 Task: Search for houses in Topeka, Kansas, with a private backyard pool.
Action: Mouse moved to (332, 177)
Screenshot: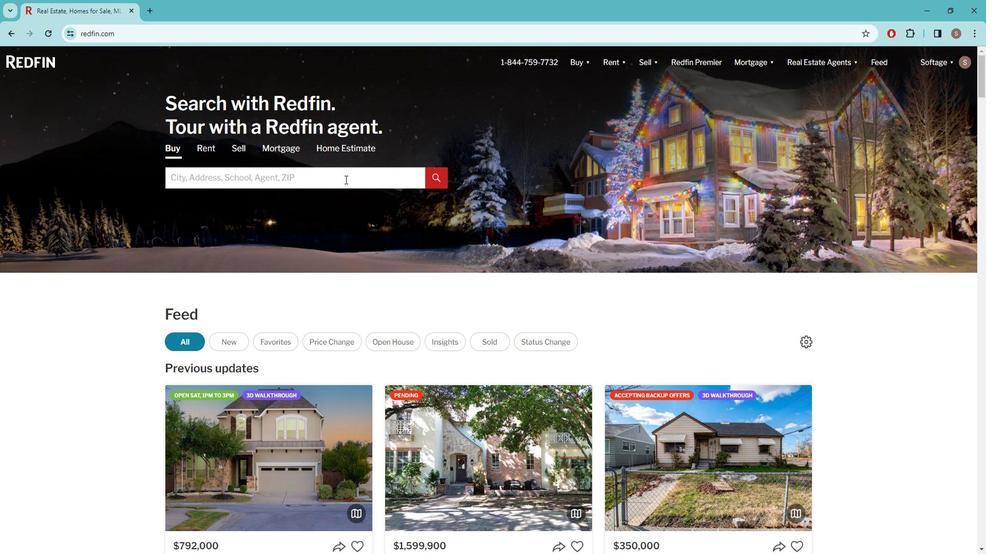 
Action: Mouse pressed left at (332, 177)
Screenshot: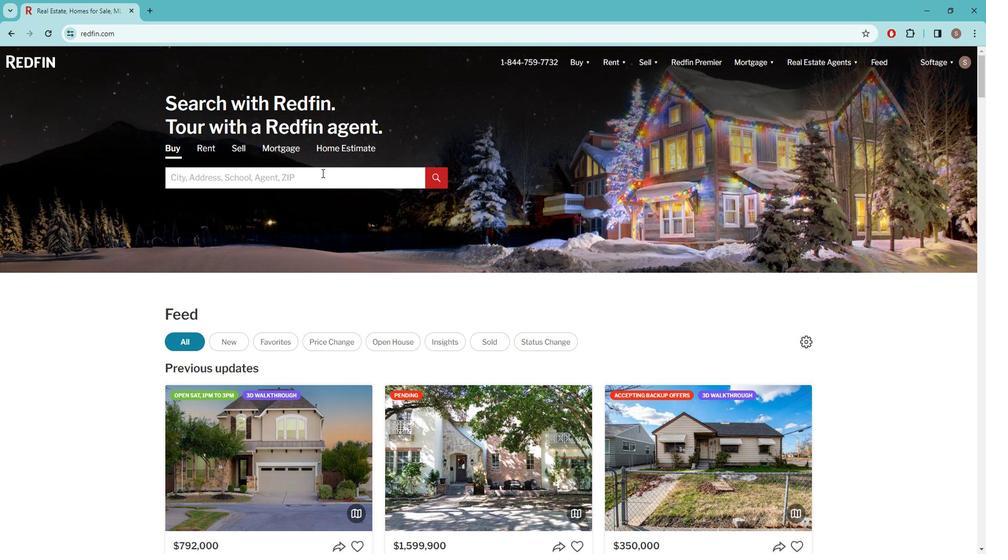 
Action: Key pressed t<Key.caps_lock>OPEKA
Screenshot: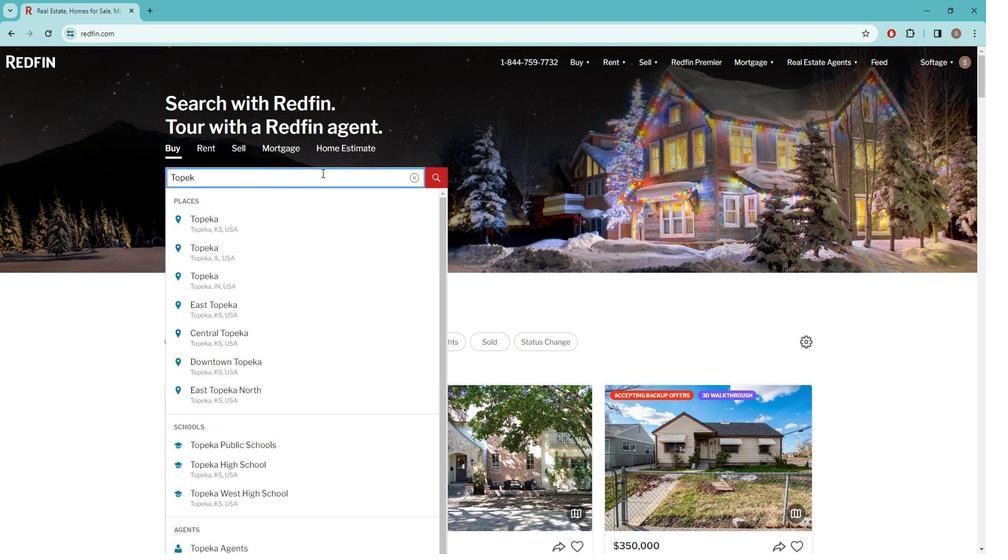 
Action: Mouse moved to (199, 218)
Screenshot: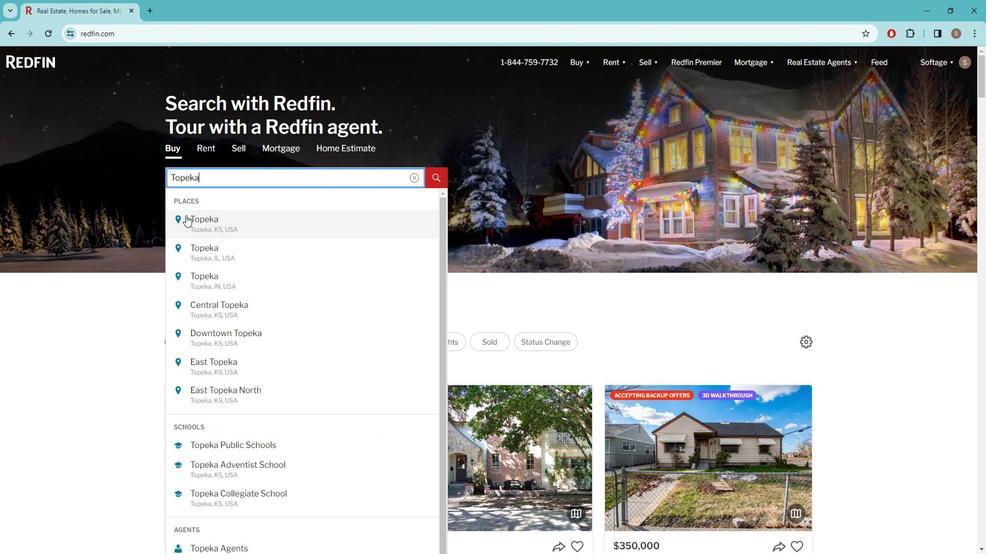 
Action: Mouse pressed left at (199, 218)
Screenshot: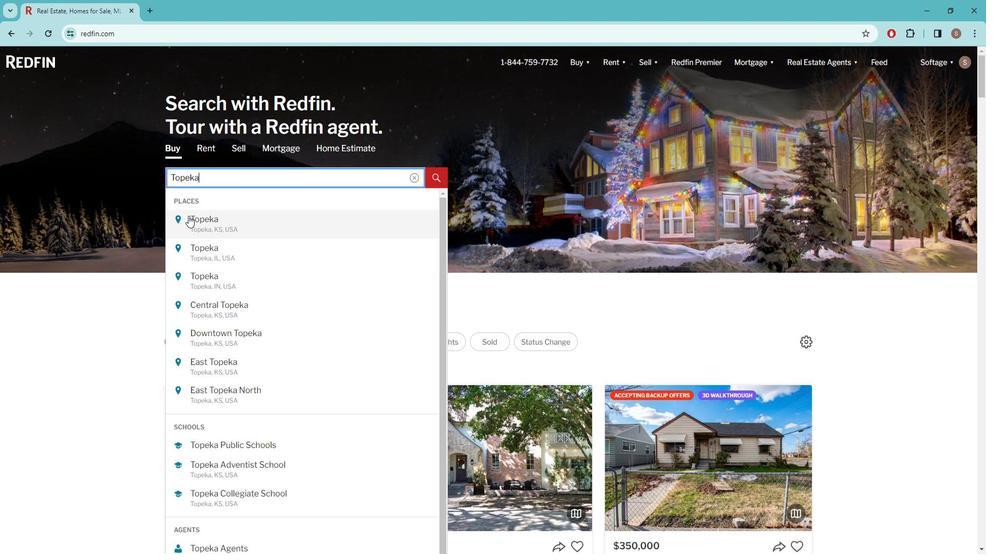 
Action: Mouse moved to (874, 135)
Screenshot: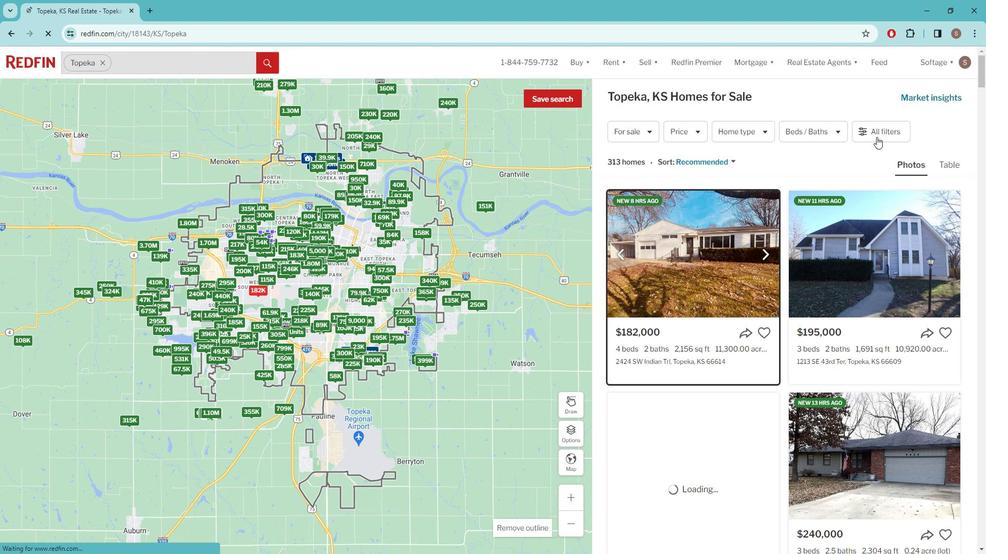 
Action: Mouse pressed left at (874, 135)
Screenshot: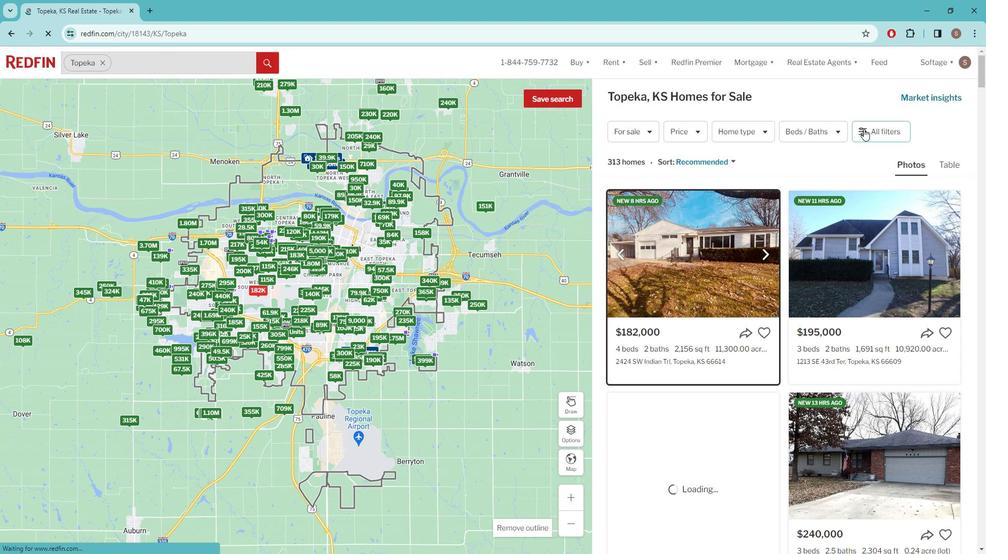 
Action: Mouse pressed left at (874, 135)
Screenshot: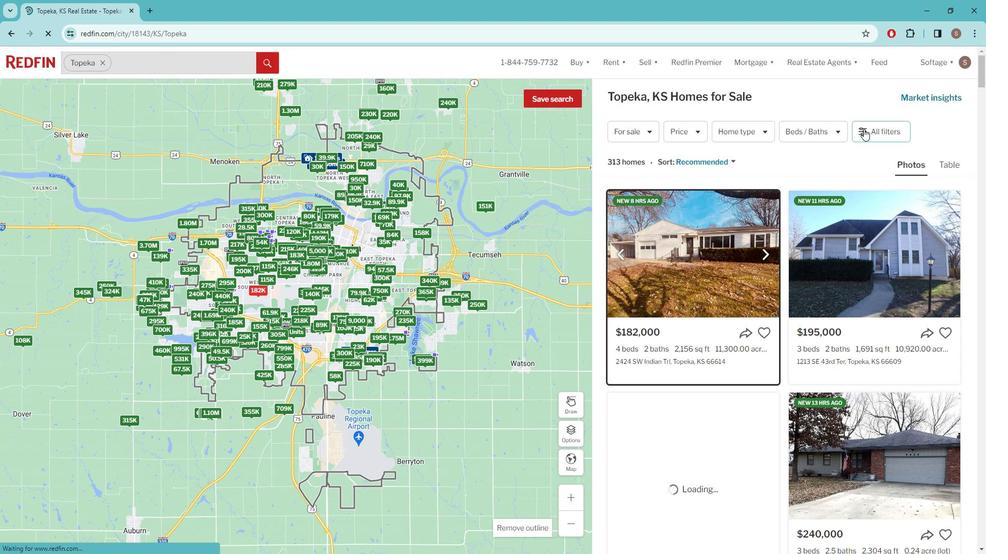
Action: Mouse moved to (874, 135)
Screenshot: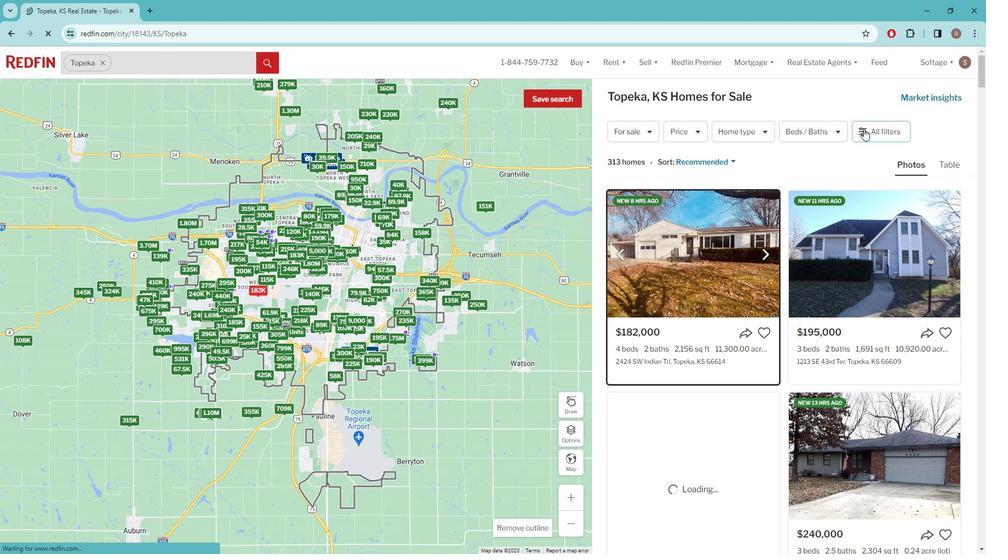 
Action: Mouse pressed left at (874, 135)
Screenshot: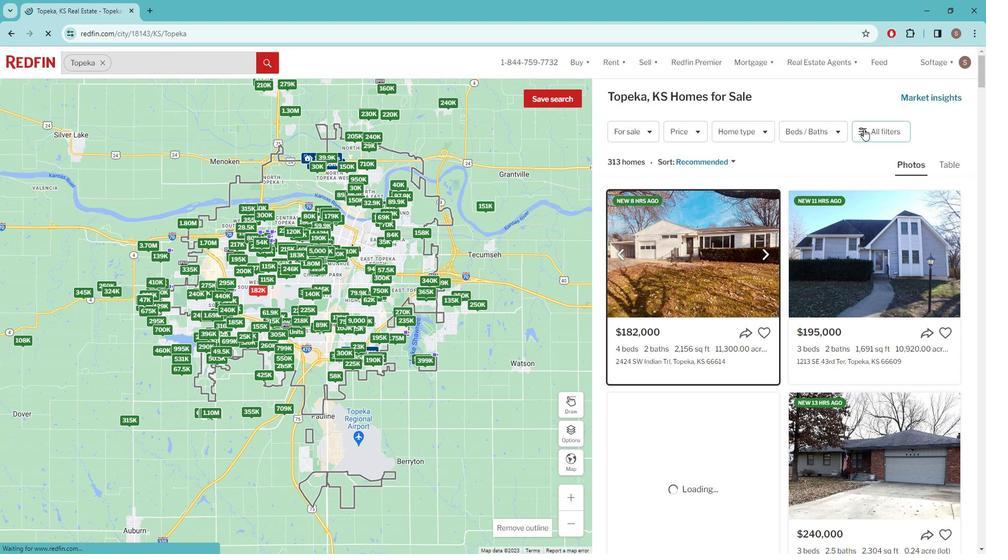 
Action: Mouse pressed left at (874, 135)
Screenshot: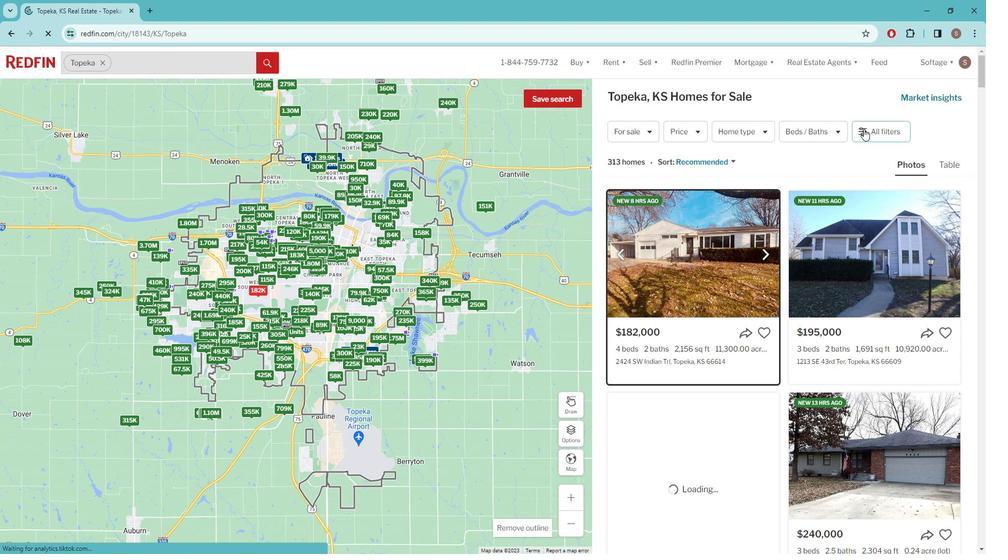 
Action: Mouse moved to (874, 132)
Screenshot: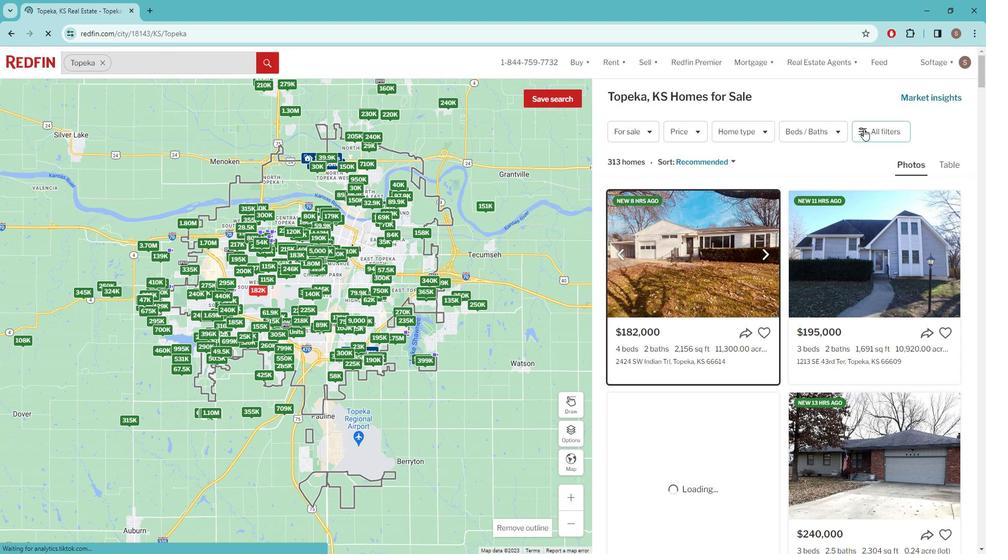 
Action: Mouse pressed left at (874, 132)
Screenshot: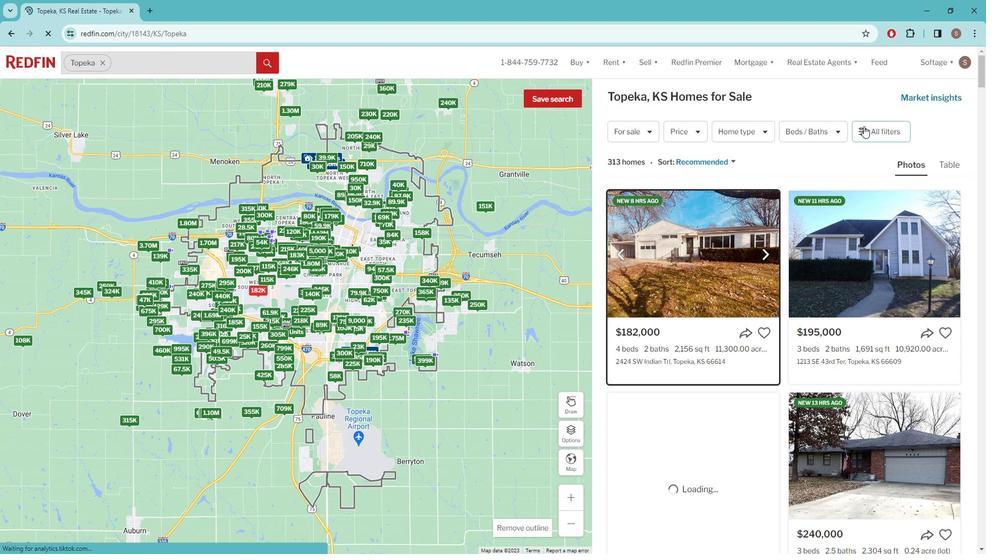 
Action: Mouse moved to (879, 131)
Screenshot: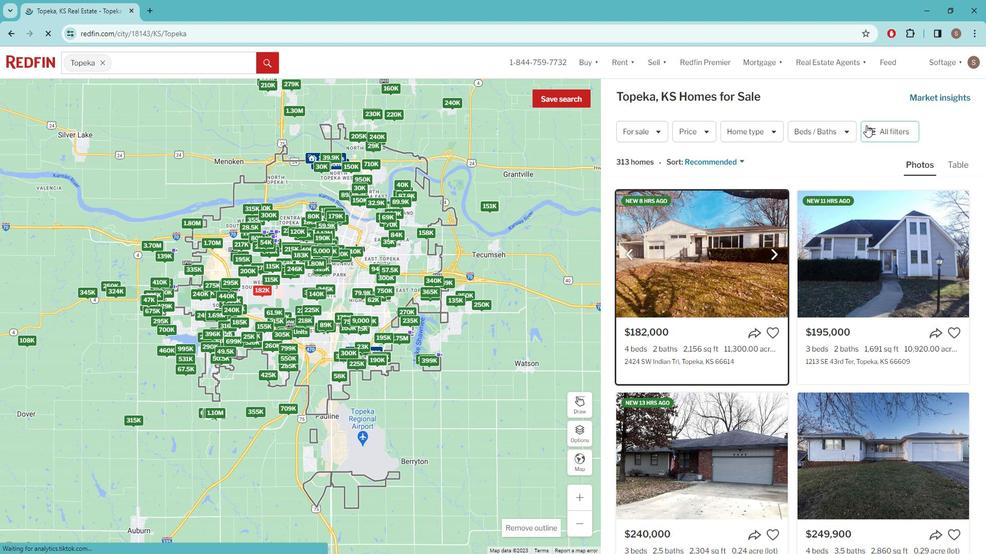 
Action: Mouse pressed left at (879, 131)
Screenshot: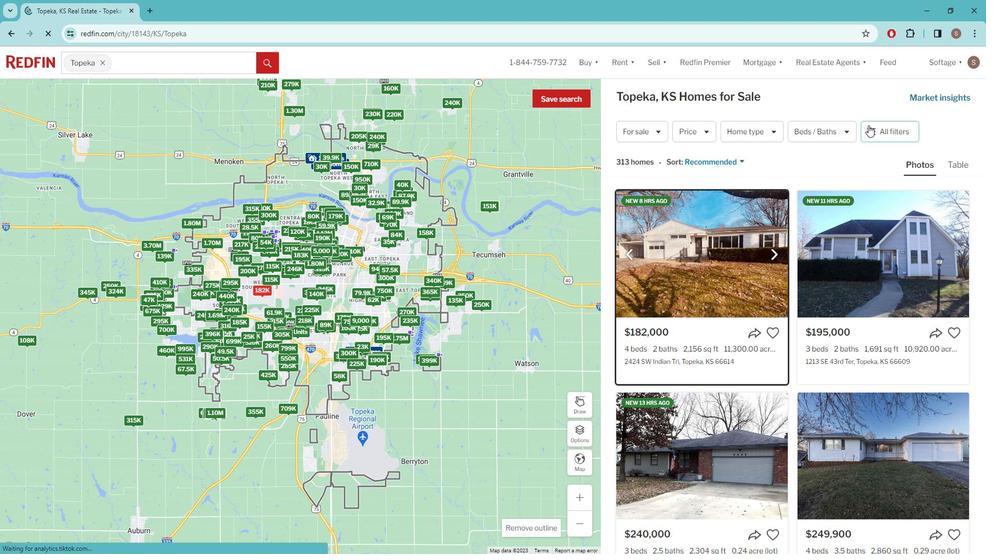 
Action: Mouse moved to (880, 131)
Screenshot: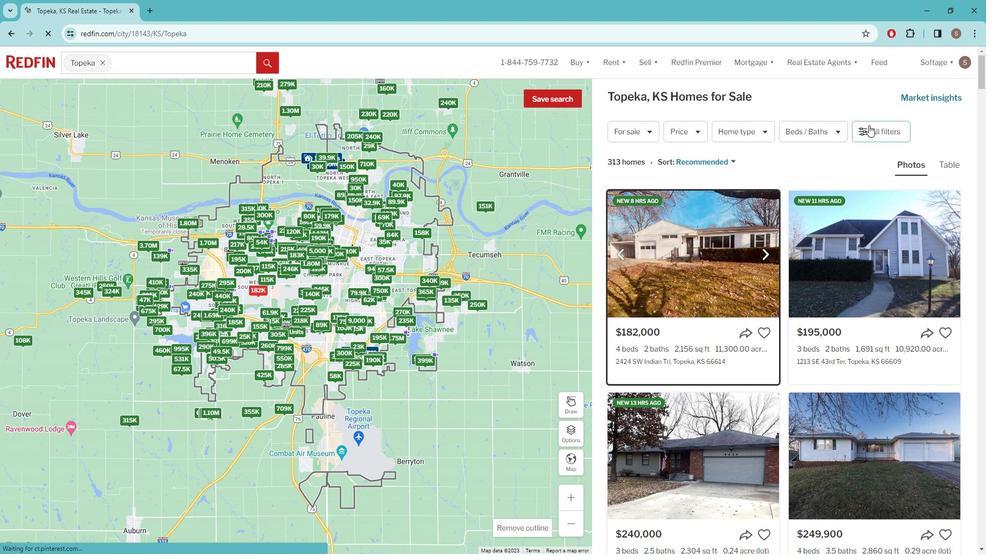 
Action: Mouse pressed left at (880, 131)
Screenshot: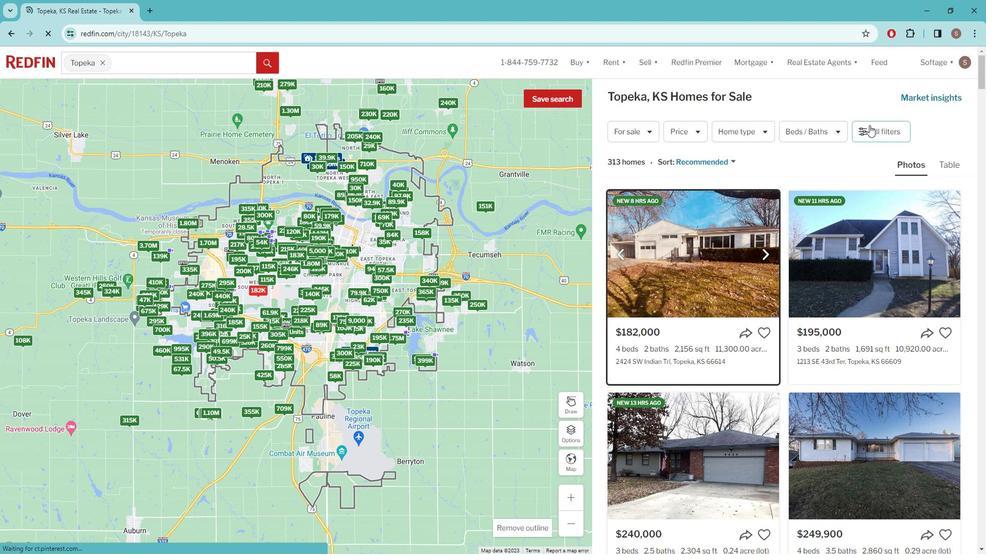 
Action: Mouse moved to (849, 199)
Screenshot: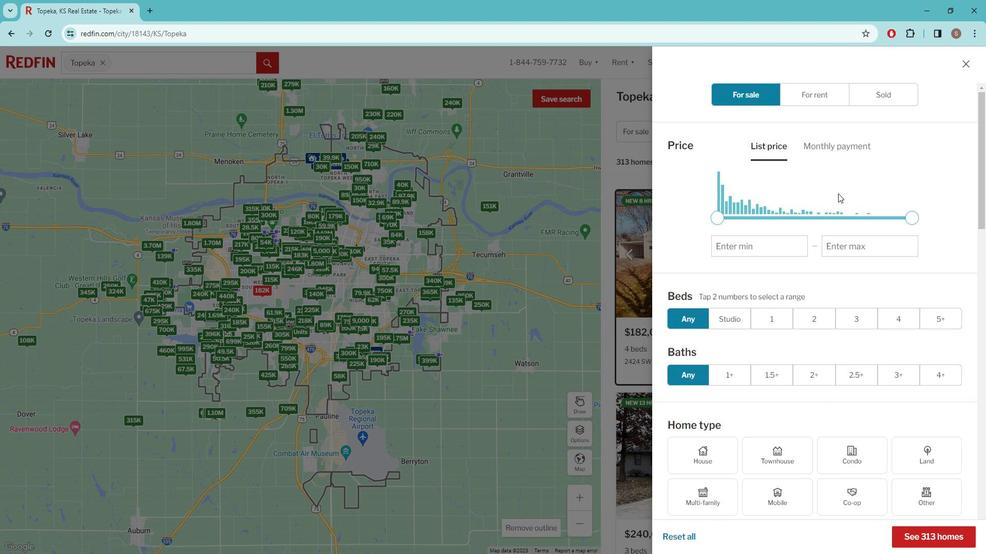 
Action: Mouse scrolled (849, 198) with delta (0, 0)
Screenshot: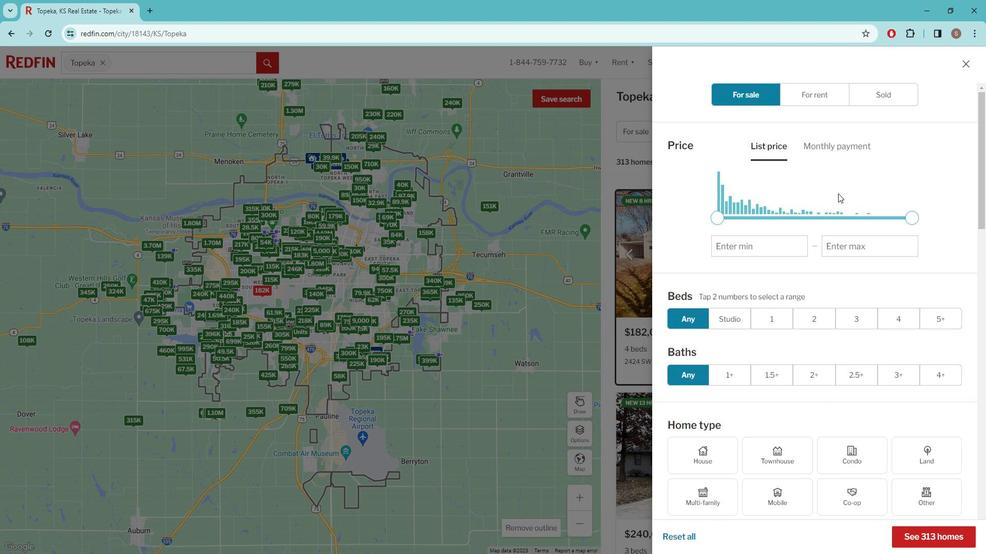 
Action: Mouse scrolled (849, 198) with delta (0, 0)
Screenshot: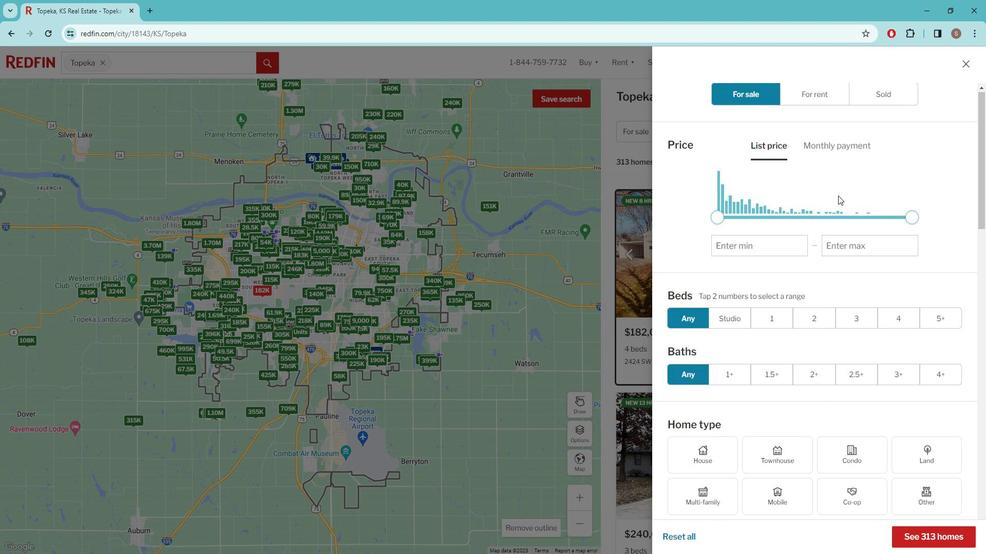 
Action: Mouse moved to (834, 233)
Screenshot: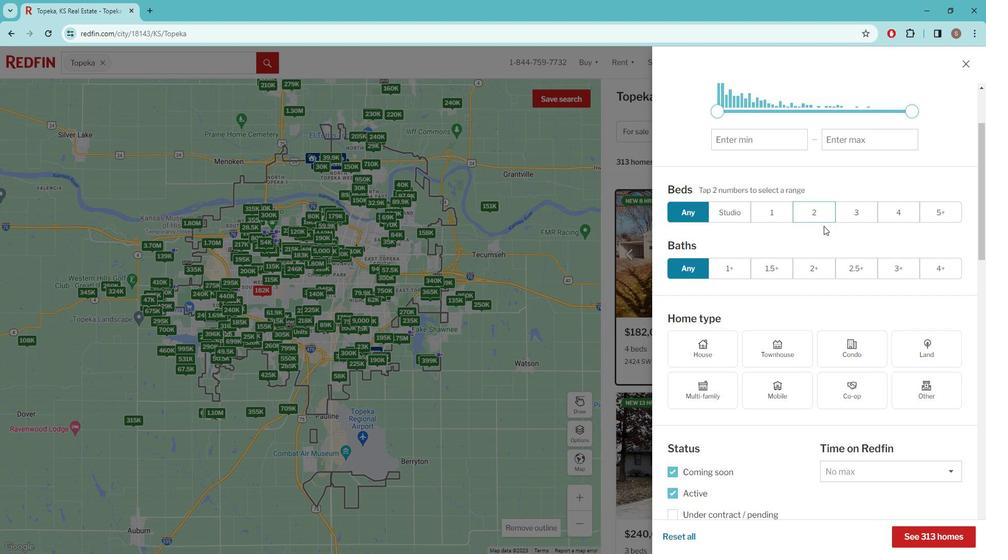 
Action: Mouse scrolled (834, 233) with delta (0, 0)
Screenshot: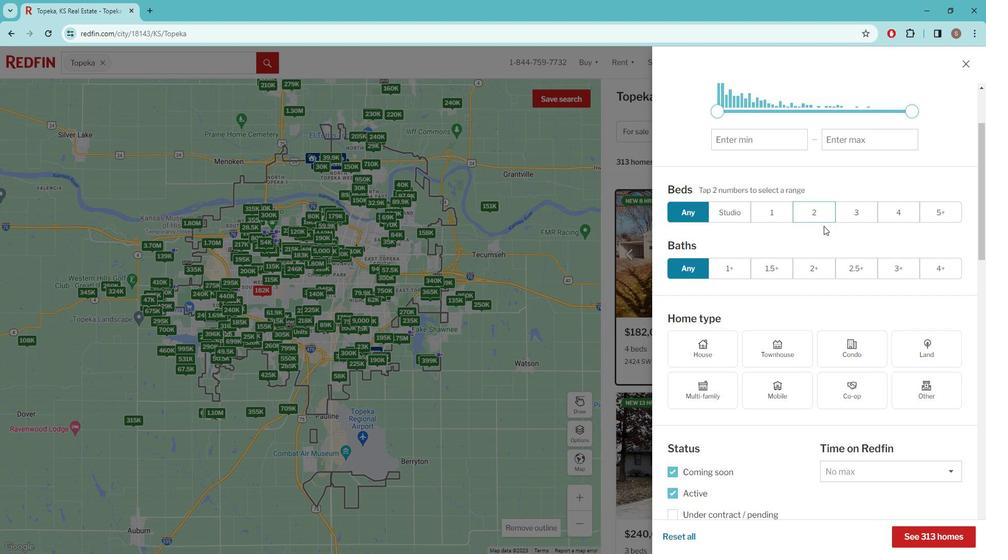 
Action: Mouse moved to (709, 293)
Screenshot: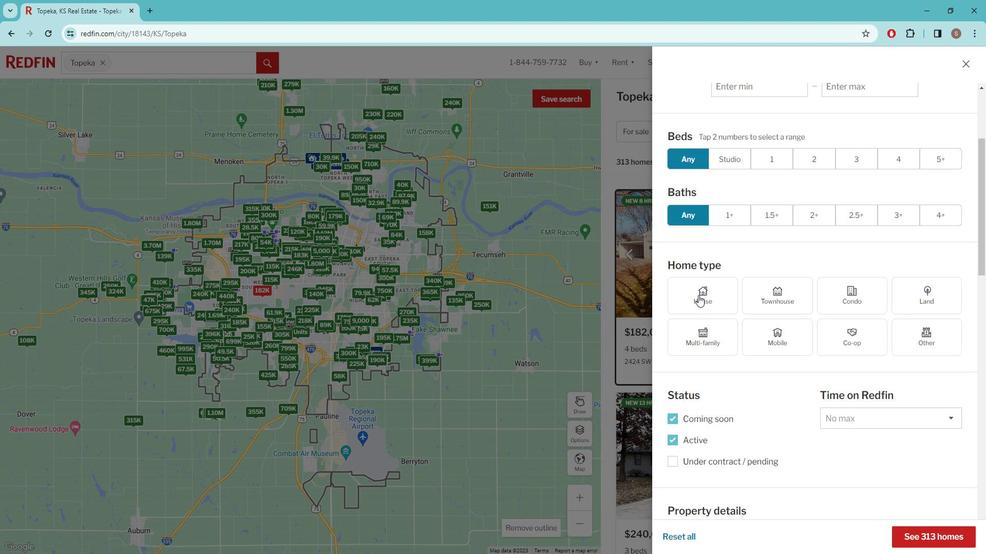 
Action: Mouse pressed left at (709, 293)
Screenshot: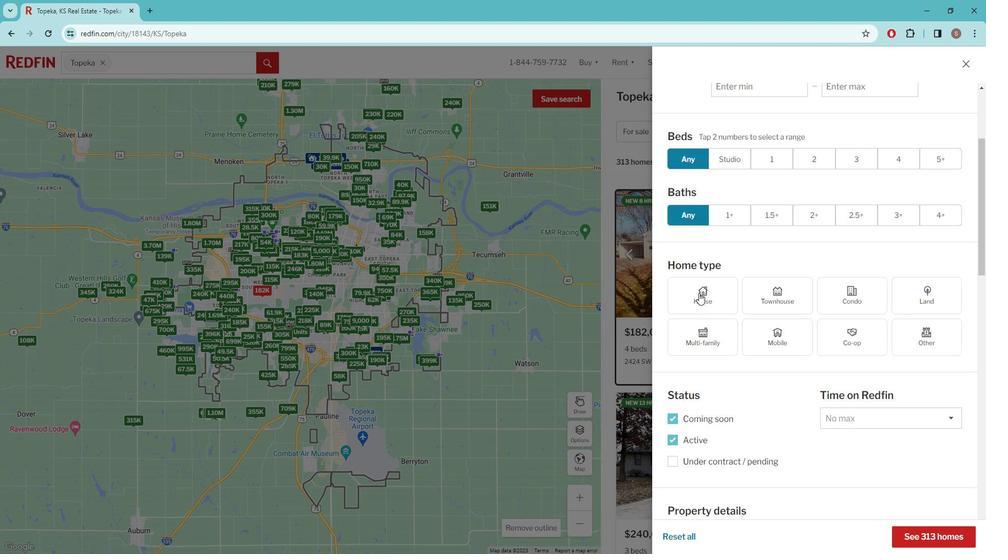 
Action: Mouse moved to (715, 299)
Screenshot: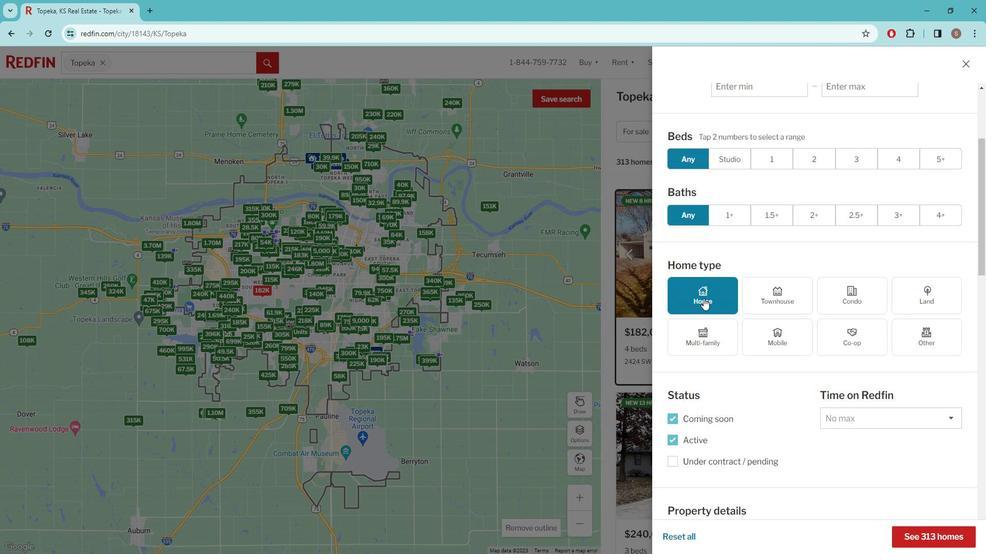 
Action: Mouse scrolled (715, 298) with delta (0, 0)
Screenshot: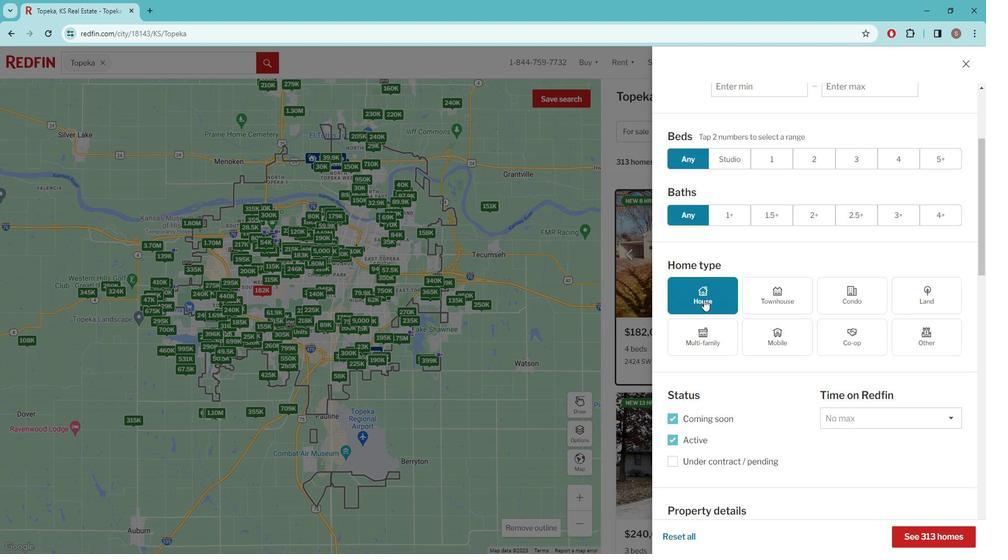 
Action: Mouse moved to (726, 298)
Screenshot: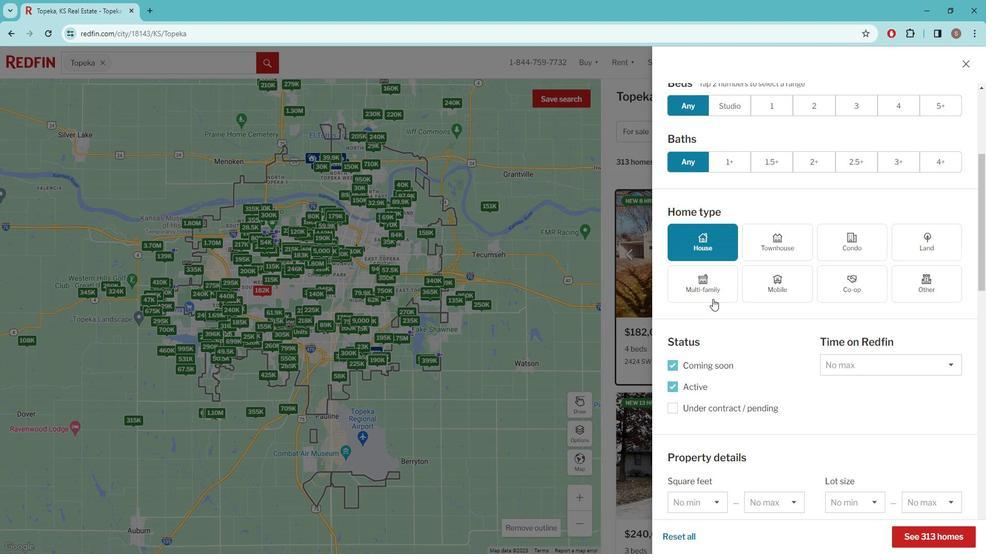
Action: Mouse scrolled (726, 297) with delta (0, 0)
Screenshot: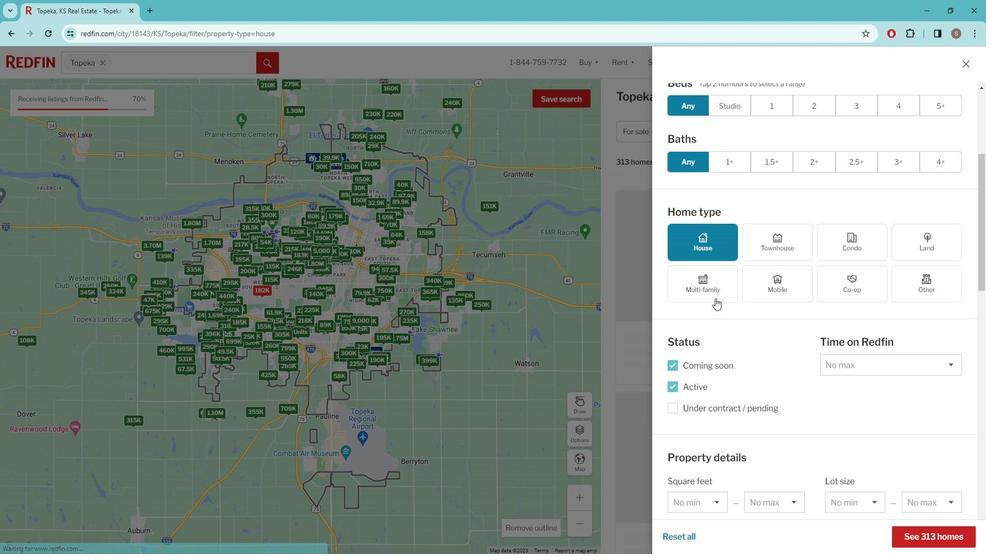 
Action: Mouse moved to (728, 297)
Screenshot: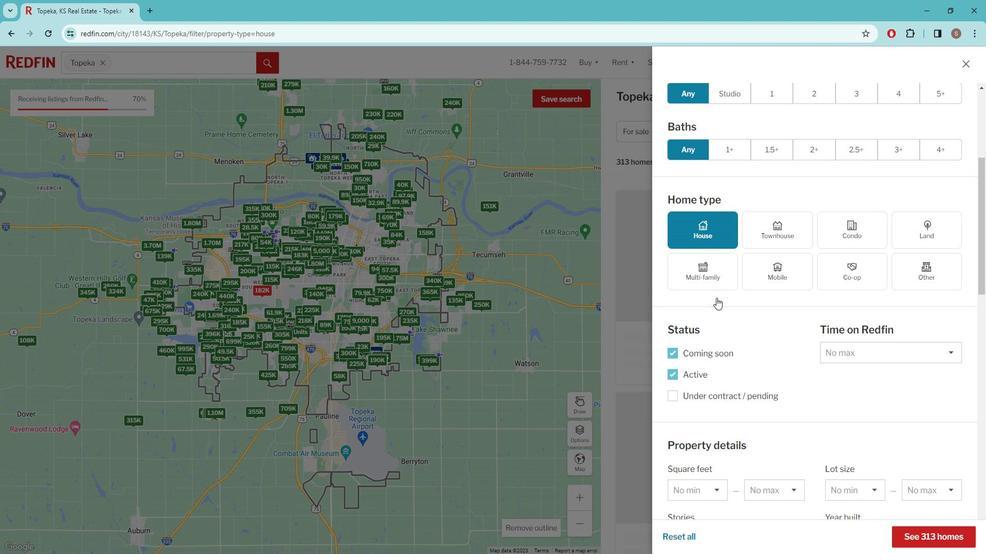 
Action: Mouse scrolled (728, 297) with delta (0, 0)
Screenshot: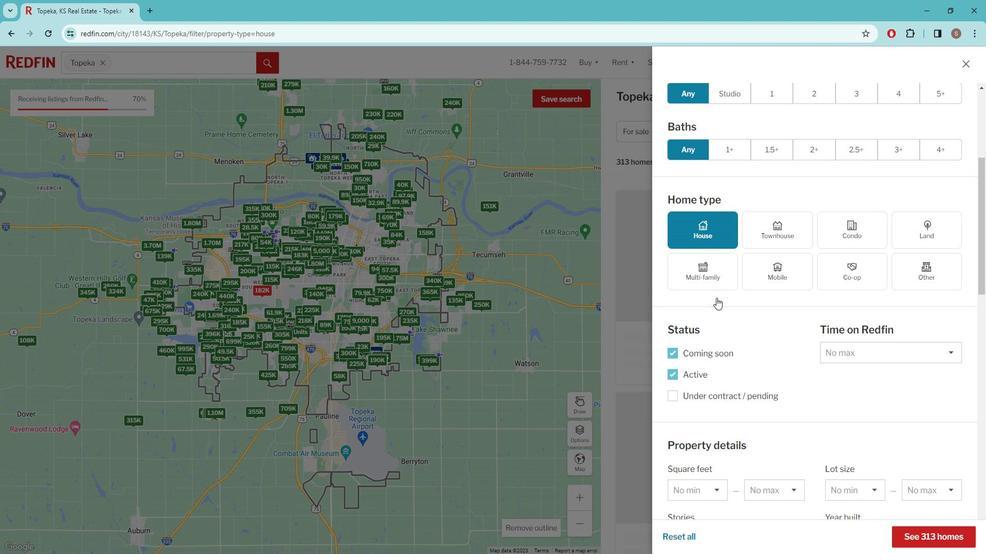 
Action: Mouse moved to (745, 294)
Screenshot: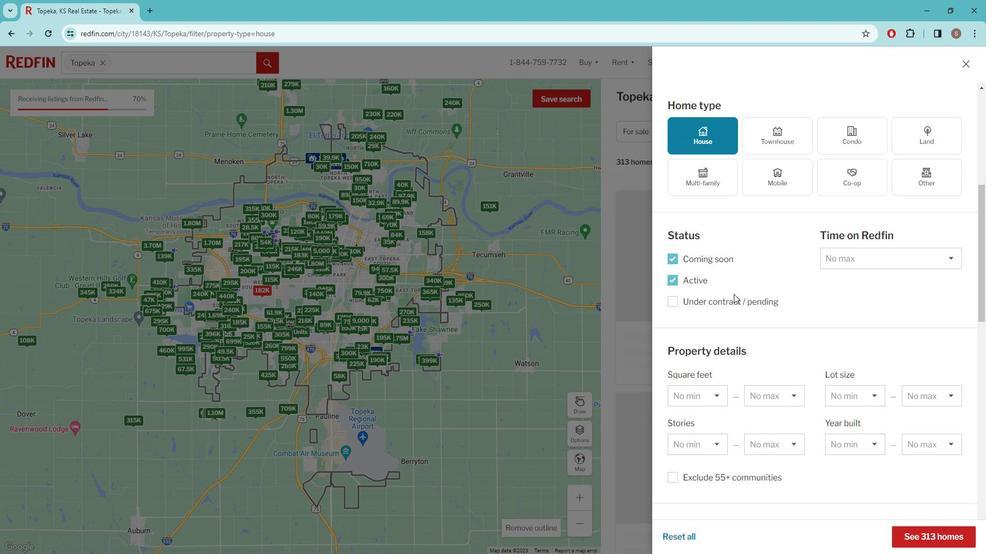 
Action: Mouse scrolled (745, 293) with delta (0, 0)
Screenshot: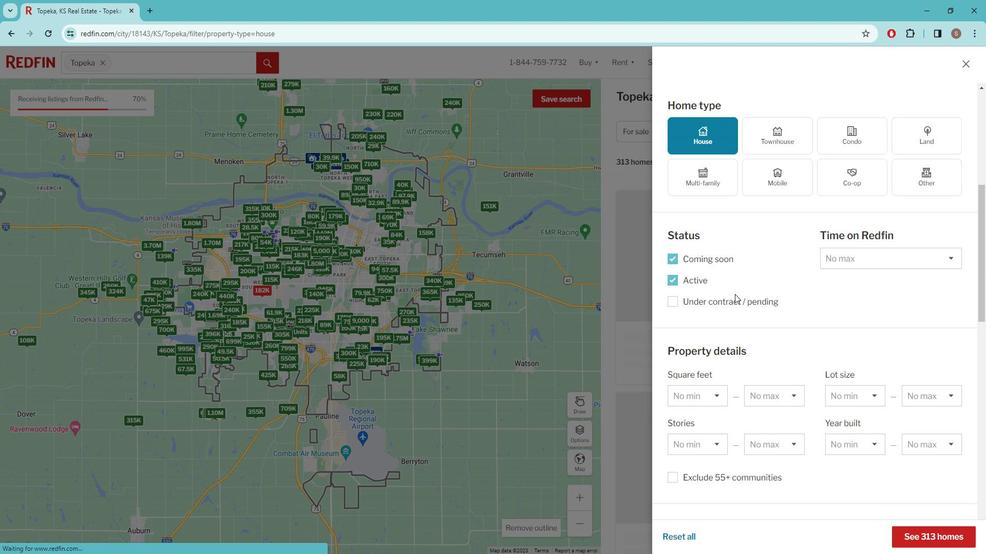 
Action: Mouse scrolled (745, 293) with delta (0, 0)
Screenshot: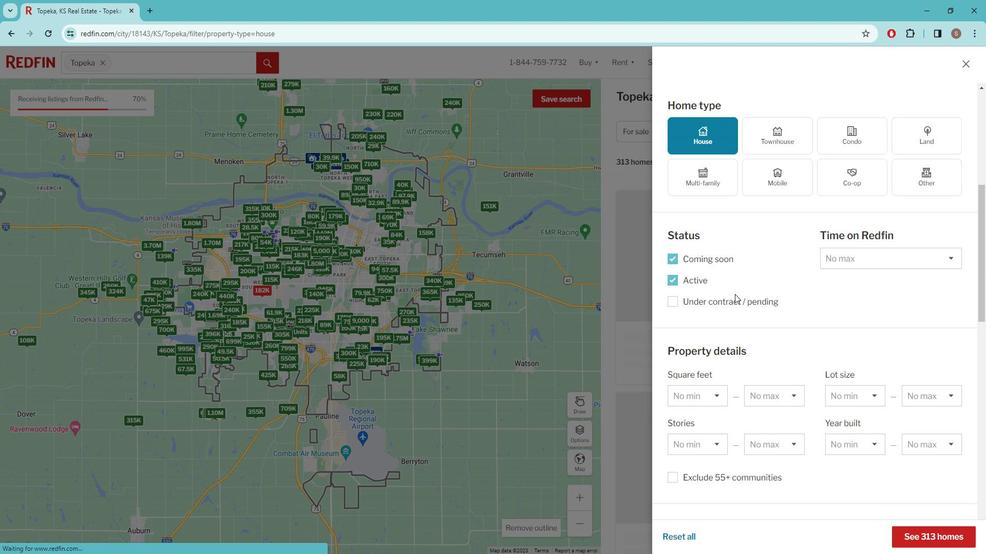 
Action: Mouse moved to (745, 294)
Screenshot: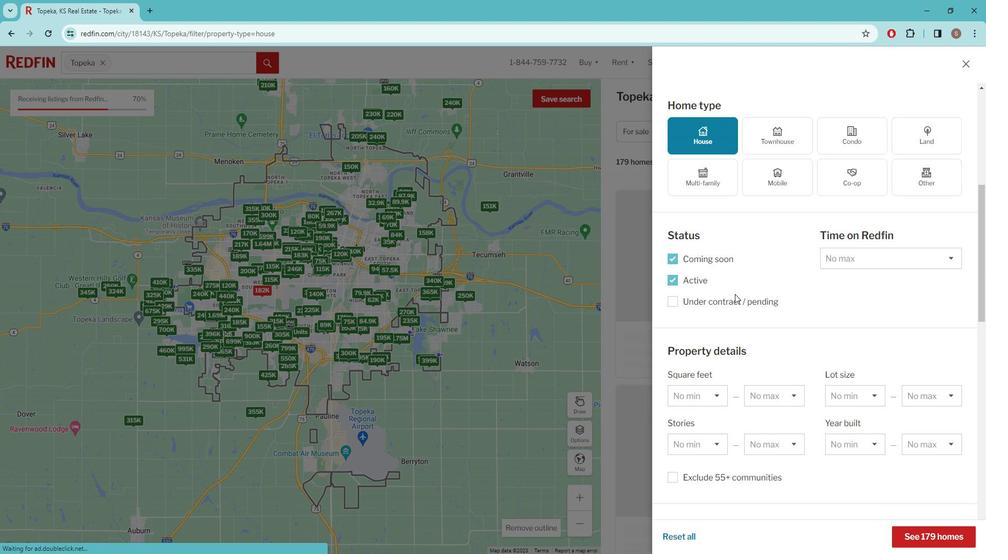 
Action: Mouse scrolled (745, 293) with delta (0, 0)
Screenshot: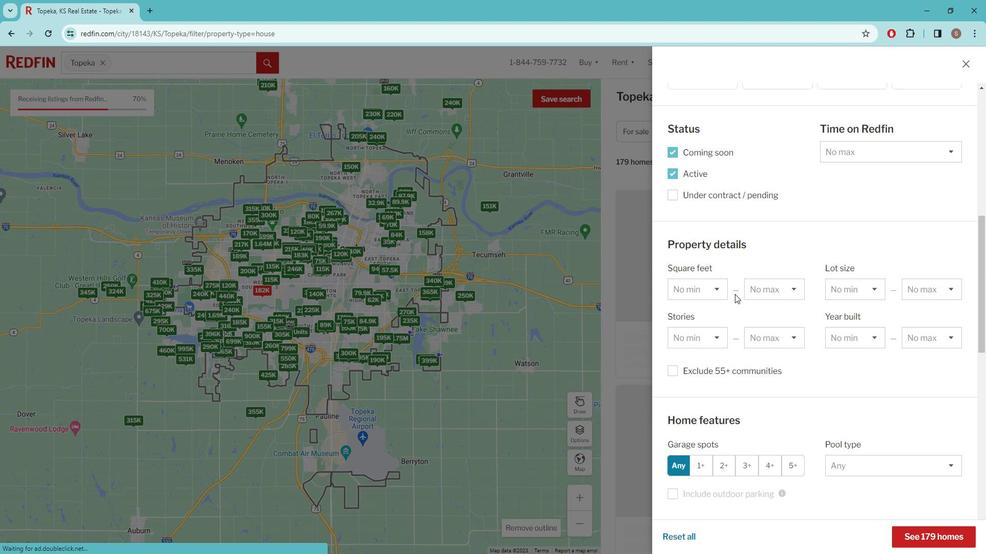 
Action: Mouse moved to (750, 312)
Screenshot: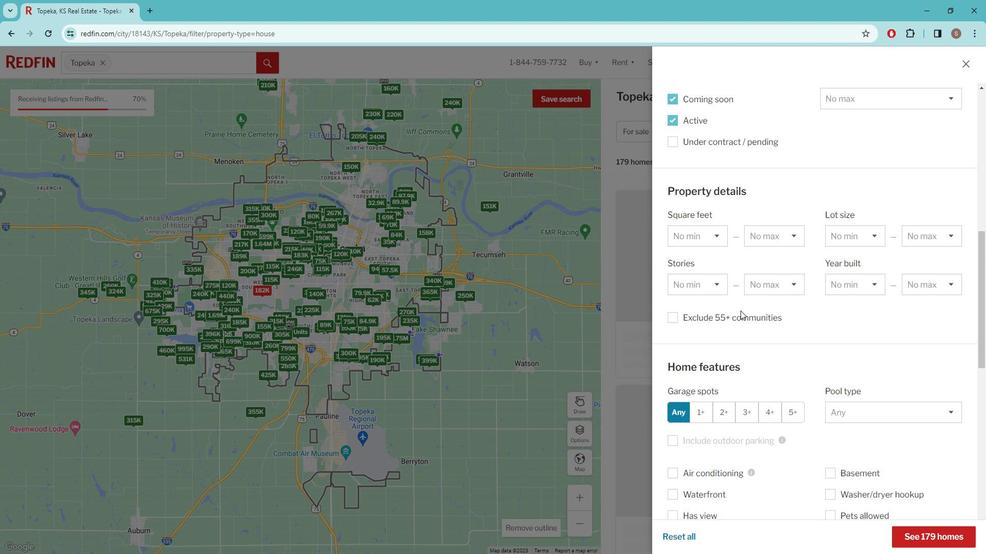 
Action: Mouse scrolled (750, 312) with delta (0, 0)
Screenshot: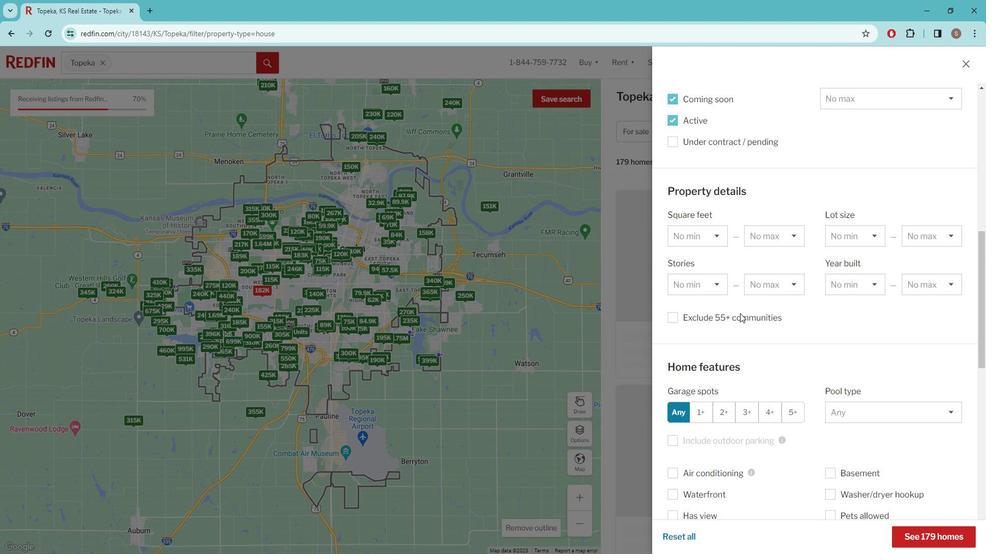 
Action: Mouse scrolled (750, 312) with delta (0, 0)
Screenshot: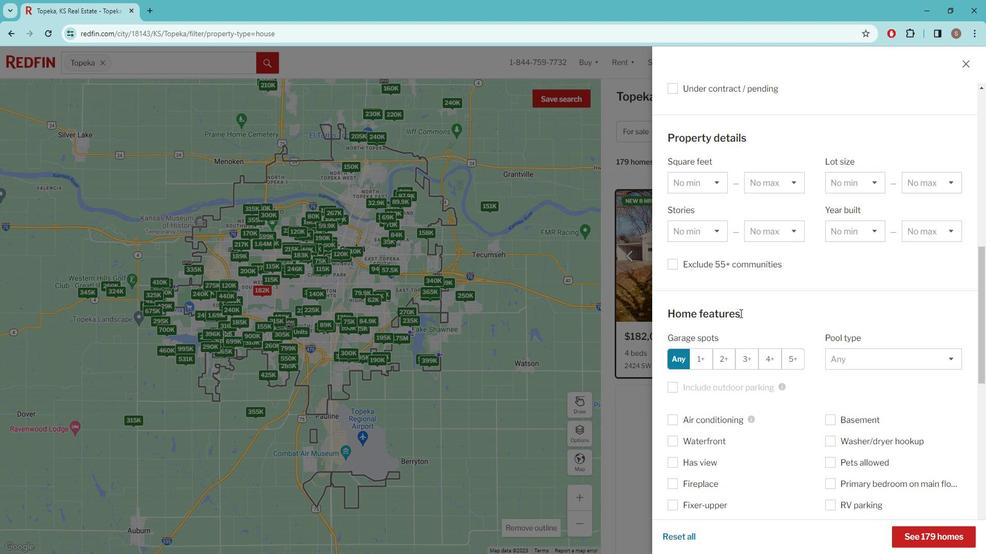 
Action: Mouse scrolled (750, 312) with delta (0, 0)
Screenshot: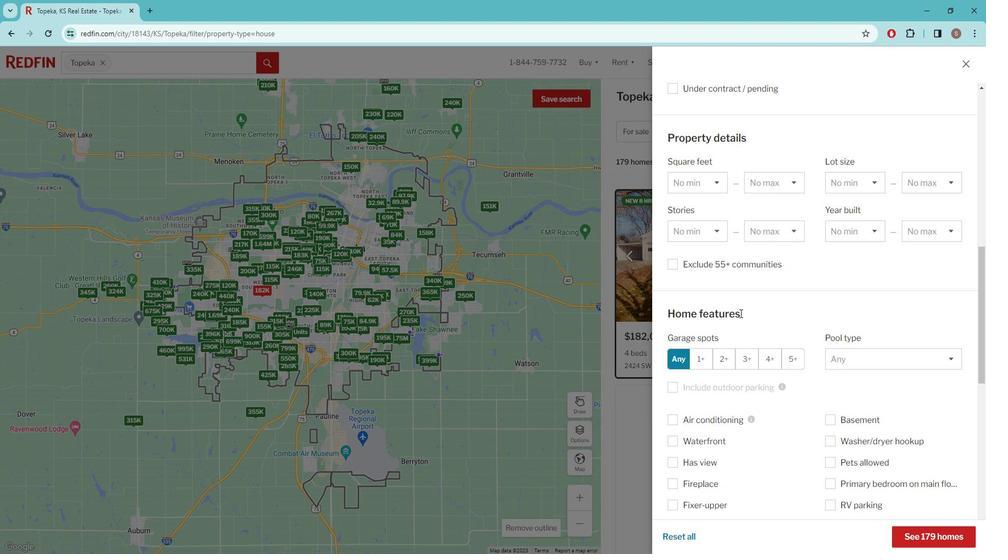 
Action: Mouse moved to (750, 315)
Screenshot: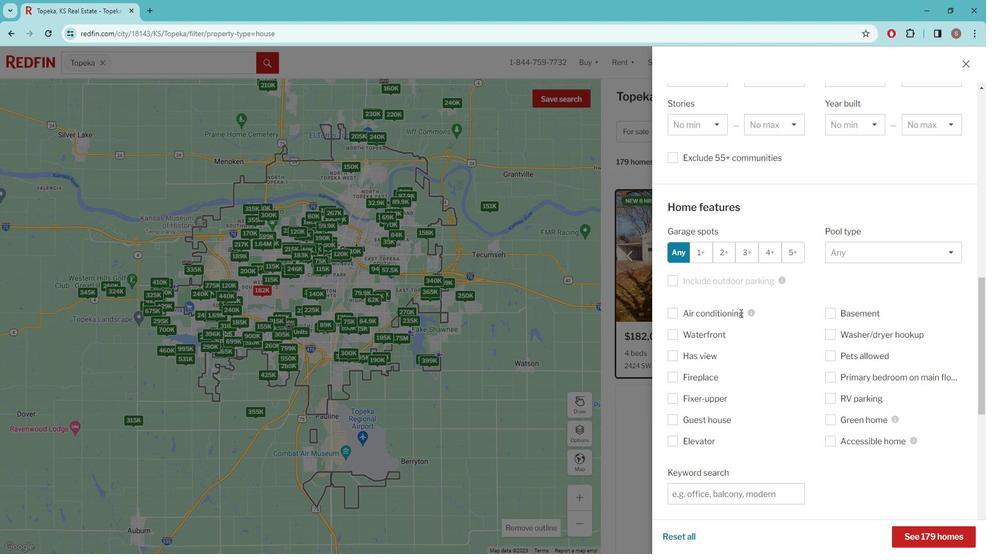 
Action: Mouse scrolled (750, 314) with delta (0, 0)
Screenshot: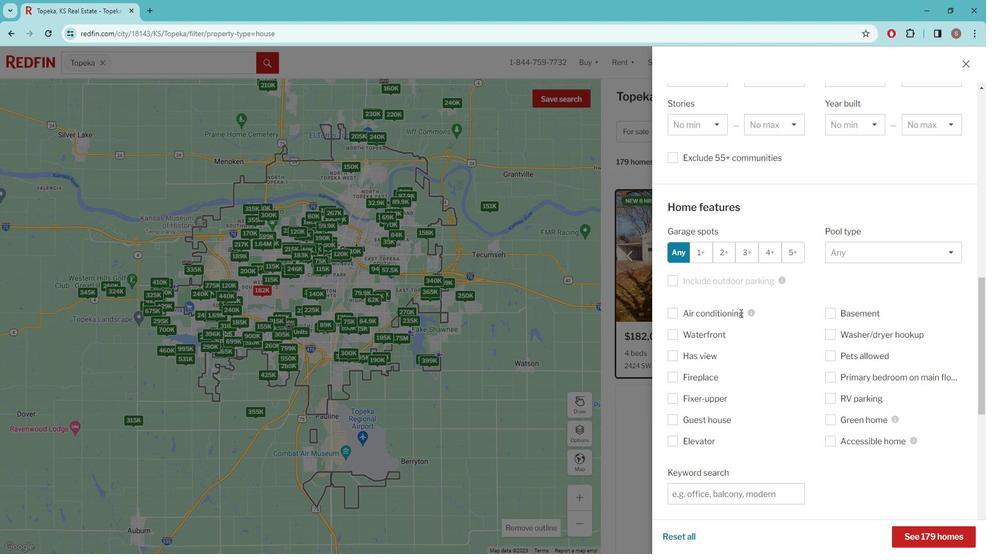 
Action: Mouse moved to (749, 317)
Screenshot: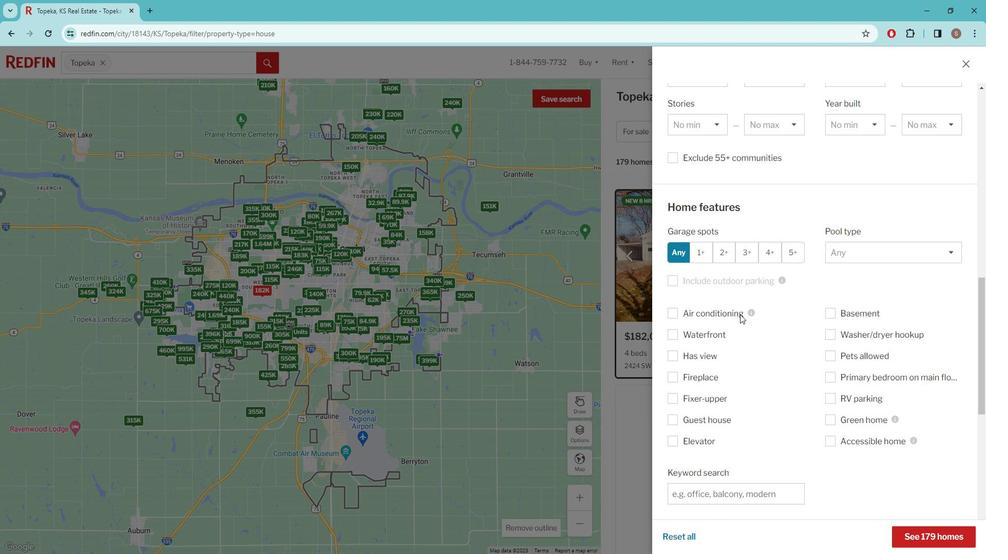 
Action: Mouse scrolled (749, 317) with delta (0, 0)
Screenshot: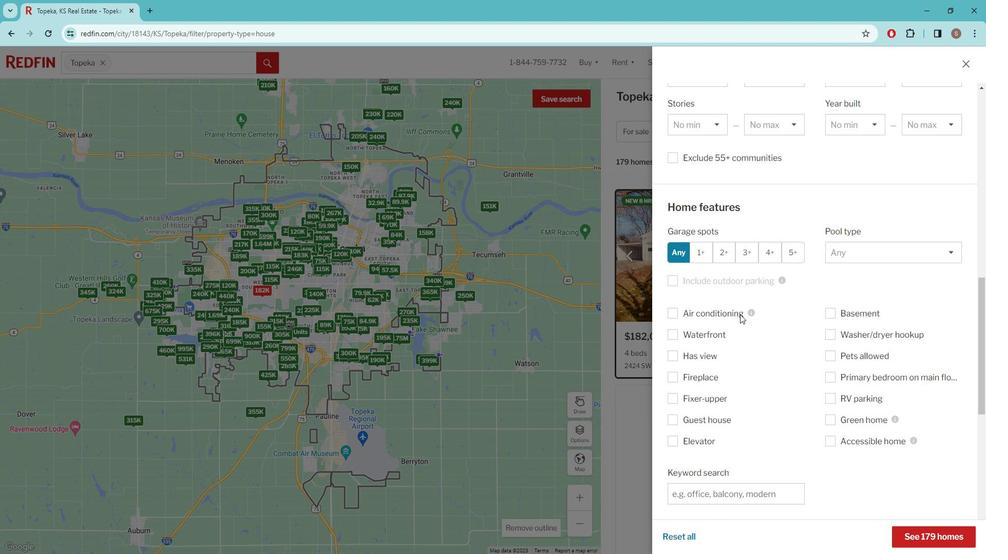 
Action: Mouse moved to (749, 320)
Screenshot: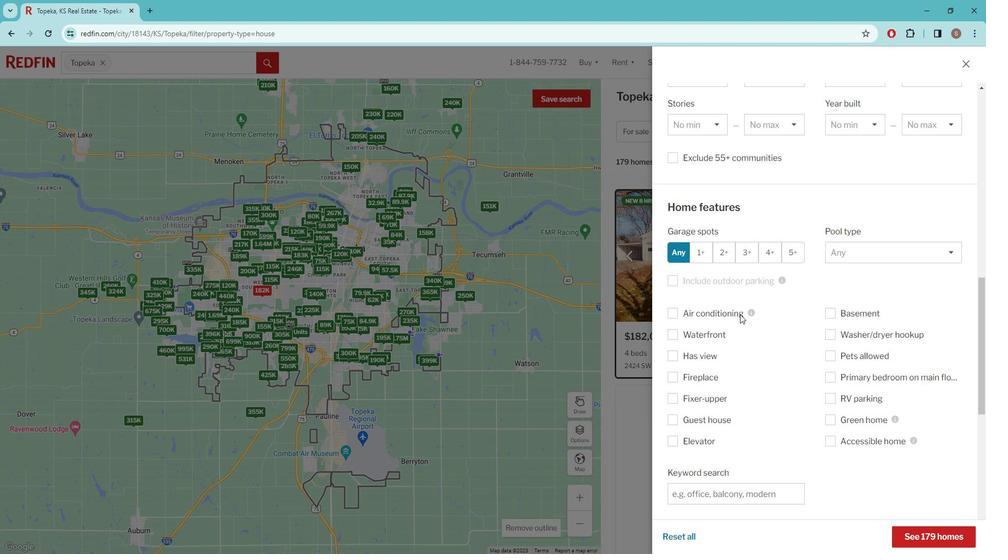 
Action: Mouse scrolled (749, 320) with delta (0, 0)
Screenshot: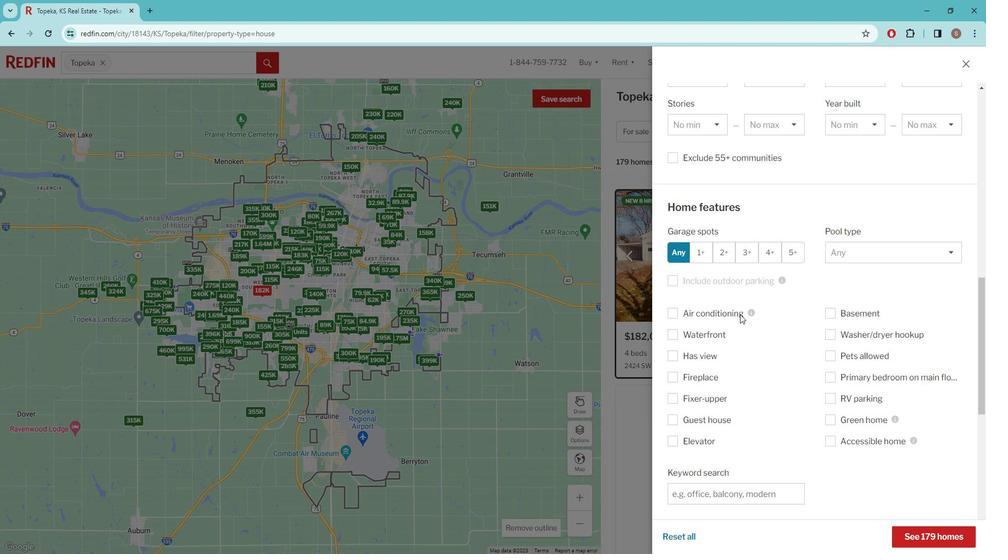 
Action: Mouse moved to (715, 337)
Screenshot: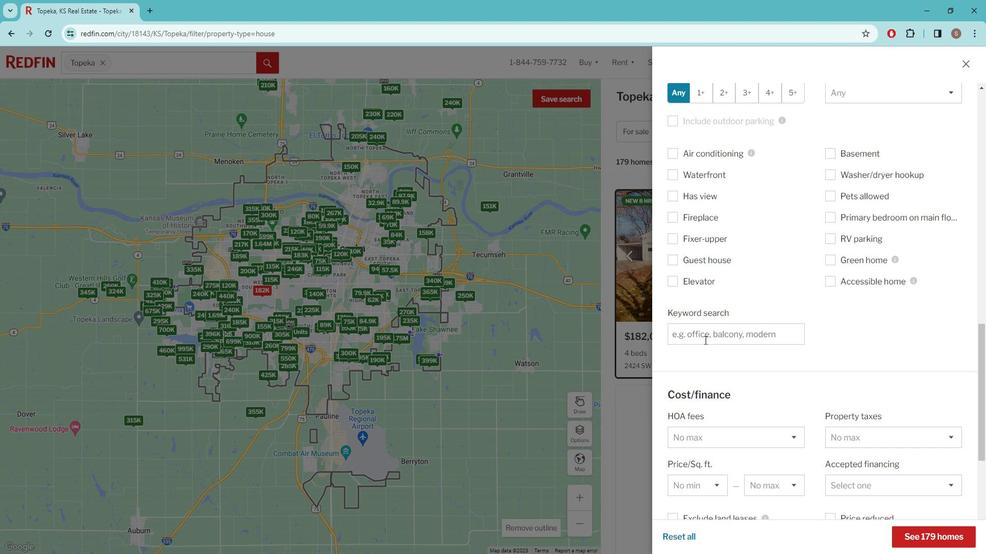 
Action: Mouse pressed left at (715, 337)
Screenshot: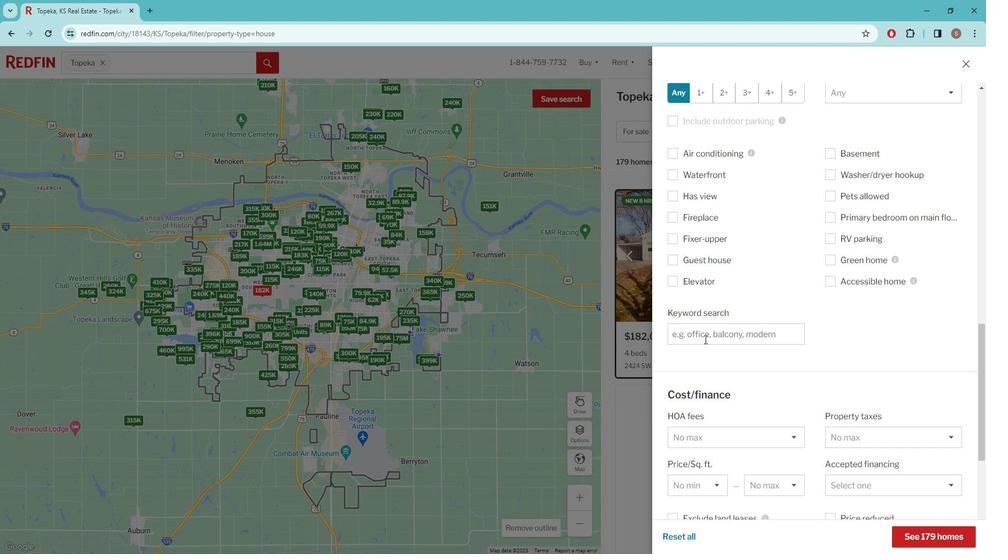 
Action: Key pressed PRIVATER<Key.backspace><Key.space>BACKYARD<Key.space>POOL<Key.space>
Screenshot: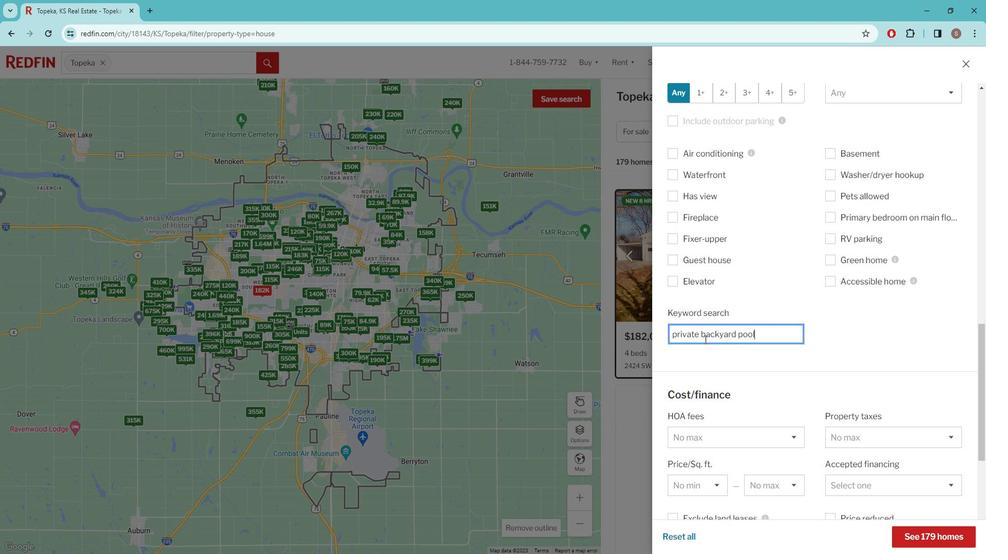
Action: Mouse scrolled (715, 337) with delta (0, 0)
Screenshot: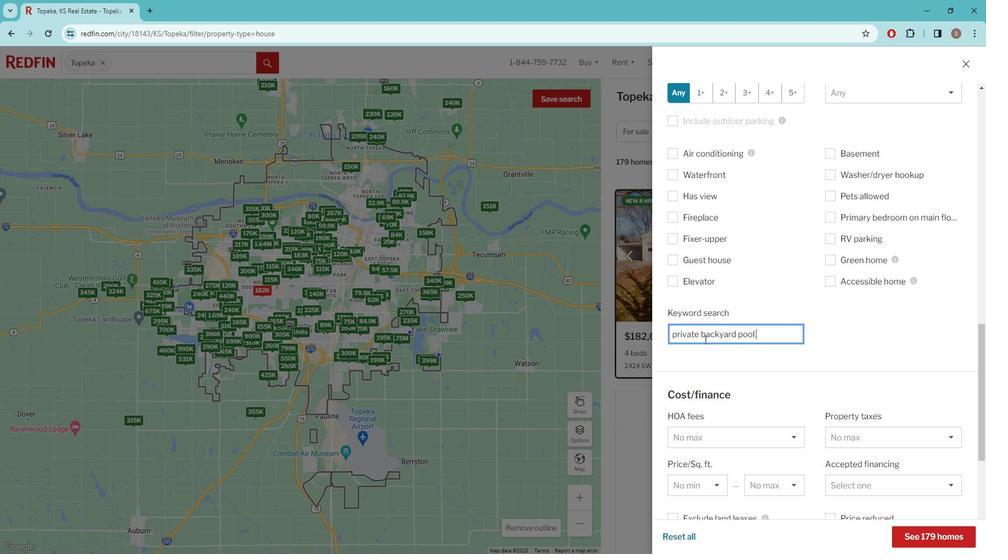 
Action: Mouse scrolled (715, 337) with delta (0, 0)
Screenshot: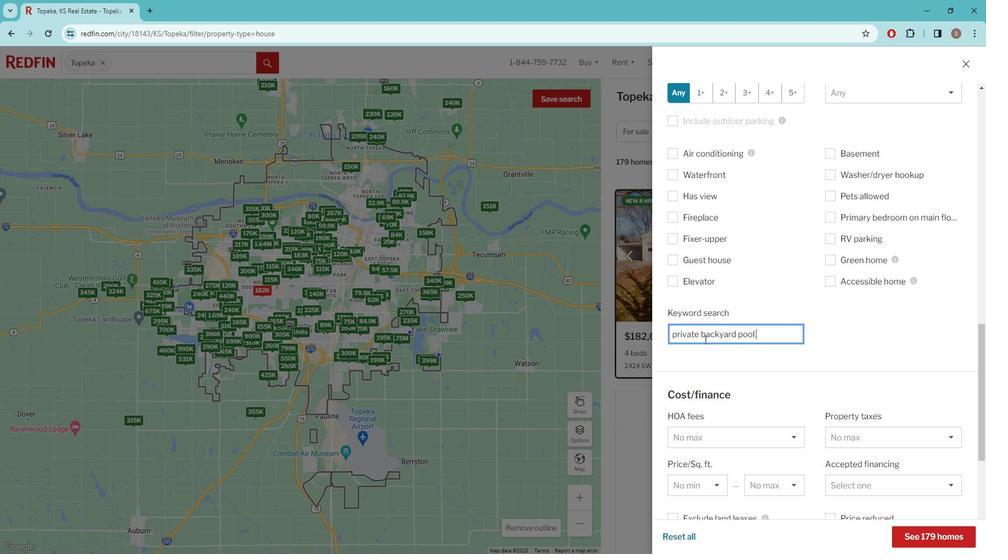
Action: Mouse scrolled (715, 337) with delta (0, 0)
Screenshot: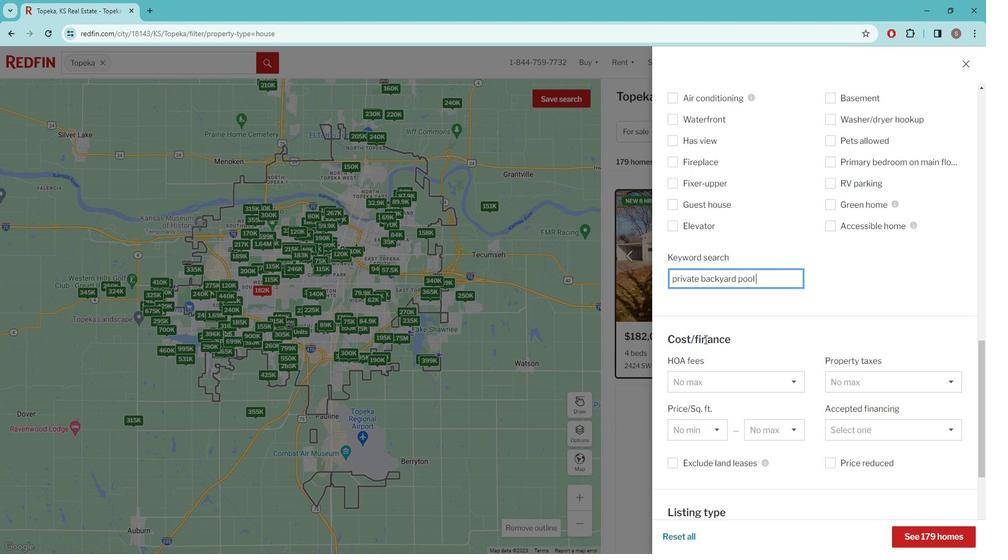 
Action: Mouse scrolled (715, 337) with delta (0, 0)
Screenshot: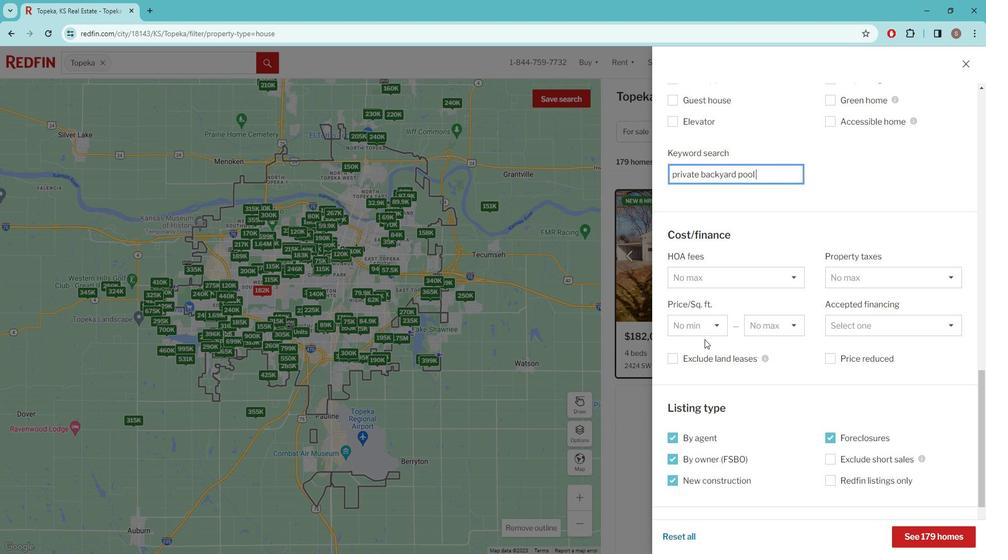 
Action: Mouse scrolled (715, 337) with delta (0, 0)
Screenshot: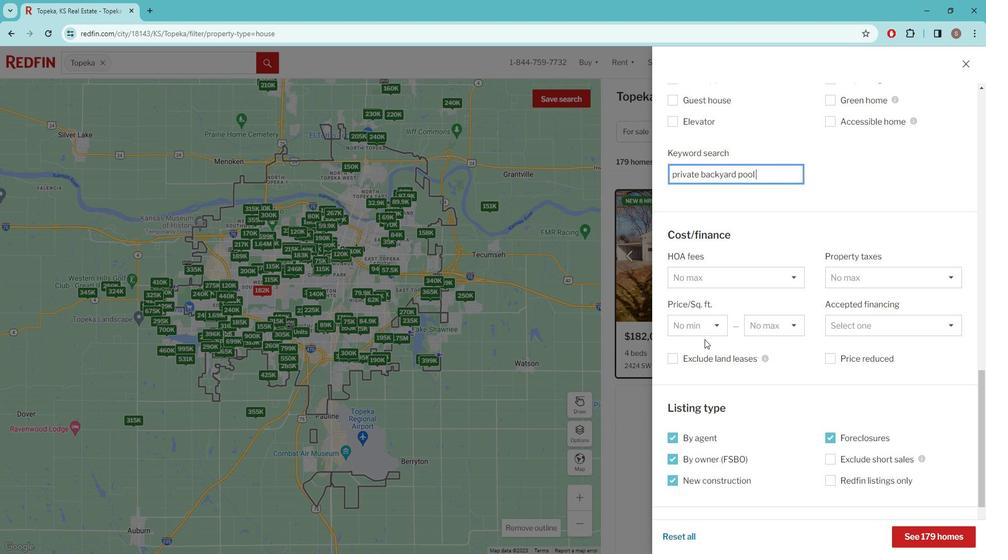
Action: Mouse scrolled (715, 337) with delta (0, 0)
Screenshot: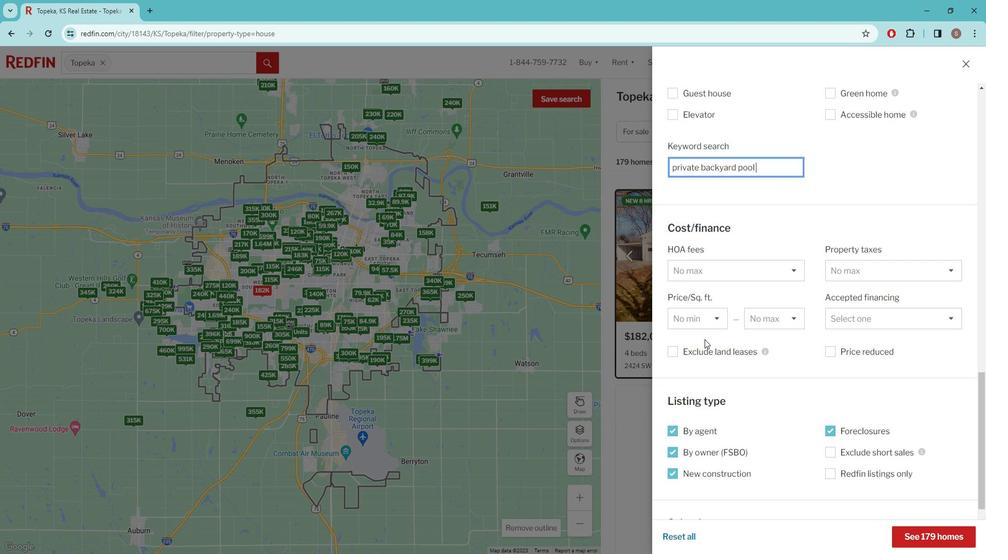 
Action: Mouse scrolled (715, 337) with delta (0, 0)
Screenshot: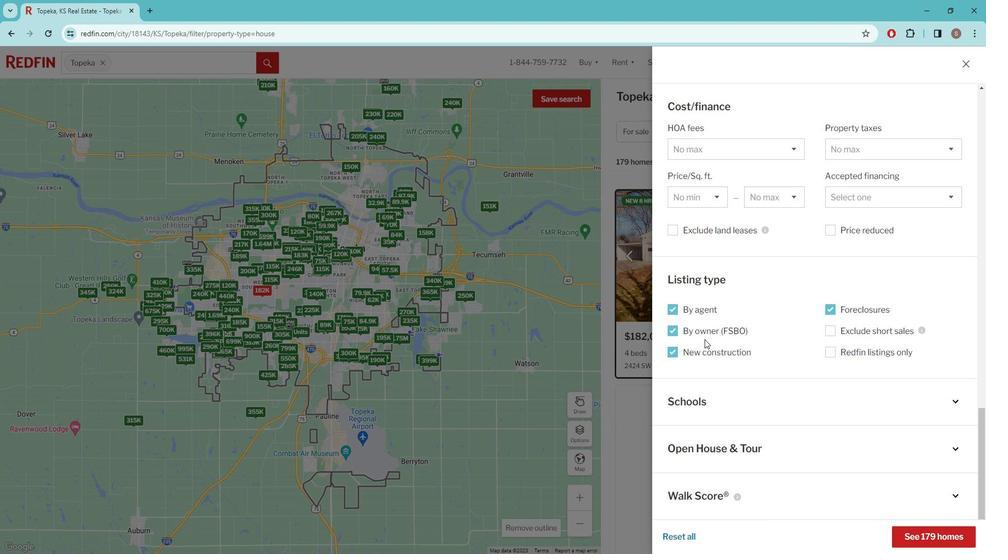 
Action: Mouse scrolled (715, 337) with delta (0, 0)
Screenshot: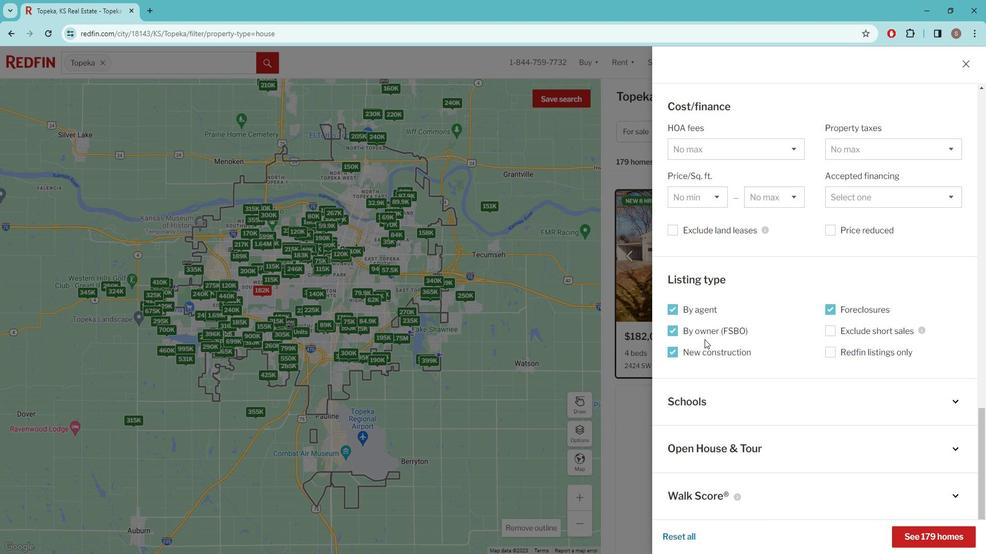 
Action: Mouse scrolled (715, 337) with delta (0, 0)
Screenshot: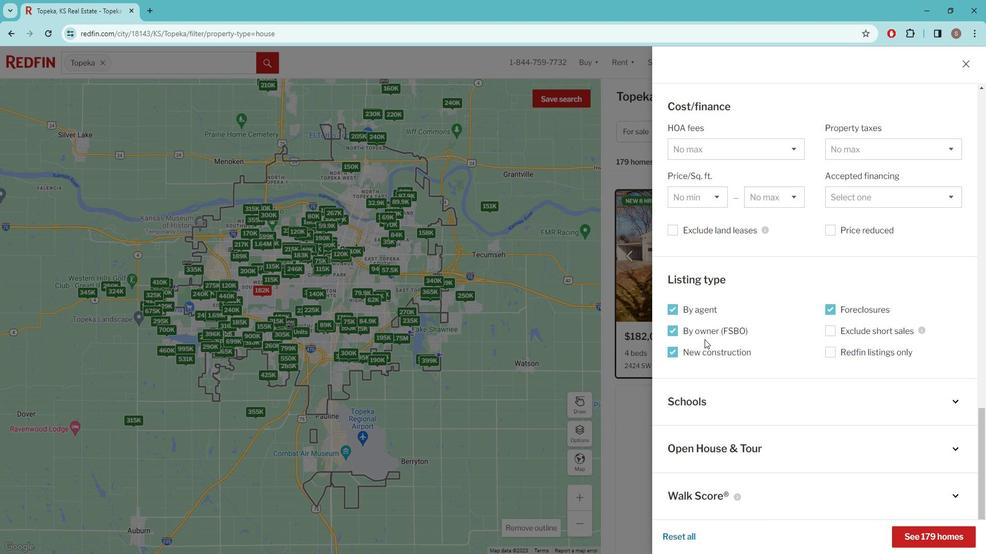 
Action: Mouse scrolled (715, 337) with delta (0, 0)
Screenshot: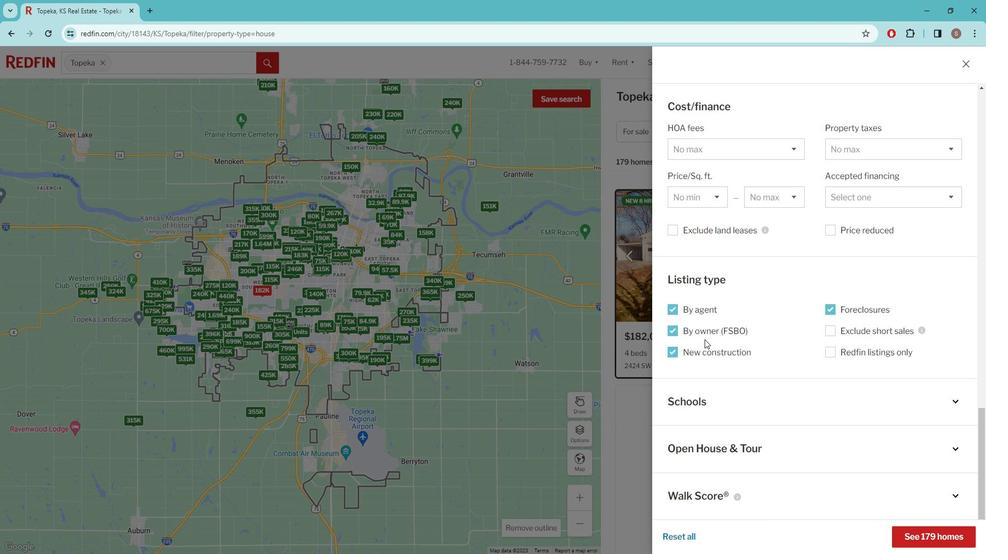 
Action: Mouse moved to (937, 527)
Screenshot: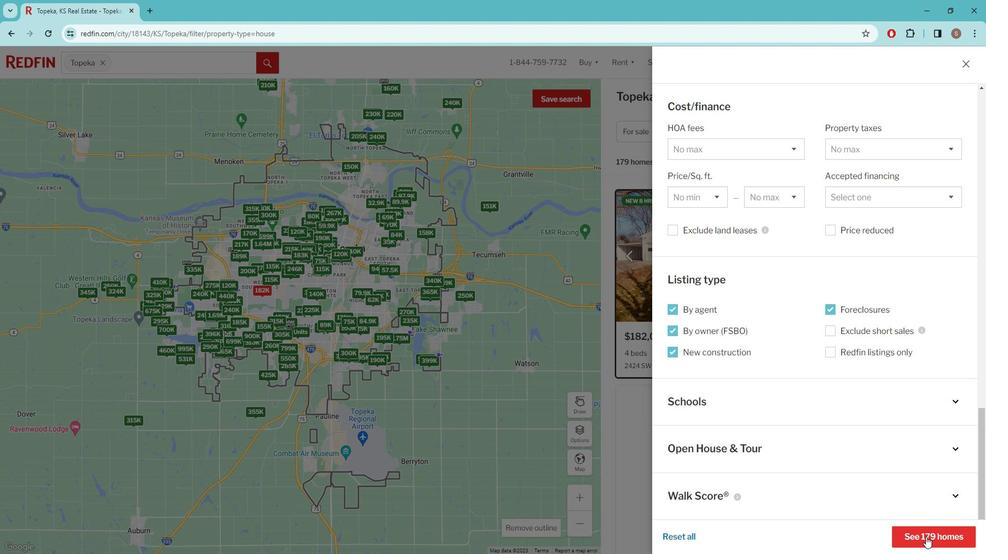 
Action: Mouse pressed left at (937, 527)
Screenshot: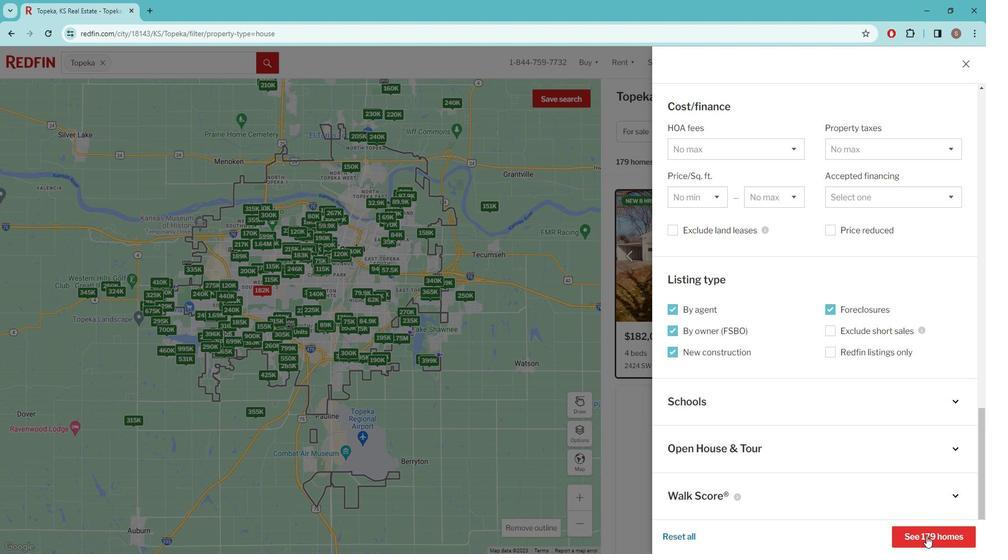 
Action: Mouse moved to (723, 329)
Screenshot: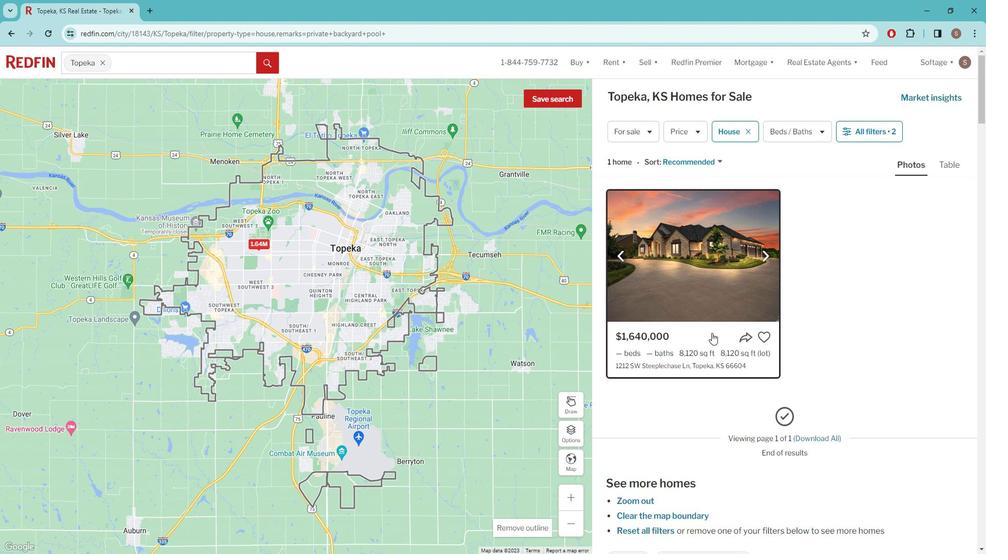 
Action: Mouse pressed left at (723, 329)
Screenshot: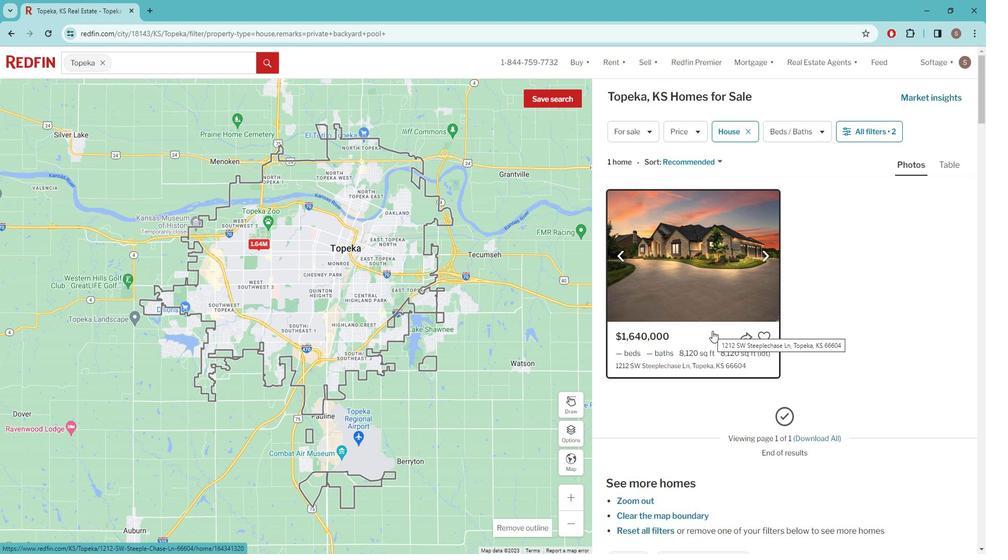 
Action: Mouse moved to (537, 291)
Screenshot: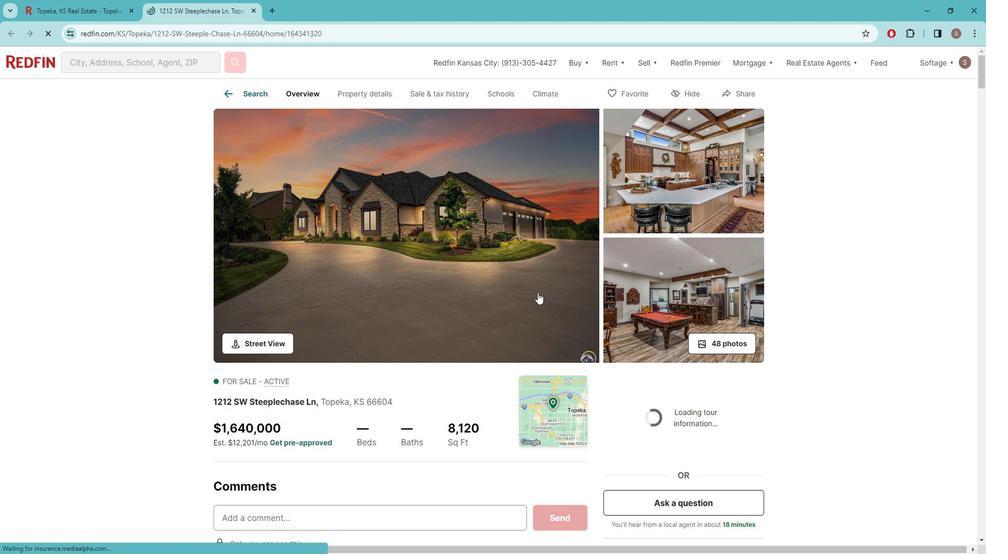 
Action: Mouse pressed left at (537, 291)
Screenshot: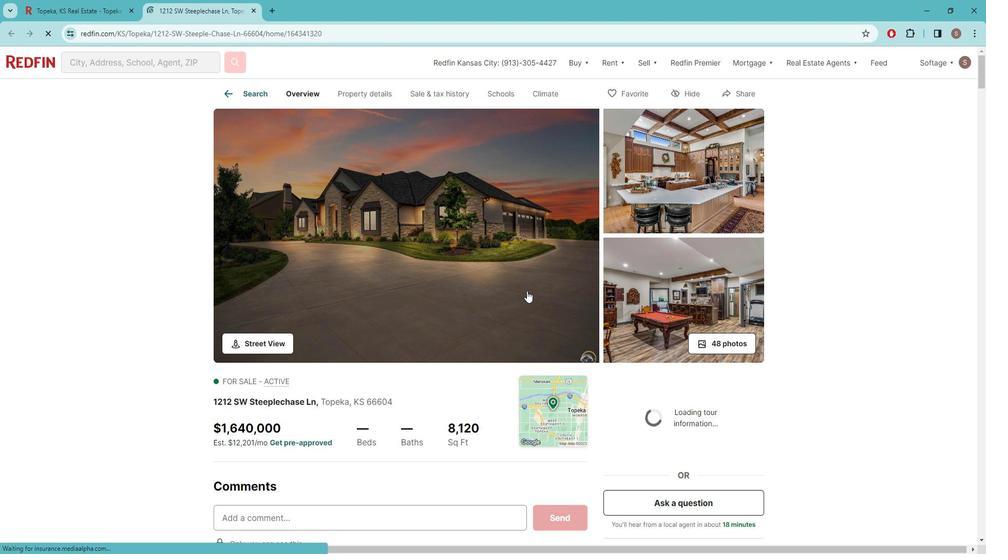 
Action: Mouse moved to (167, 164)
Screenshot: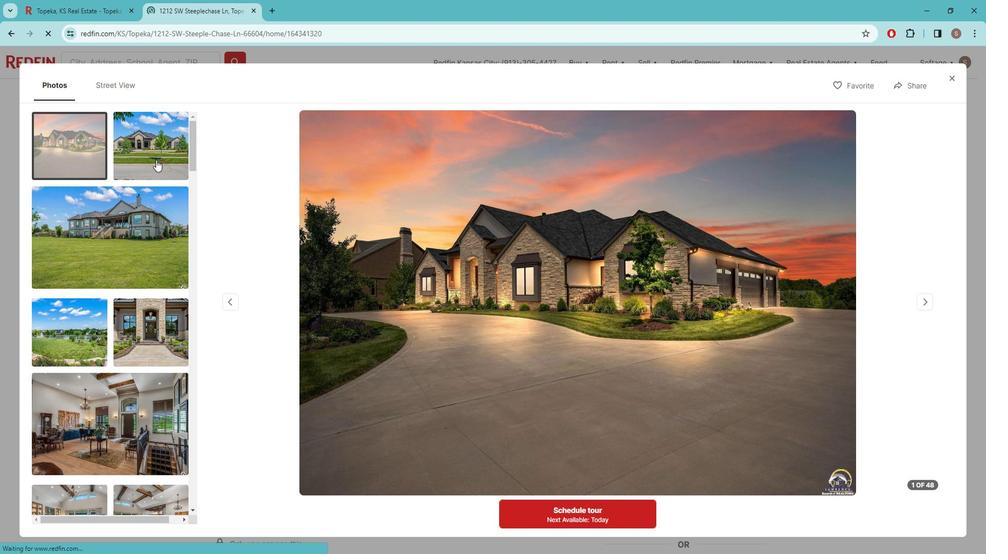 
Action: Mouse pressed left at (167, 164)
Screenshot: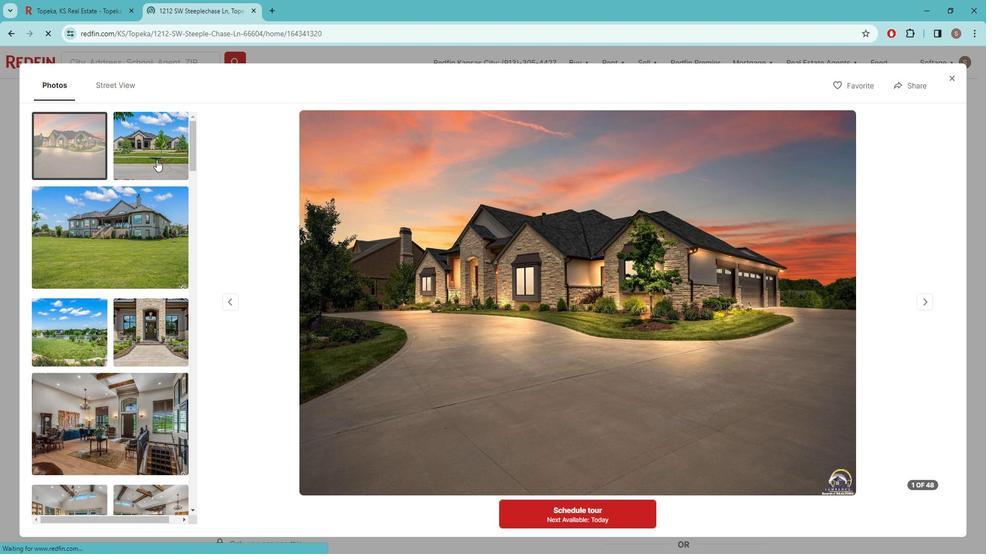 
Action: Mouse moved to (154, 227)
Screenshot: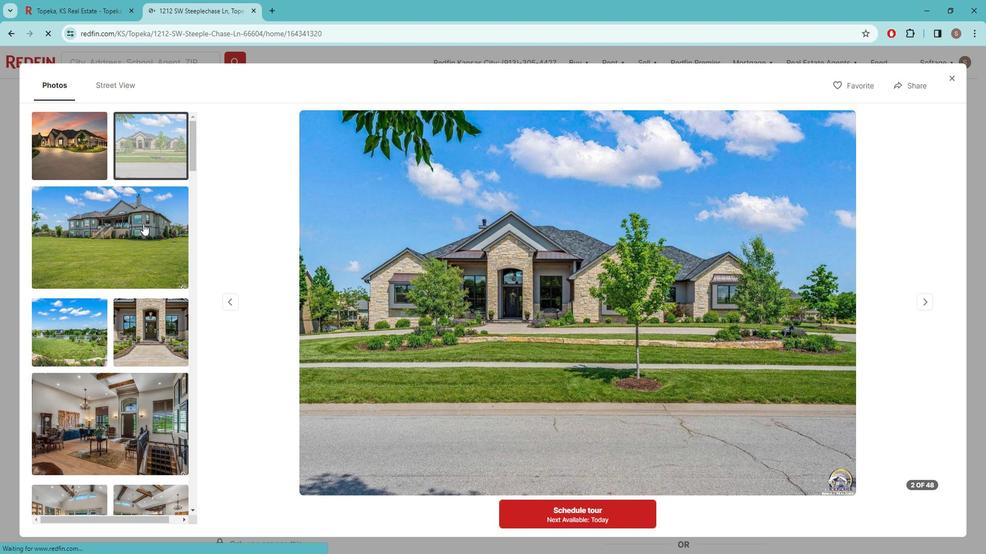 
Action: Mouse pressed left at (154, 227)
Screenshot: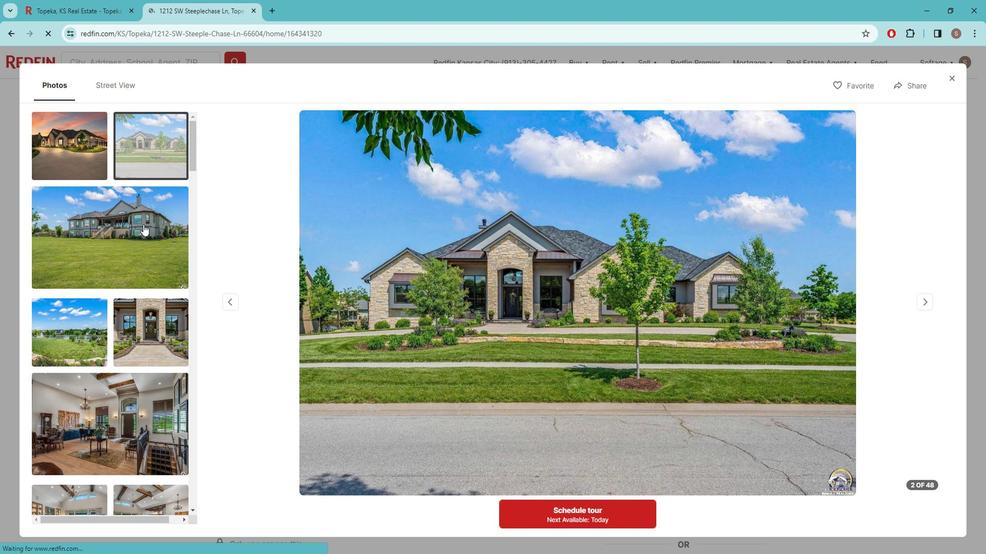 
Action: Mouse moved to (936, 302)
Screenshot: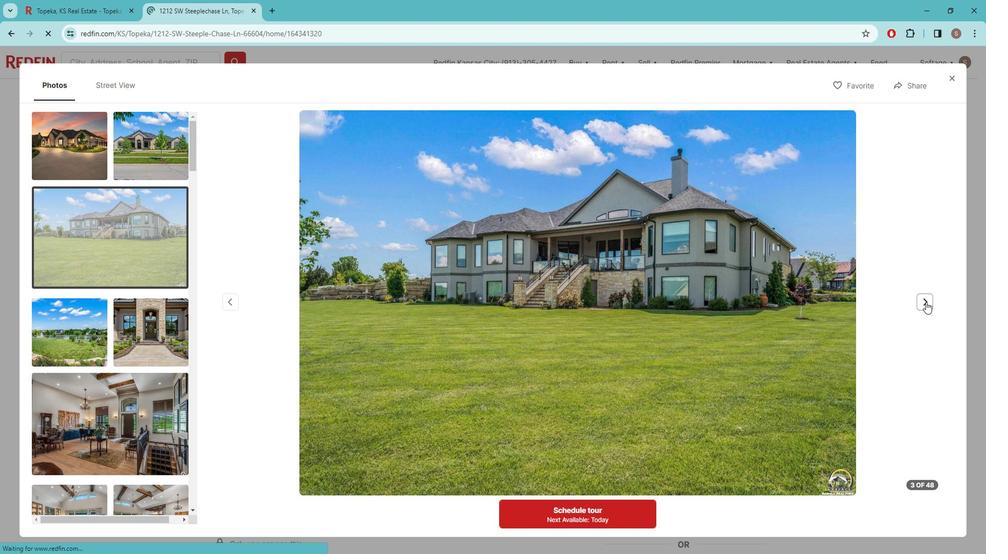 
Action: Mouse pressed left at (936, 302)
Screenshot: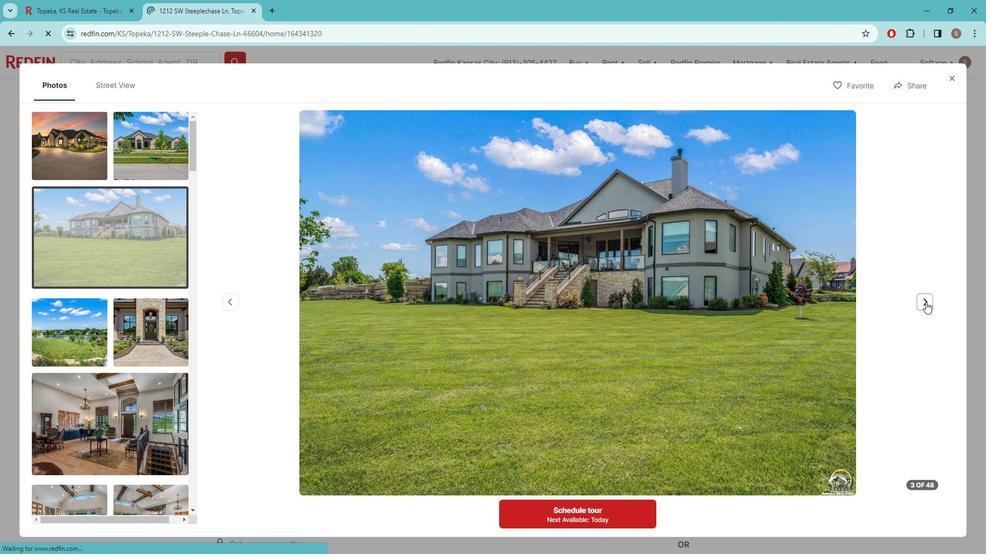 
Action: Mouse pressed left at (936, 302)
Screenshot: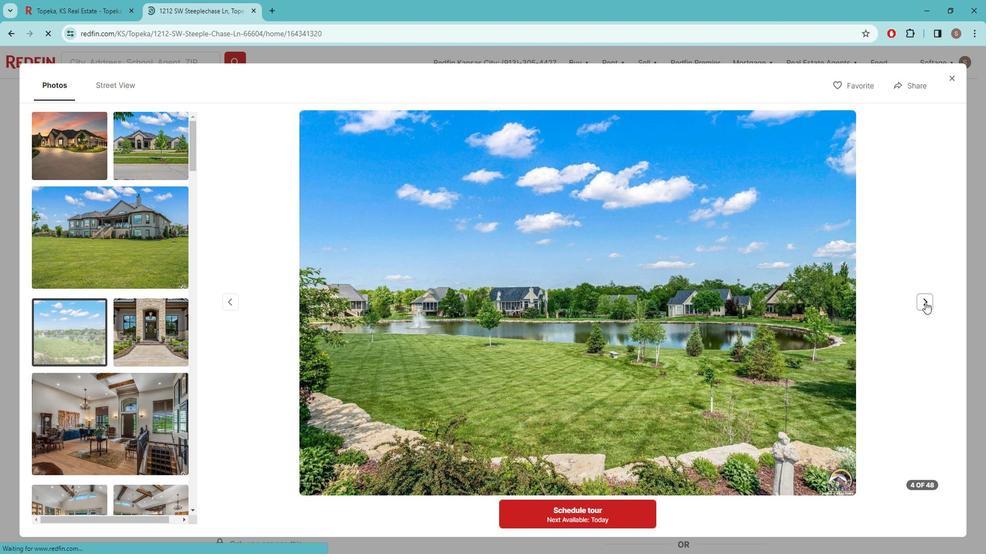 
Action: Mouse pressed left at (936, 302)
Screenshot: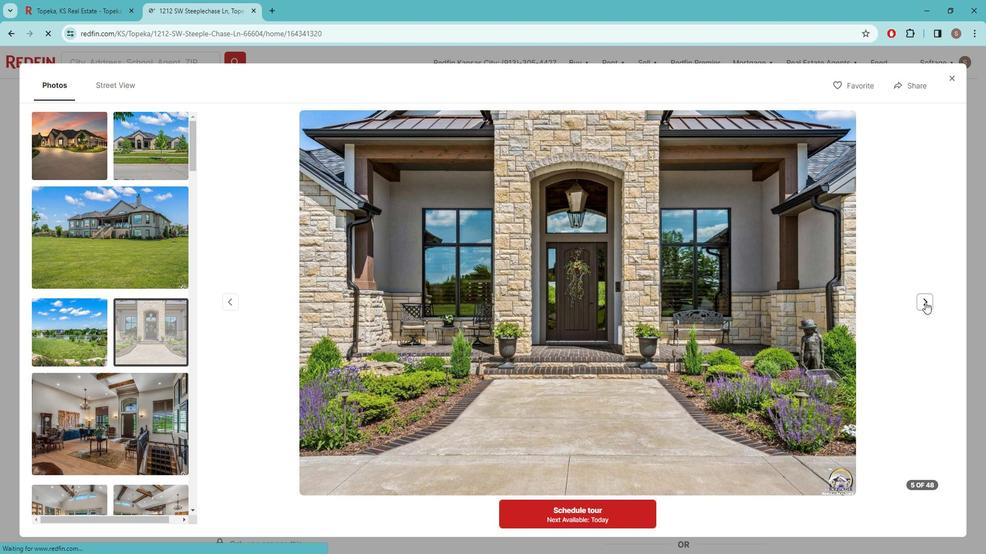 
Action: Mouse pressed left at (936, 302)
Screenshot: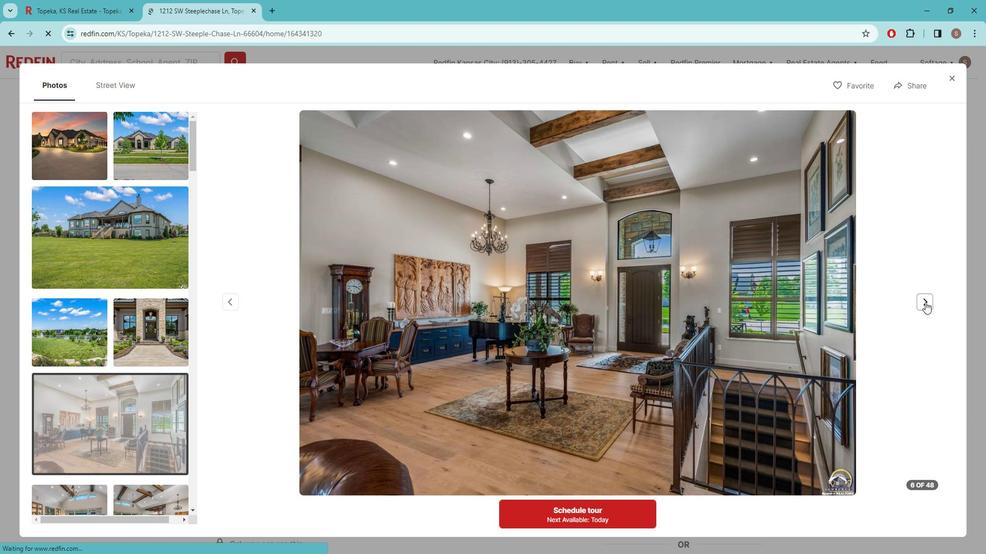 
Action: Mouse pressed left at (936, 302)
Screenshot: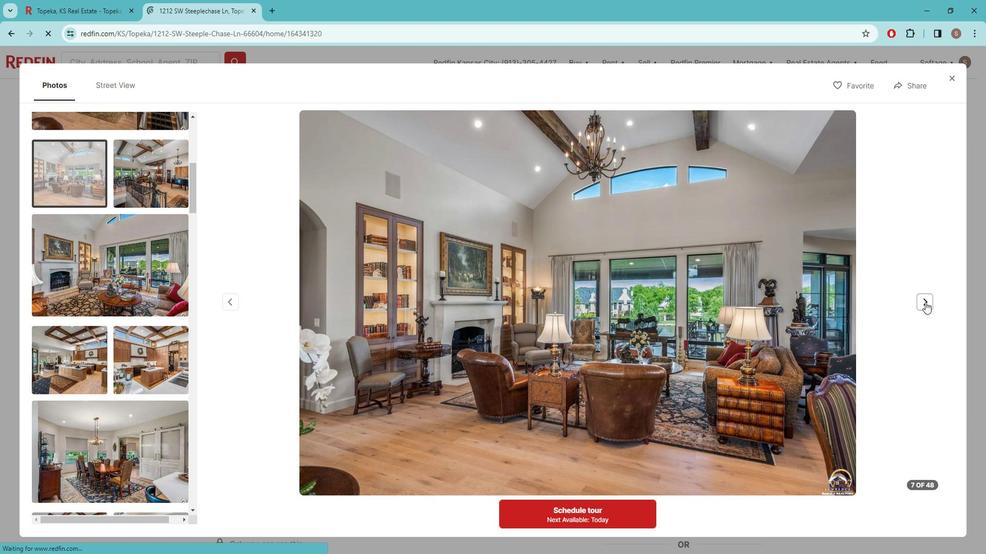 
Action: Mouse pressed left at (936, 302)
Screenshot: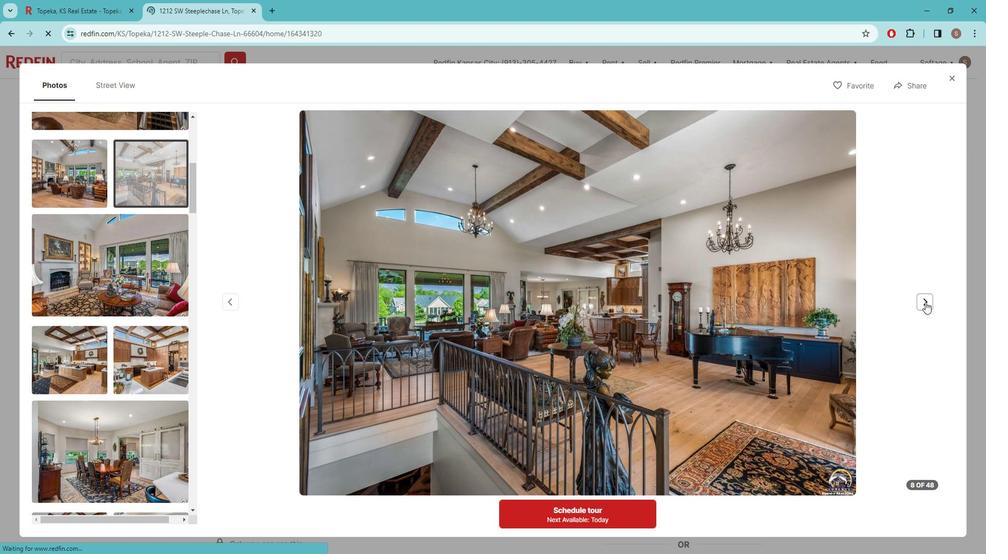 
Action: Mouse scrolled (936, 301) with delta (0, 0)
Screenshot: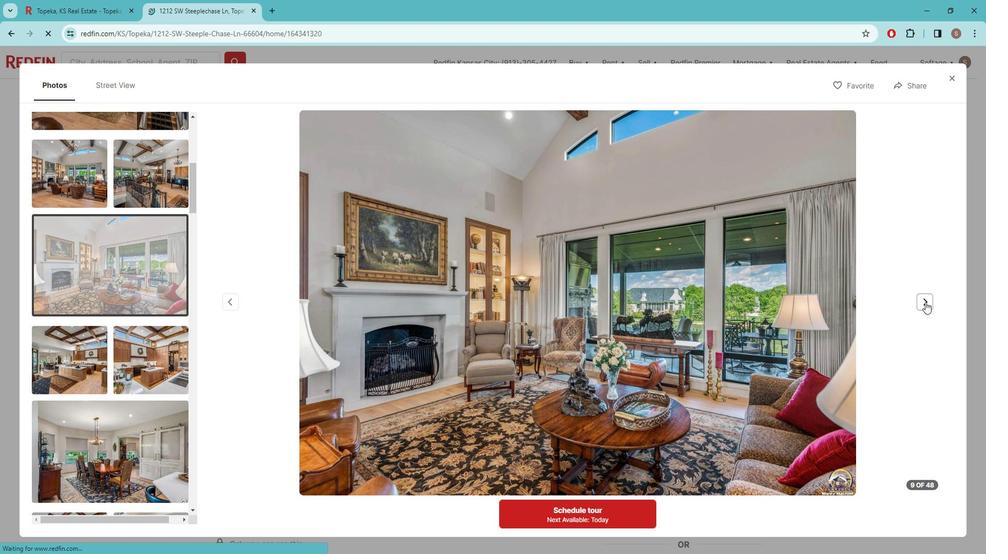 
Action: Mouse pressed left at (936, 302)
Screenshot: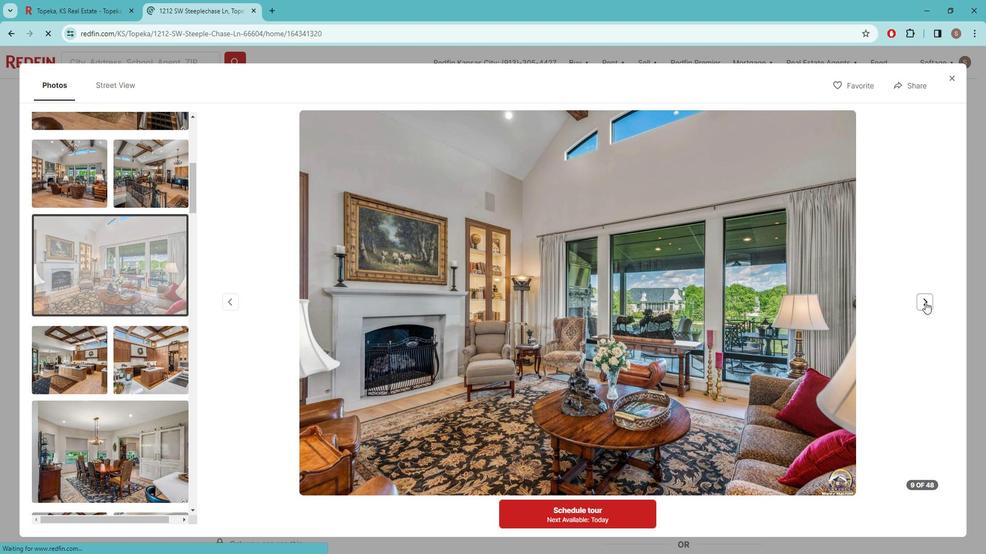 
Action: Mouse pressed left at (936, 302)
Screenshot: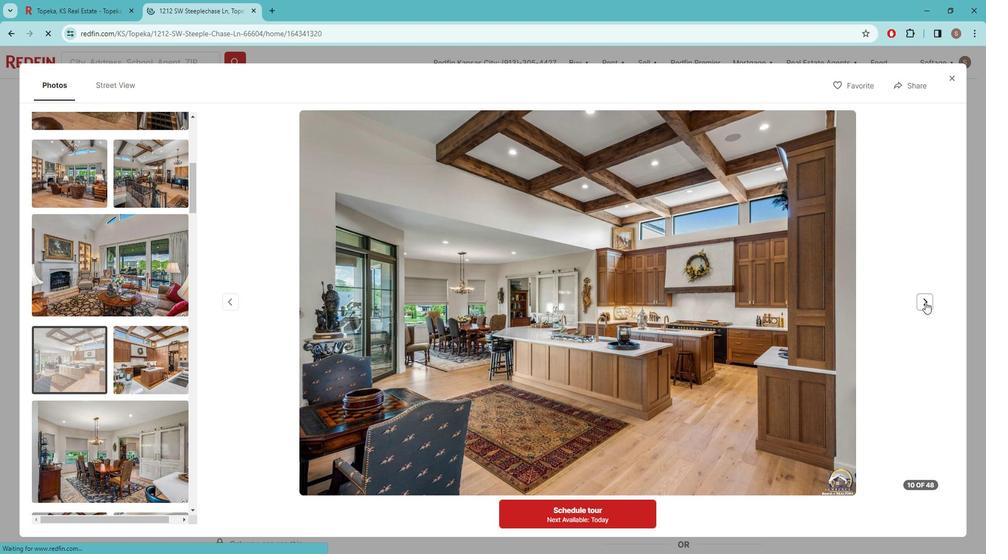 
Action: Mouse pressed left at (936, 302)
Screenshot: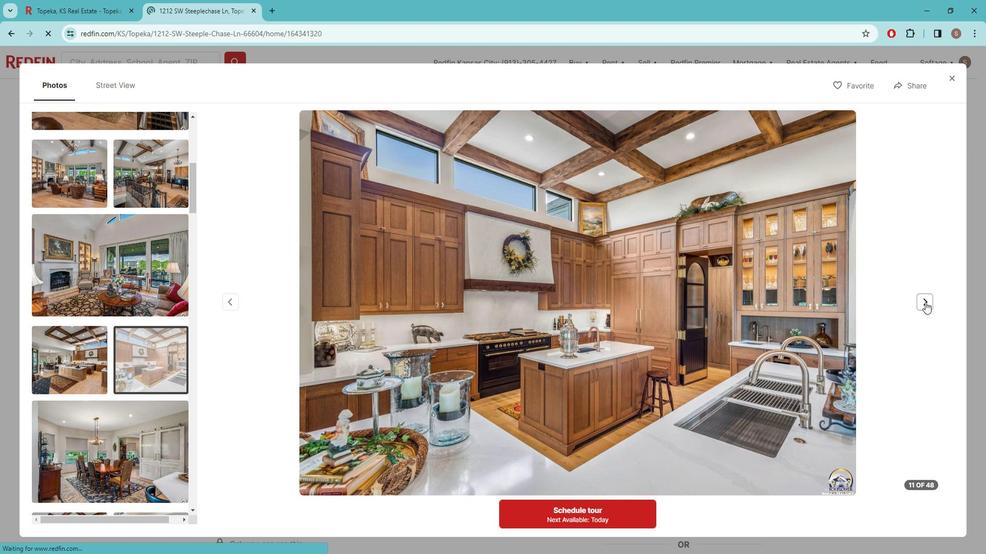 
Action: Mouse moved to (935, 302)
Screenshot: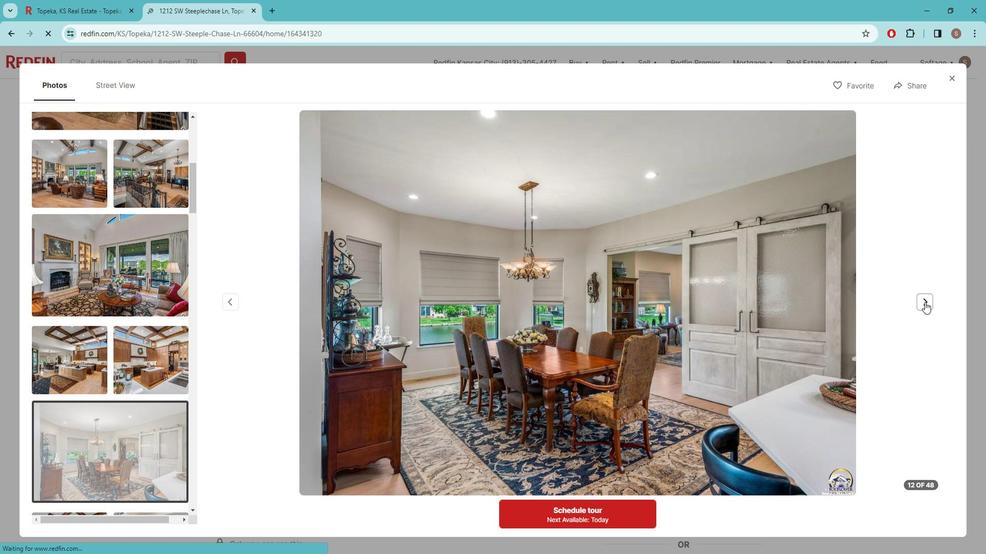 
Action: Mouse pressed left at (935, 302)
Screenshot: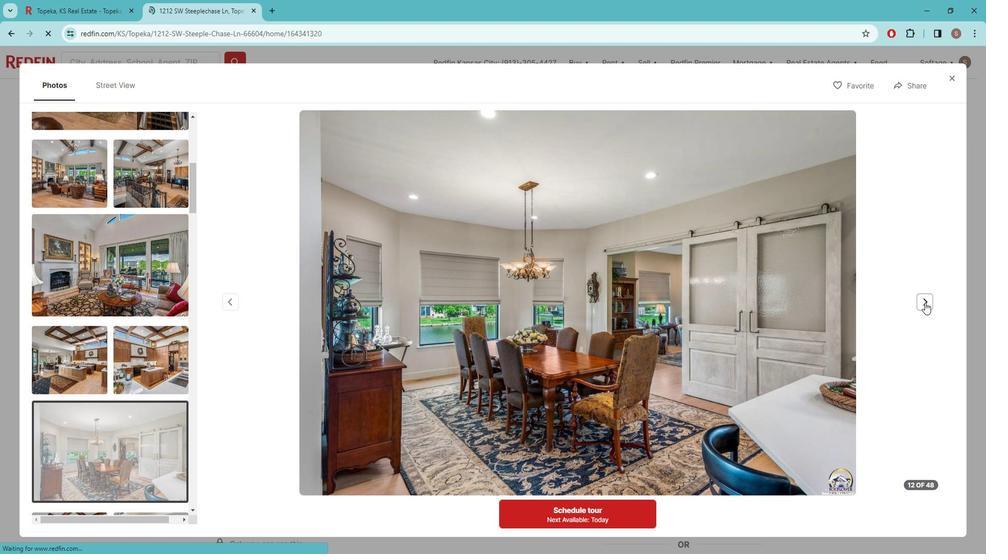 
Action: Mouse moved to (938, 304)
Screenshot: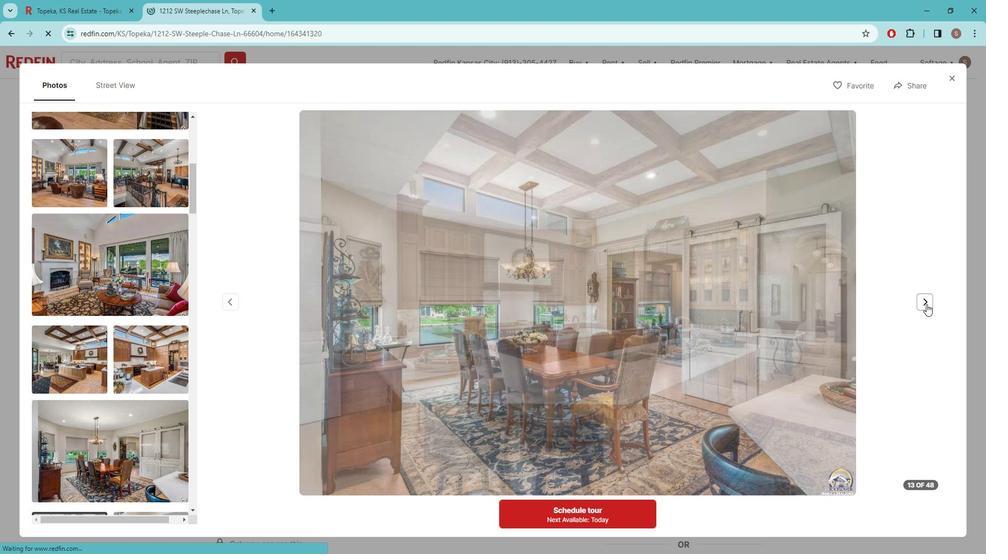 
Action: Mouse pressed left at (938, 304)
Screenshot: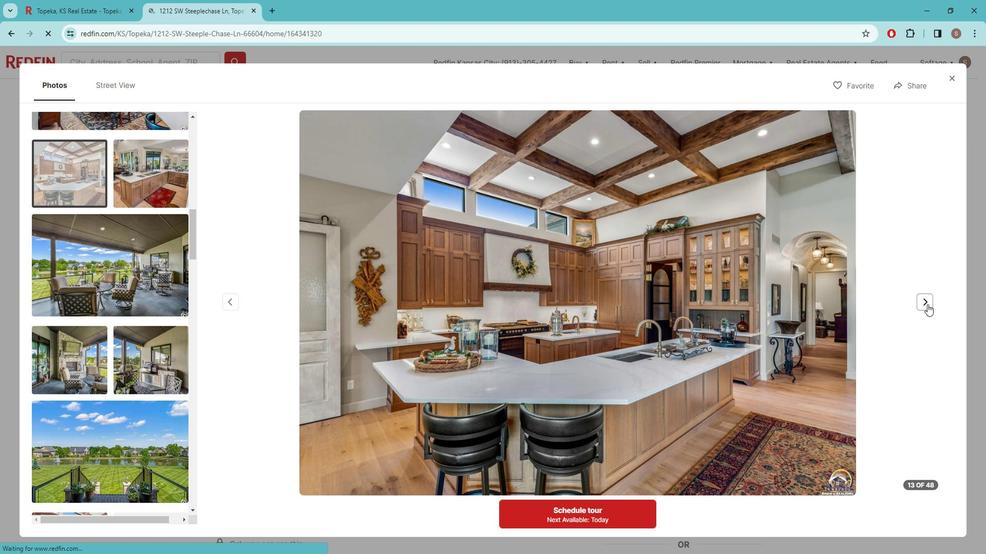 
Action: Mouse pressed left at (938, 304)
Screenshot: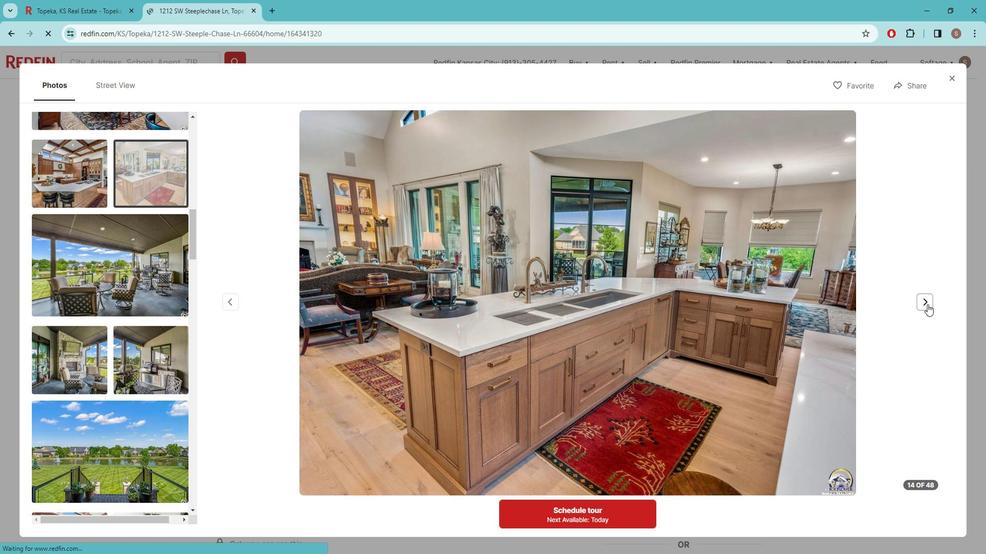 
Action: Mouse pressed left at (938, 304)
Screenshot: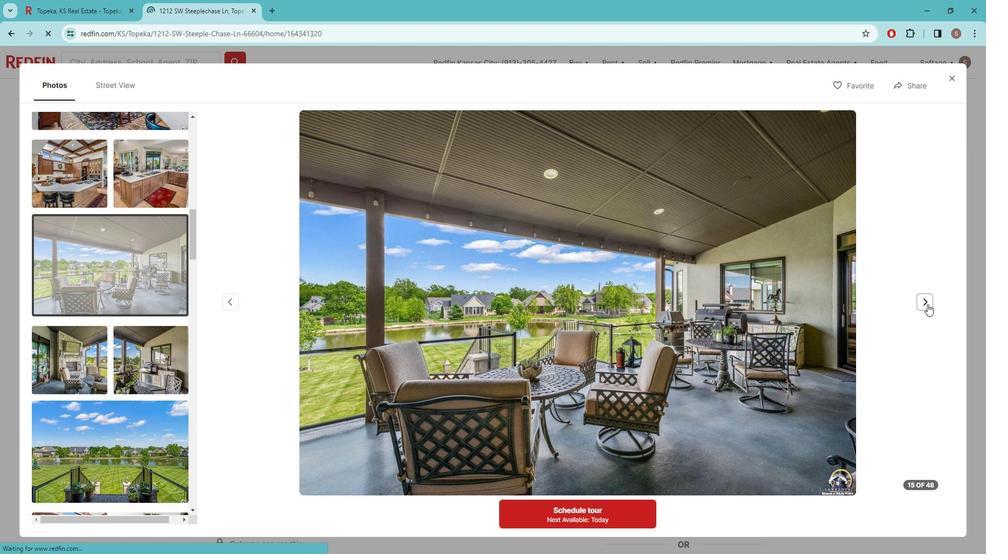 
Action: Mouse pressed left at (938, 304)
Screenshot: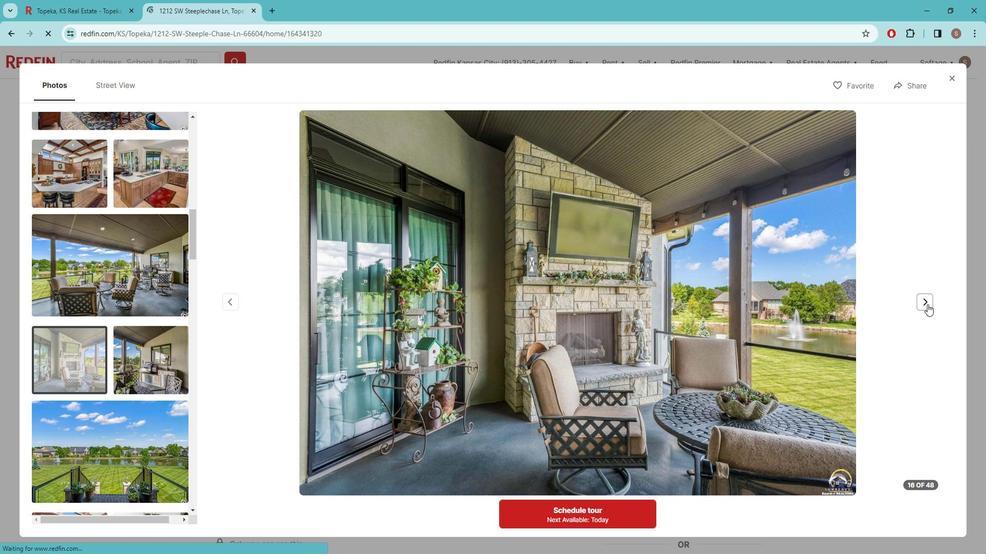 
Action: Mouse pressed left at (938, 304)
Screenshot: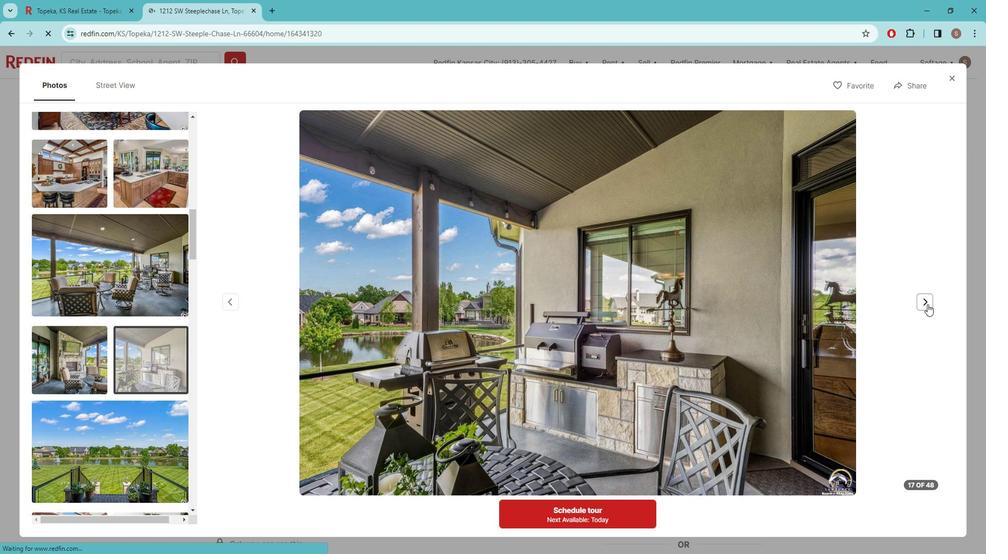 
Action: Mouse pressed left at (938, 304)
Screenshot: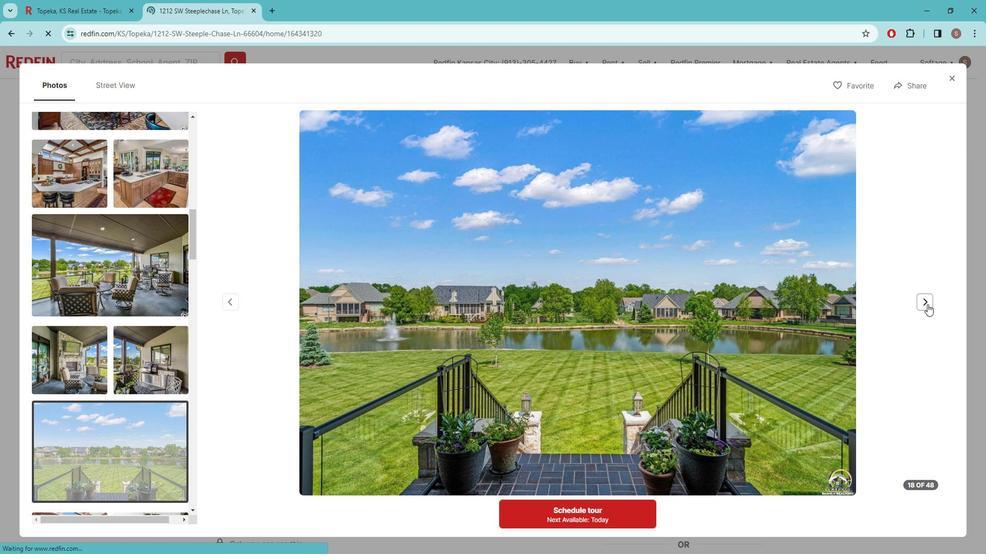 
Action: Mouse pressed left at (938, 304)
Screenshot: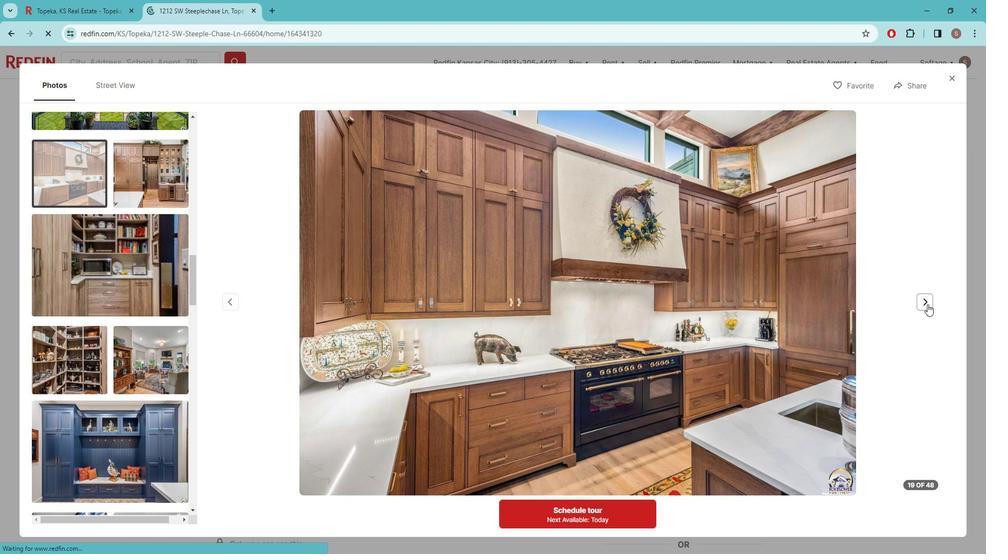 
Action: Mouse pressed left at (938, 304)
Screenshot: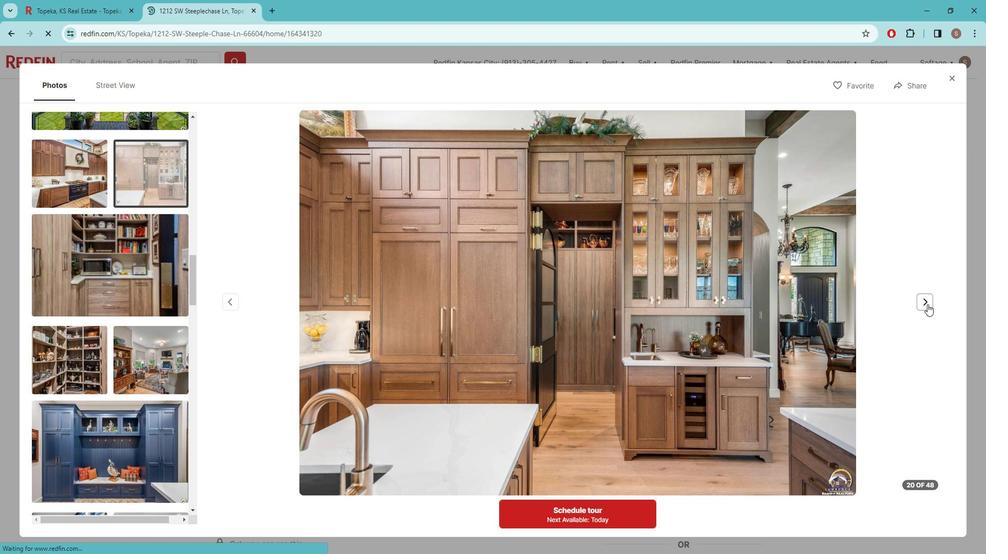 
Action: Mouse pressed left at (938, 304)
Screenshot: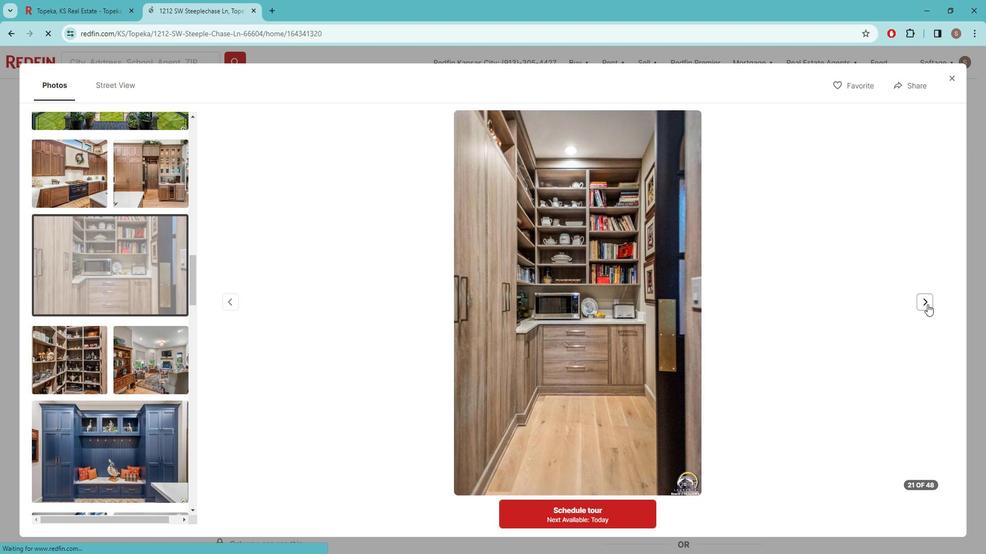 
Action: Mouse pressed left at (938, 304)
Screenshot: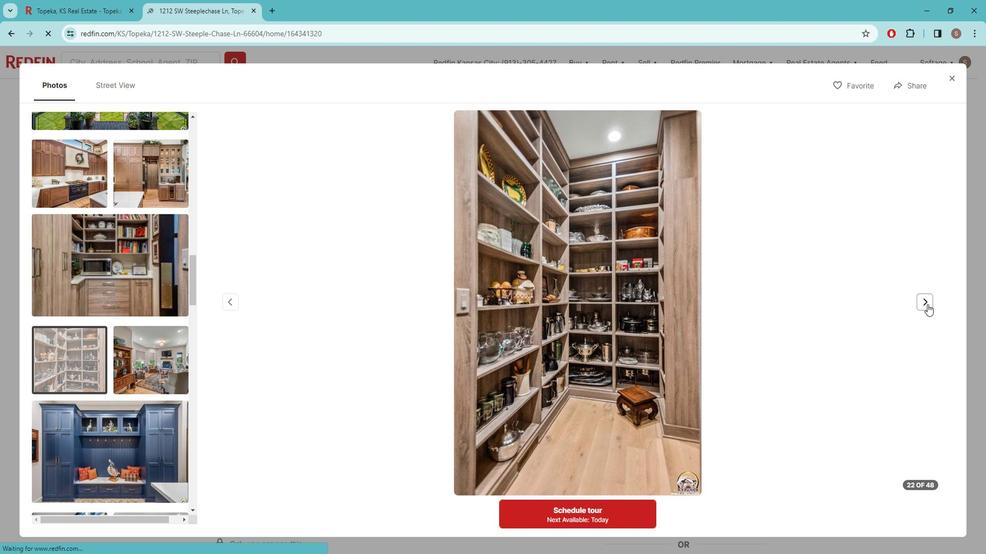 
Action: Mouse pressed left at (938, 304)
Screenshot: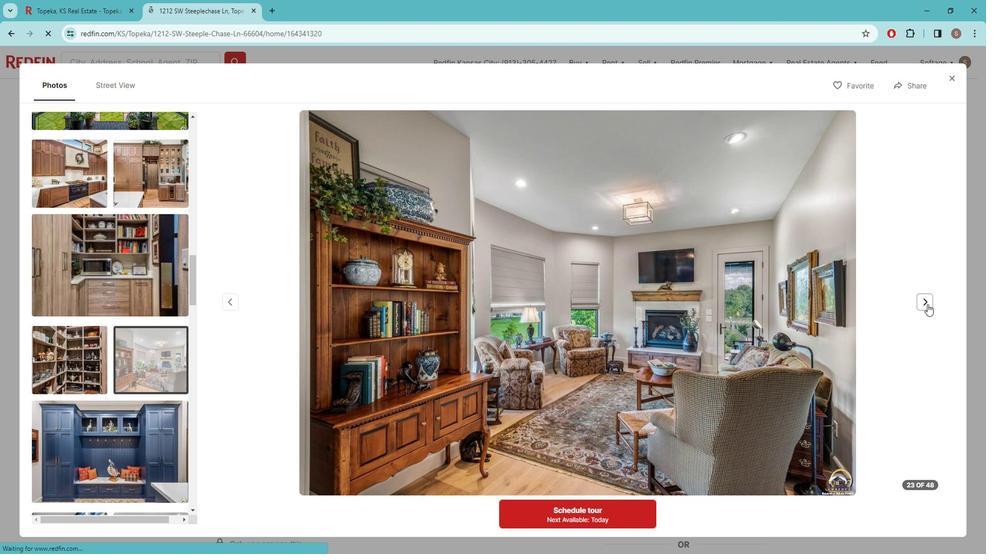 
Action: Mouse pressed left at (938, 304)
Screenshot: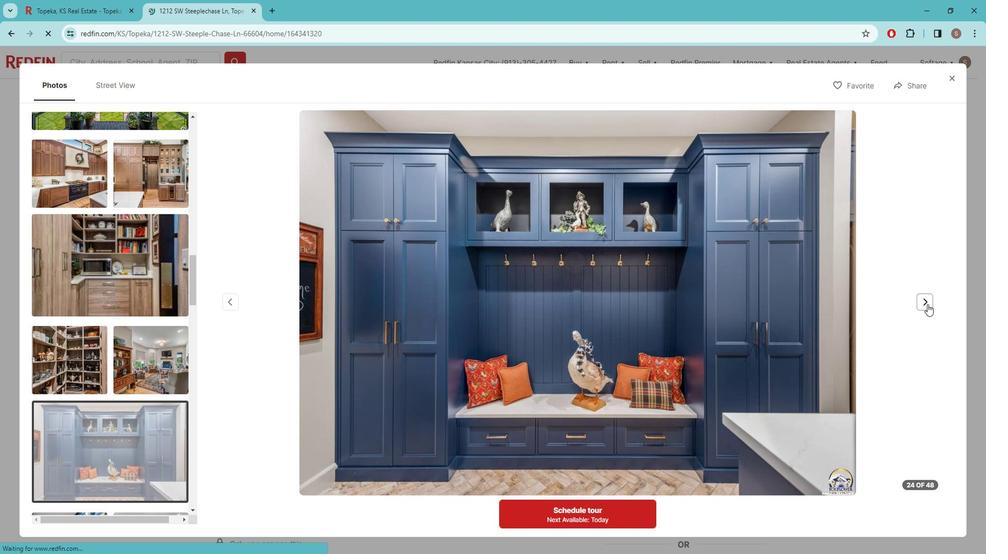 
Action: Mouse pressed left at (938, 304)
Screenshot: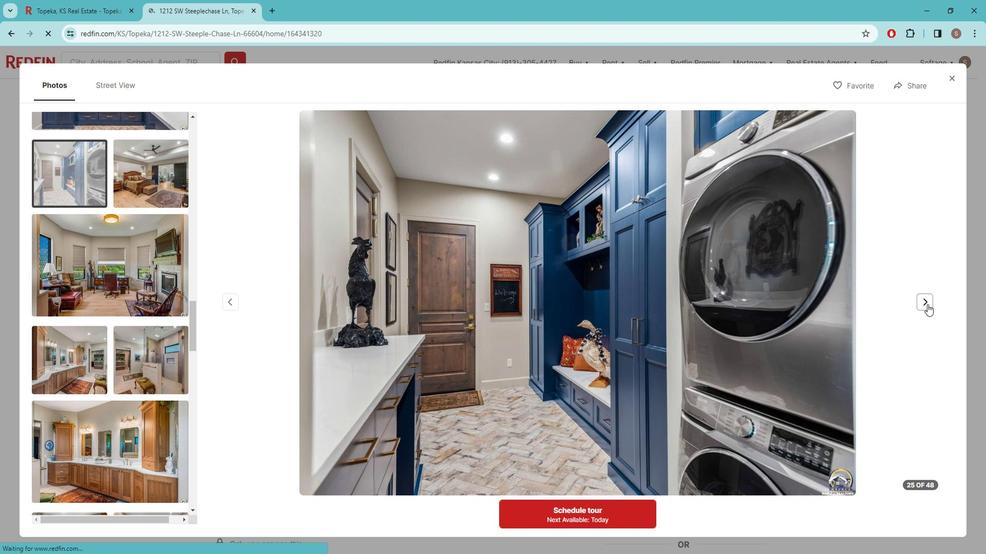 
Action: Mouse pressed left at (938, 304)
Screenshot: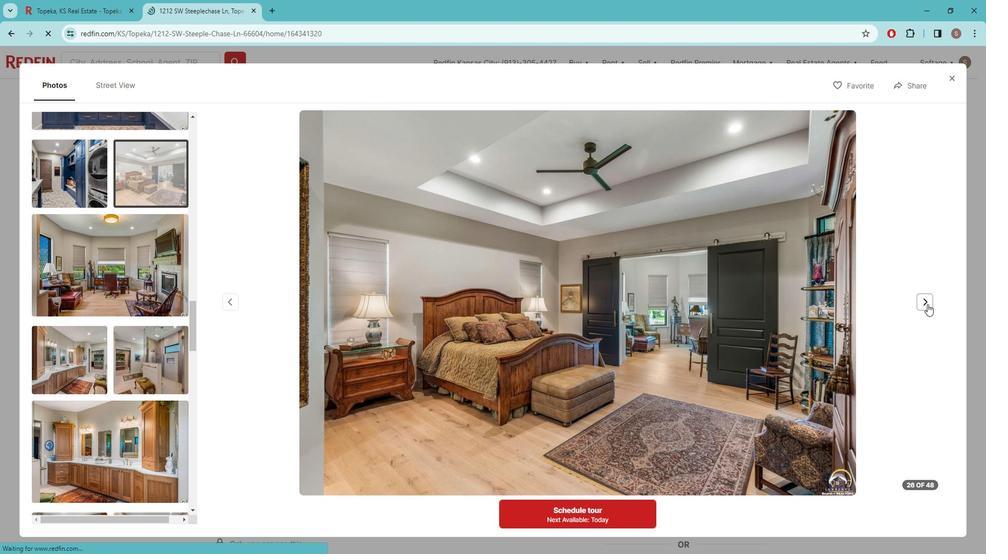 
Action: Mouse pressed left at (938, 304)
Screenshot: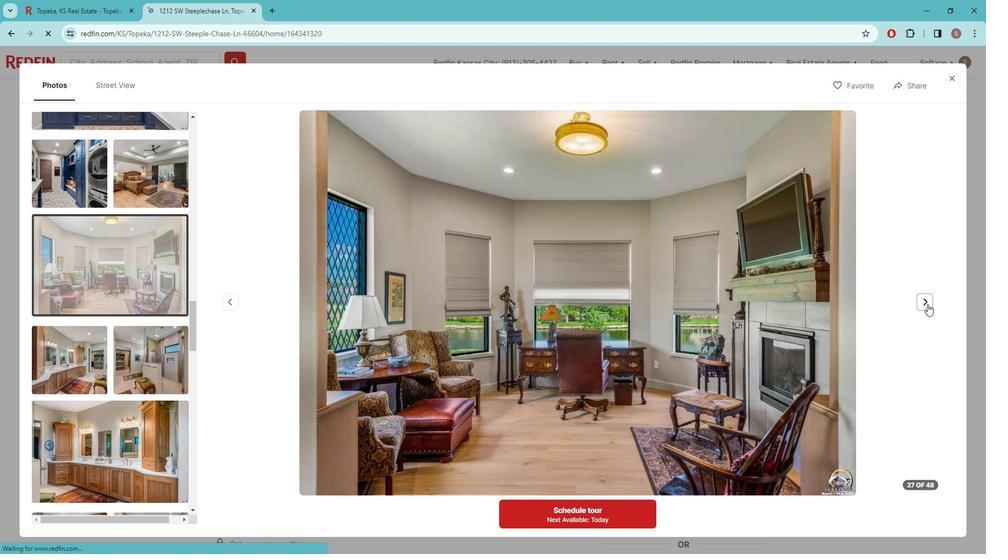 
Action: Mouse pressed left at (938, 304)
Screenshot: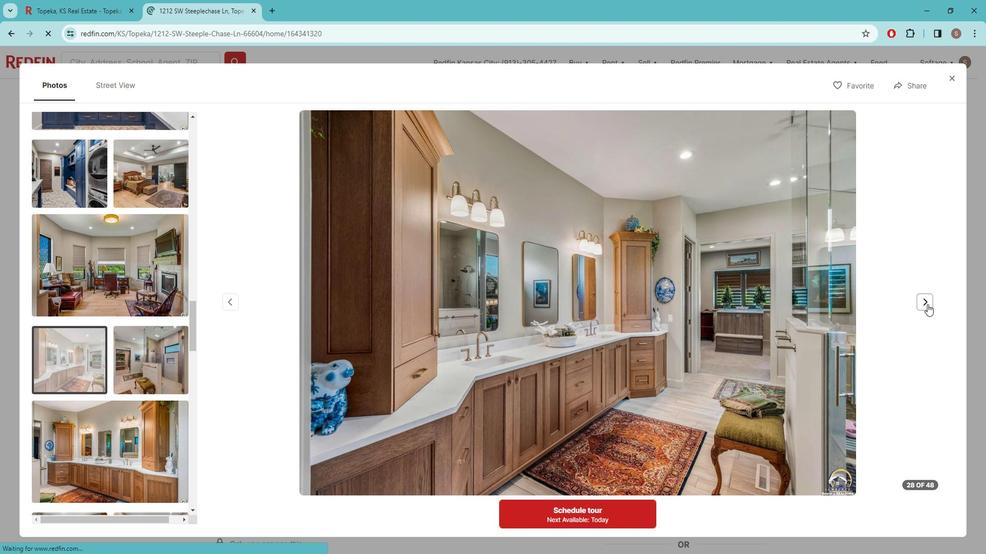 
Action: Mouse pressed left at (938, 304)
Screenshot: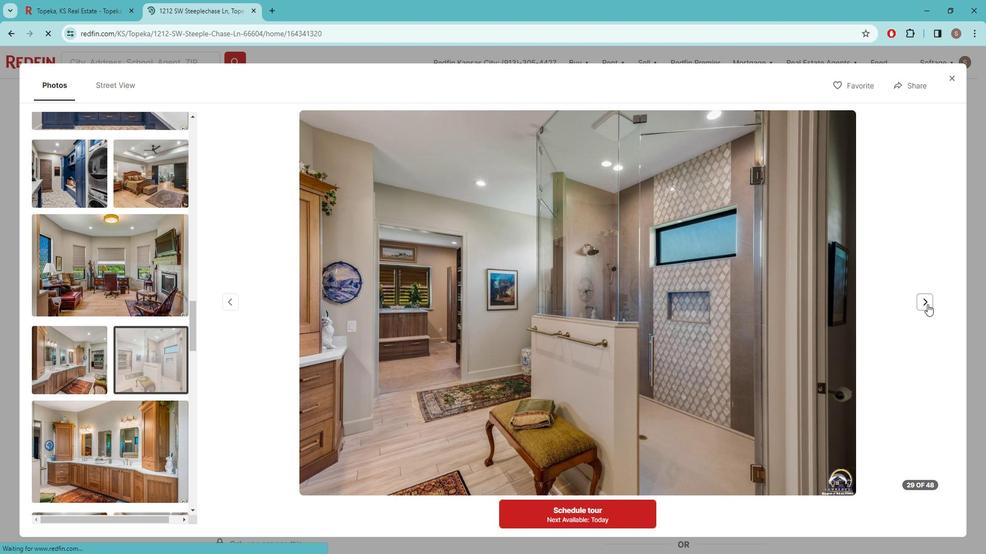 
Action: Mouse pressed left at (938, 304)
Screenshot: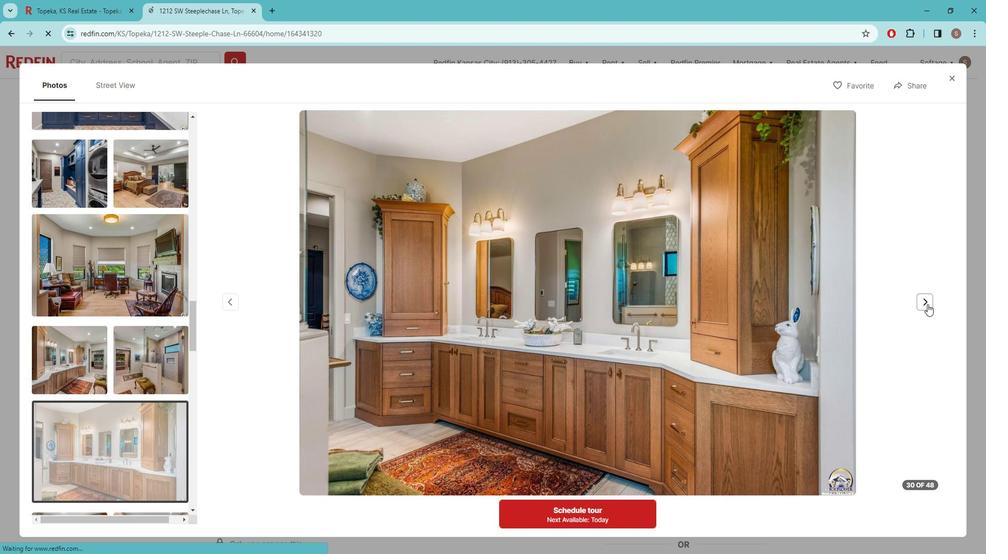 
Action: Mouse pressed left at (938, 304)
Screenshot: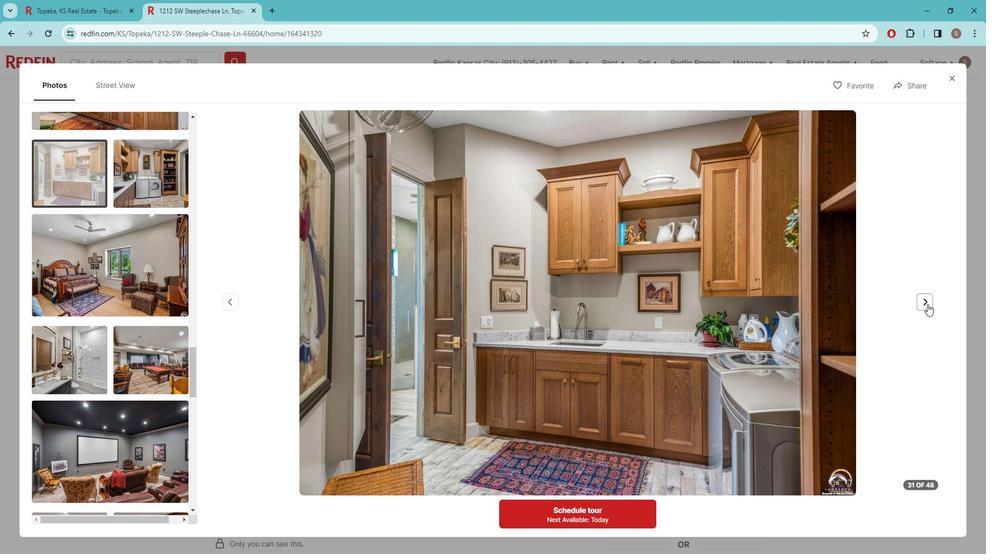 
Action: Mouse pressed left at (938, 304)
Screenshot: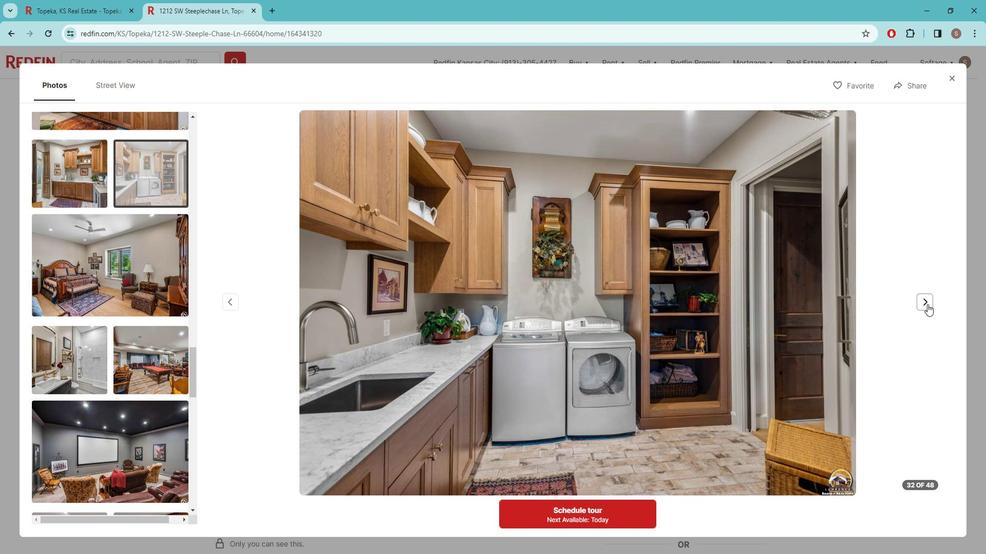 
Action: Mouse pressed left at (938, 304)
Screenshot: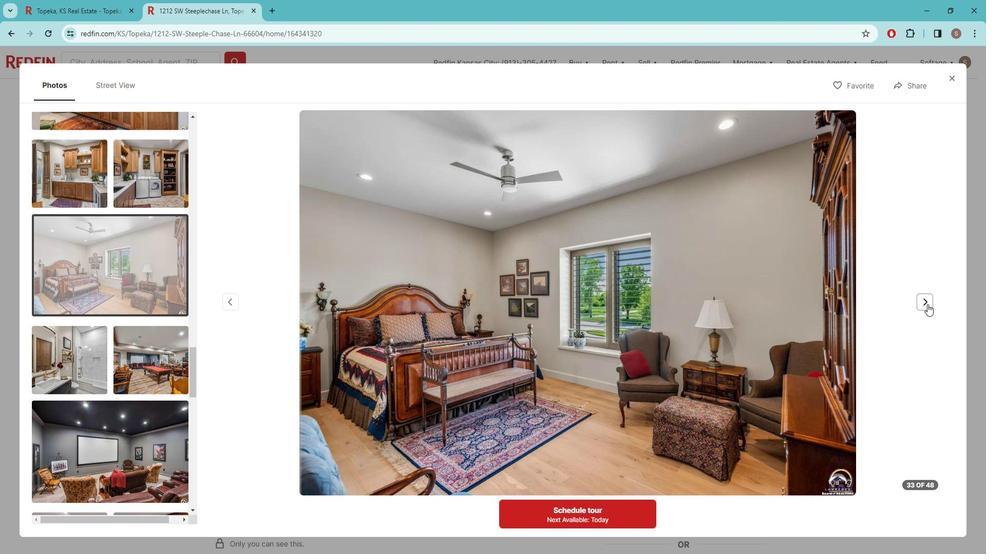 
Action: Mouse pressed left at (938, 304)
Screenshot: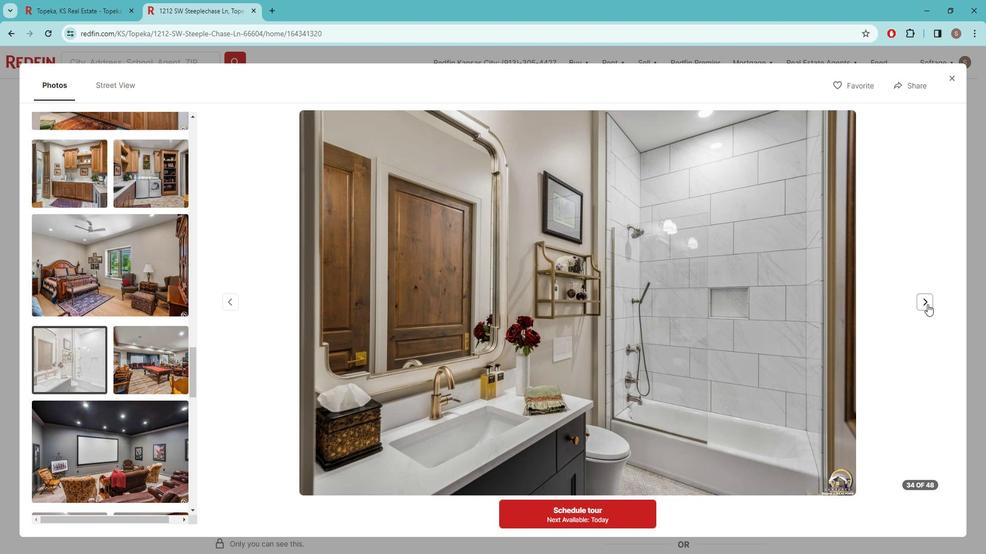 
Action: Mouse pressed left at (938, 304)
Screenshot: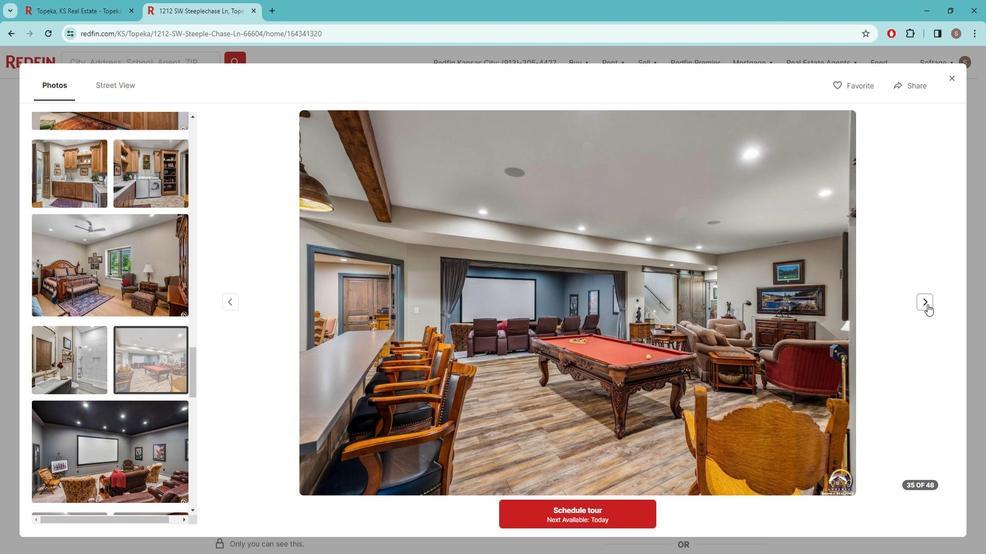 
Action: Mouse moved to (161, 300)
Screenshot: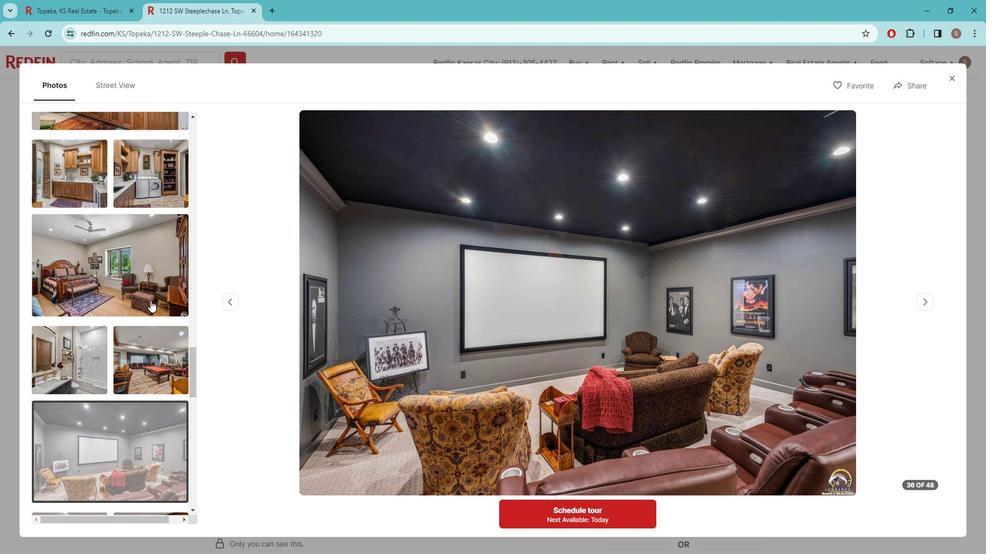 
Action: Mouse scrolled (161, 299) with delta (0, 0)
Screenshot: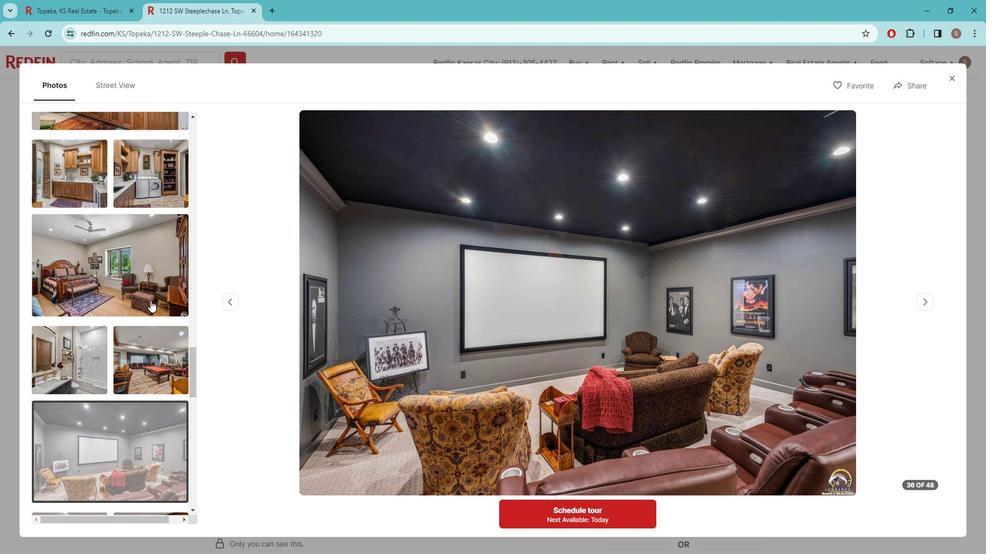 
Action: Mouse scrolled (161, 299) with delta (0, 0)
Screenshot: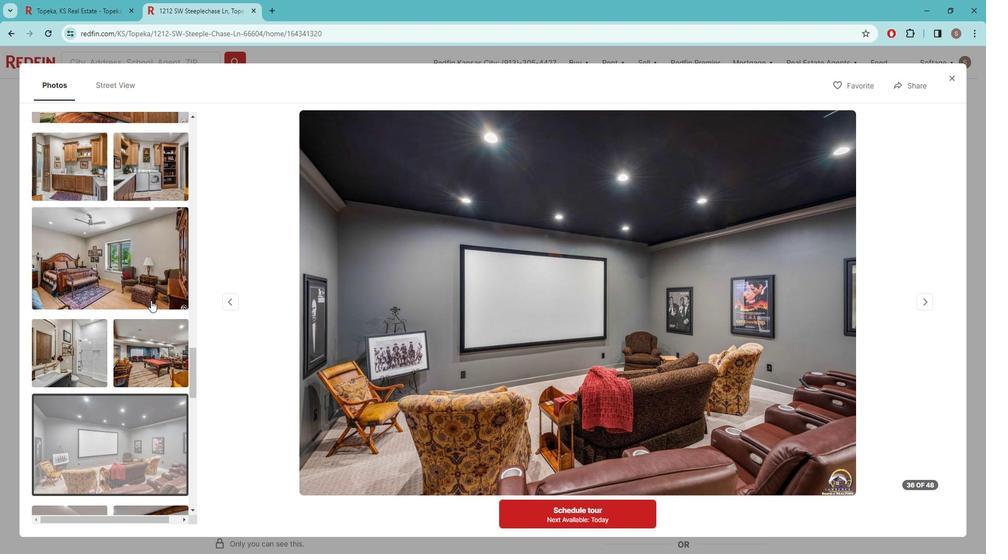 
Action: Mouse moved to (164, 299)
Screenshot: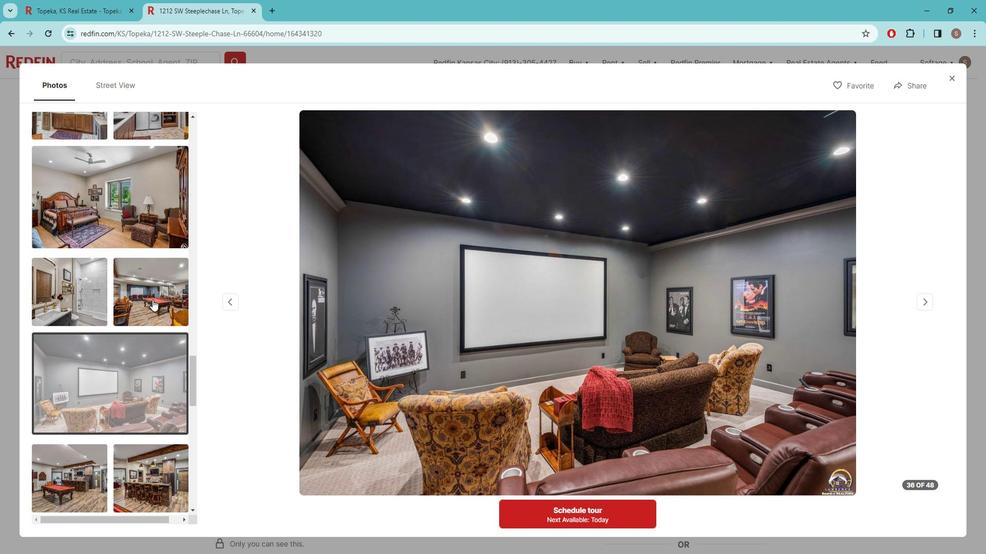 
Action: Mouse scrolled (164, 298) with delta (0, 0)
Screenshot: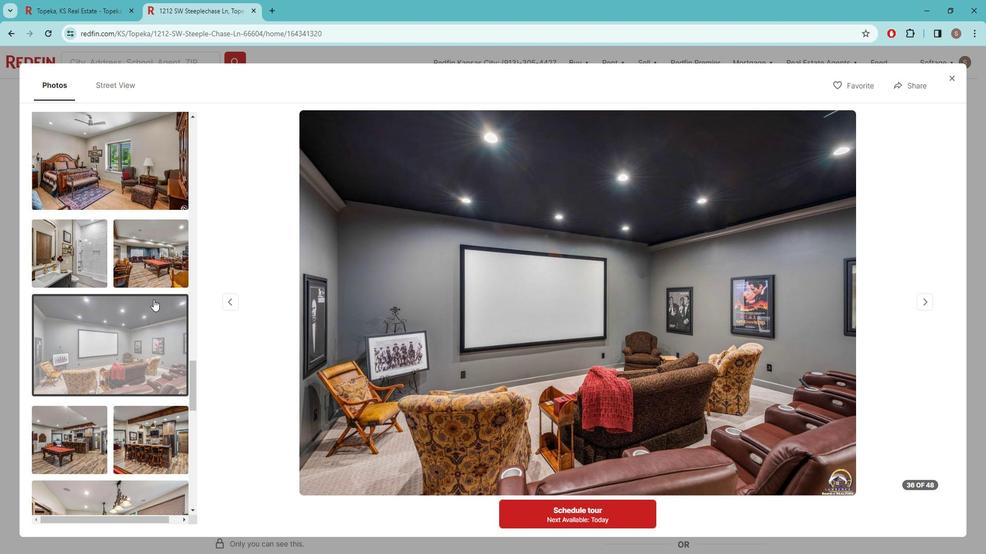
Action: Mouse scrolled (164, 298) with delta (0, 0)
Screenshot: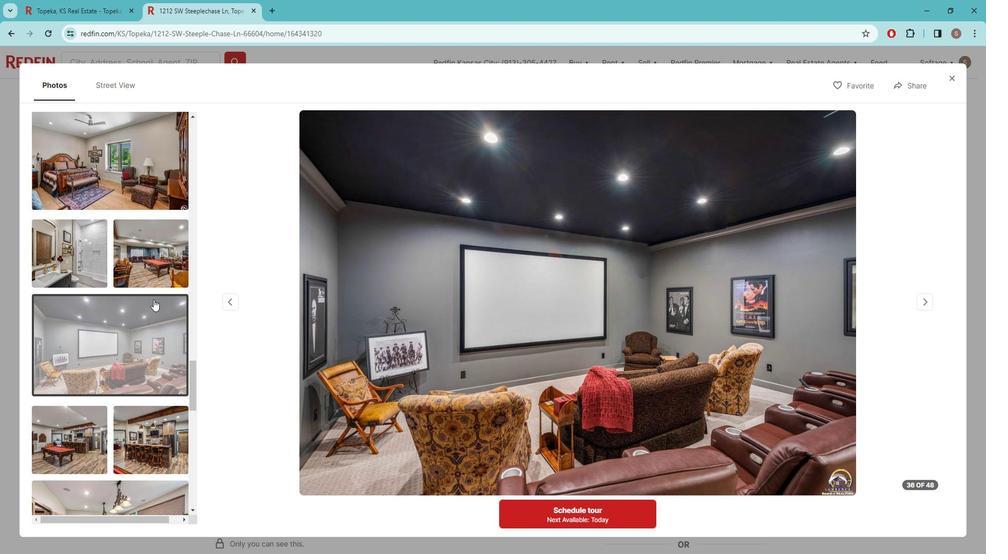 
Action: Mouse scrolled (164, 298) with delta (0, 0)
Screenshot: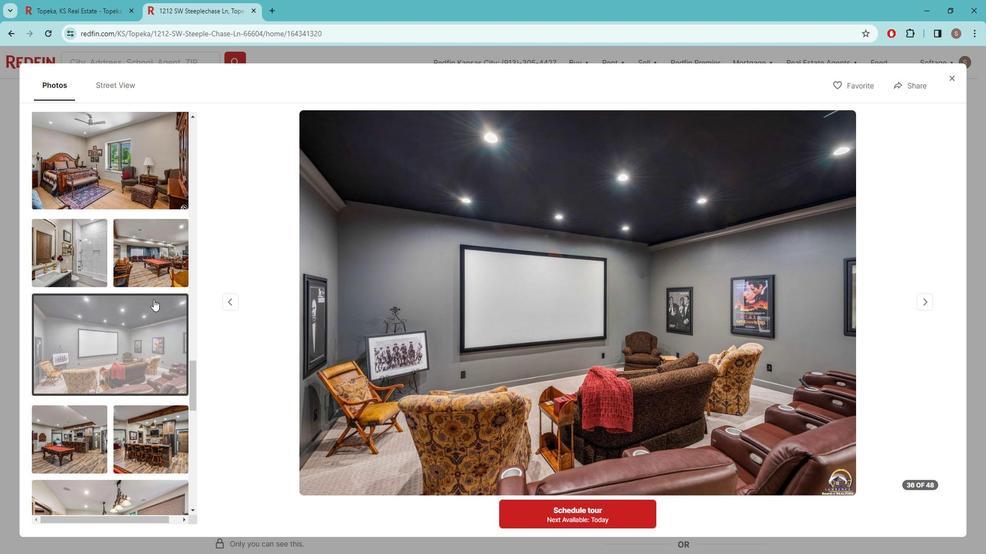 
Action: Mouse moved to (165, 298)
Screenshot: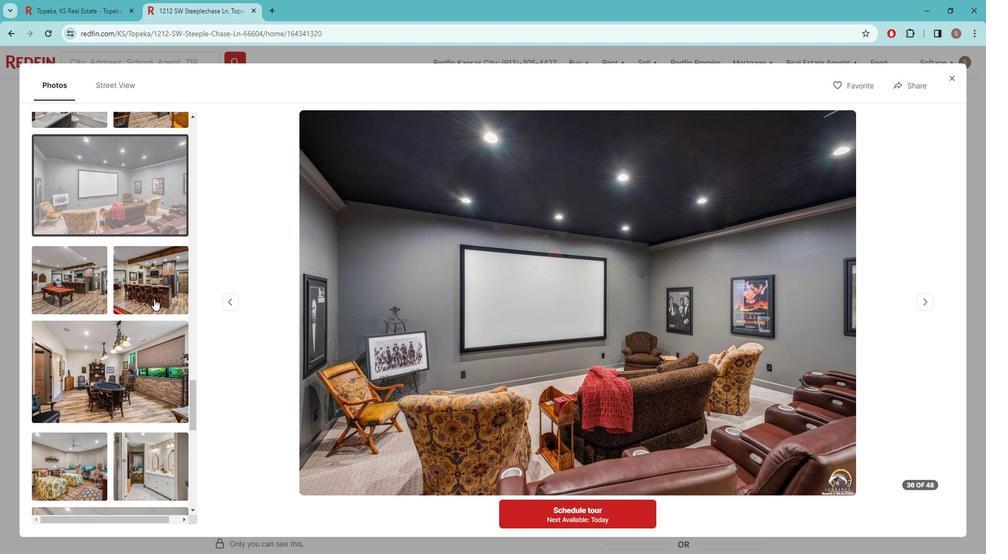 
Action: Mouse scrolled (165, 298) with delta (0, 0)
Screenshot: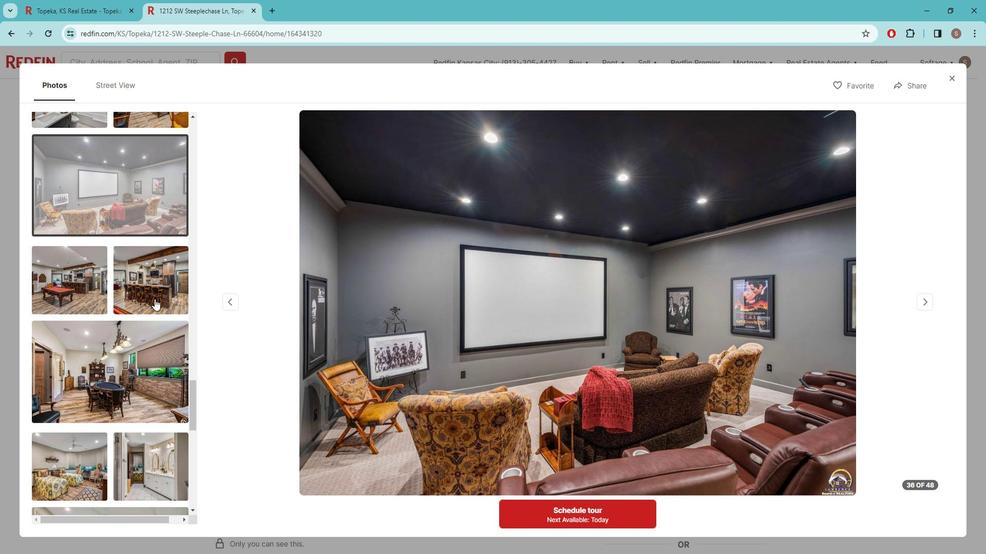 
Action: Mouse scrolled (165, 298) with delta (0, 0)
Screenshot: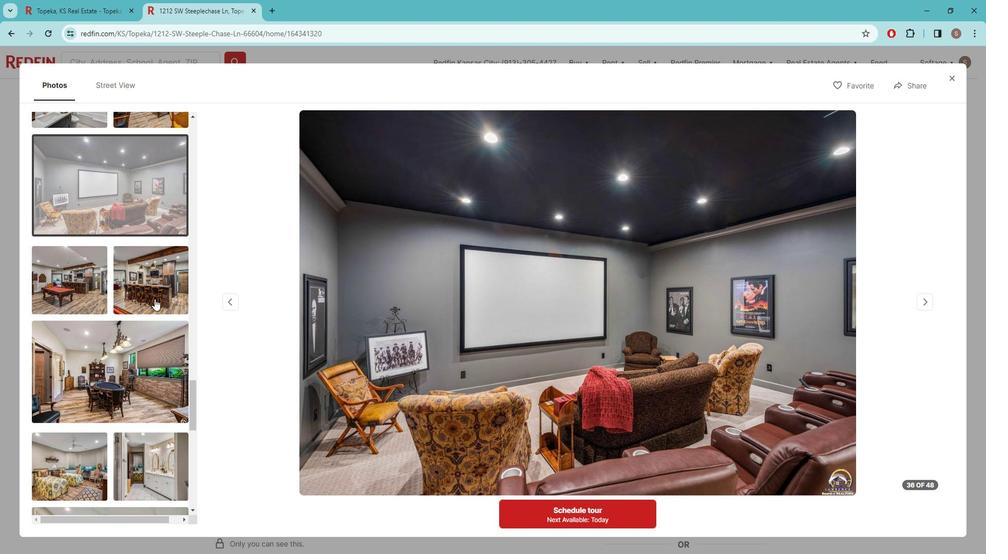 
Action: Mouse scrolled (165, 298) with delta (0, 0)
Screenshot: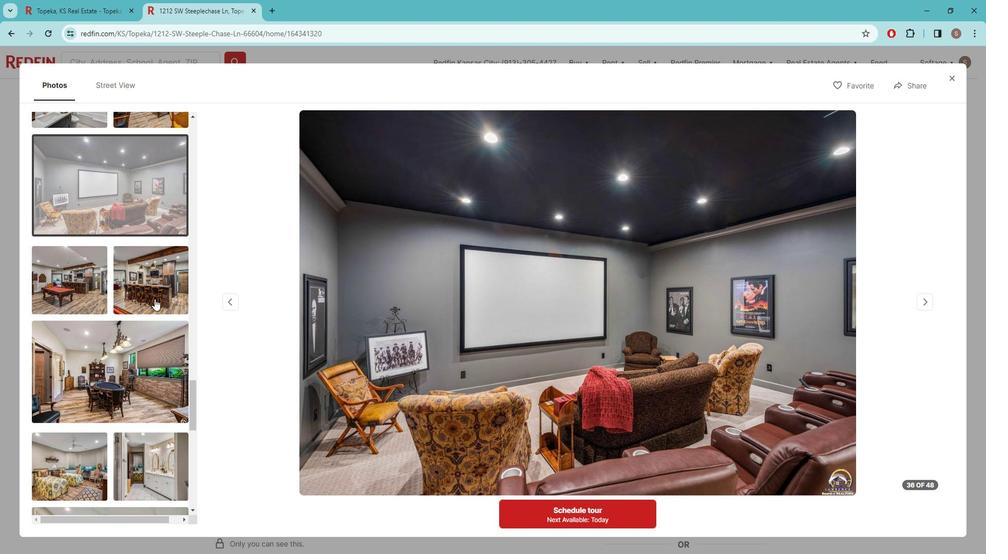 
Action: Mouse scrolled (165, 298) with delta (0, 0)
Screenshot: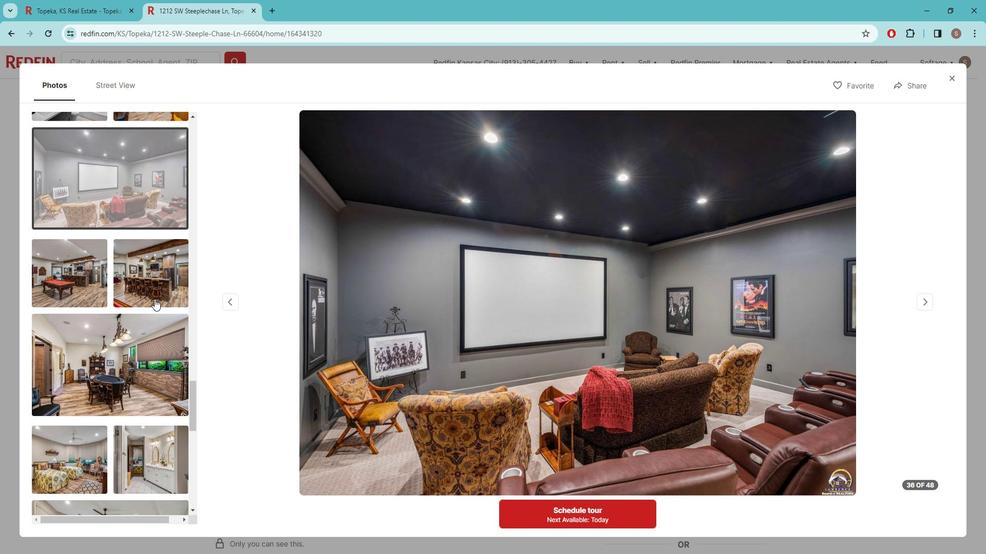 
Action: Mouse moved to (168, 297)
Screenshot: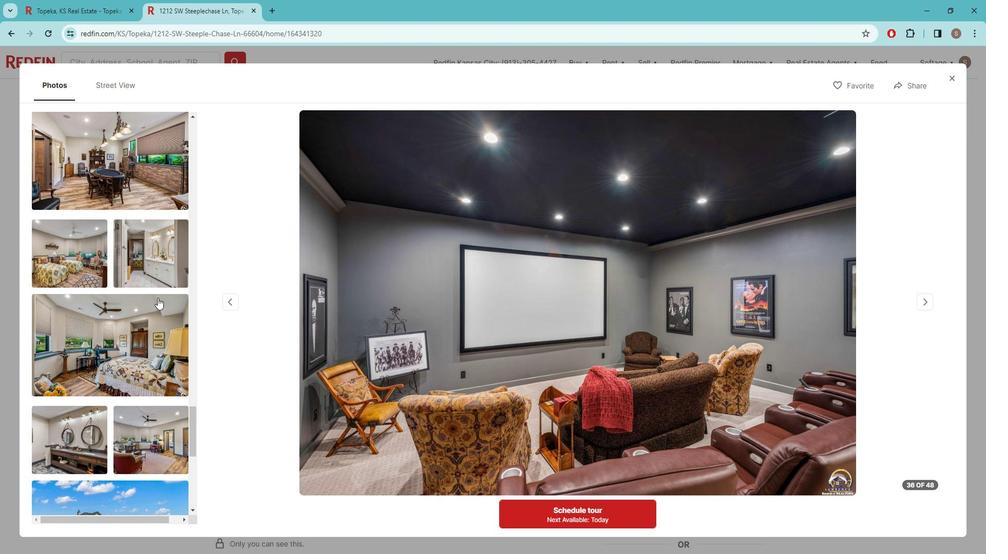
Action: Mouse scrolled (168, 297) with delta (0, 0)
Screenshot: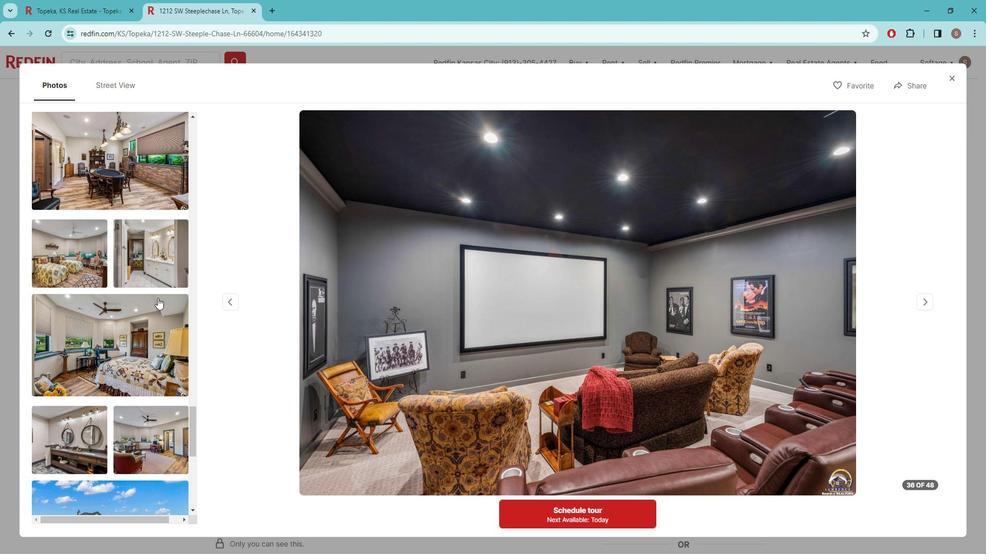 
Action: Mouse scrolled (168, 297) with delta (0, 0)
Screenshot: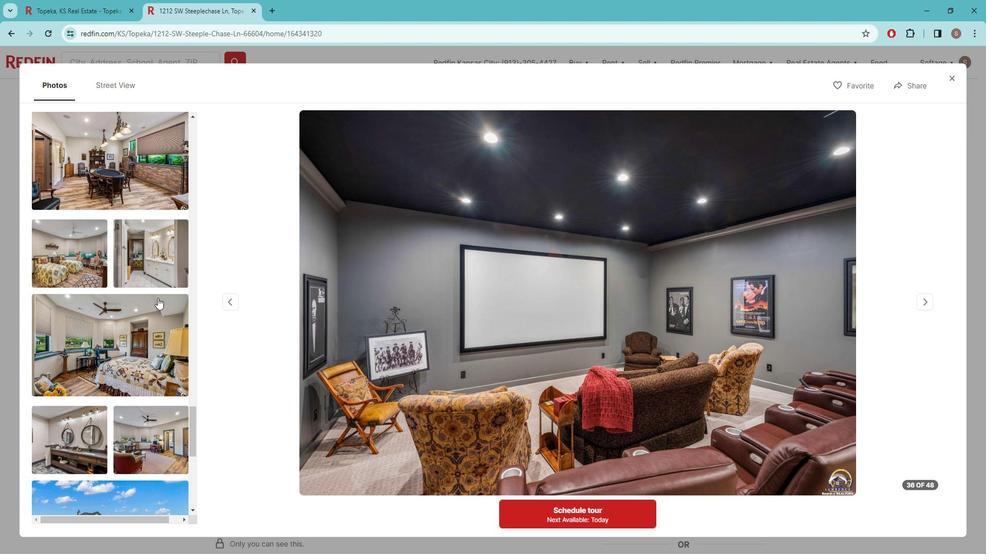 
Action: Mouse scrolled (168, 297) with delta (0, 0)
Screenshot: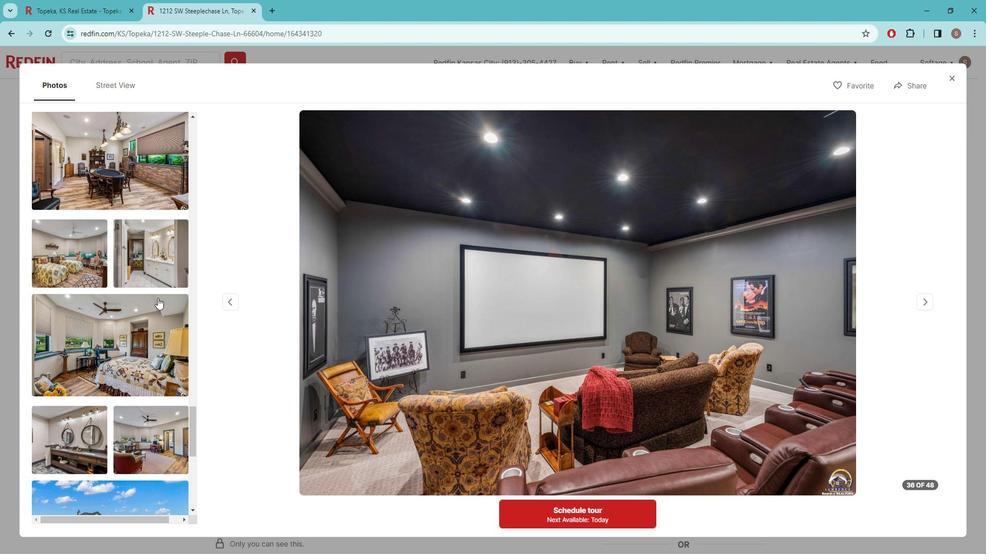 
Action: Mouse moved to (170, 297)
Screenshot: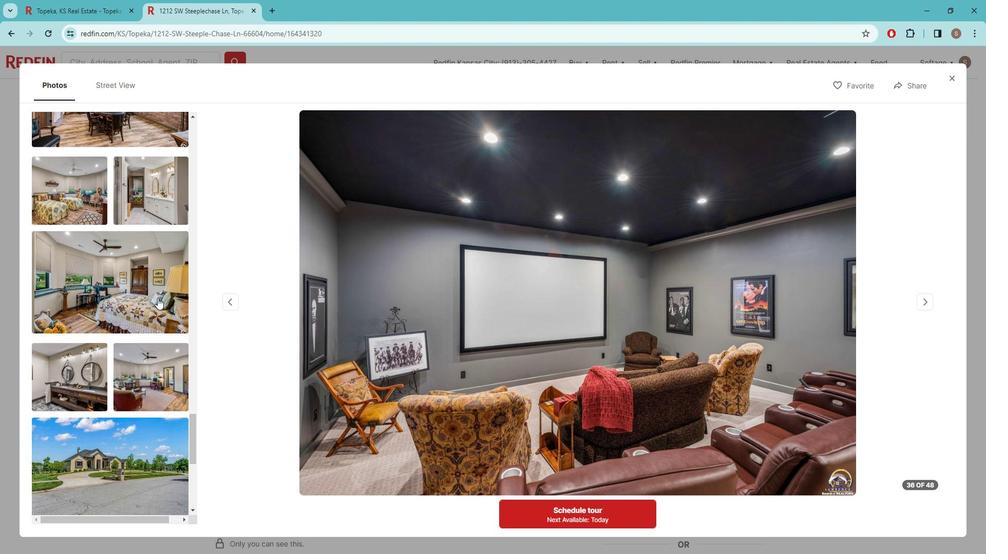 
Action: Mouse scrolled (170, 297) with delta (0, 0)
Screenshot: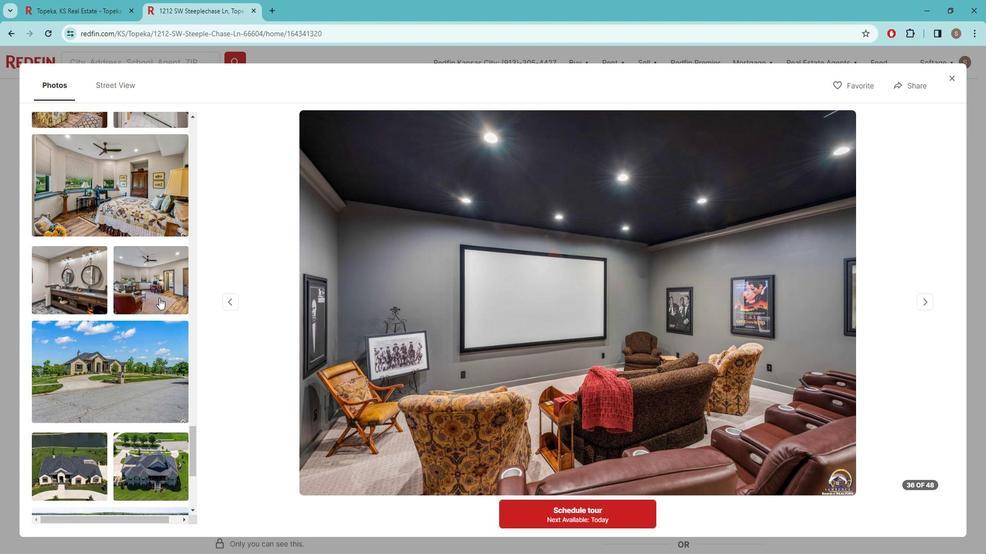 
Action: Mouse scrolled (170, 297) with delta (0, 0)
Screenshot: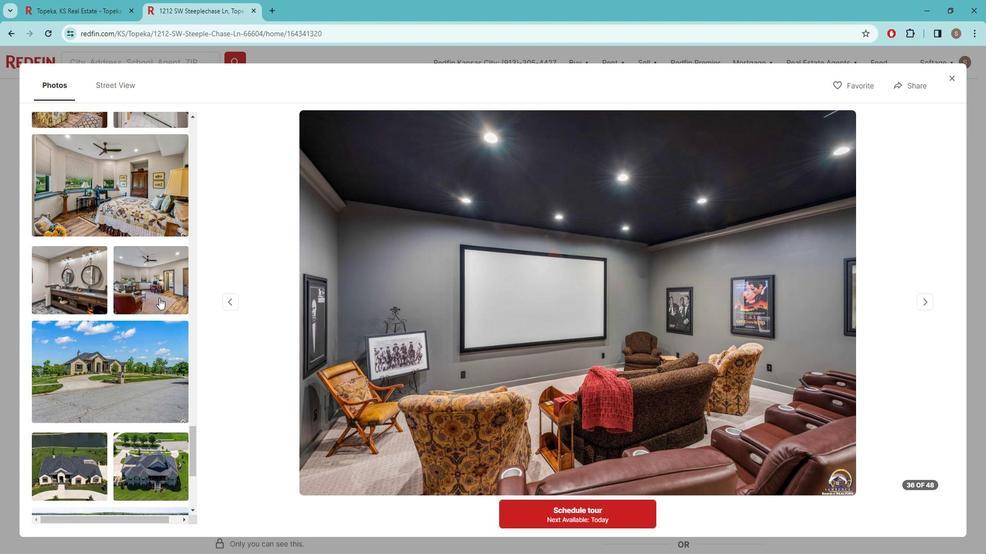 
Action: Mouse scrolled (170, 297) with delta (0, 0)
Screenshot: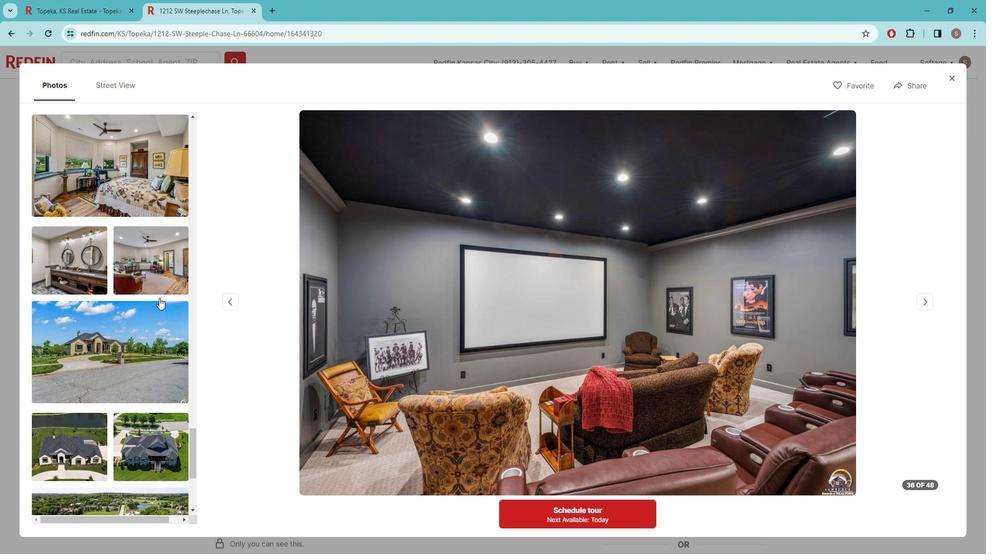 
Action: Mouse moved to (932, 304)
Screenshot: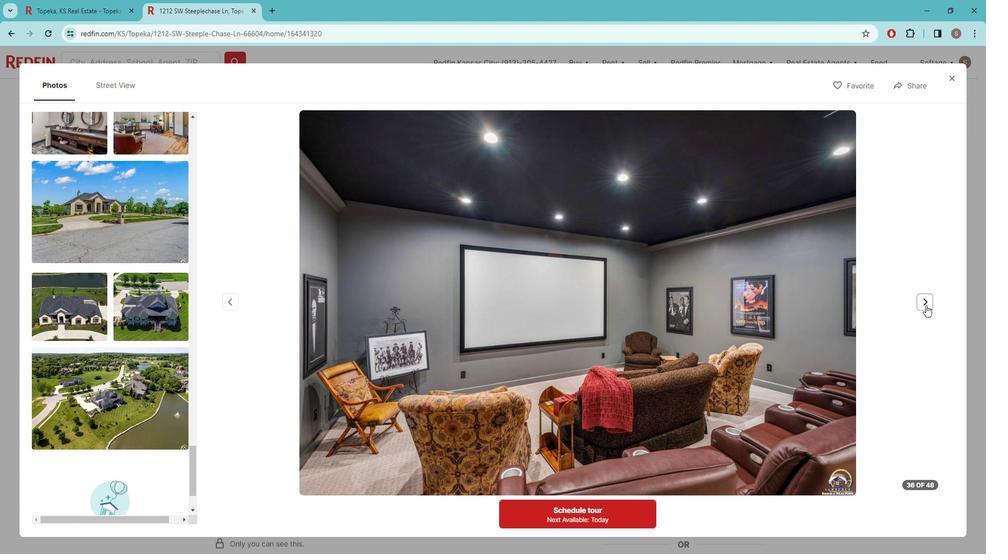 
Action: Mouse pressed left at (932, 304)
Screenshot: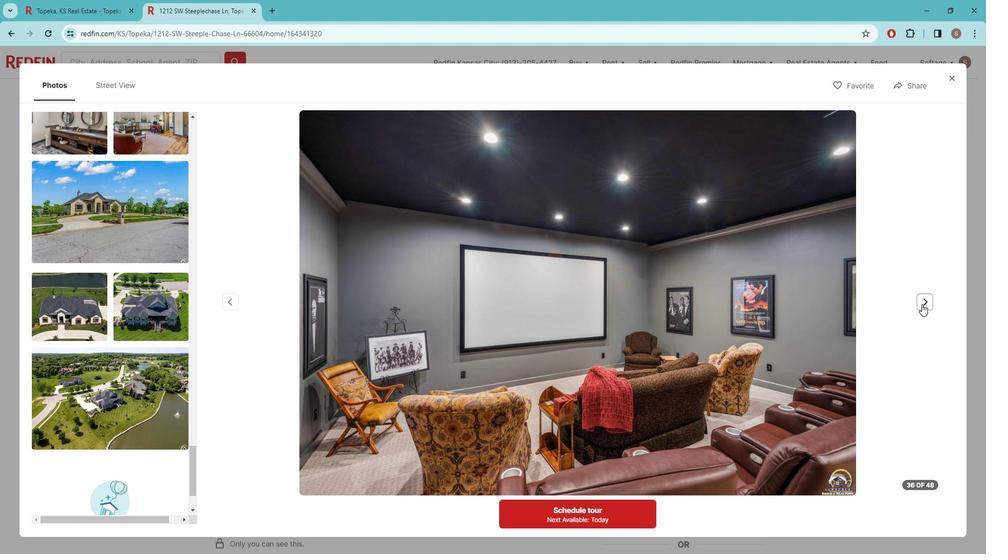 
Action: Mouse pressed left at (932, 304)
Screenshot: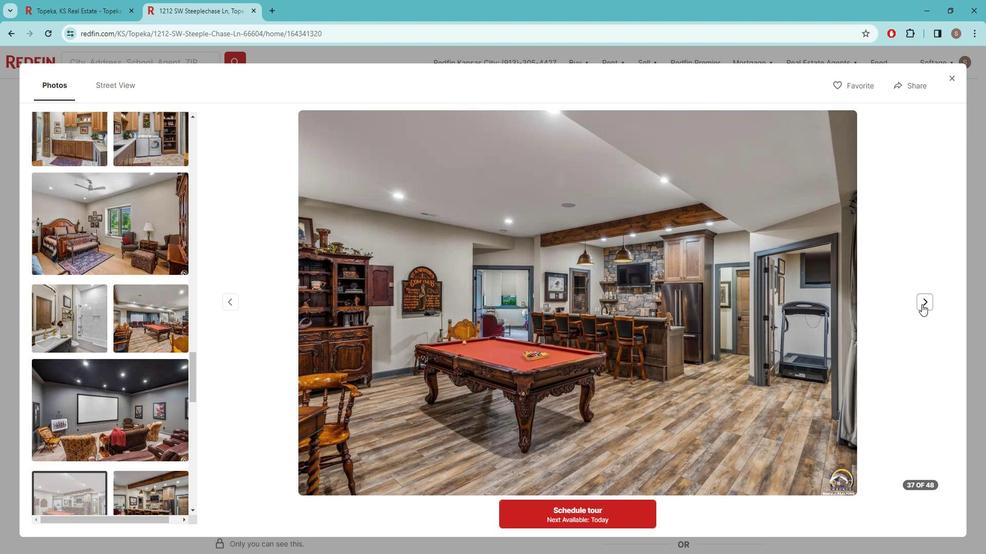 
Action: Mouse pressed left at (932, 304)
Screenshot: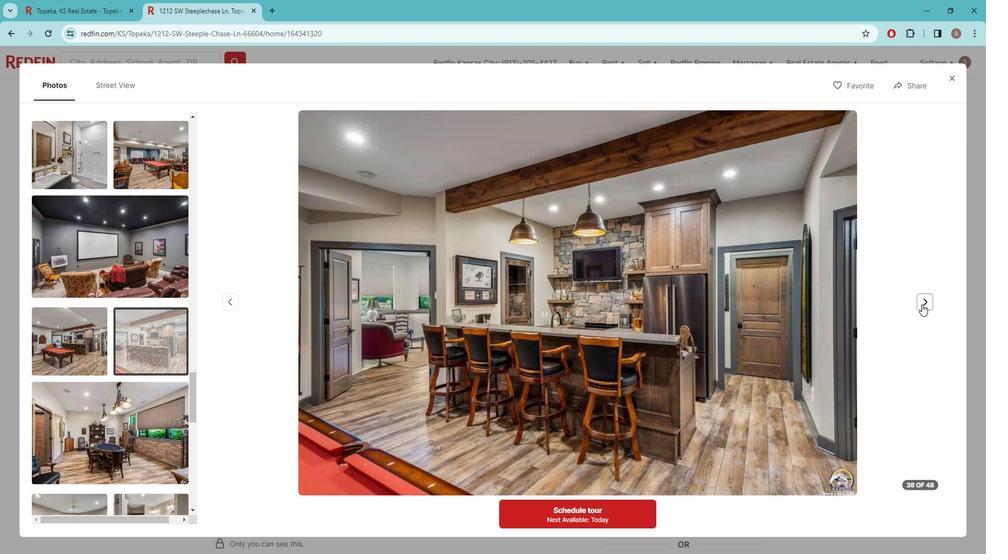 
Action: Mouse pressed left at (932, 304)
Screenshot: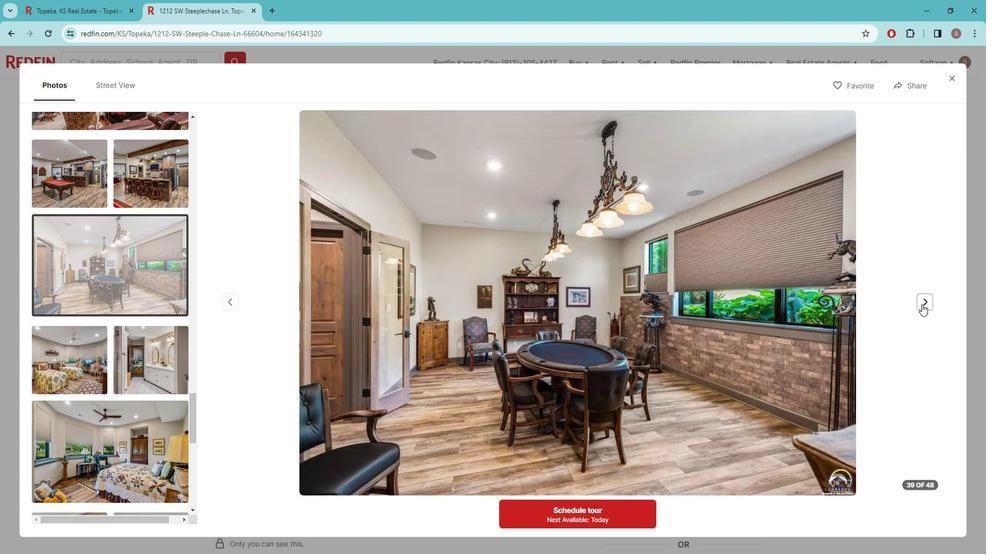 
Action: Mouse pressed left at (932, 304)
Screenshot: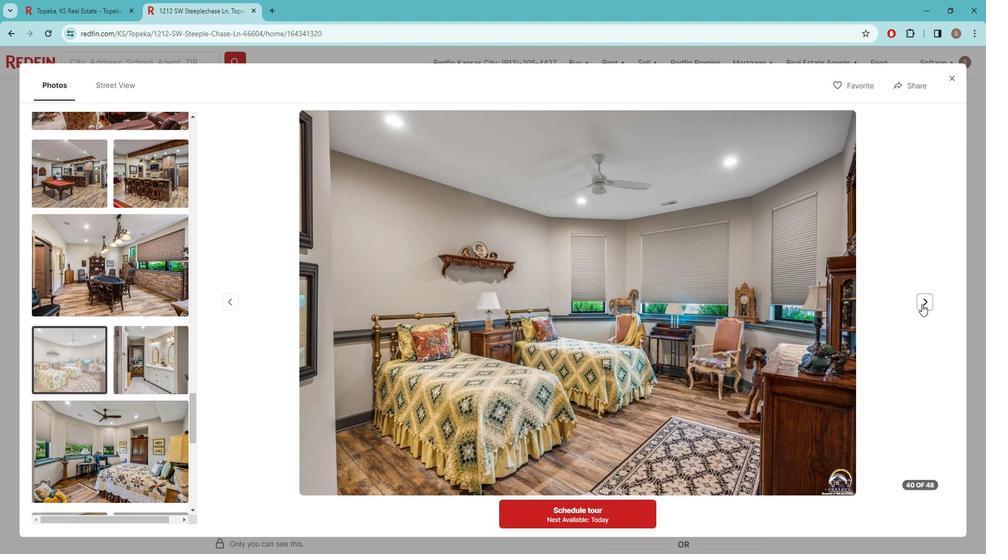 
Action: Mouse pressed left at (932, 304)
Screenshot: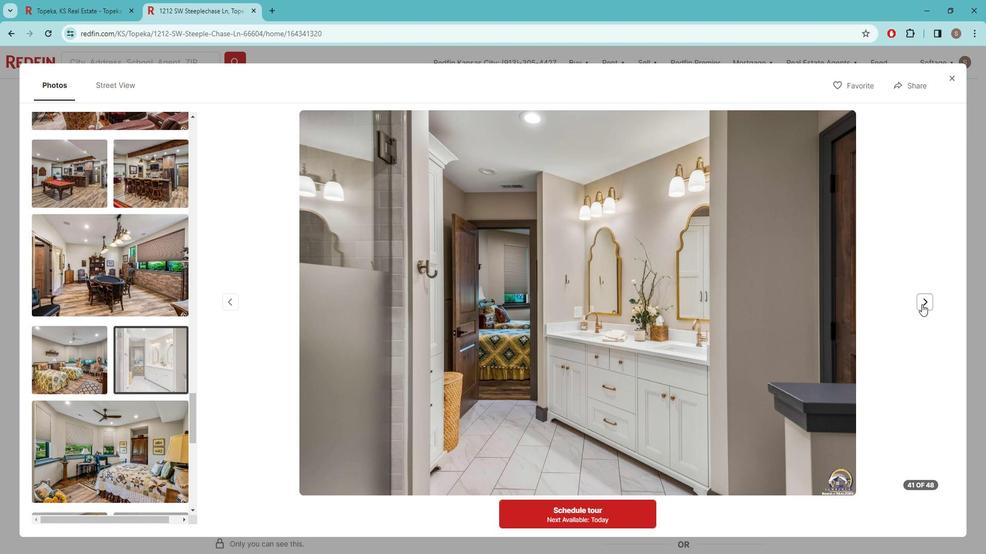 
Action: Mouse pressed left at (932, 304)
Screenshot: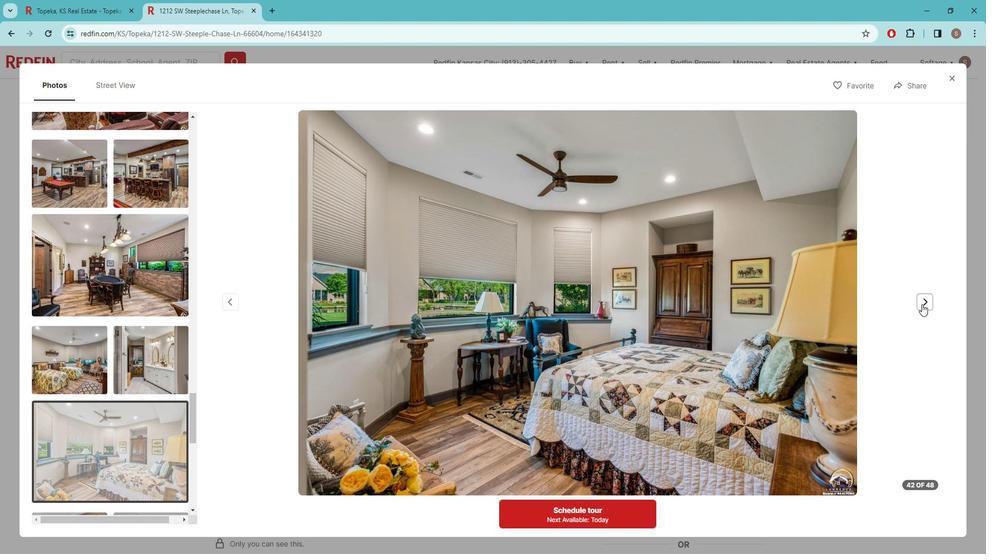 
Action: Mouse pressed left at (932, 304)
Screenshot: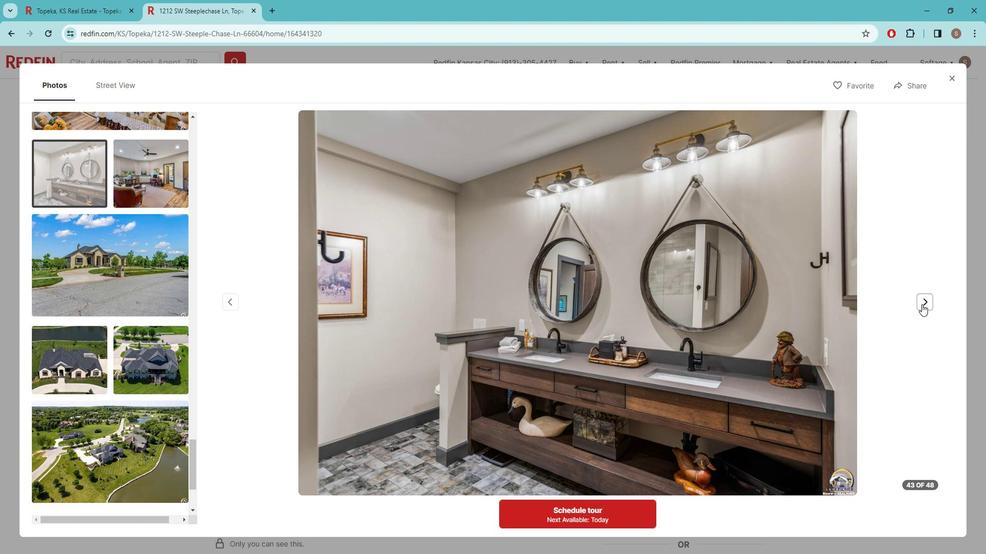
Action: Mouse pressed left at (932, 304)
Screenshot: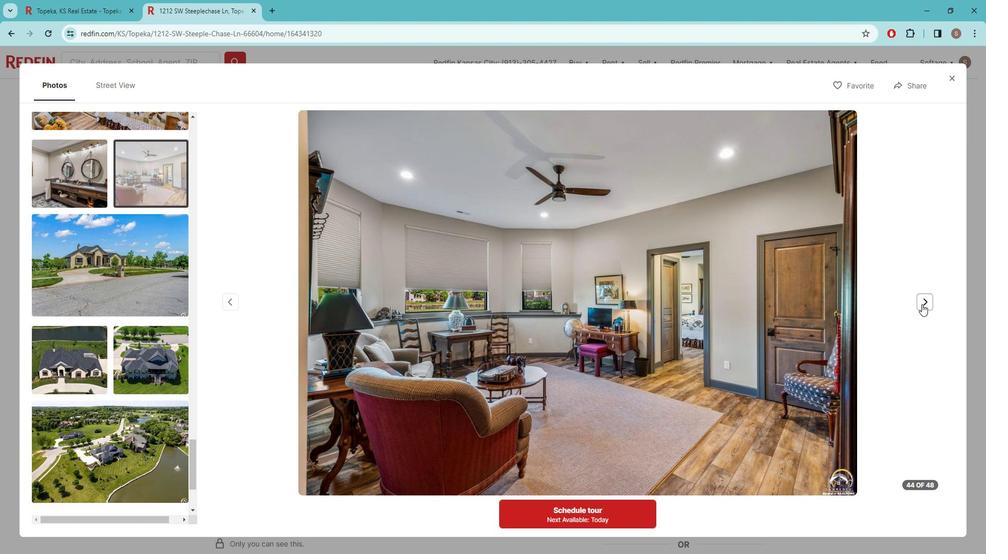 
Action: Mouse pressed left at (932, 304)
Screenshot: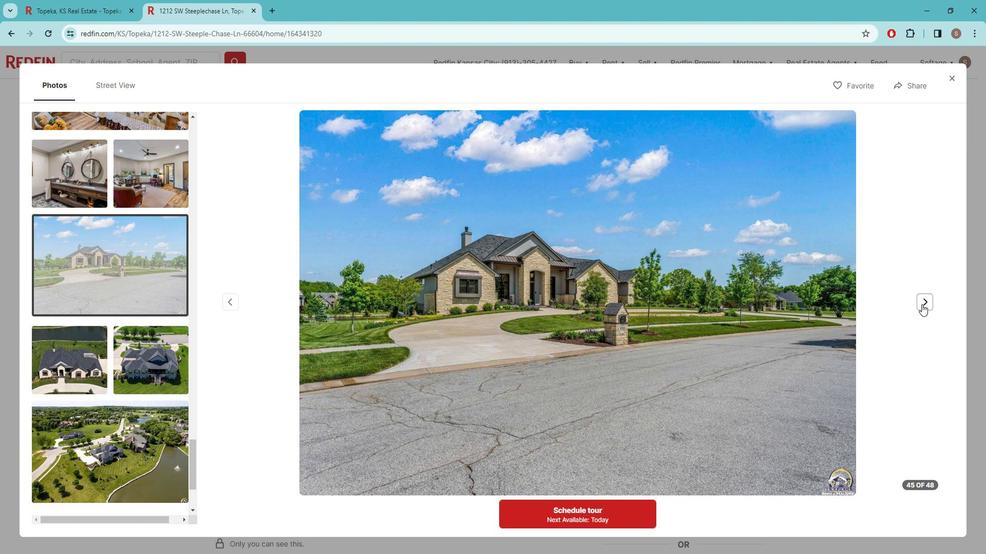 
Action: Mouse pressed left at (932, 304)
Screenshot: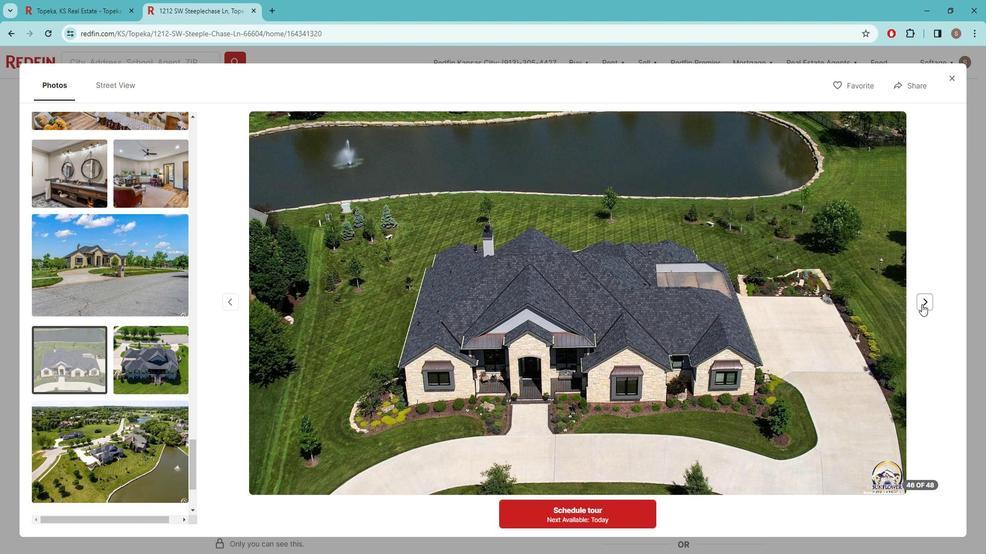 
Action: Mouse pressed left at (932, 304)
Screenshot: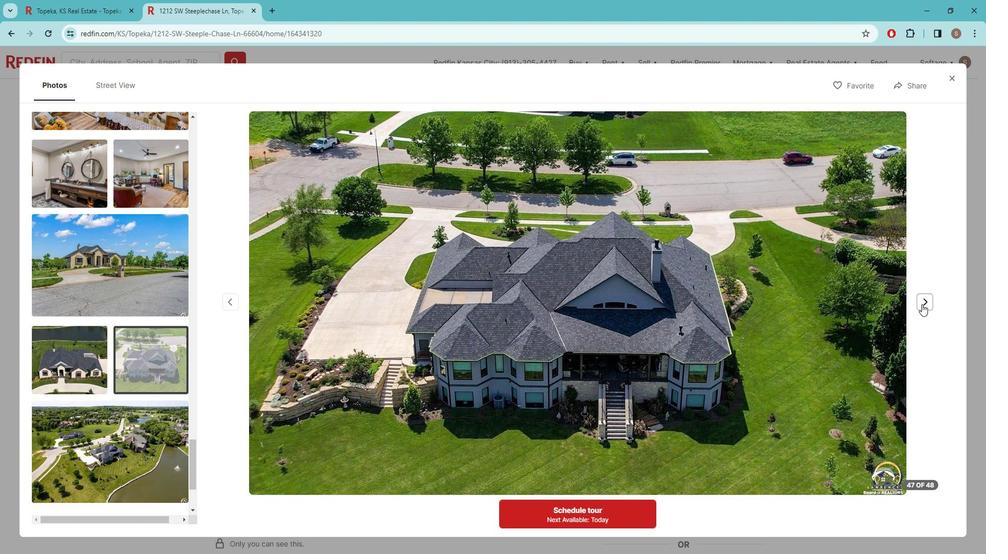 
Action: Mouse moved to (179, 350)
Screenshot: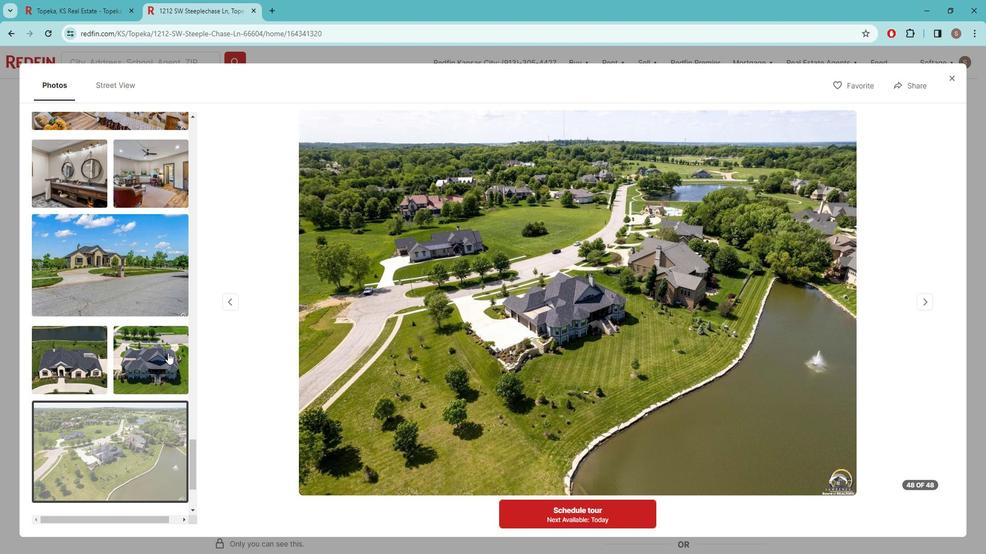 
Action: Mouse scrolled (179, 349) with delta (0, 0)
Screenshot: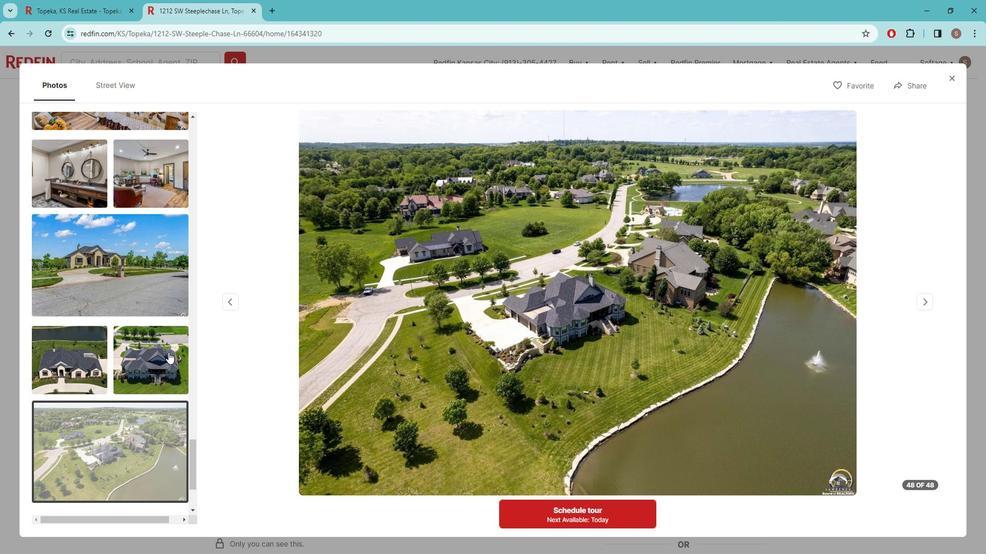 
Action: Mouse scrolled (179, 349) with delta (0, 0)
Screenshot: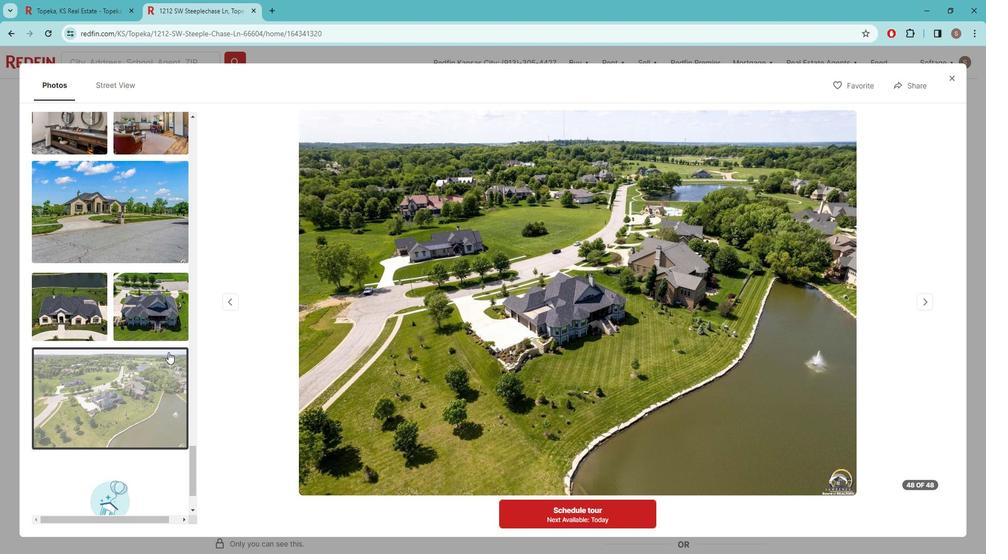 
Action: Mouse moved to (964, 88)
Screenshot: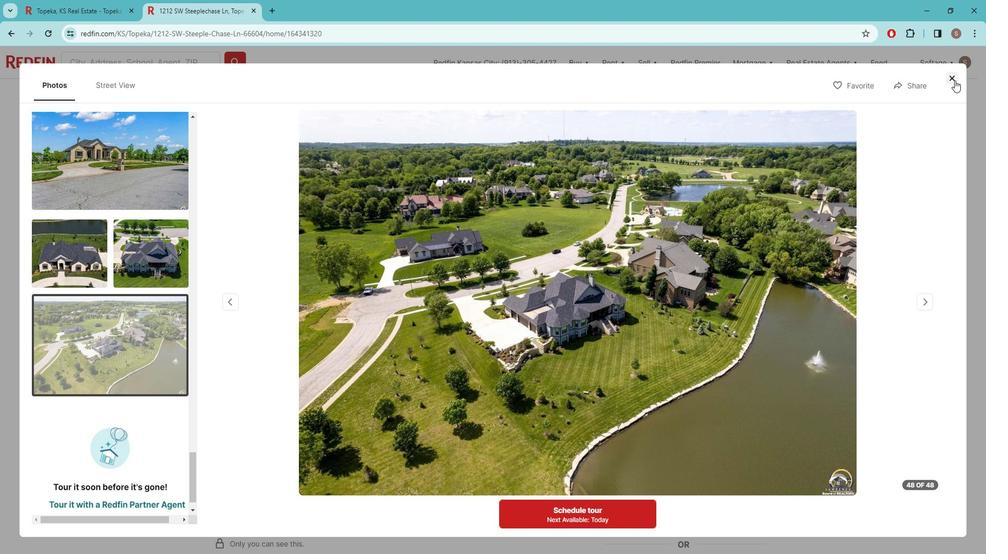 
Action: Mouse pressed left at (964, 88)
Screenshot: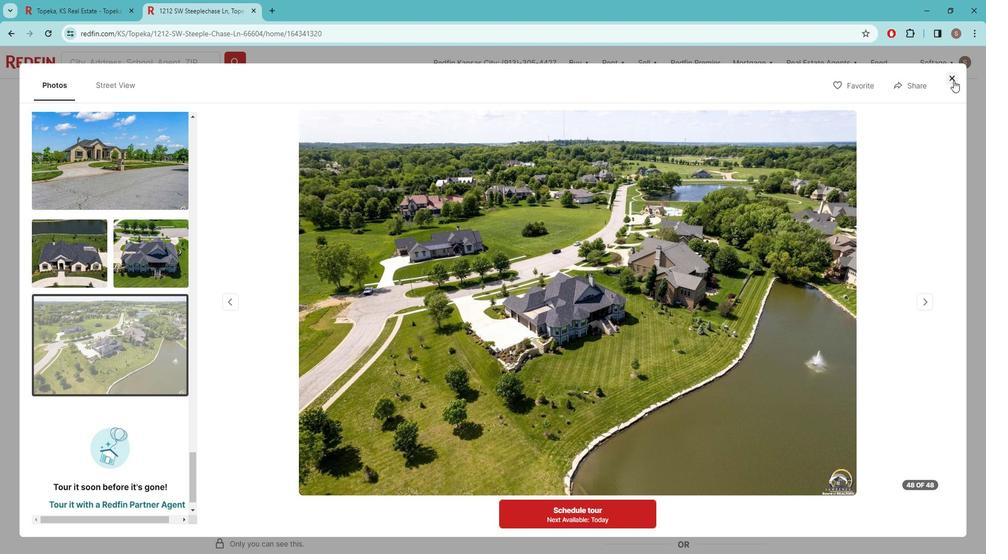 
Action: Mouse moved to (373, 123)
Screenshot: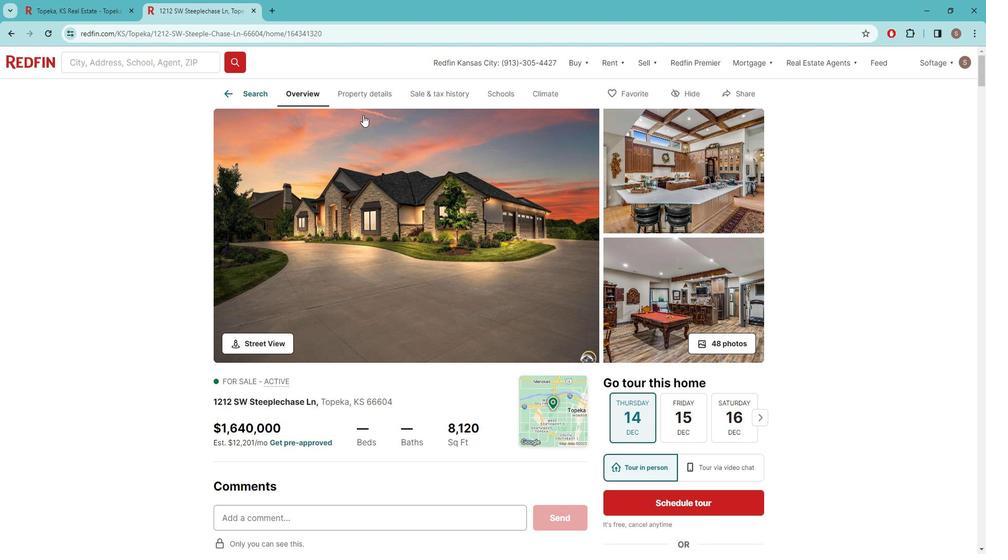 
Action: Mouse scrolled (373, 122) with delta (0, 0)
Screenshot: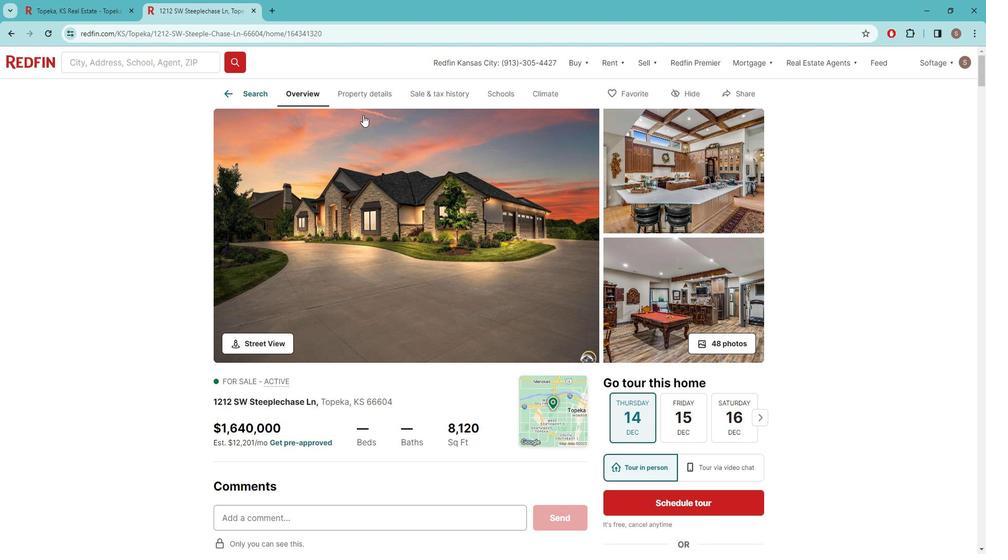 
Action: Mouse moved to (373, 123)
Screenshot: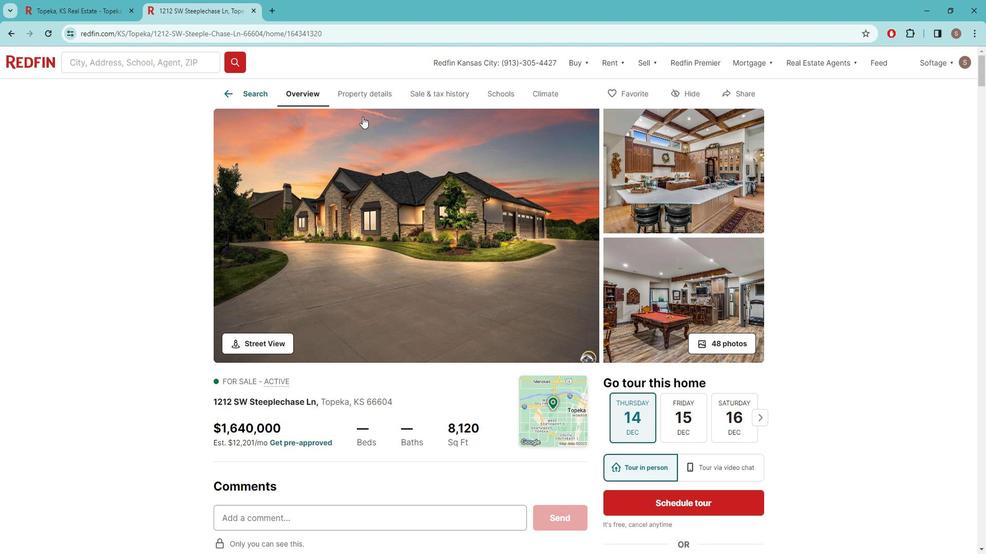 
Action: Mouse scrolled (373, 122) with delta (0, 0)
Screenshot: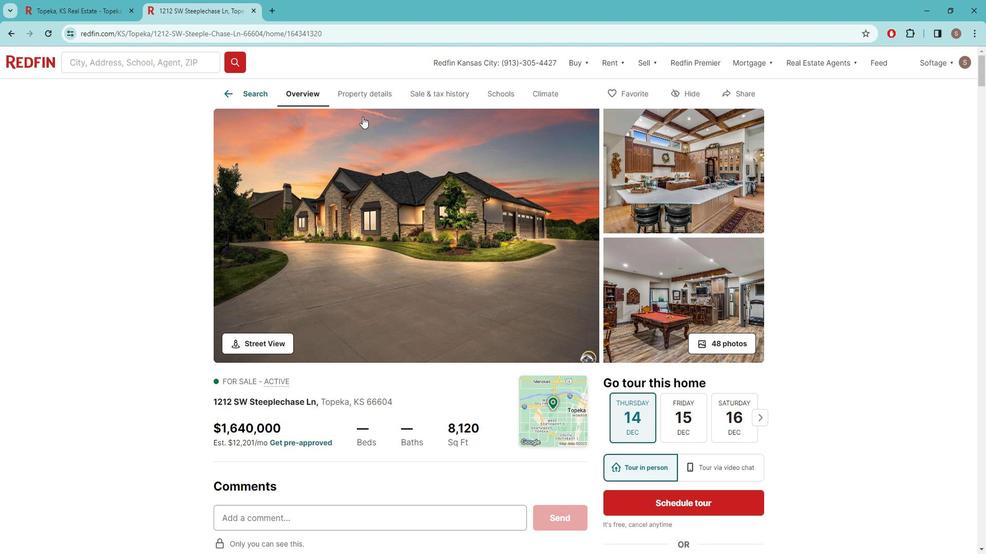 
Action: Mouse scrolled (373, 122) with delta (0, 0)
Screenshot: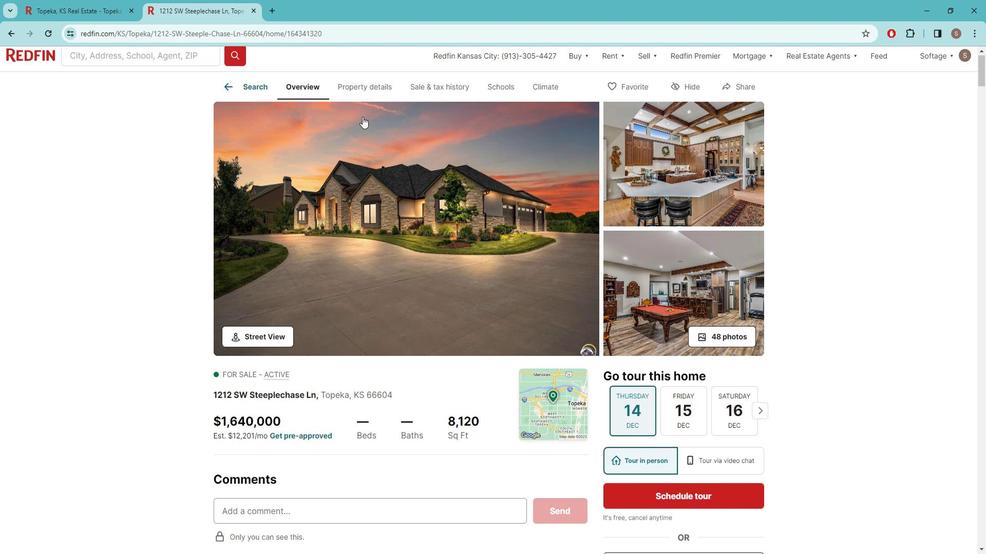 
Action: Mouse moved to (372, 138)
Screenshot: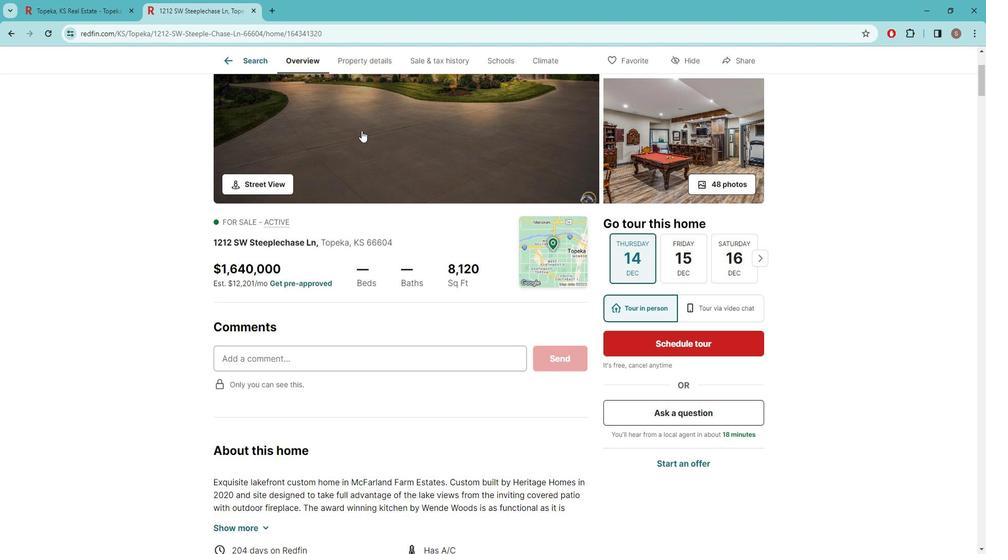 
Action: Mouse scrolled (372, 138) with delta (0, 0)
Screenshot: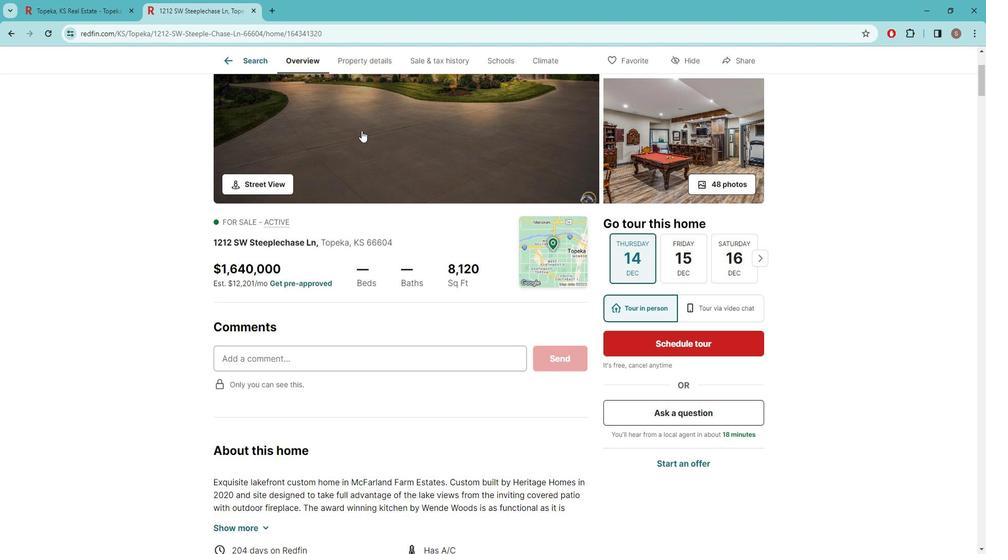 
Action: Mouse moved to (372, 140)
Screenshot: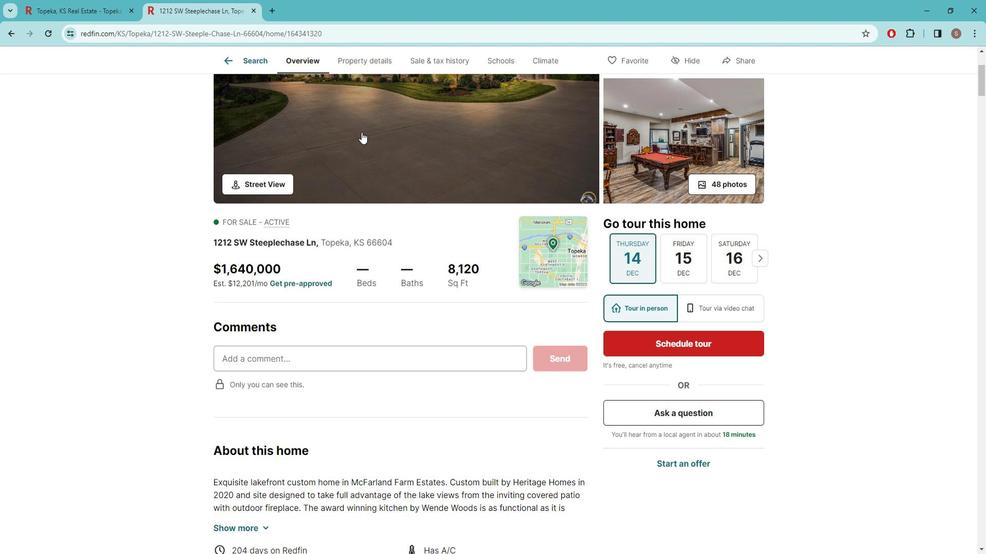
Action: Mouse scrolled (372, 139) with delta (0, 0)
Screenshot: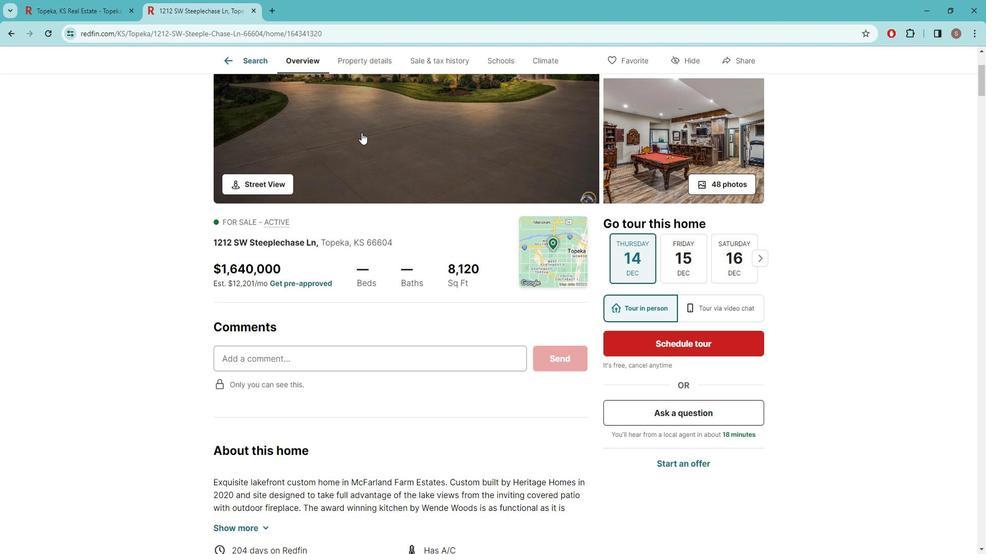 
Action: Mouse moved to (372, 141)
Screenshot: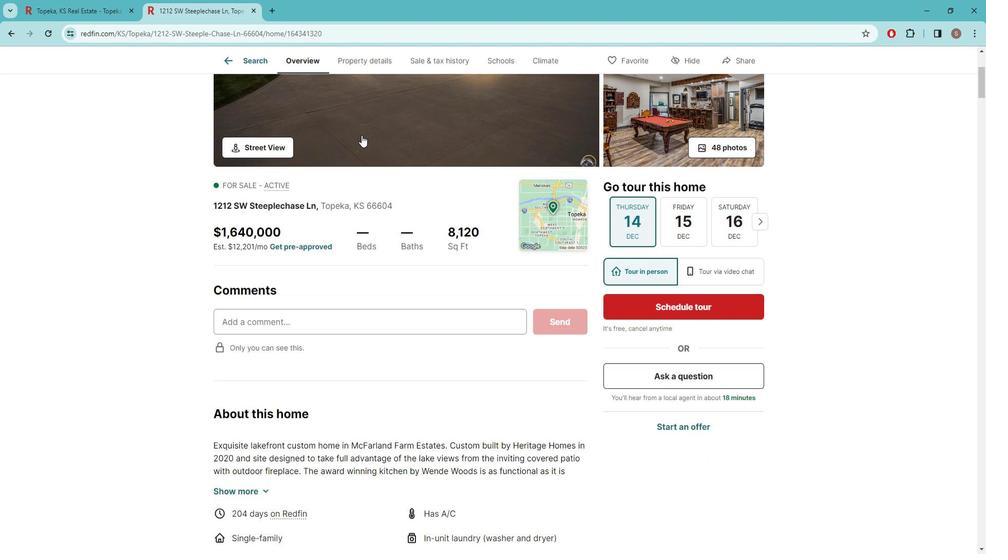 
Action: Mouse scrolled (372, 140) with delta (0, 0)
Screenshot: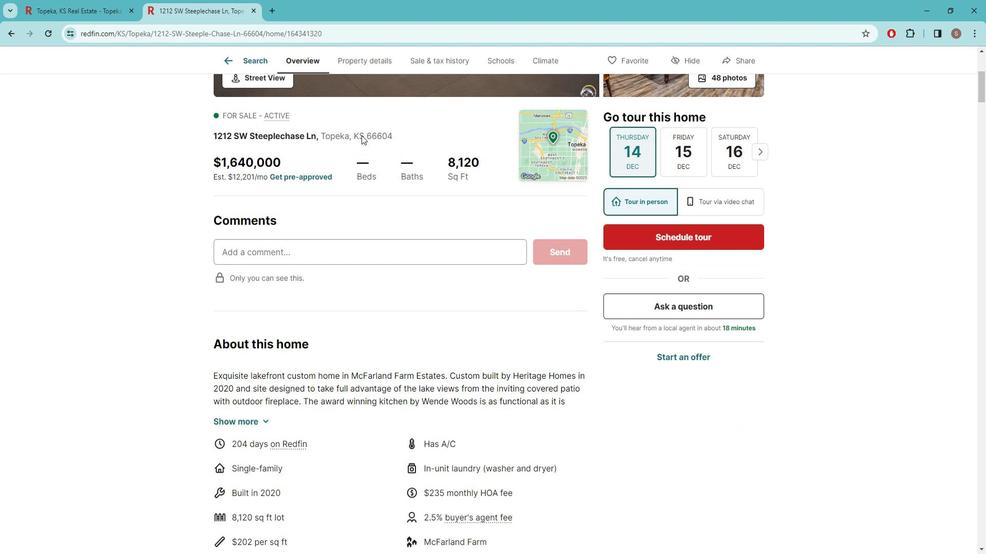 
Action: Mouse scrolled (372, 140) with delta (0, 0)
Screenshot: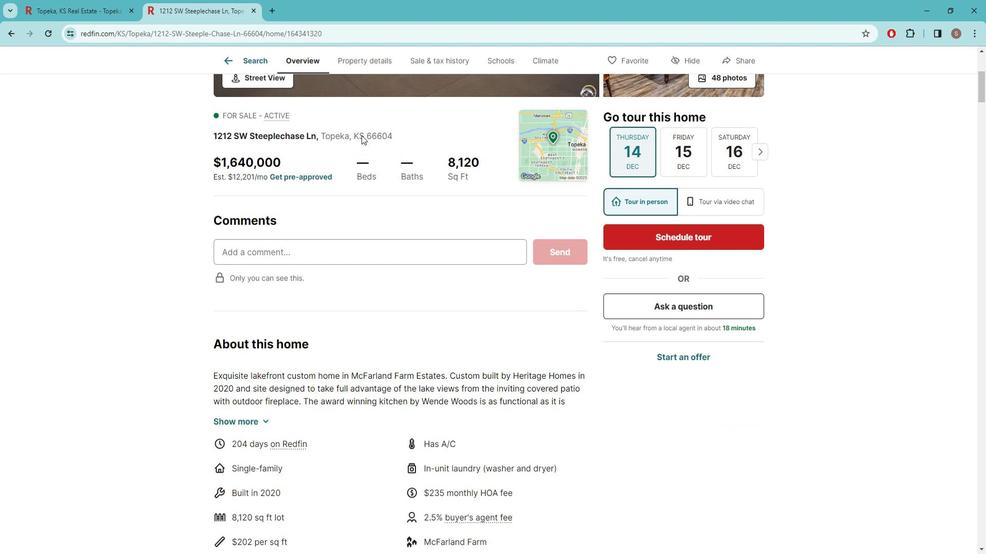 
Action: Mouse moved to (377, 195)
Screenshot: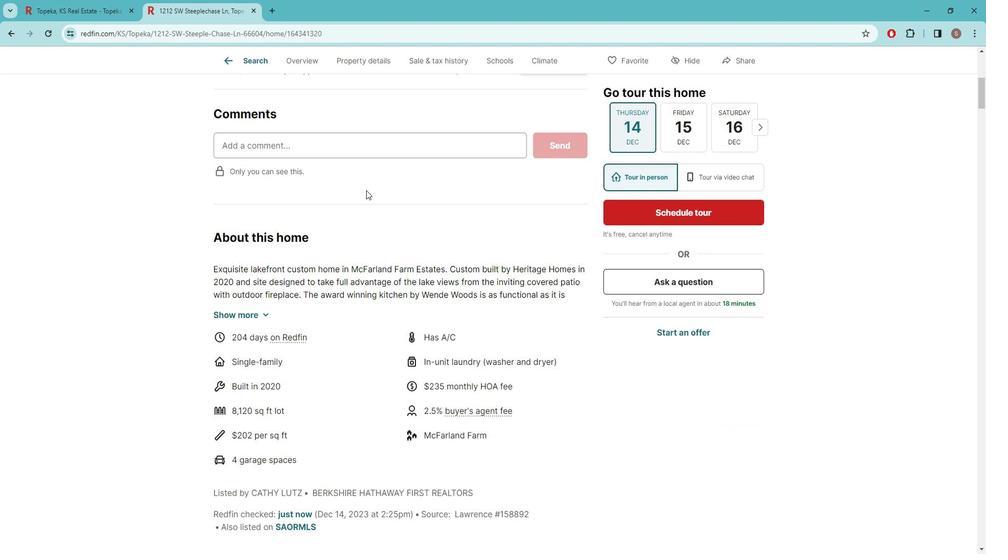 
Action: Mouse scrolled (377, 194) with delta (0, 0)
Screenshot: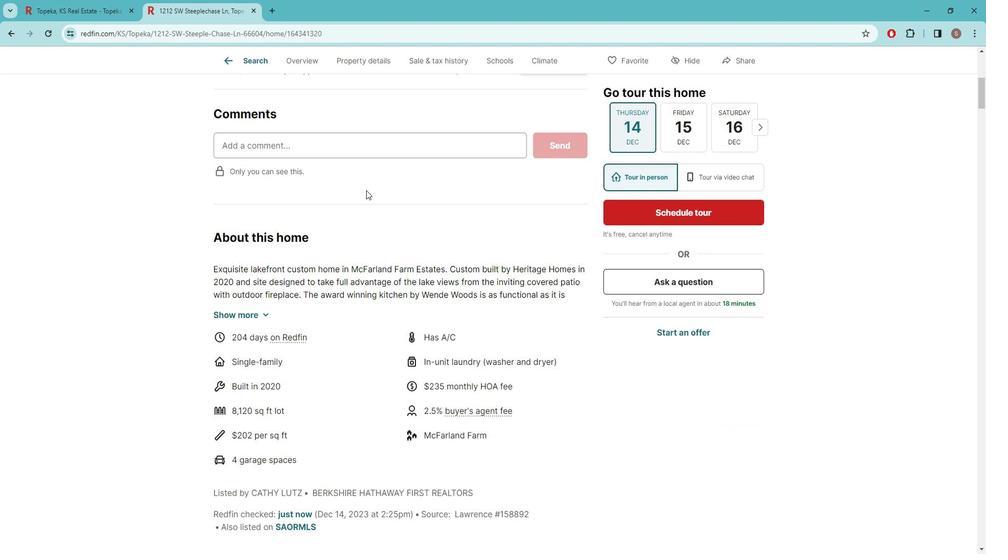 
Action: Mouse moved to (377, 195)
Screenshot: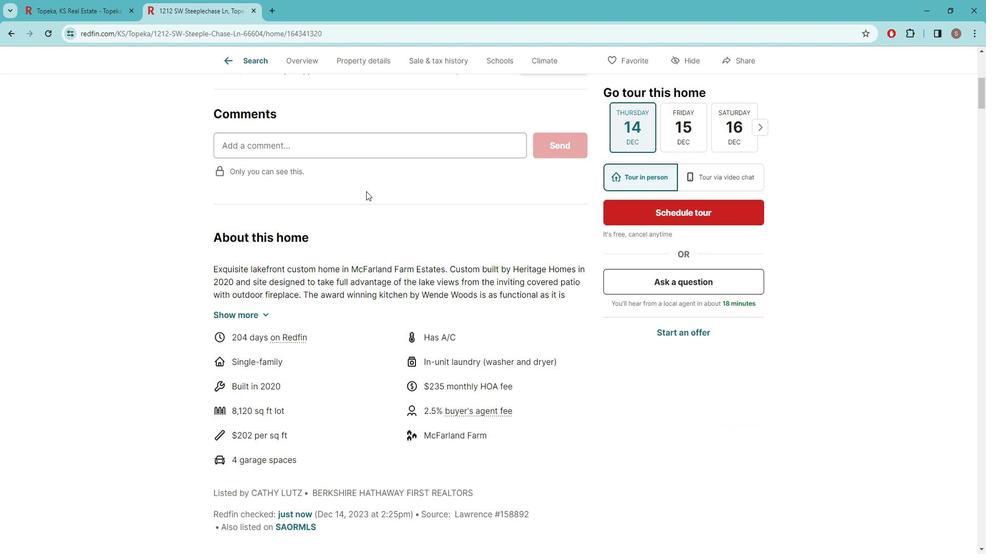 
Action: Mouse scrolled (377, 195) with delta (0, 0)
Screenshot: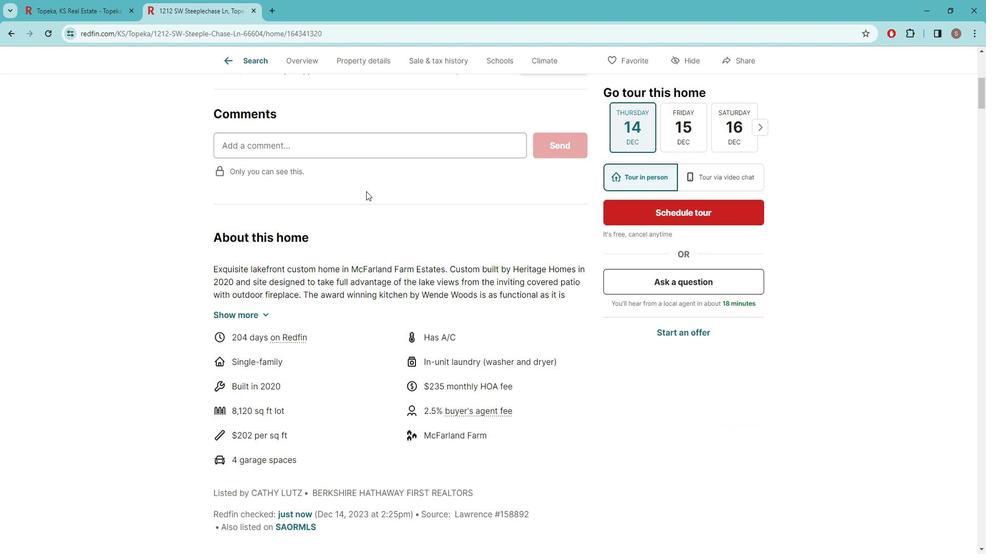 
Action: Mouse moved to (377, 195)
Screenshot: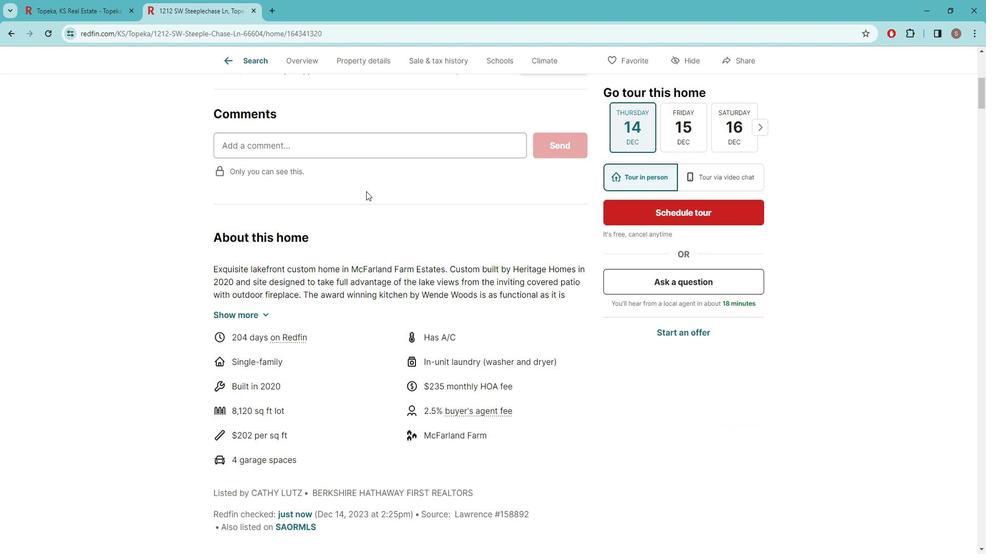 
Action: Mouse scrolled (377, 196) with delta (0, 0)
Screenshot: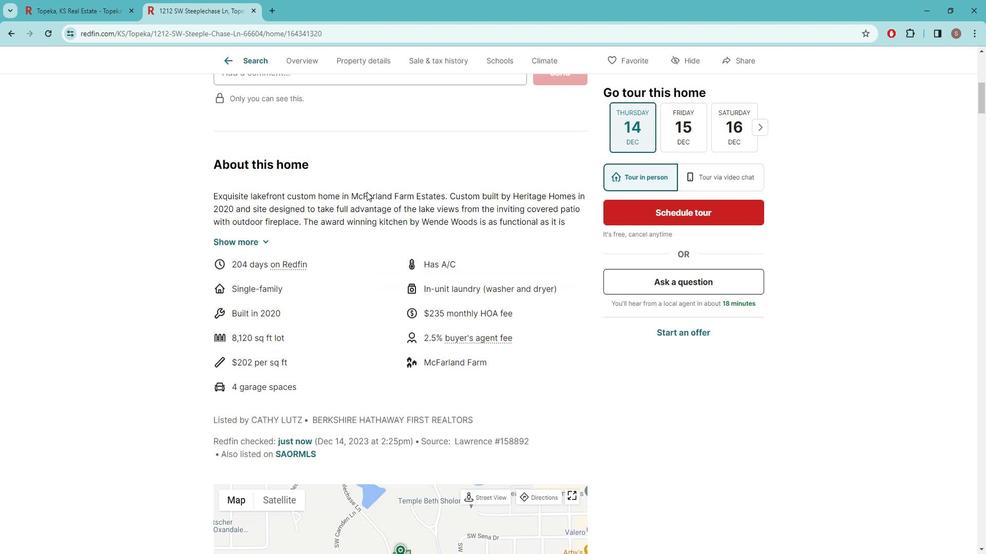 
Action: Mouse moved to (377, 227)
Screenshot: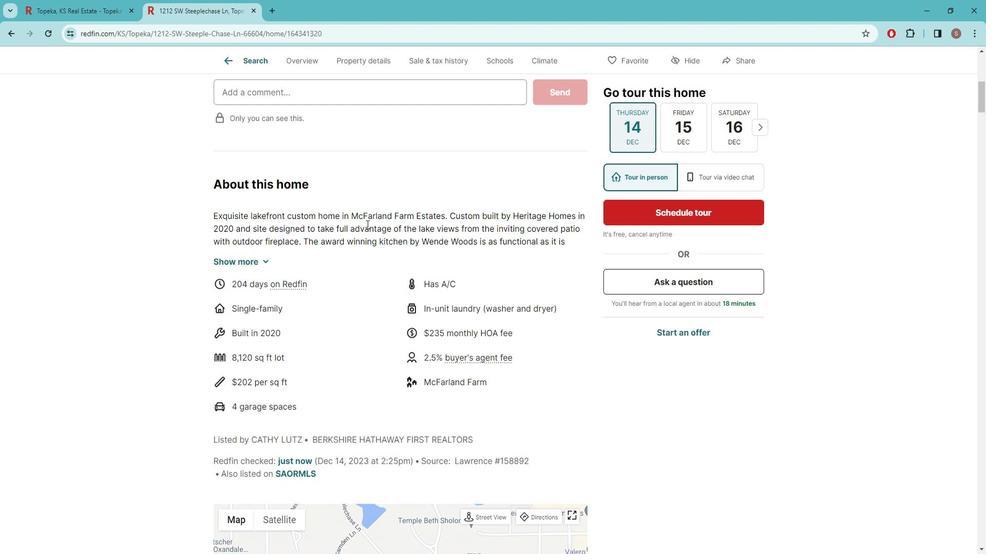 
Action: Mouse scrolled (377, 227) with delta (0, 0)
Screenshot: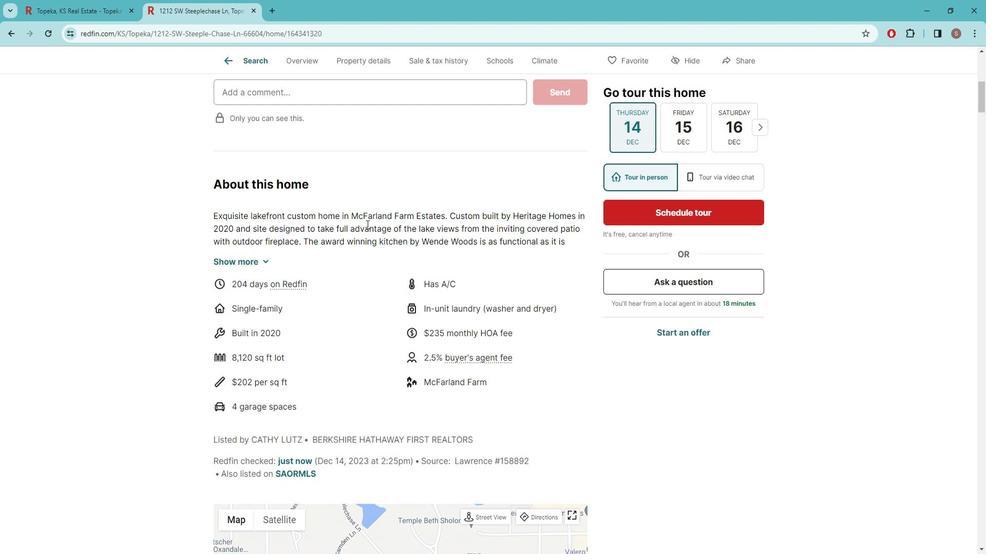 
Action: Mouse moved to (377, 228)
Screenshot: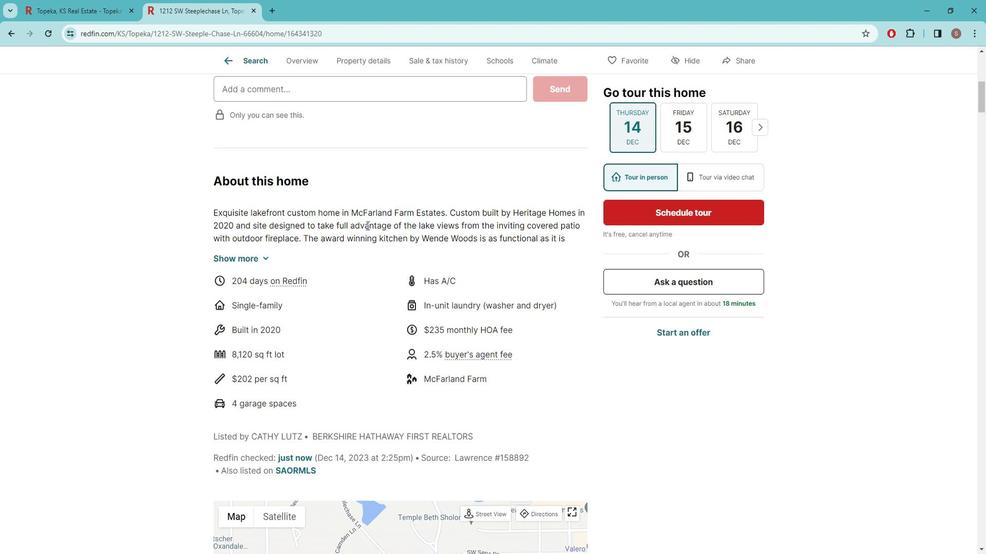 
Action: Mouse scrolled (377, 228) with delta (0, 0)
Screenshot: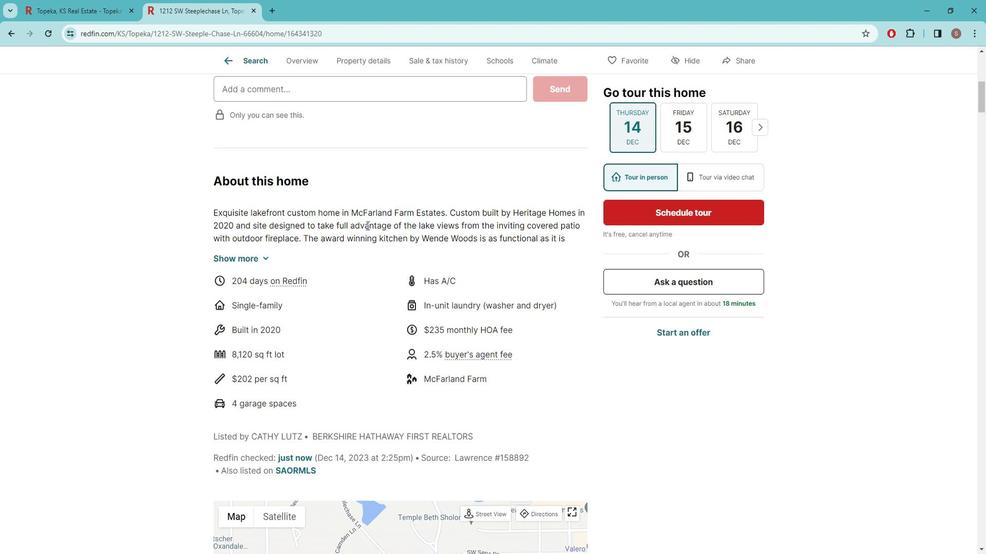 
Action: Mouse moved to (374, 251)
Screenshot: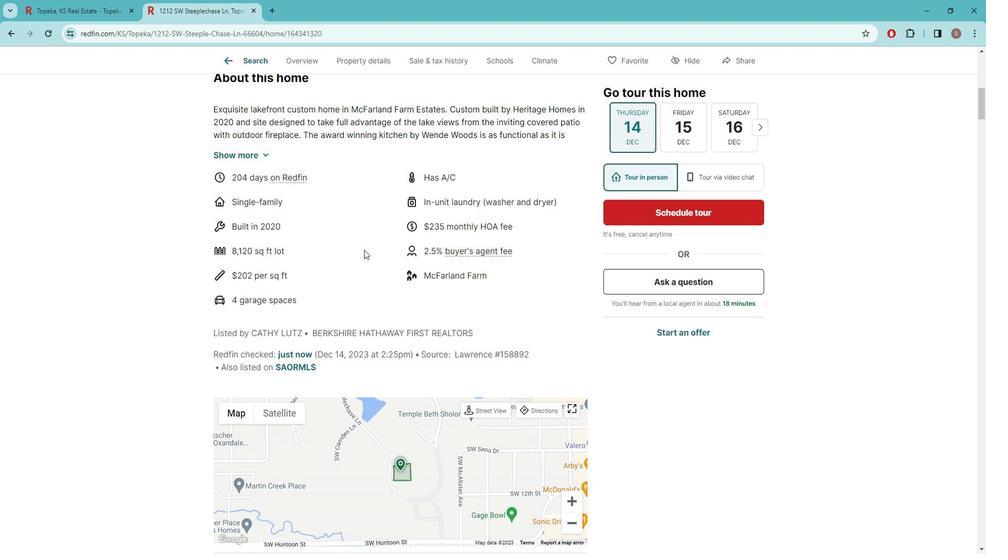 
Action: Mouse scrolled (374, 251) with delta (0, 0)
Screenshot: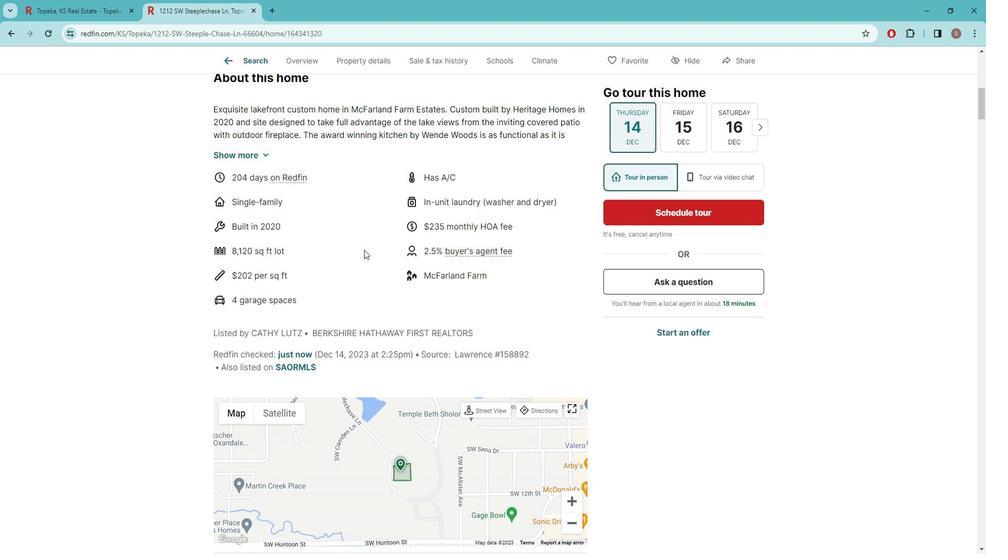 
Action: Mouse moved to (374, 252)
Screenshot: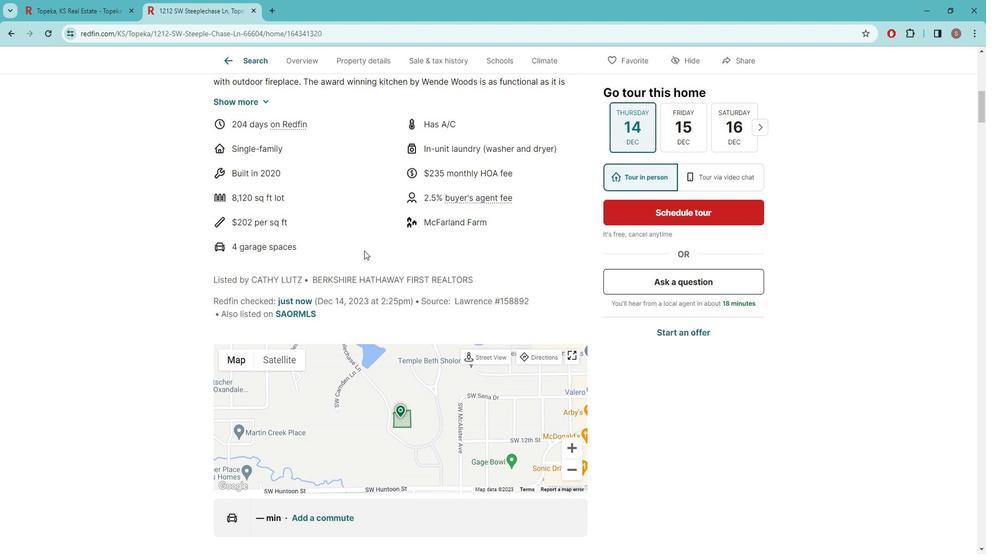 
Action: Mouse scrolled (374, 252) with delta (0, 0)
Screenshot: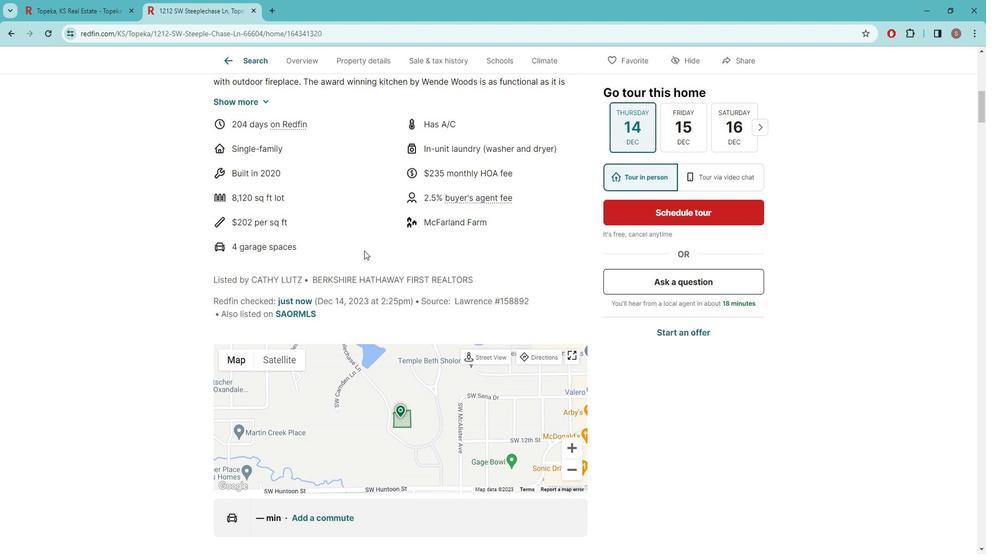 
Action: Mouse moved to (375, 253)
Screenshot: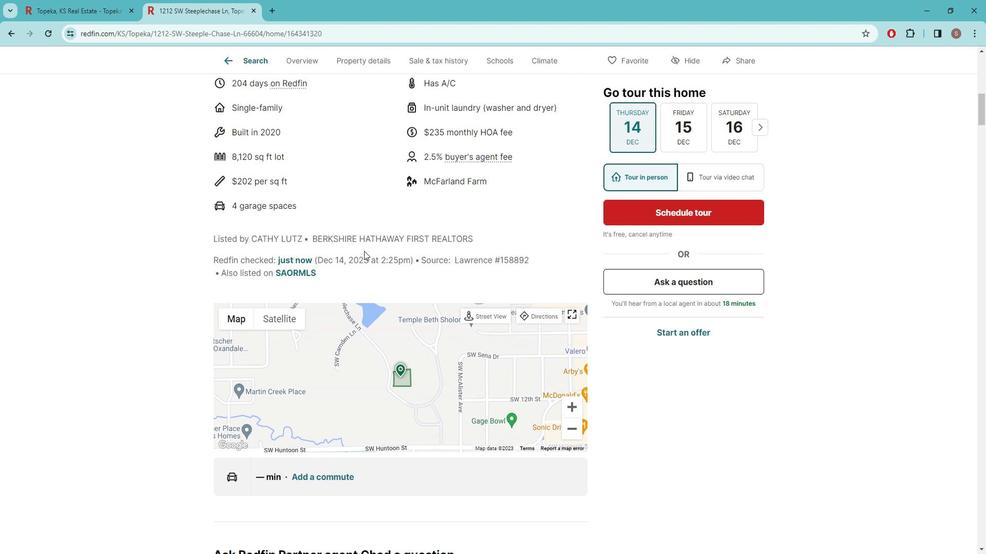
Action: Mouse scrolled (375, 252) with delta (0, 0)
Screenshot: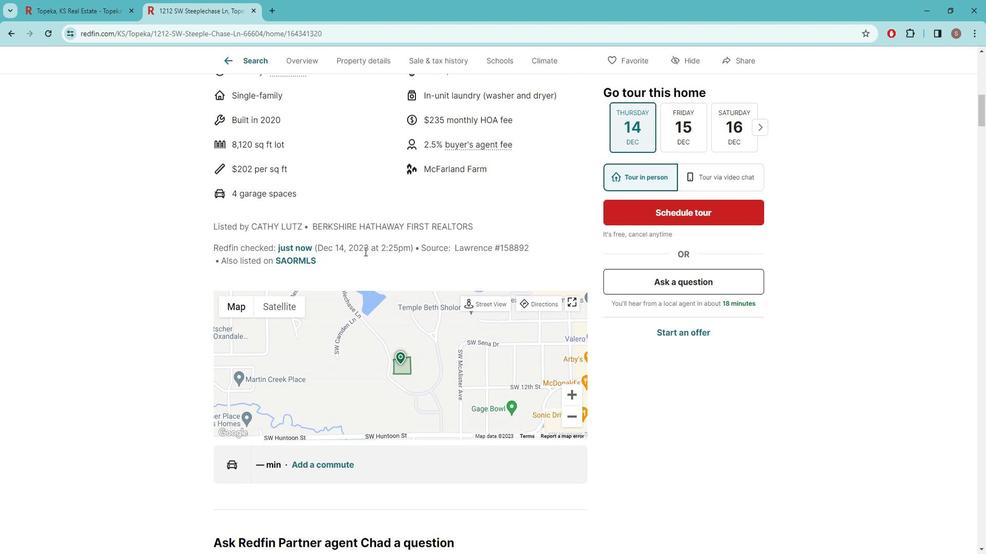 
Action: Mouse moved to (375, 253)
Screenshot: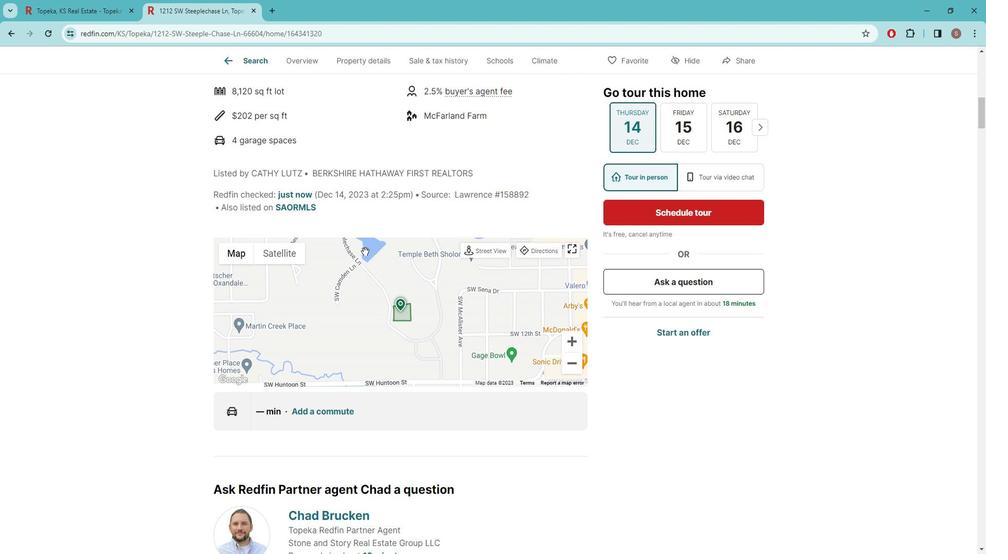 
Action: Mouse scrolled (375, 252) with delta (0, 0)
Screenshot: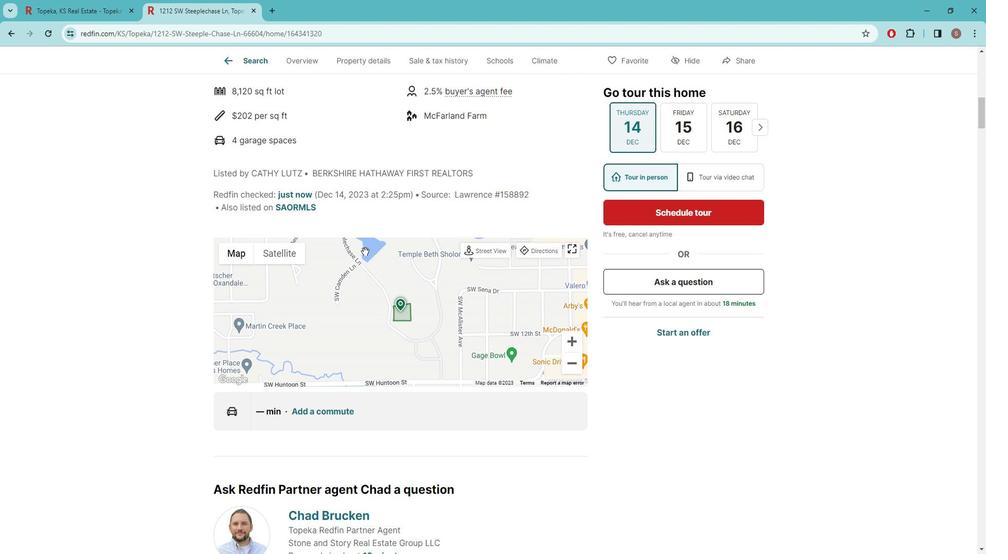 
Action: Mouse moved to (376, 252)
Screenshot: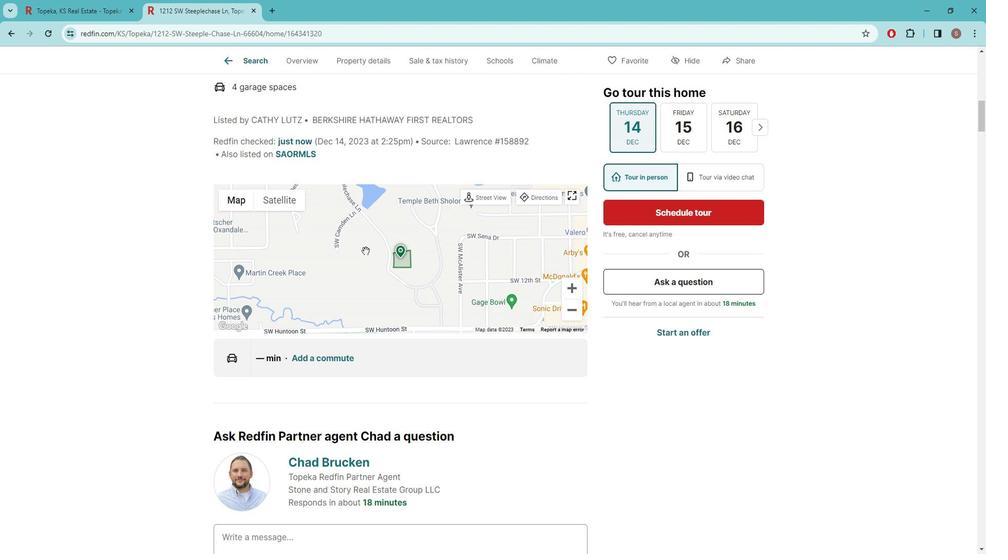 
Action: Mouse scrolled (376, 252) with delta (0, 0)
Screenshot: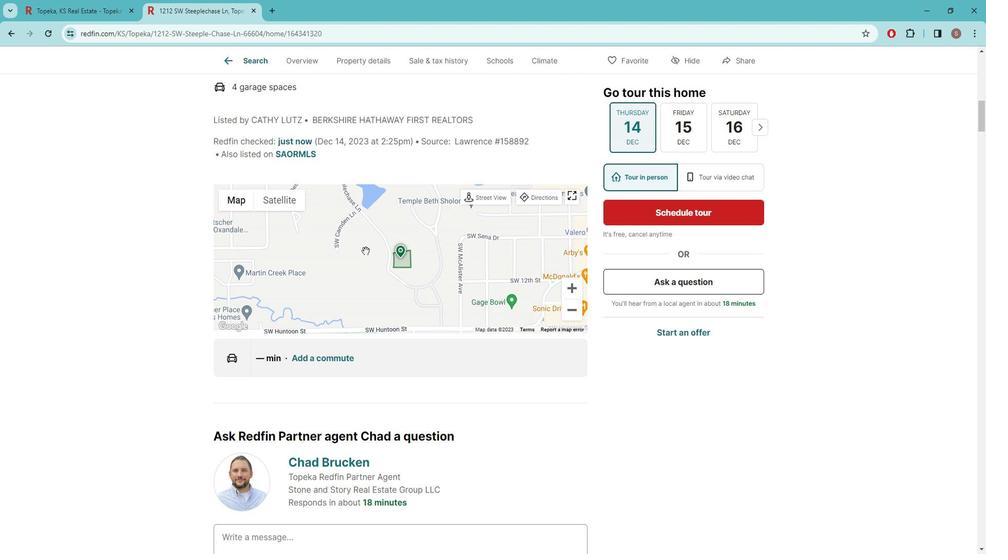 
Action: Mouse moved to (378, 256)
Screenshot: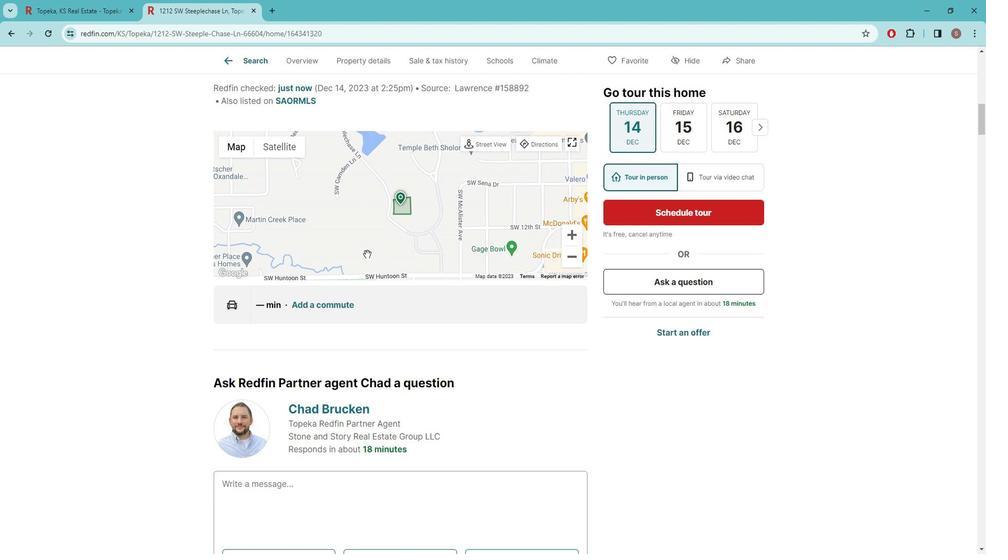 
Action: Mouse scrolled (378, 255) with delta (0, 0)
Screenshot: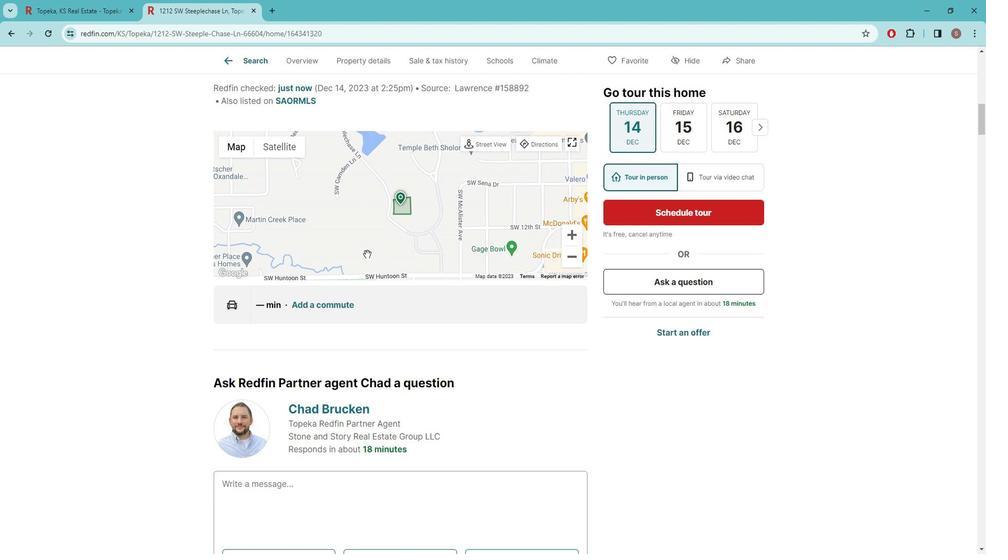 
Action: Mouse scrolled (378, 255) with delta (0, 0)
Screenshot: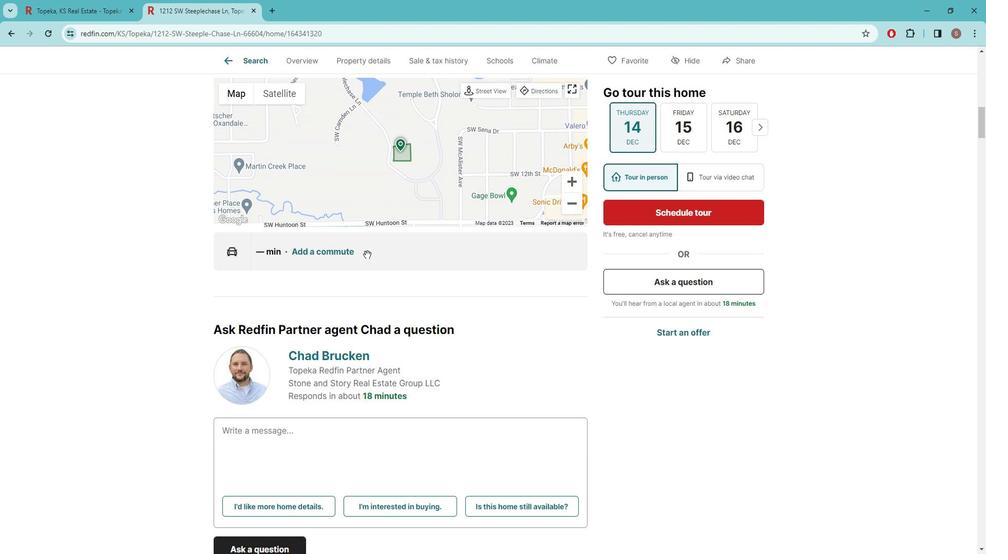 
Action: Mouse scrolled (378, 255) with delta (0, 0)
Screenshot: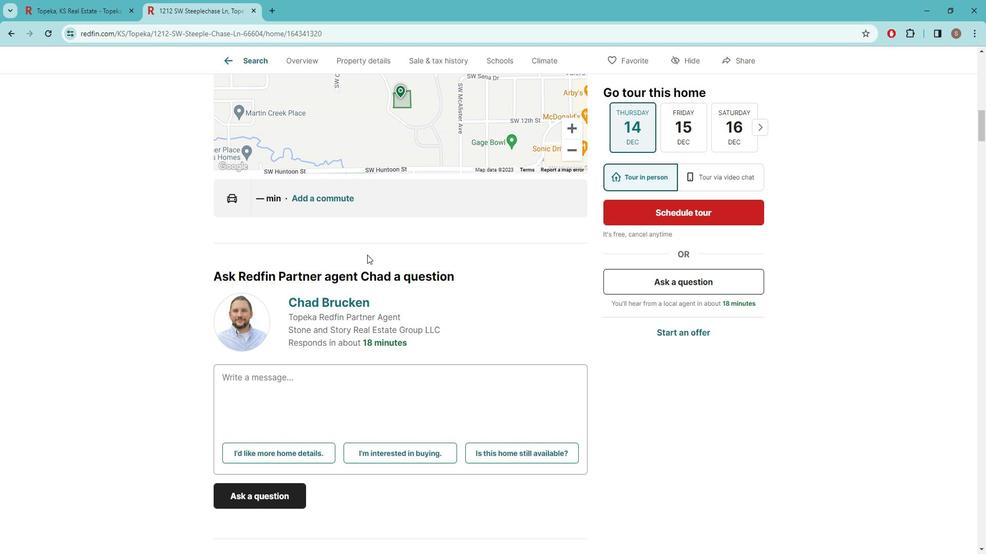 
Action: Mouse moved to (378, 256)
Screenshot: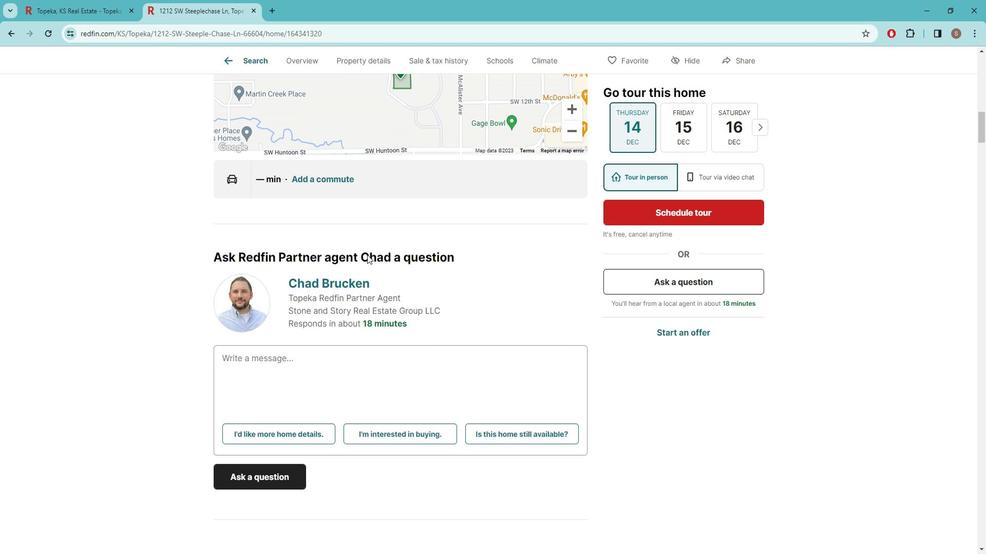 
Action: Mouse scrolled (378, 256) with delta (0, 0)
Screenshot: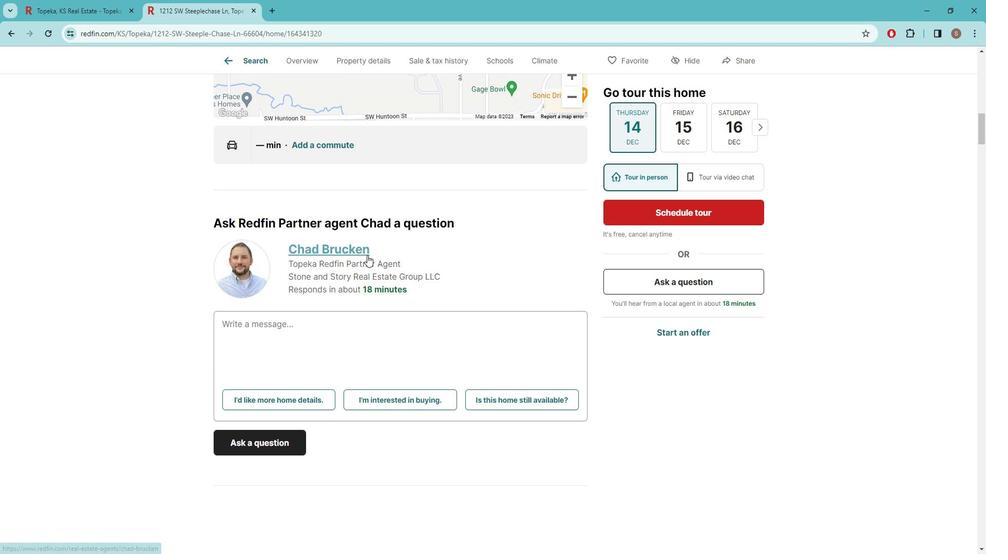 
Action: Mouse scrolled (378, 256) with delta (0, 0)
Screenshot: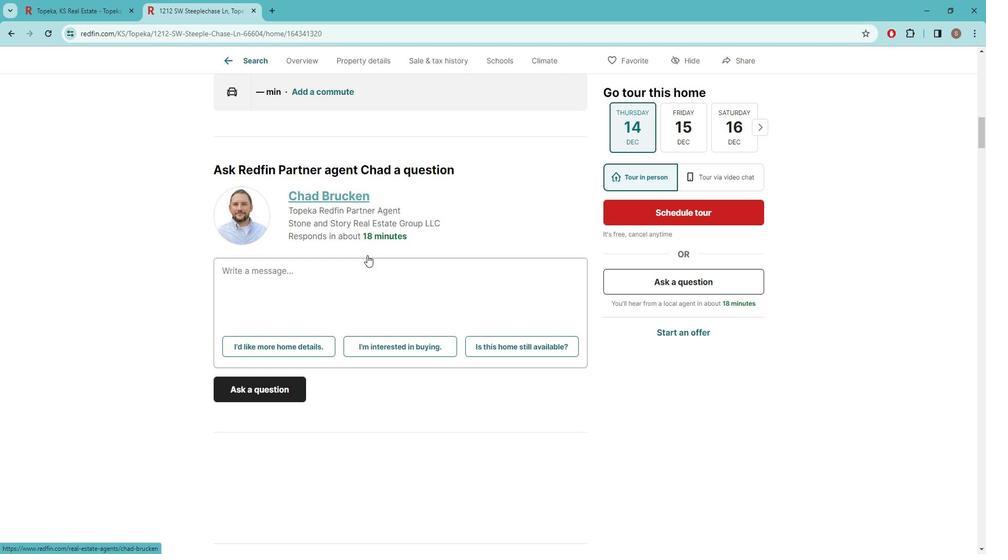 
Action: Mouse scrolled (378, 256) with delta (0, 0)
Screenshot: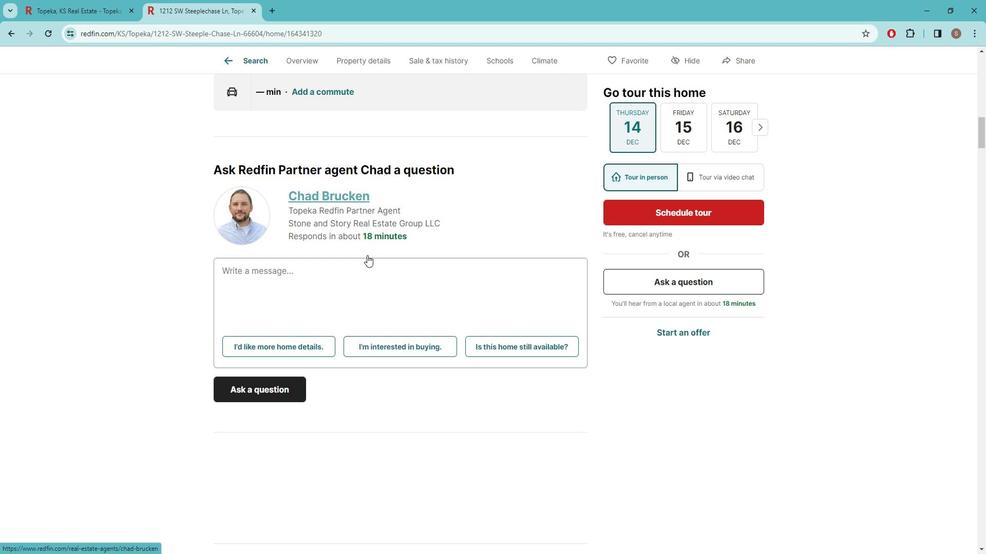 
Action: Mouse scrolled (378, 256) with delta (0, 0)
Screenshot: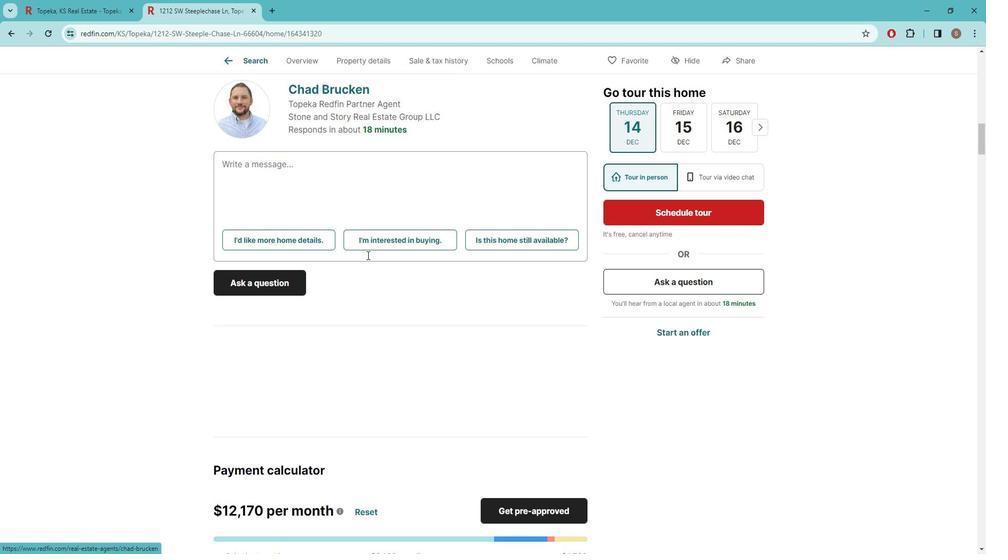 
Action: Mouse scrolled (378, 256) with delta (0, 0)
Screenshot: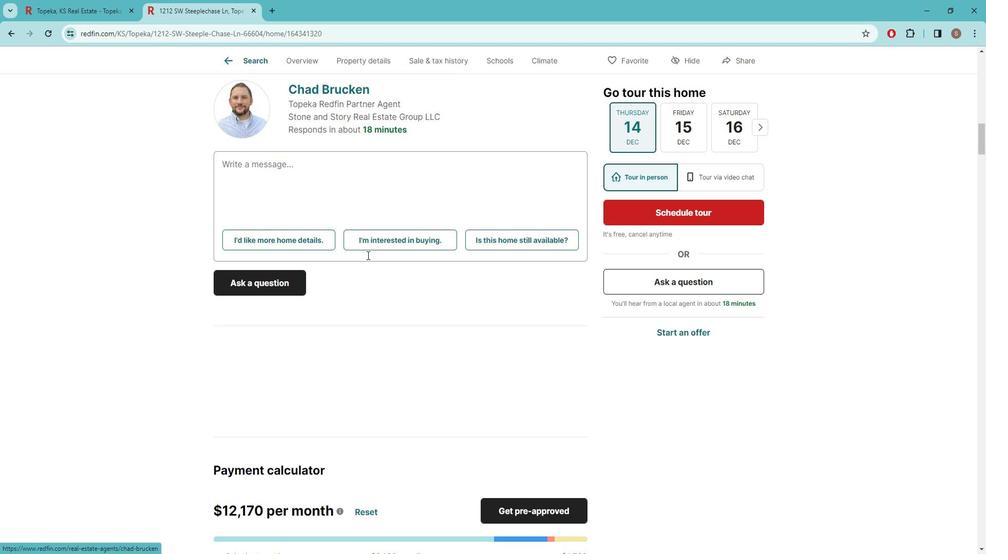 
Action: Mouse scrolled (378, 256) with delta (0, 0)
Screenshot: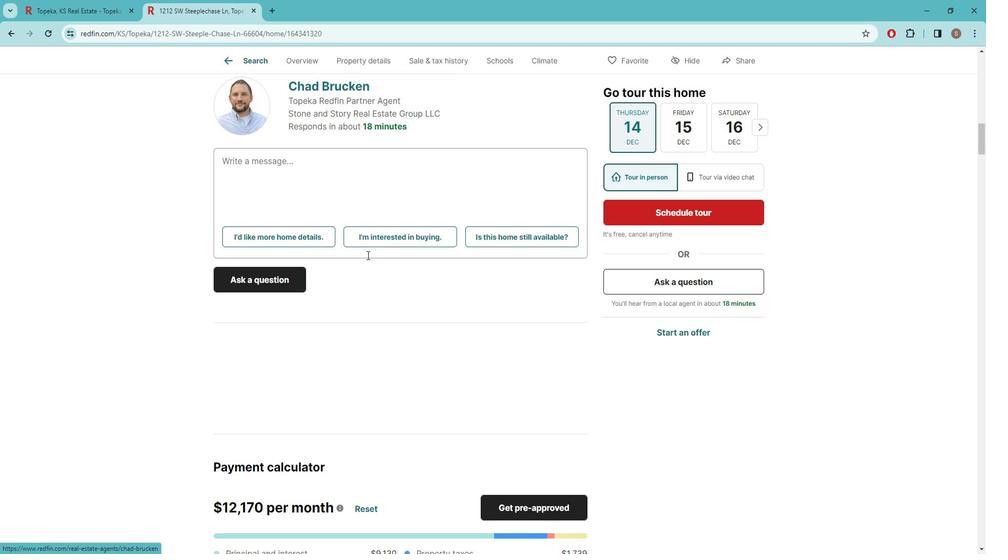 
Action: Mouse scrolled (378, 256) with delta (0, 0)
Screenshot: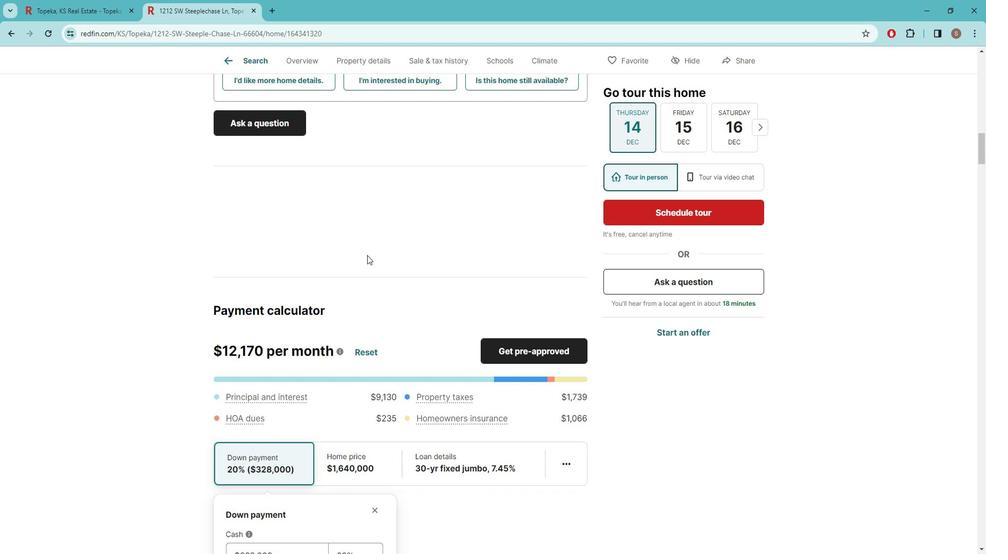 
Action: Mouse scrolled (378, 256) with delta (0, 0)
Screenshot: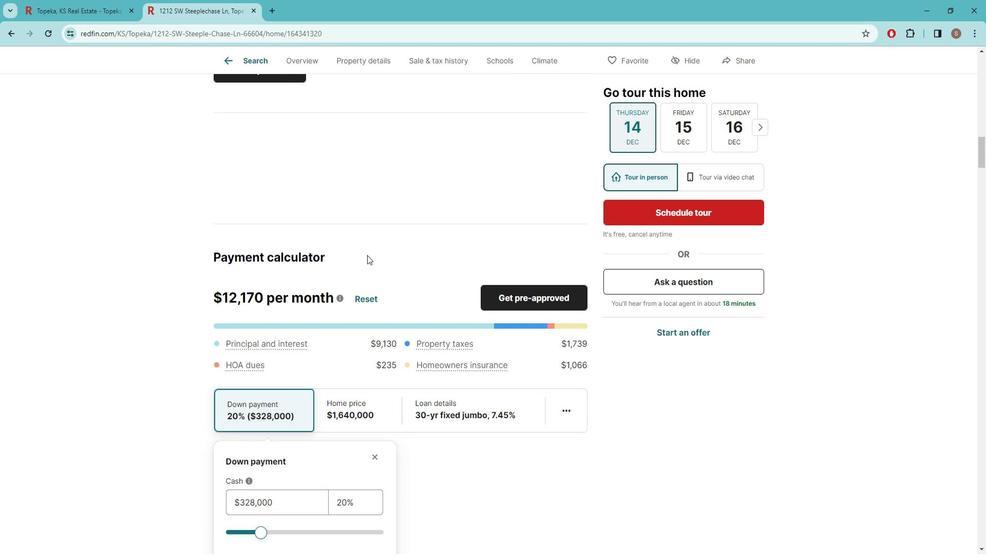 
Action: Mouse scrolled (378, 256) with delta (0, 0)
Screenshot: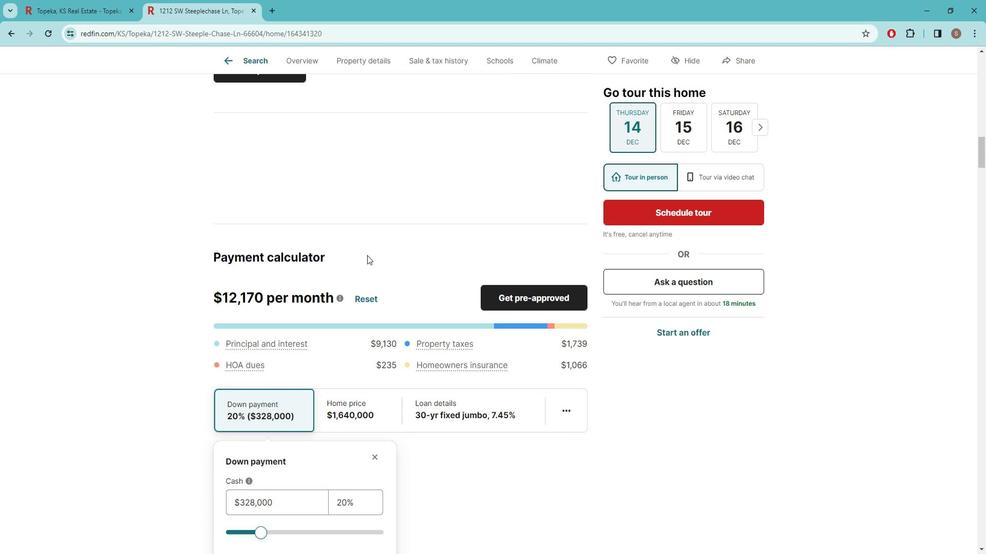 
Action: Mouse scrolled (378, 256) with delta (0, 0)
Screenshot: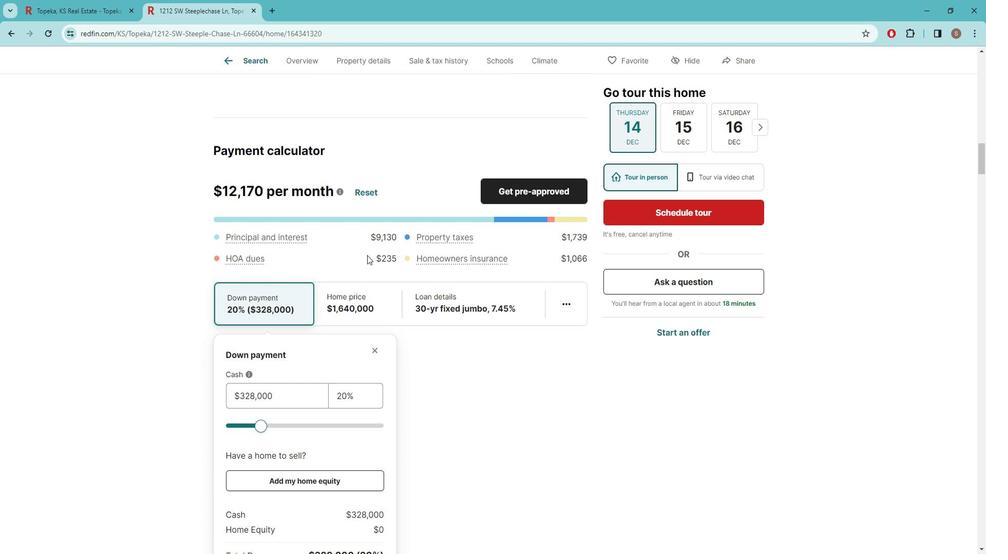 
Action: Mouse scrolled (378, 256) with delta (0, 0)
Screenshot: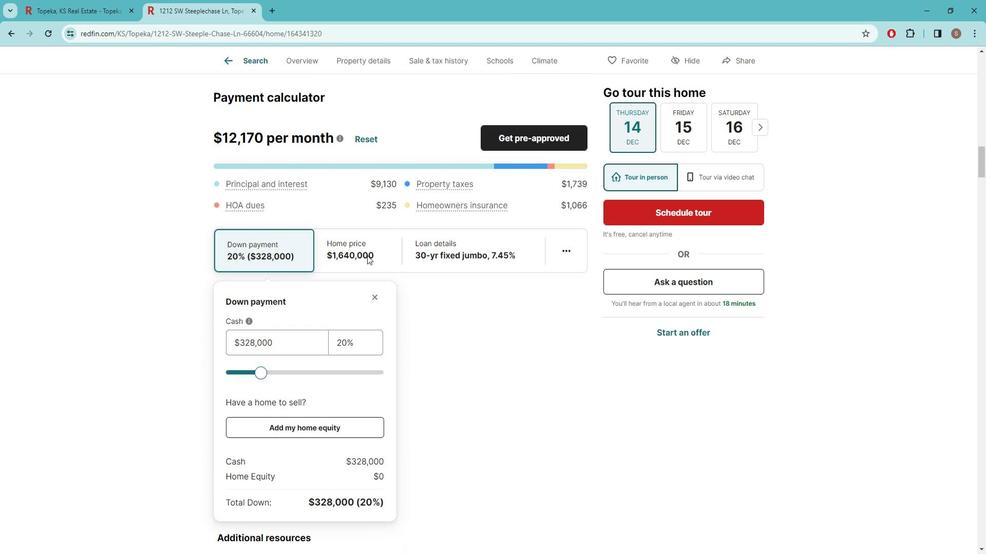 
Action: Mouse scrolled (378, 256) with delta (0, 0)
Screenshot: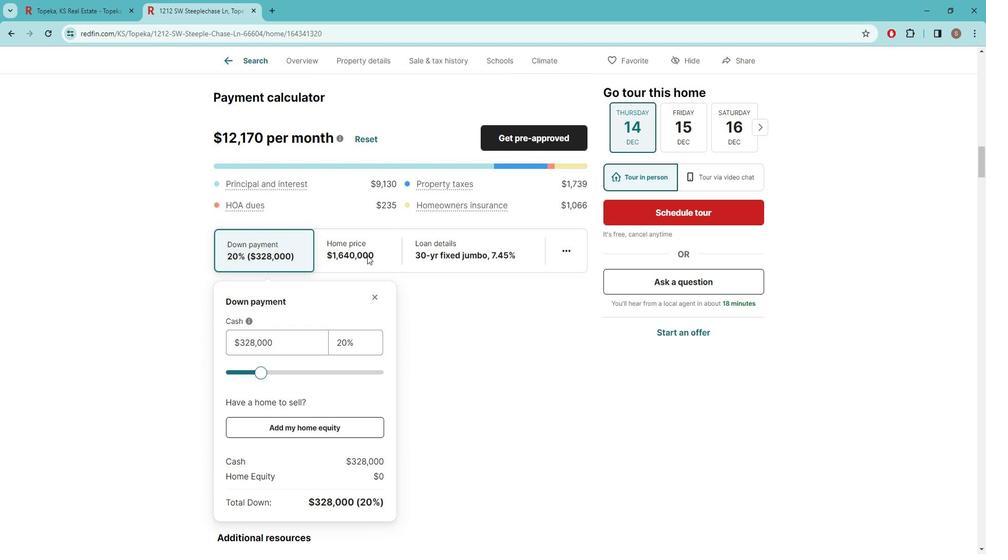 
Action: Mouse scrolled (378, 256) with delta (0, 0)
Screenshot: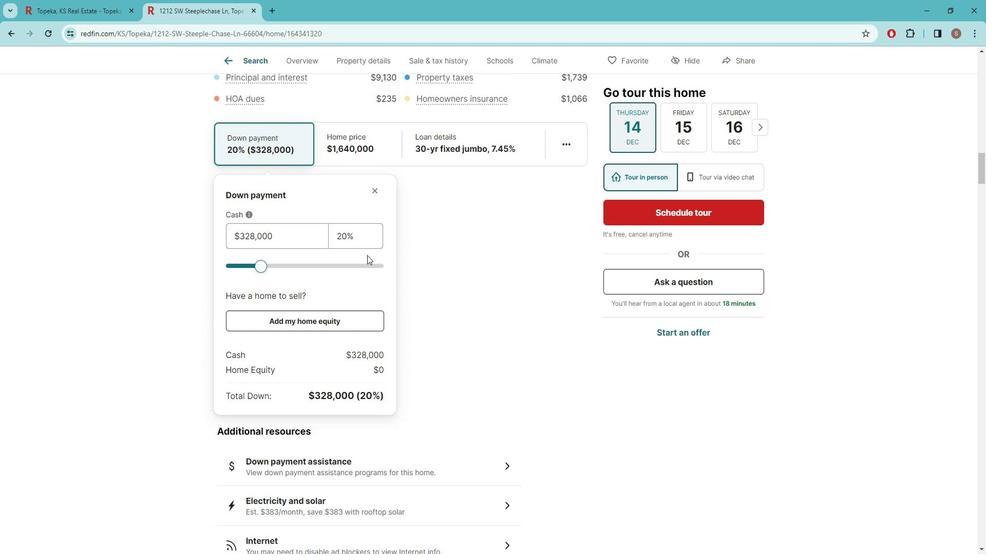 
Action: Mouse scrolled (378, 256) with delta (0, 0)
Screenshot: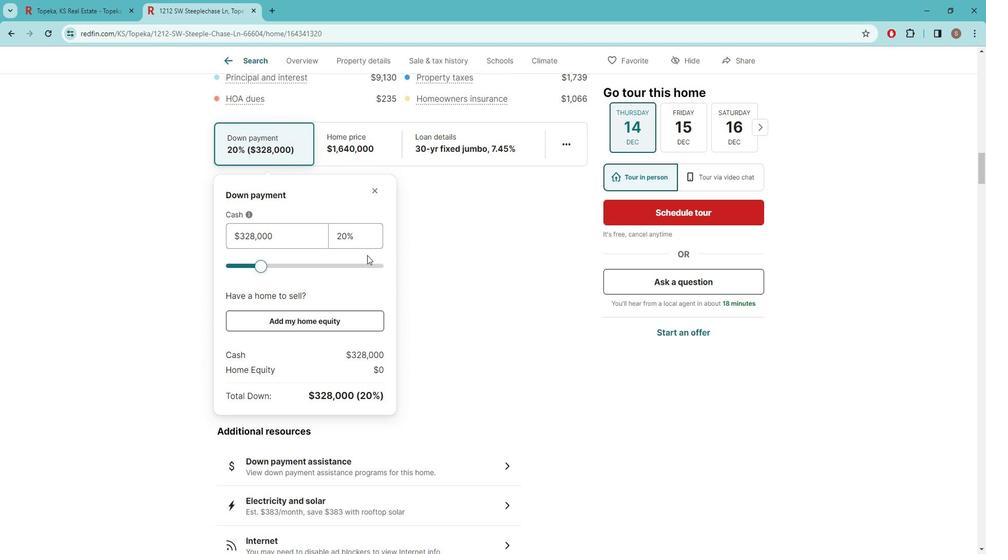 
Action: Mouse scrolled (378, 256) with delta (0, 0)
Screenshot: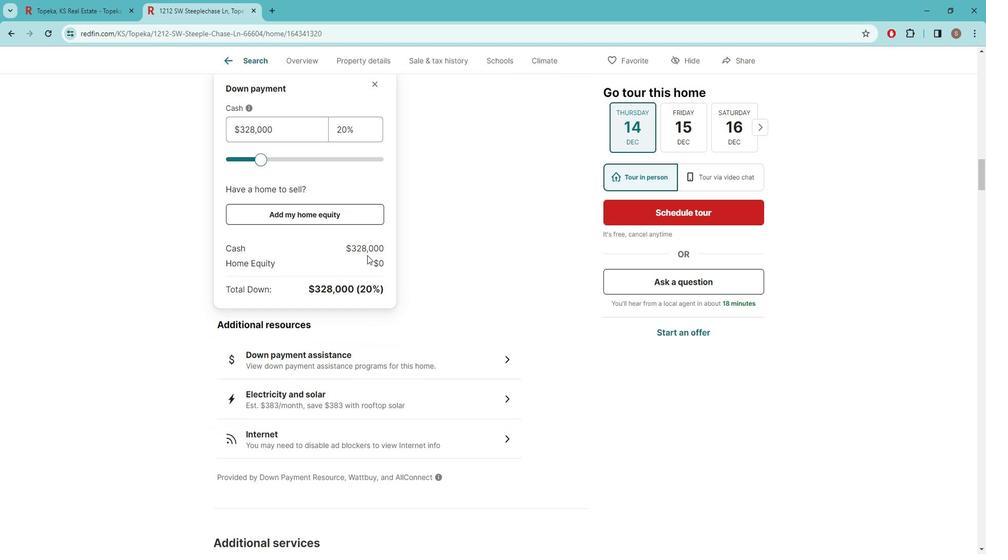 
Action: Mouse scrolled (378, 256) with delta (0, 0)
Screenshot: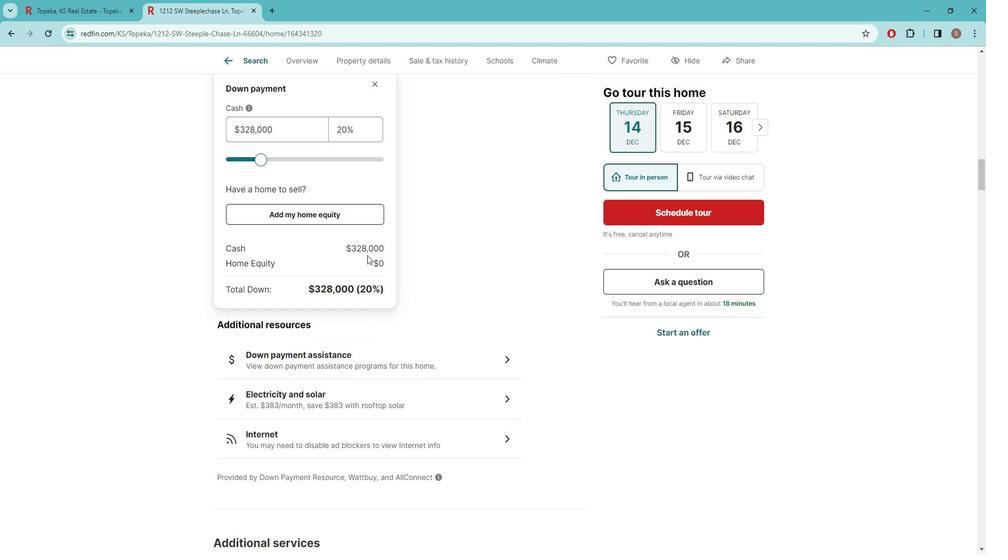 
Action: Mouse scrolled (378, 256) with delta (0, 0)
Screenshot: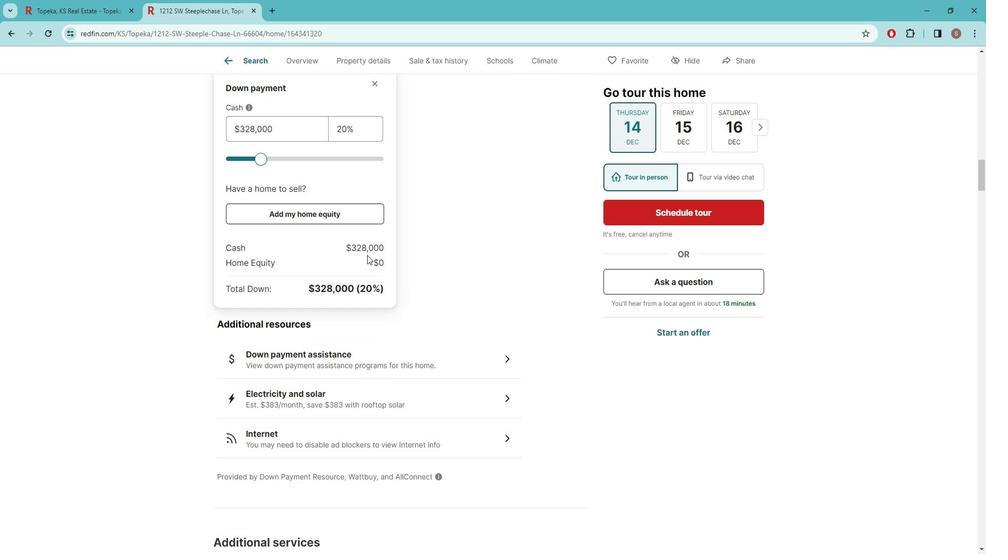 
Action: Mouse scrolled (378, 256) with delta (0, 0)
Screenshot: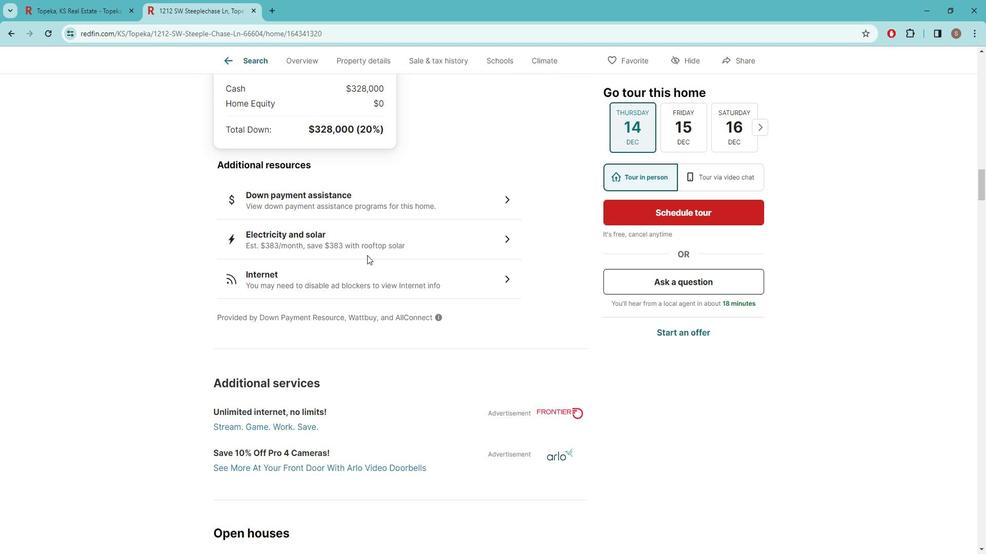 
Action: Mouse scrolled (378, 256) with delta (0, 0)
Screenshot: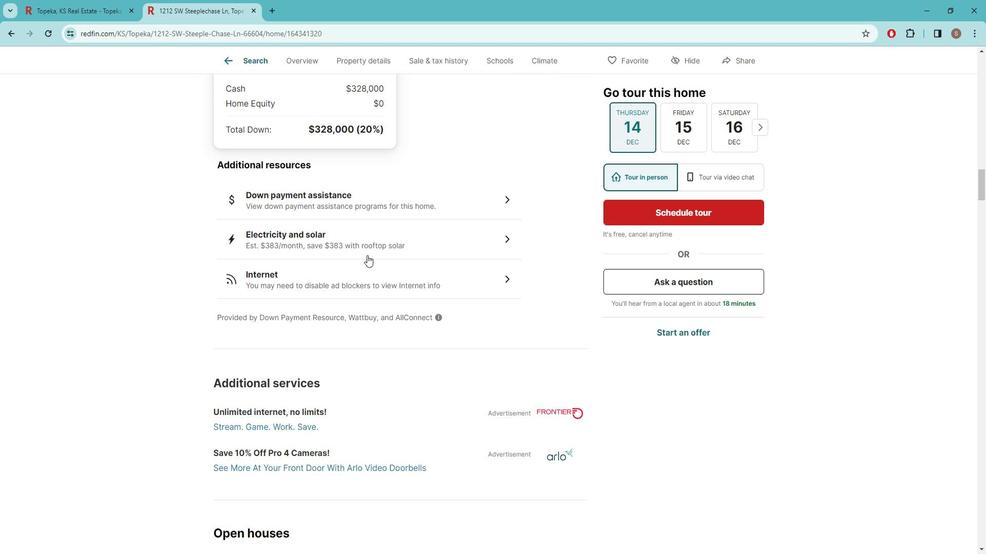 
Action: Mouse moved to (379, 256)
Screenshot: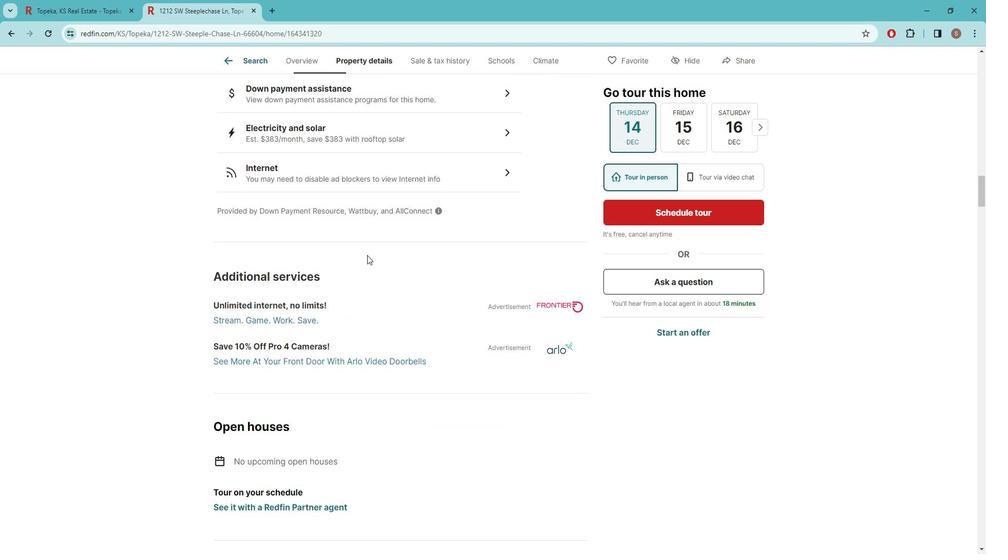 
Action: Mouse scrolled (379, 256) with delta (0, 0)
Screenshot: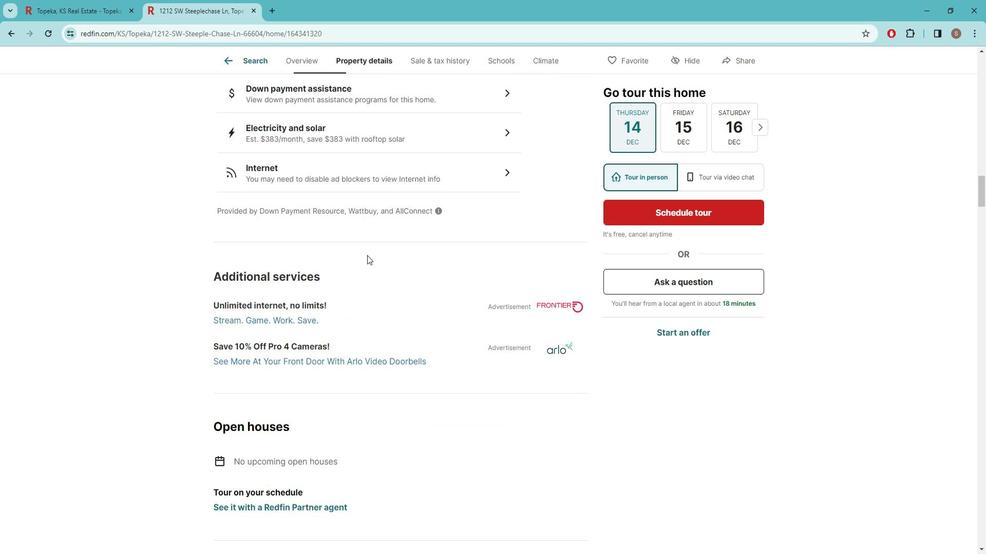 
Action: Mouse scrolled (379, 256) with delta (0, 0)
Screenshot: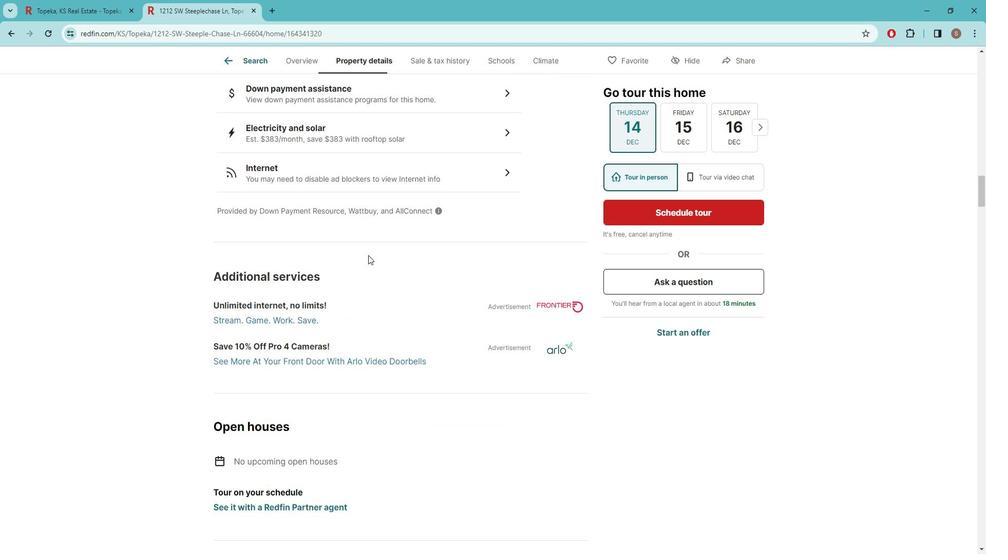 
Action: Mouse scrolled (379, 256) with delta (0, 0)
Screenshot: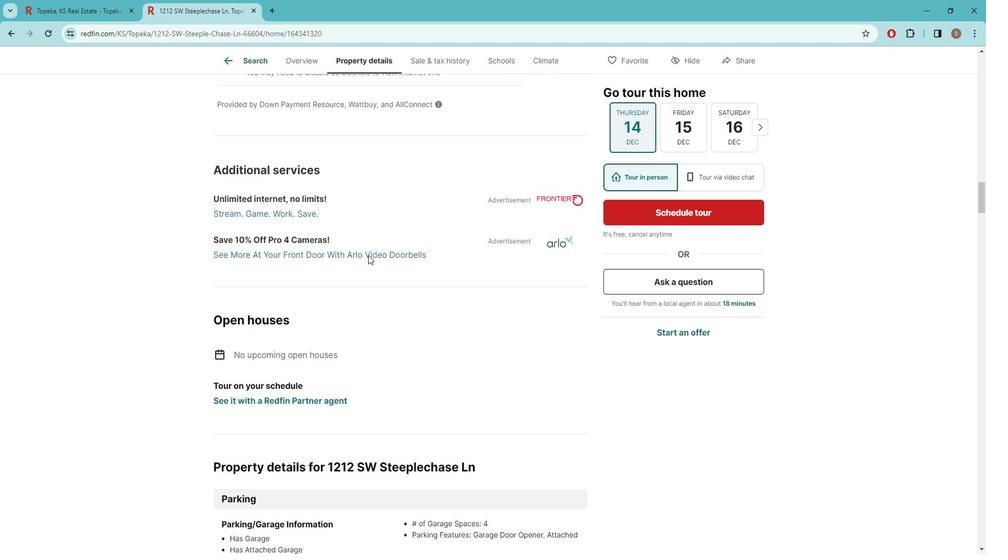 
Action: Mouse scrolled (379, 256) with delta (0, 0)
Screenshot: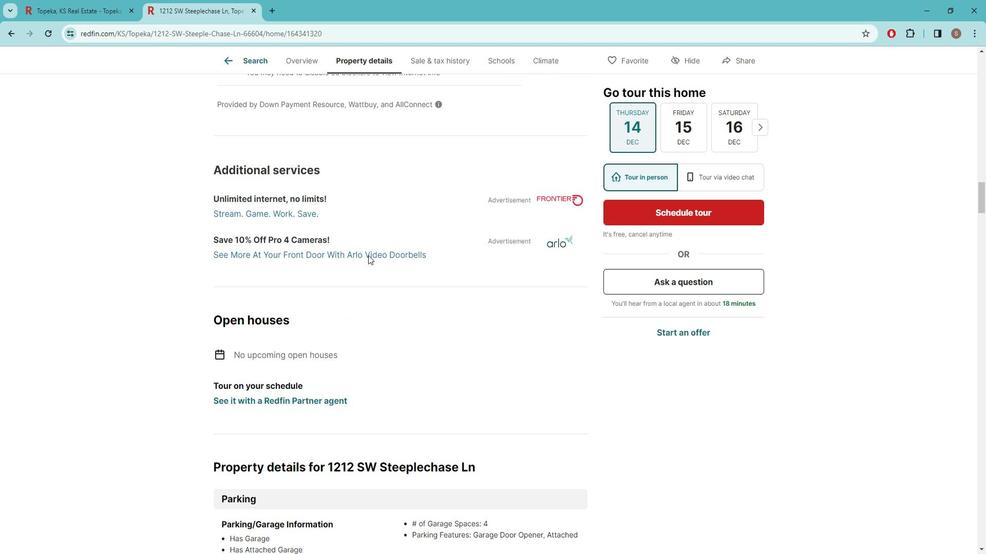 
Action: Mouse scrolled (379, 256) with delta (0, 0)
Screenshot: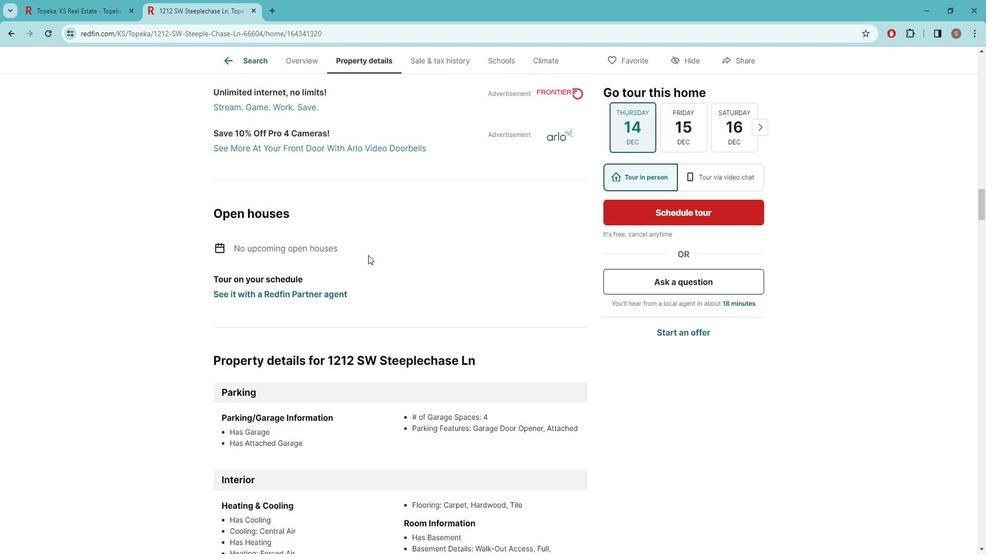 
Action: Mouse scrolled (379, 256) with delta (0, 0)
Screenshot: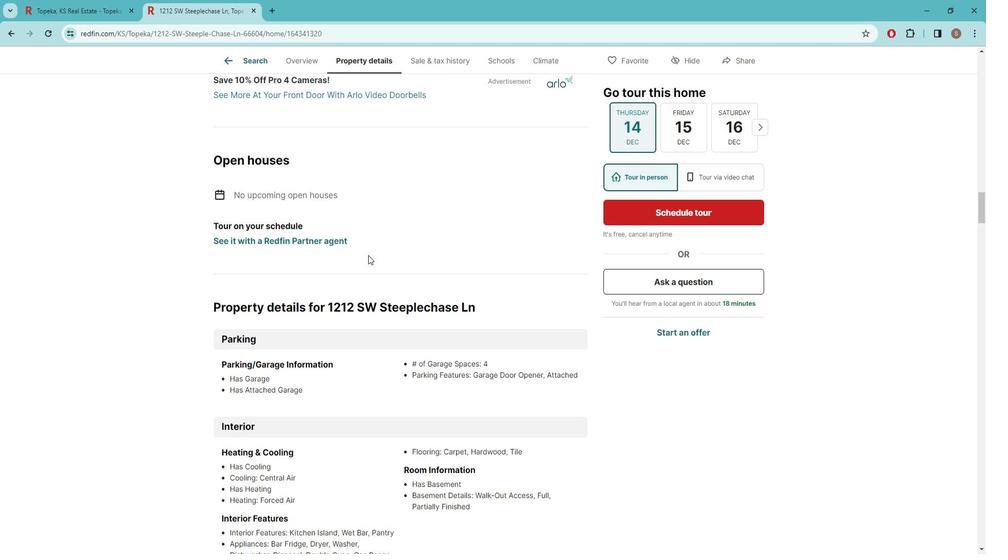 
Action: Mouse scrolled (379, 256) with delta (0, 0)
Screenshot: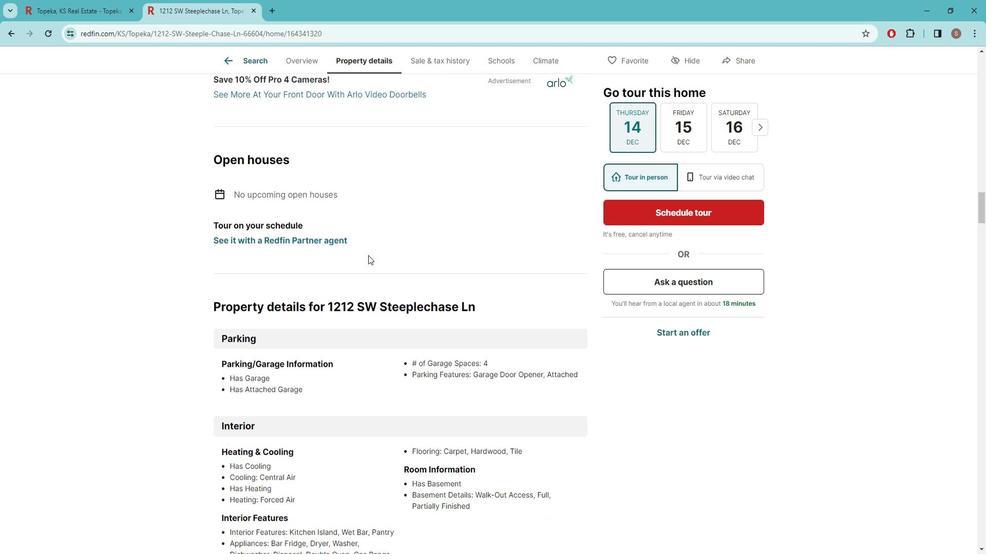
Action: Mouse moved to (379, 256)
Screenshot: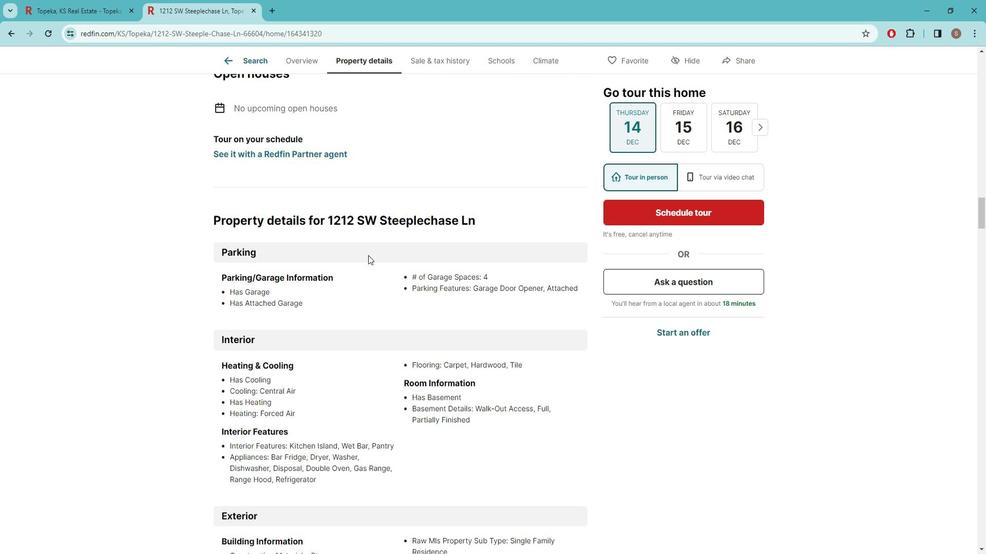 
Action: Mouse scrolled (379, 256) with delta (0, 0)
Screenshot: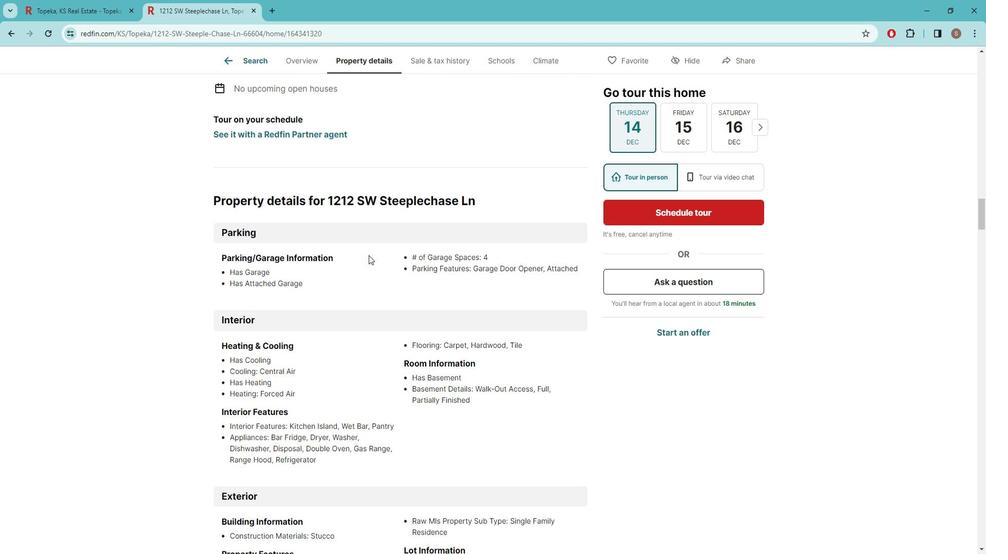 
Action: Mouse scrolled (379, 256) with delta (0, 0)
Screenshot: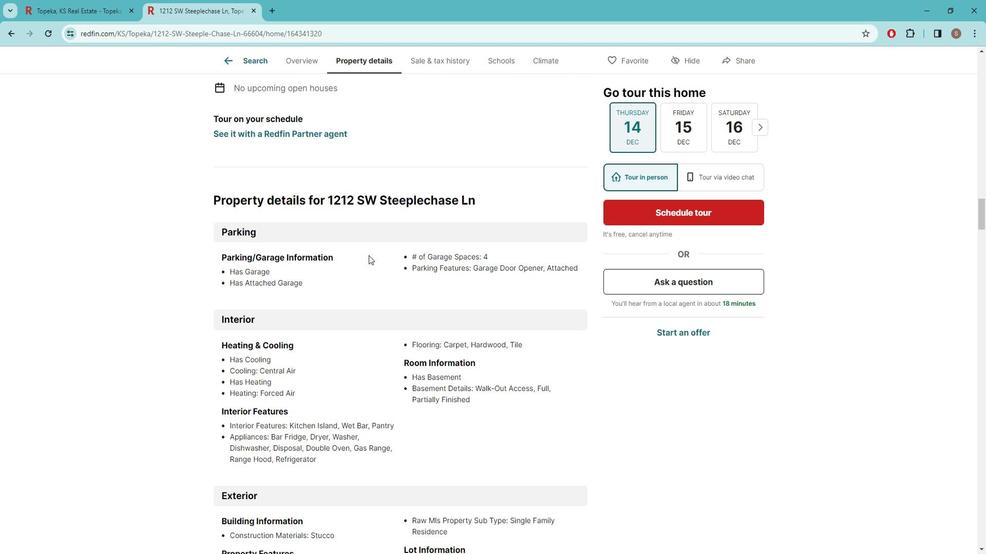 
Action: Mouse moved to (379, 256)
Screenshot: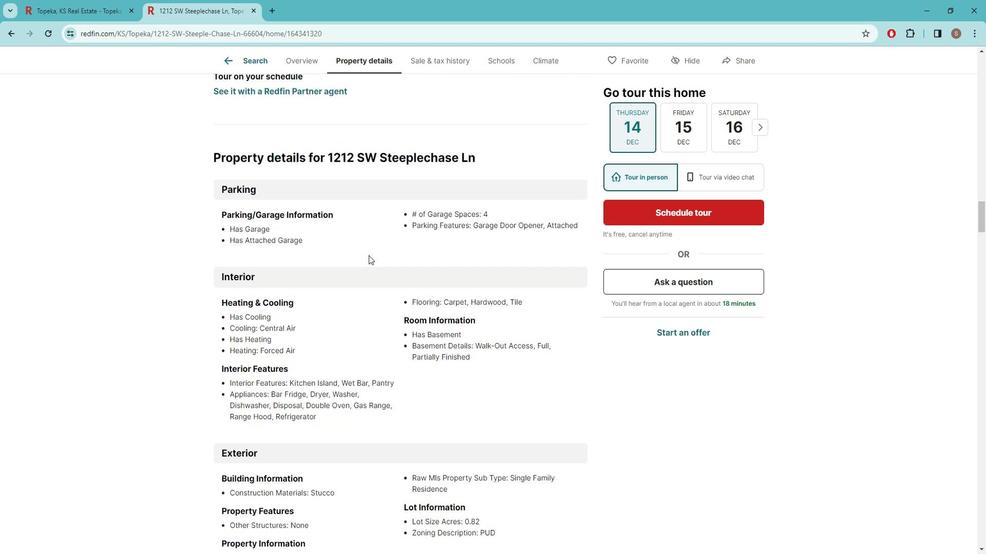 
Action: Mouse scrolled (379, 256) with delta (0, 0)
Screenshot: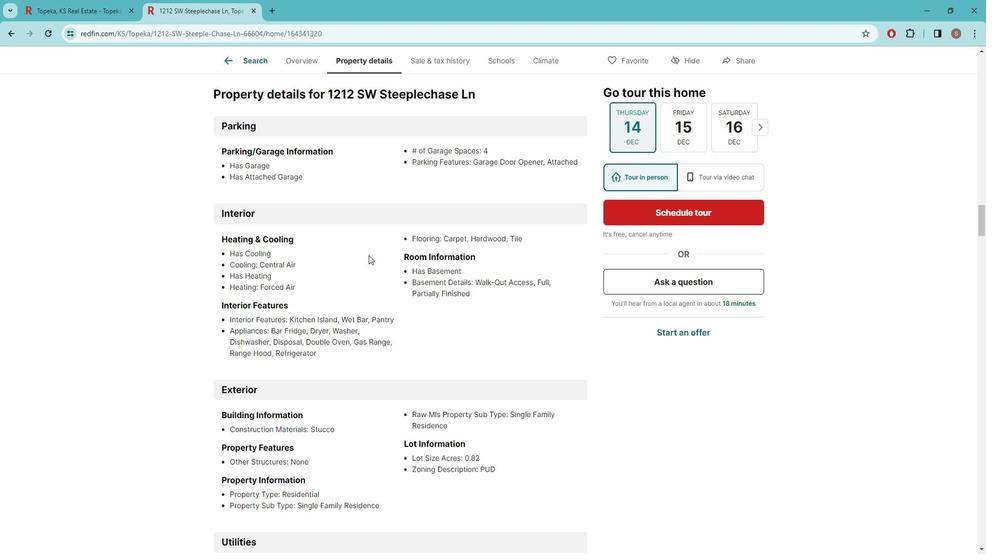 
Action: Mouse scrolled (379, 256) with delta (0, 0)
Screenshot: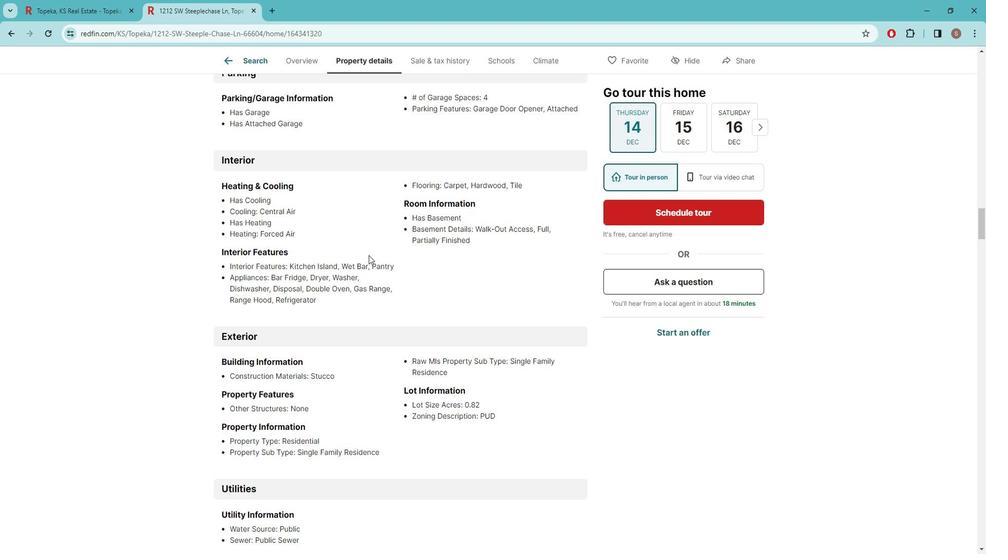
Action: Mouse scrolled (379, 257) with delta (0, 0)
Screenshot: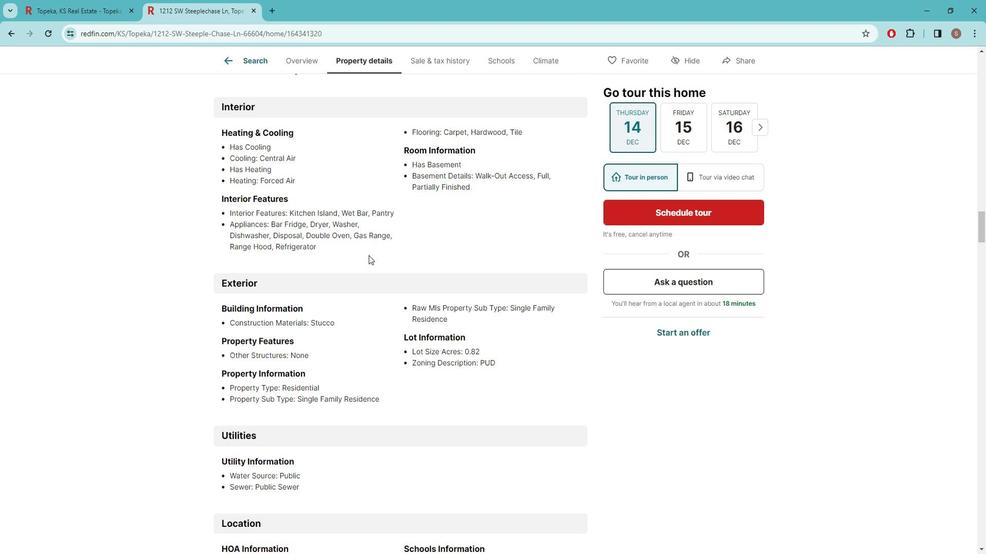 
Action: Mouse scrolled (379, 257) with delta (0, 0)
Screenshot: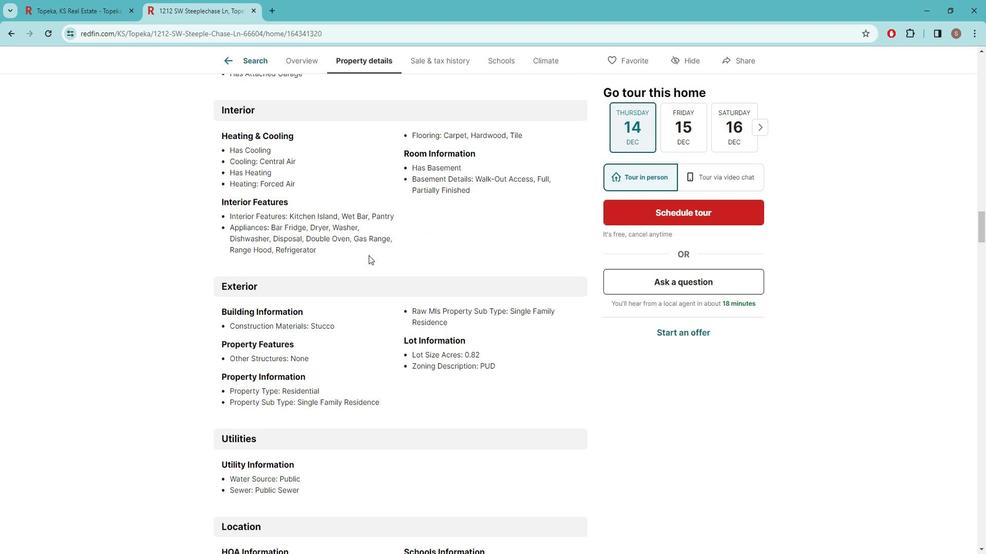 
Action: Mouse scrolled (379, 256) with delta (0, 0)
Screenshot: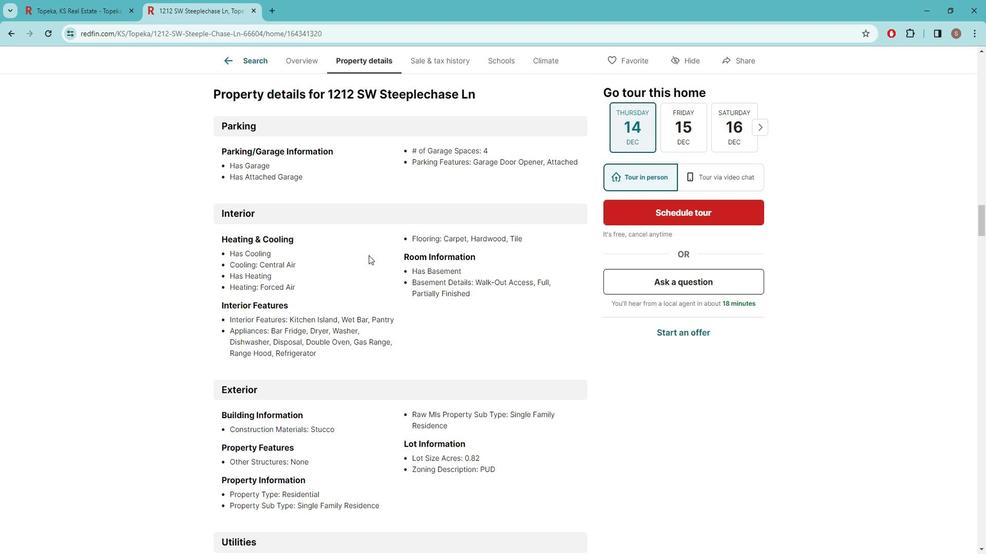 
Action: Mouse scrolled (379, 256) with delta (0, 0)
Screenshot: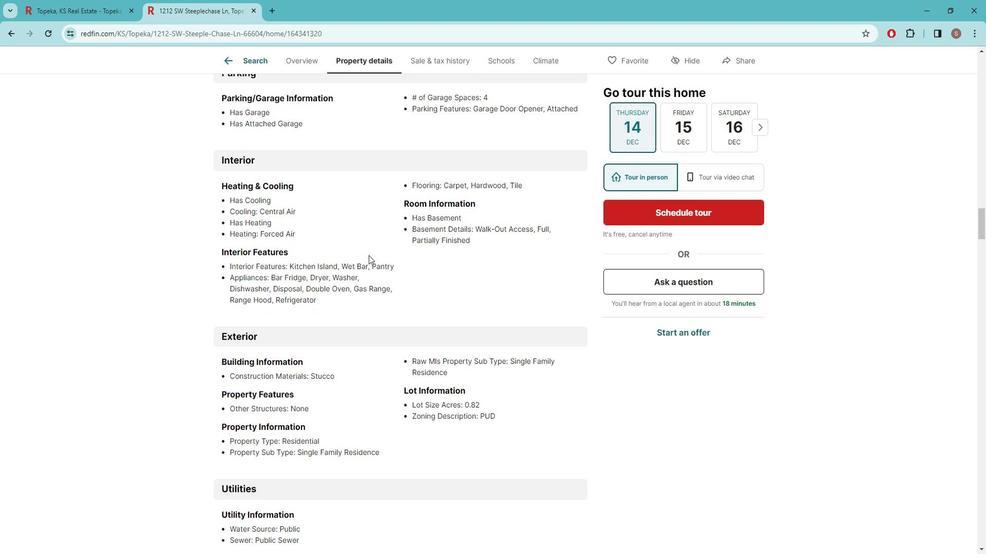 
Action: Mouse scrolled (379, 256) with delta (0, 0)
Screenshot: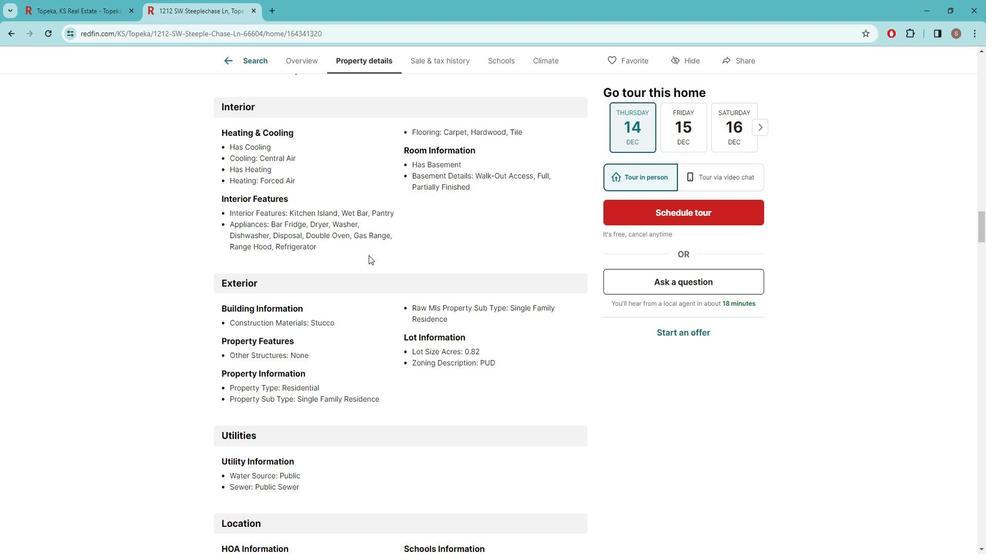 
Action: Mouse scrolled (379, 256) with delta (0, 0)
Screenshot: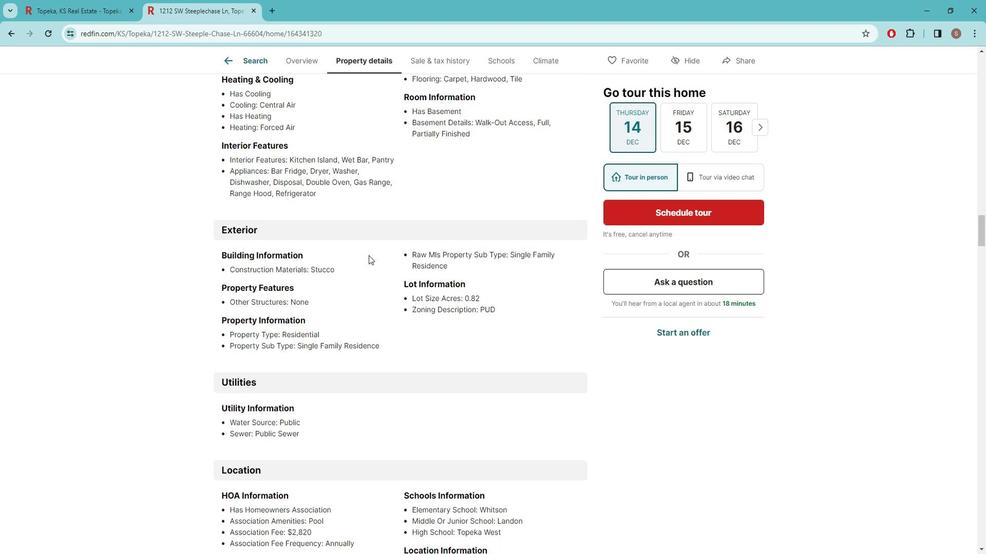 
Action: Mouse scrolled (379, 256) with delta (0, 0)
Screenshot: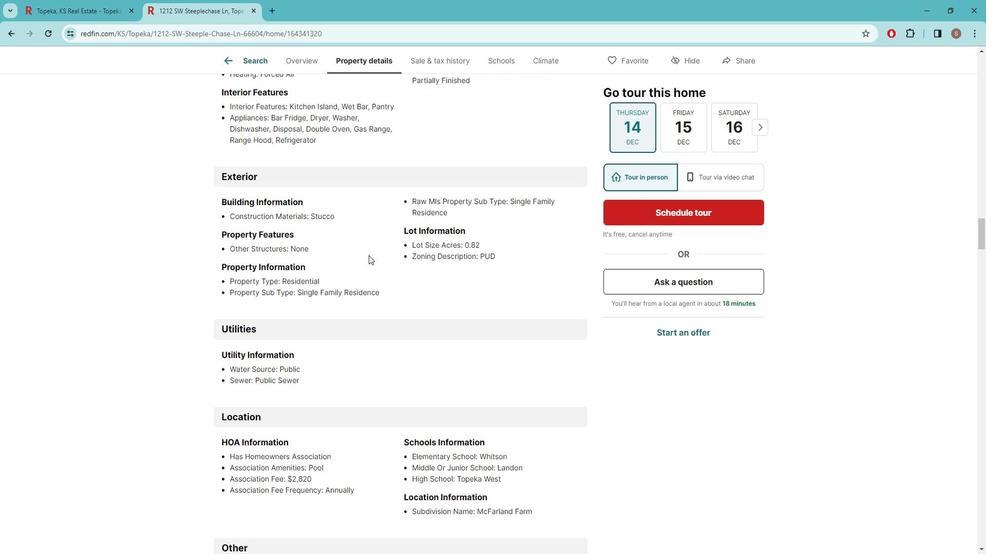 
Action: Mouse scrolled (379, 256) with delta (0, 0)
Screenshot: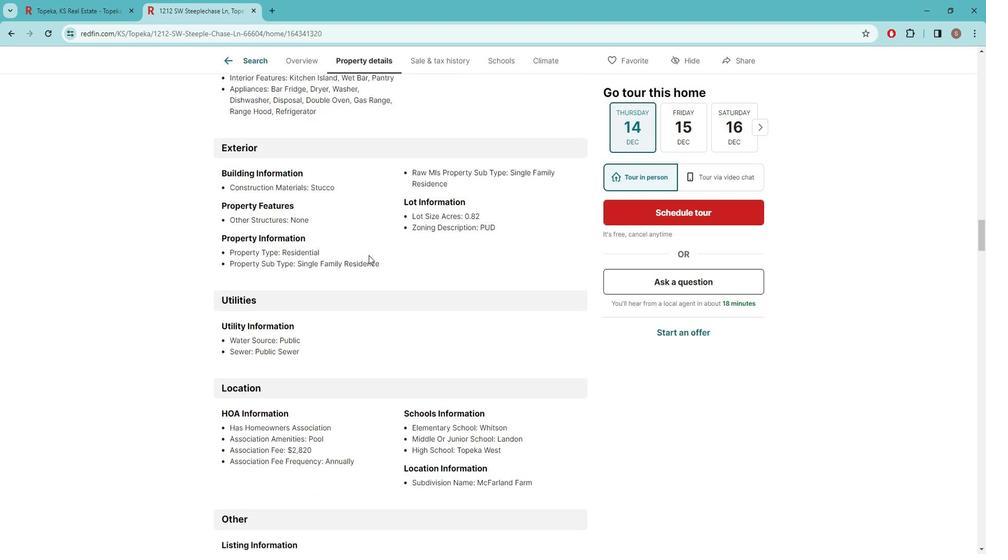 
Action: Mouse scrolled (379, 256) with delta (0, 0)
Screenshot: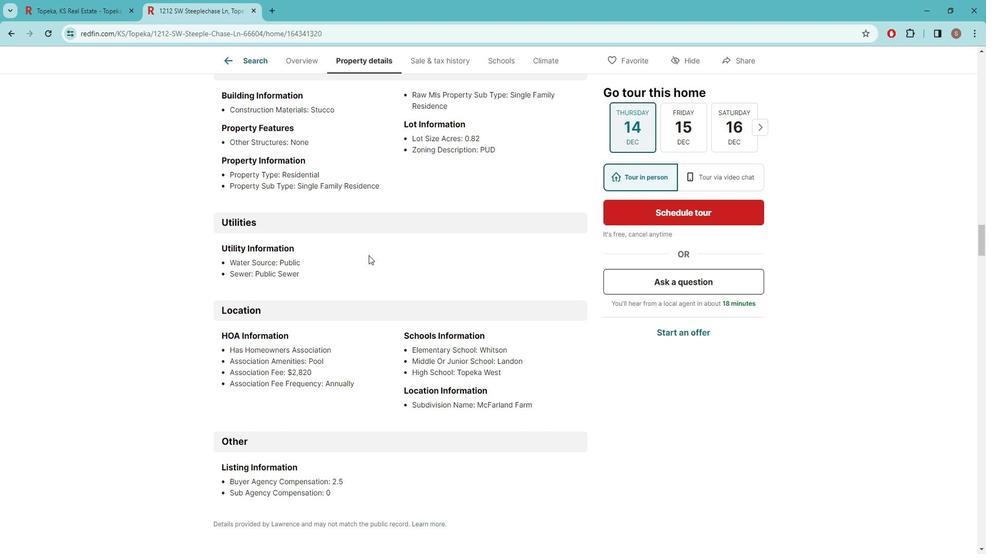 
Action: Mouse moved to (381, 256)
Screenshot: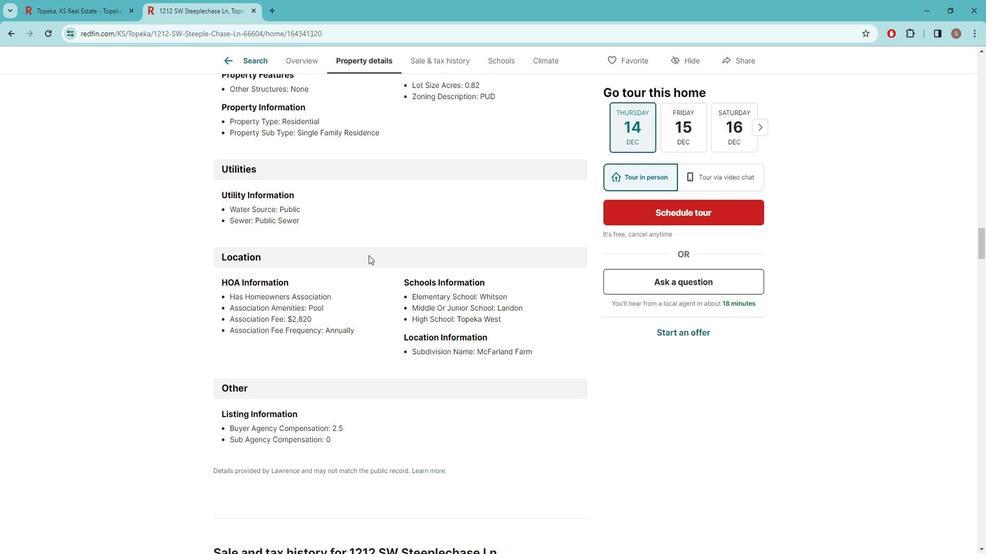 
Action: Mouse scrolled (381, 256) with delta (0, 0)
Screenshot: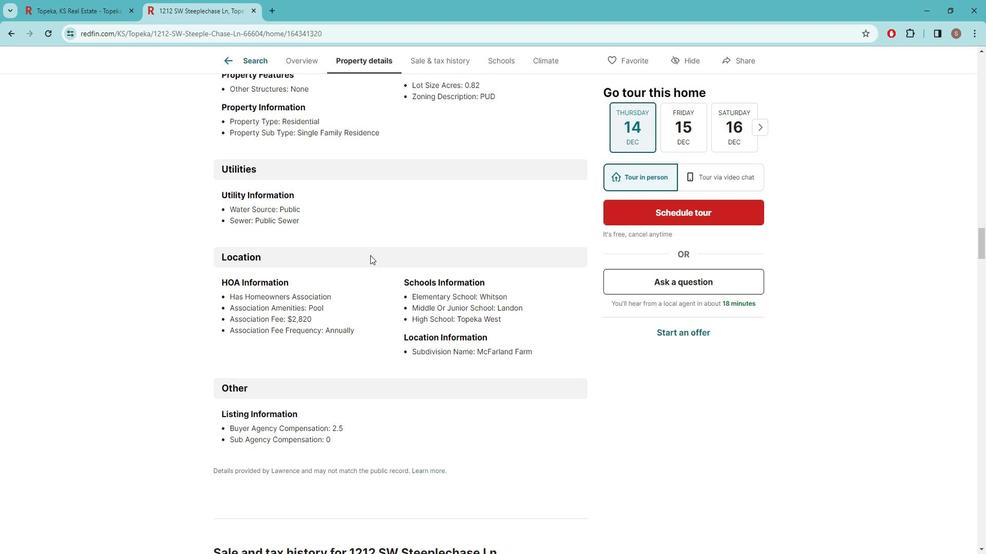 
Action: Mouse scrolled (381, 256) with delta (0, 0)
Screenshot: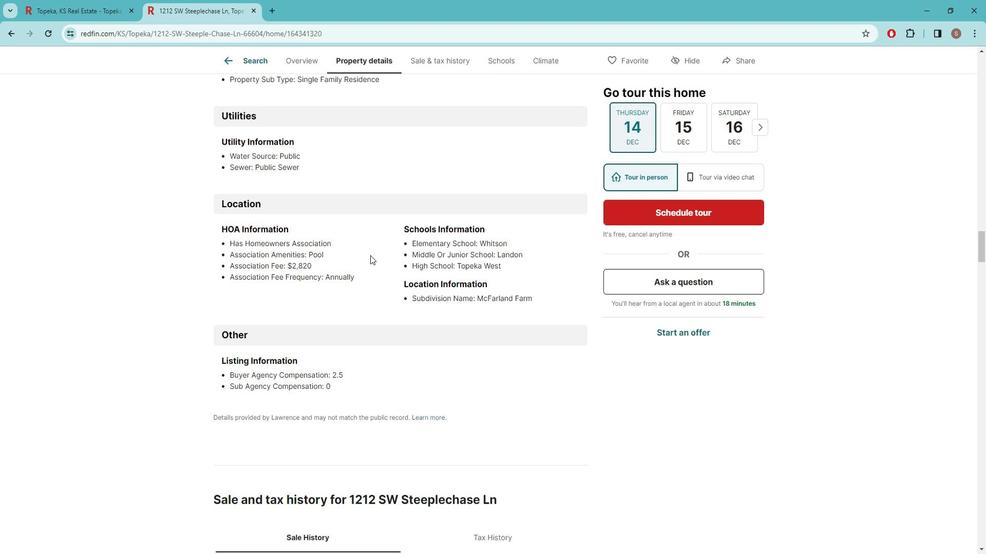 
Action: Mouse scrolled (381, 256) with delta (0, 0)
Screenshot: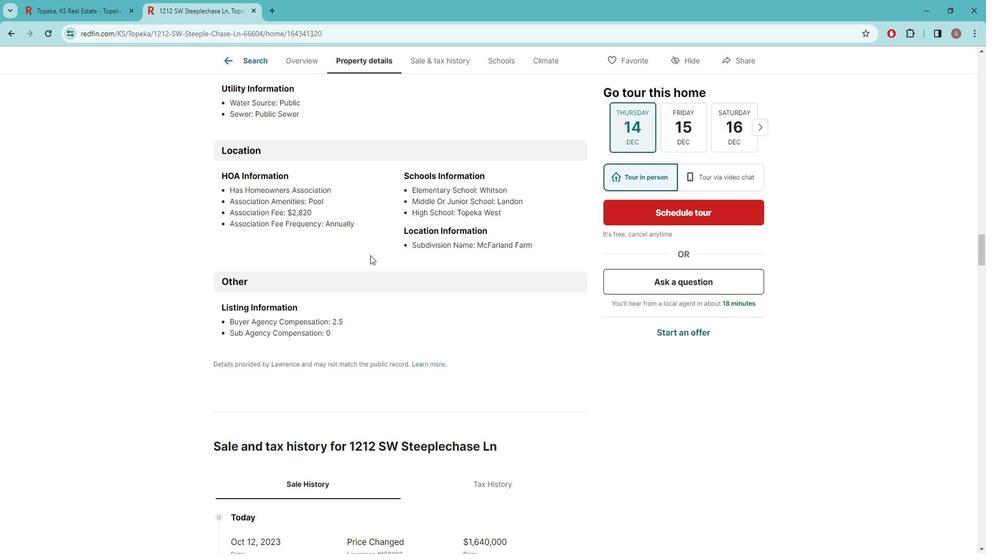 
Action: Mouse scrolled (381, 256) with delta (0, 0)
Screenshot: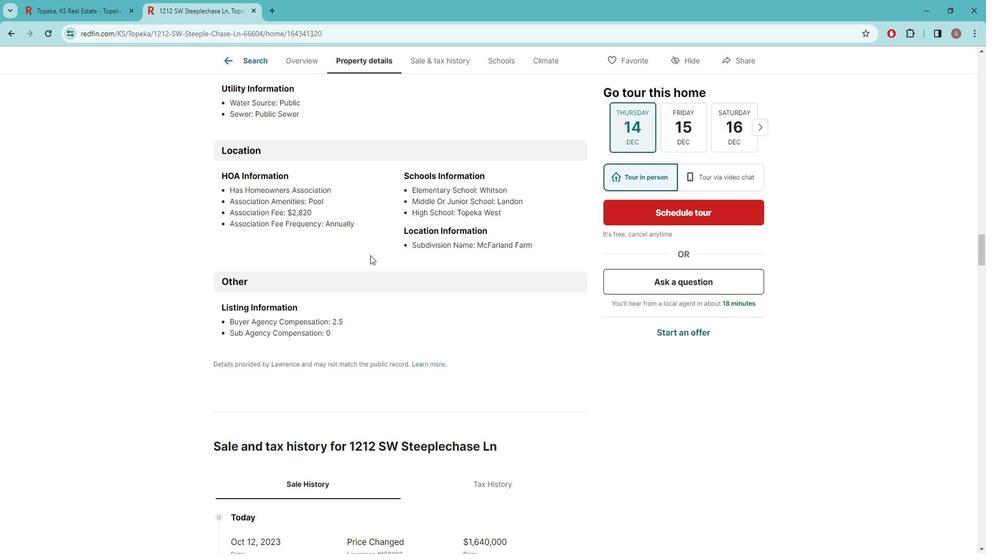 
Action: Mouse scrolled (381, 256) with delta (0, 0)
Screenshot: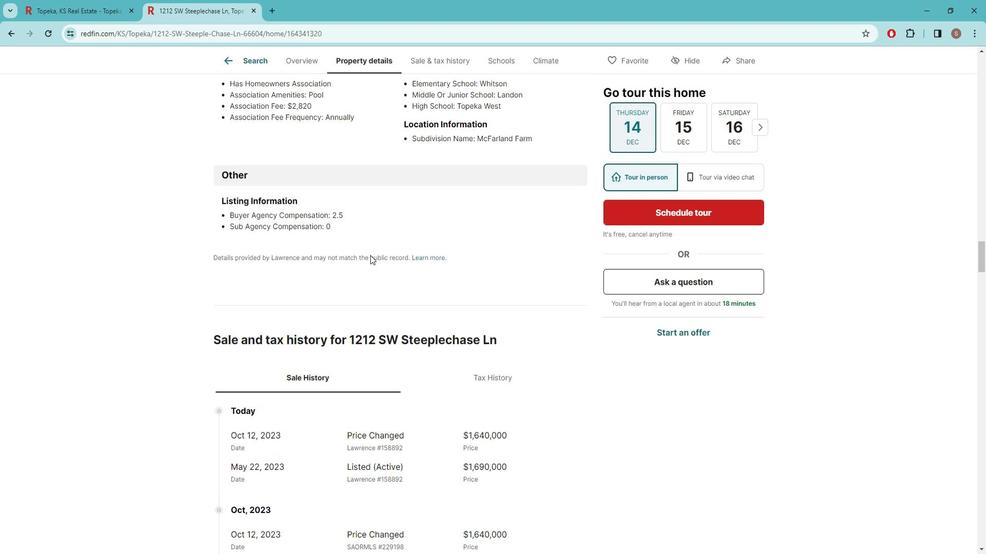 
Action: Mouse scrolled (381, 256) with delta (0, 0)
Screenshot: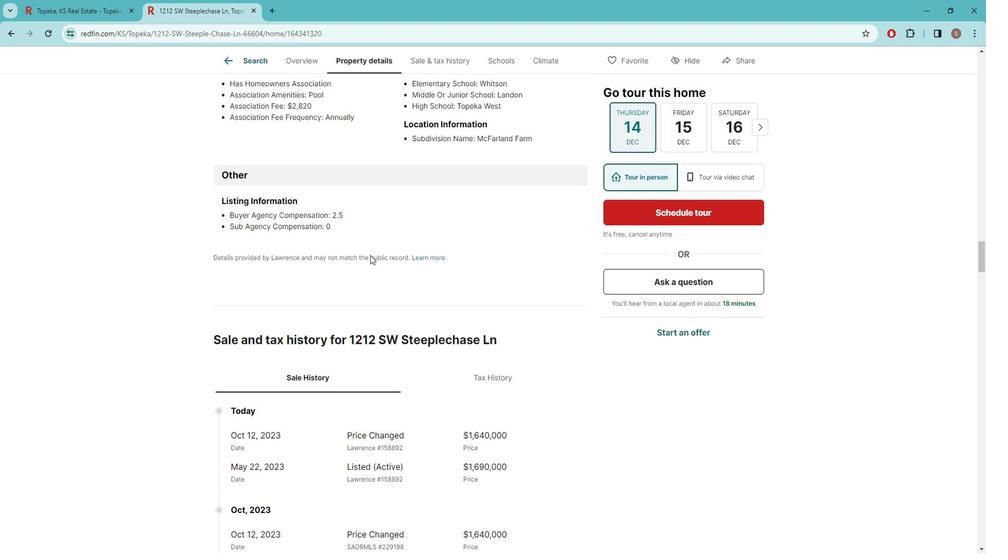 
Action: Mouse scrolled (381, 256) with delta (0, 0)
Screenshot: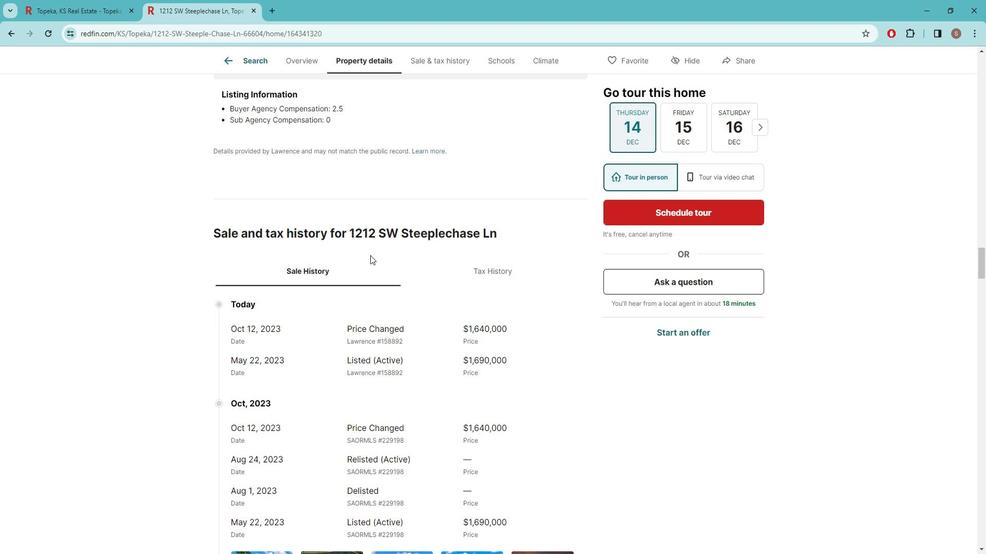 
Action: Mouse scrolled (381, 256) with delta (0, 0)
Screenshot: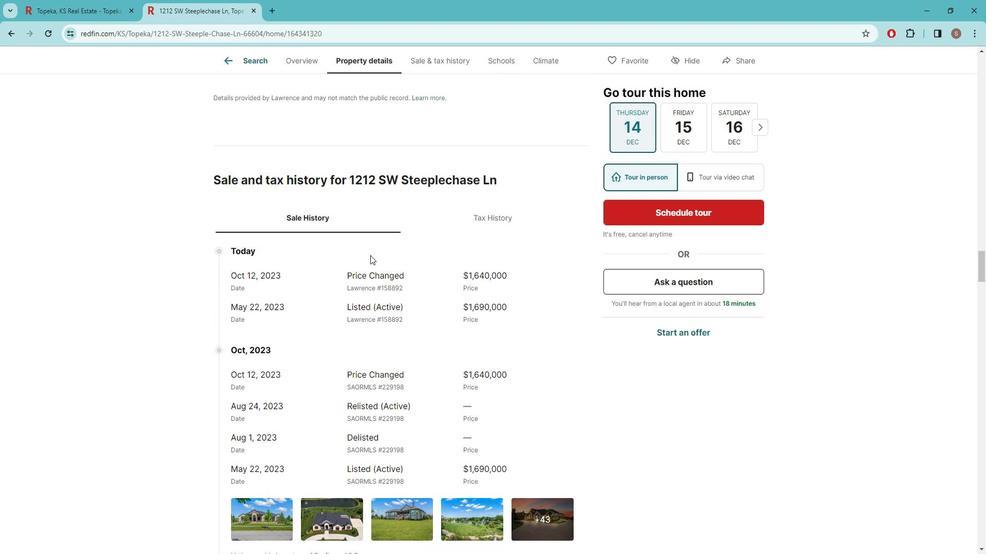 
Action: Mouse moved to (381, 256)
Screenshot: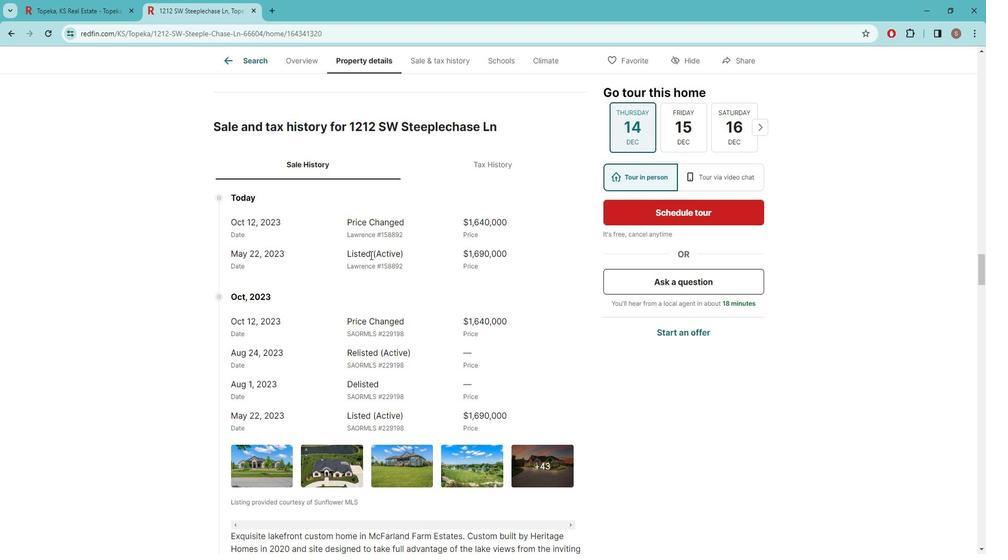 
Action: Mouse scrolled (381, 256) with delta (0, 0)
Screenshot: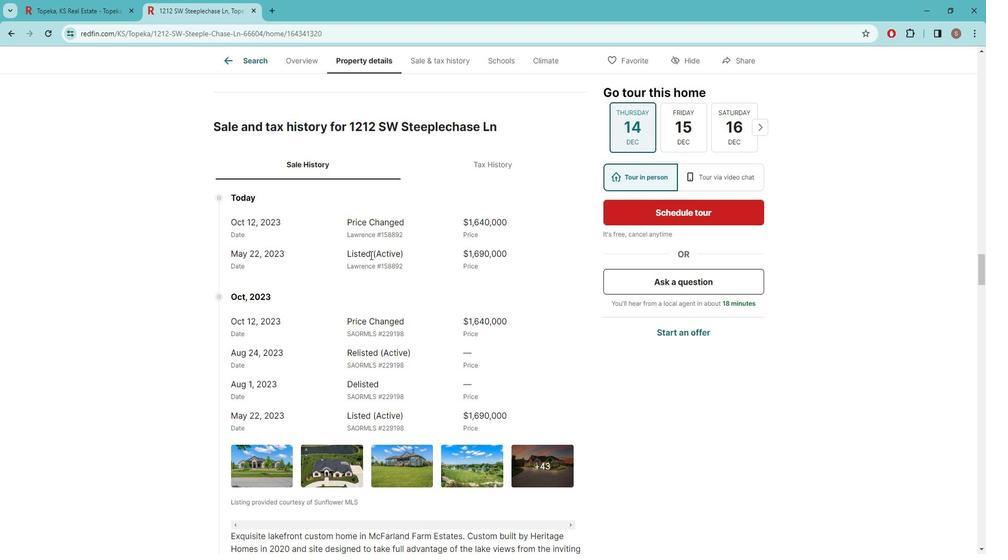 
Action: Mouse scrolled (381, 256) with delta (0, 0)
Screenshot: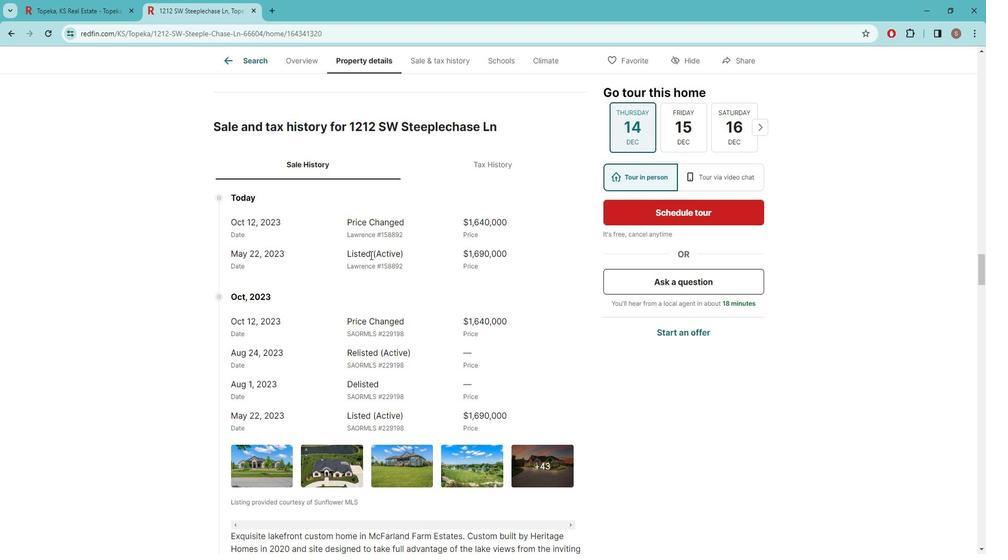 
Action: Mouse scrolled (381, 256) with delta (0, 0)
Screenshot: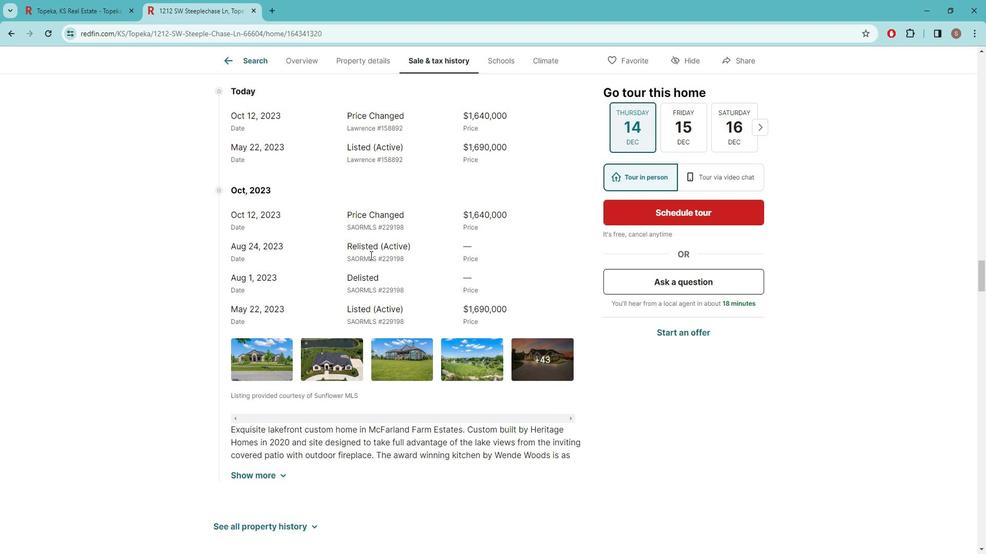 
Action: Mouse scrolled (381, 256) with delta (0, 0)
Screenshot: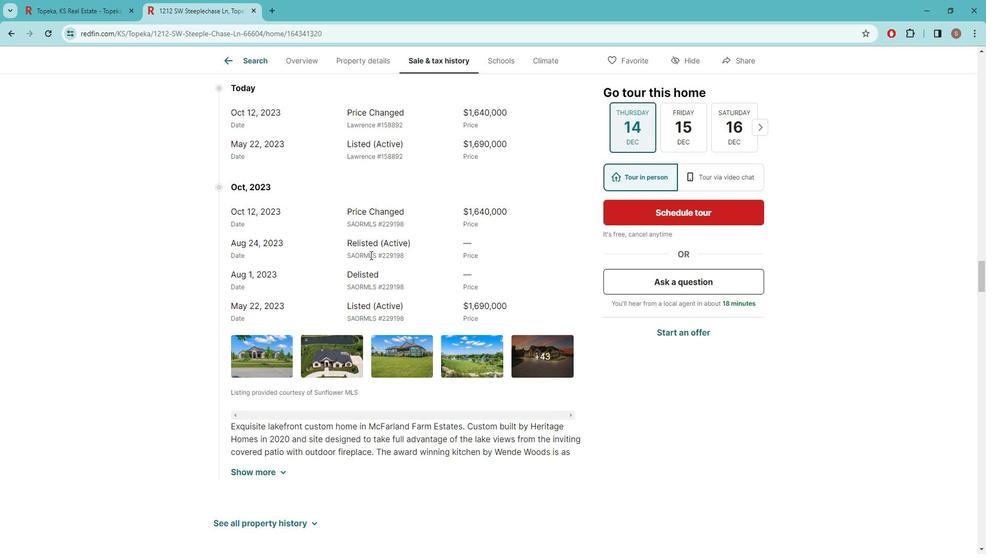 
Action: Mouse scrolled (381, 256) with delta (0, 0)
Screenshot: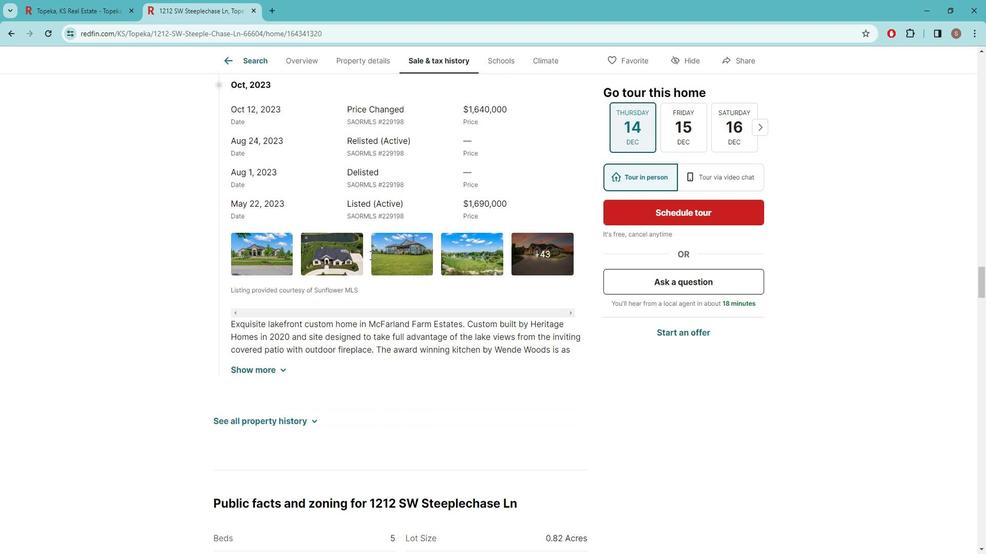 
Action: Mouse moved to (382, 256)
Screenshot: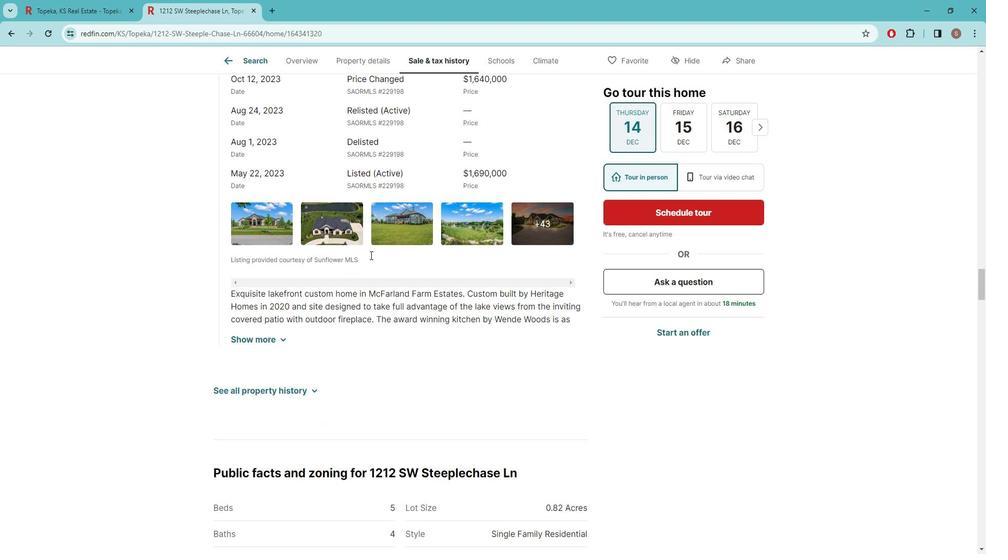 
Action: Mouse scrolled (382, 255) with delta (0, 0)
Screenshot: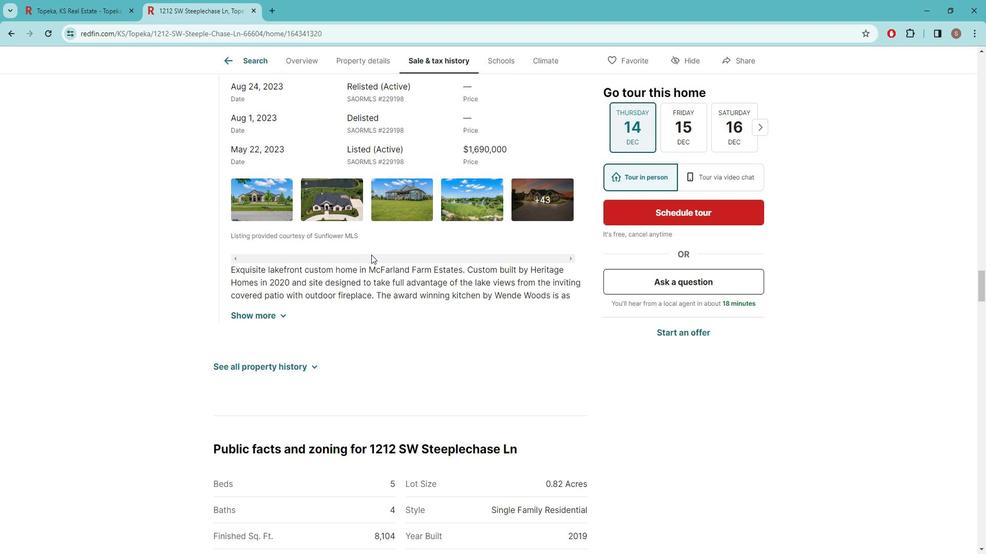 
Action: Mouse scrolled (382, 255) with delta (0, 0)
Screenshot: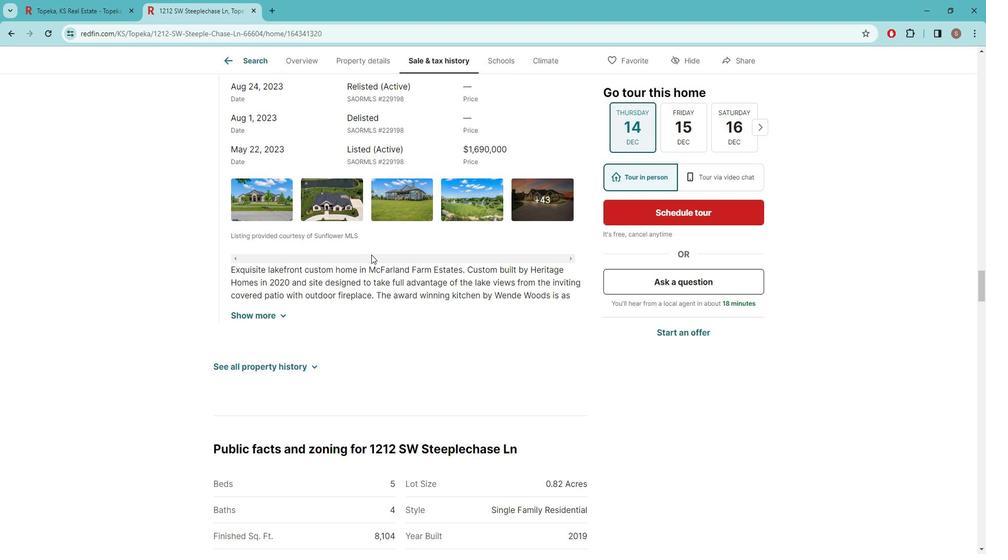 
Action: Mouse moved to (382, 256)
Screenshot: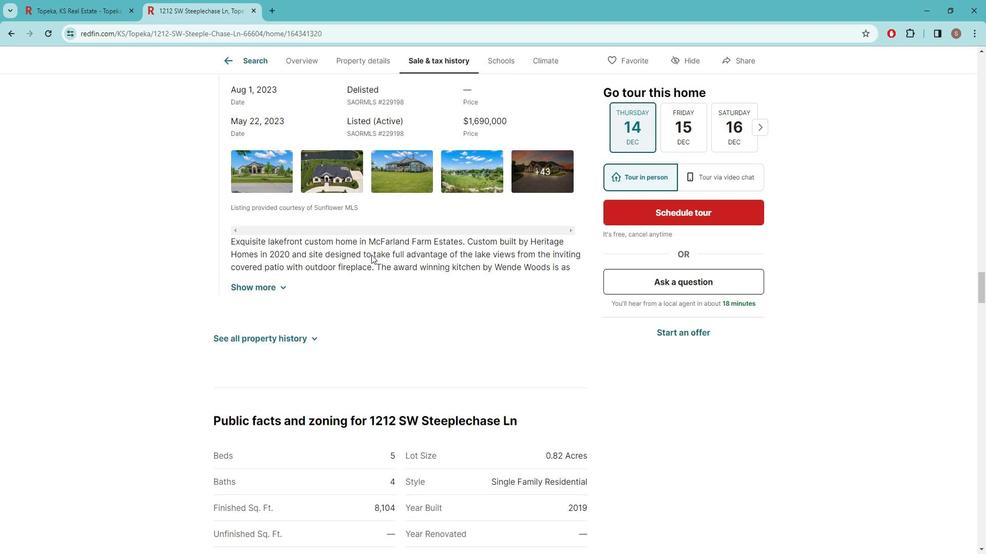 
Action: Mouse scrolled (382, 255) with delta (0, 0)
Screenshot: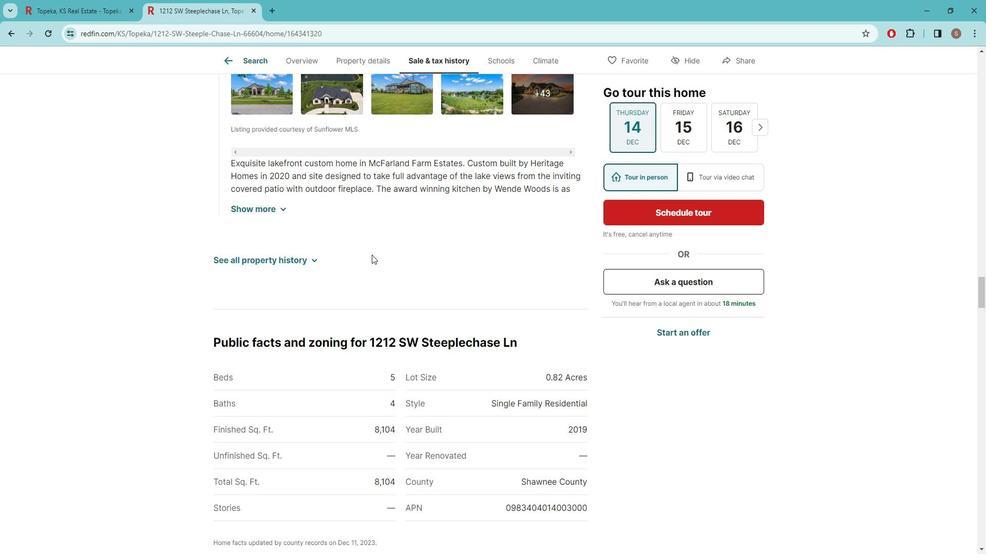
Action: Mouse moved to (383, 255)
Screenshot: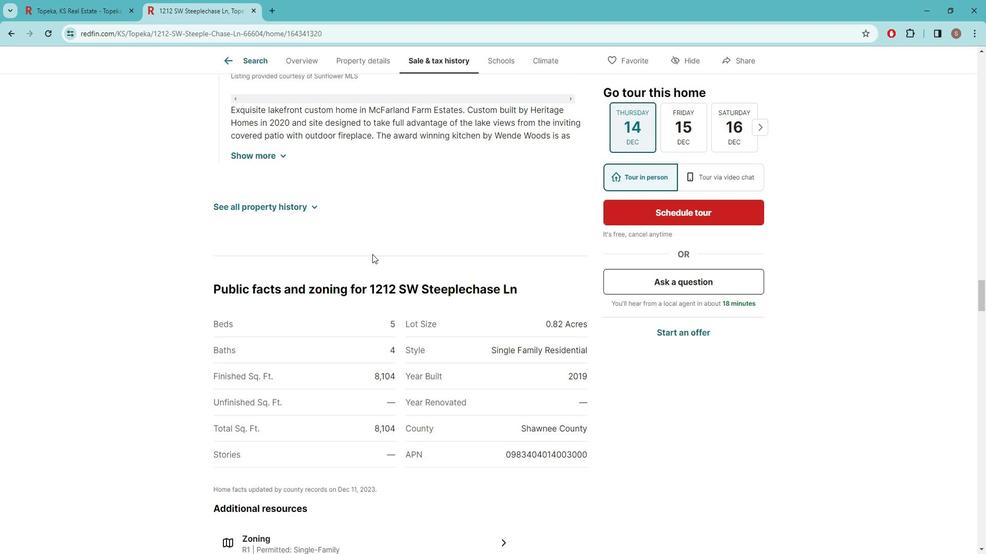 
Action: Mouse scrolled (383, 255) with delta (0, 0)
Screenshot: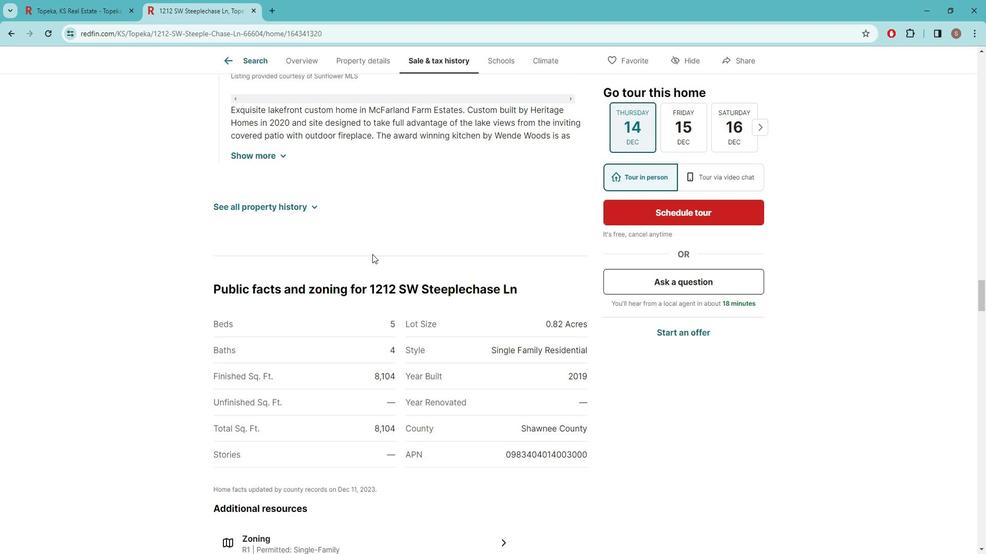 
Action: Mouse moved to (403, 369)
Screenshot: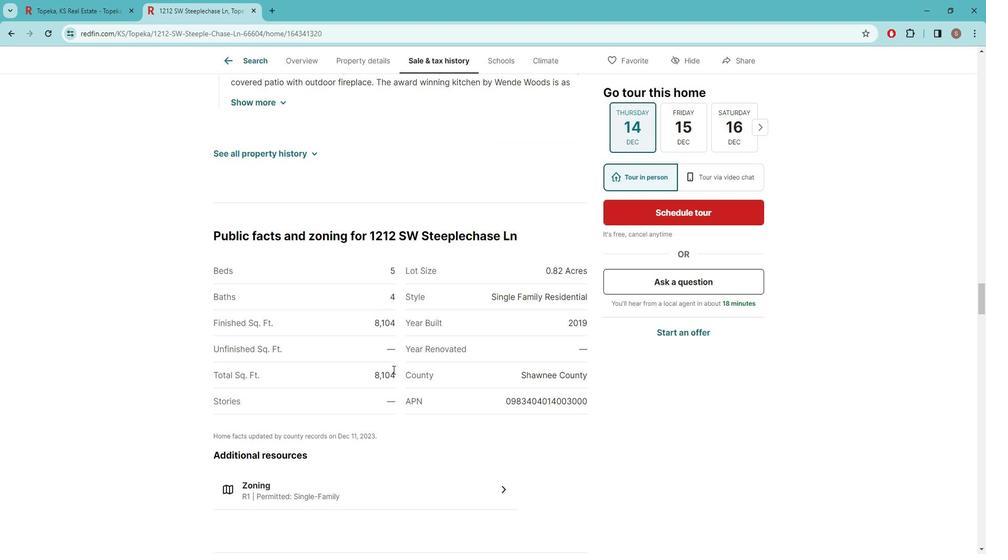 
Action: Mouse scrolled (403, 369) with delta (0, 0)
Screenshot: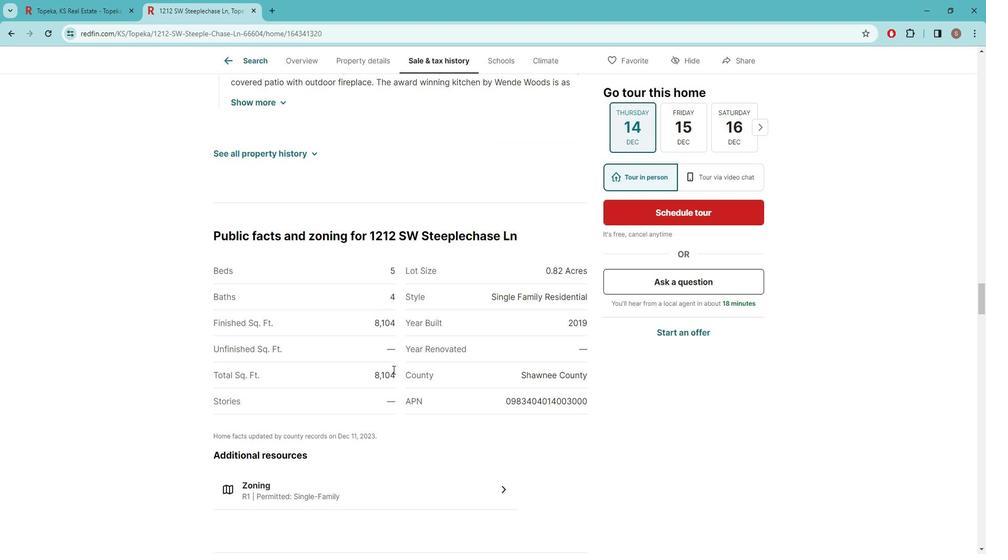 
Action: Mouse moved to (403, 370)
Screenshot: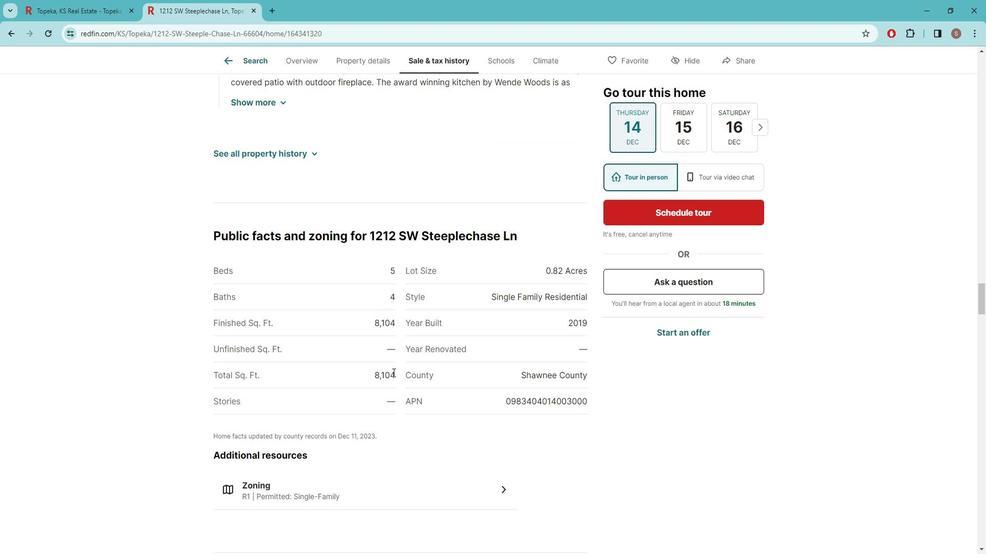 
Action: Mouse scrolled (403, 370) with delta (0, 0)
Screenshot: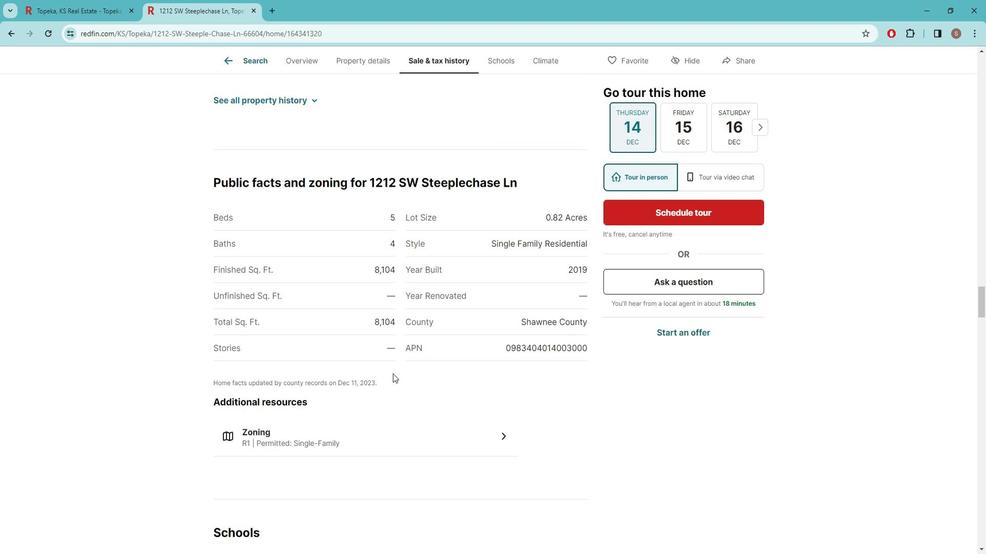 
Action: Mouse scrolled (403, 370) with delta (0, 0)
Screenshot: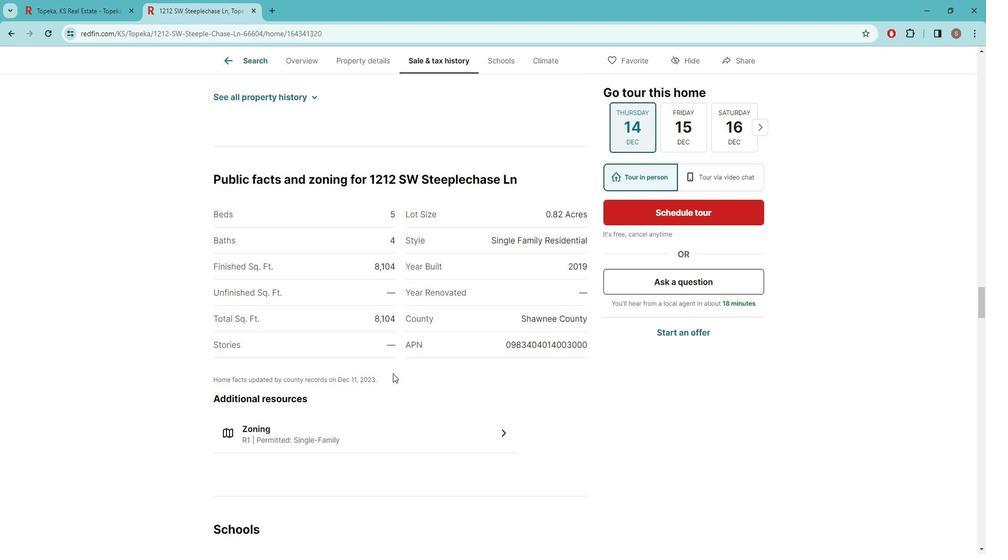 
Action: Mouse moved to (404, 366)
